 Task: Look for Airbnb properties in Schmallenberg, Germany from 21st December, 2023 to 28th December, 2023 for 2 adults, 1 child. Place can be entire room with 1  bedroom having 1 bed and 1 bathroom. Property type can be hotel.
Action: Mouse moved to (430, 114)
Screenshot: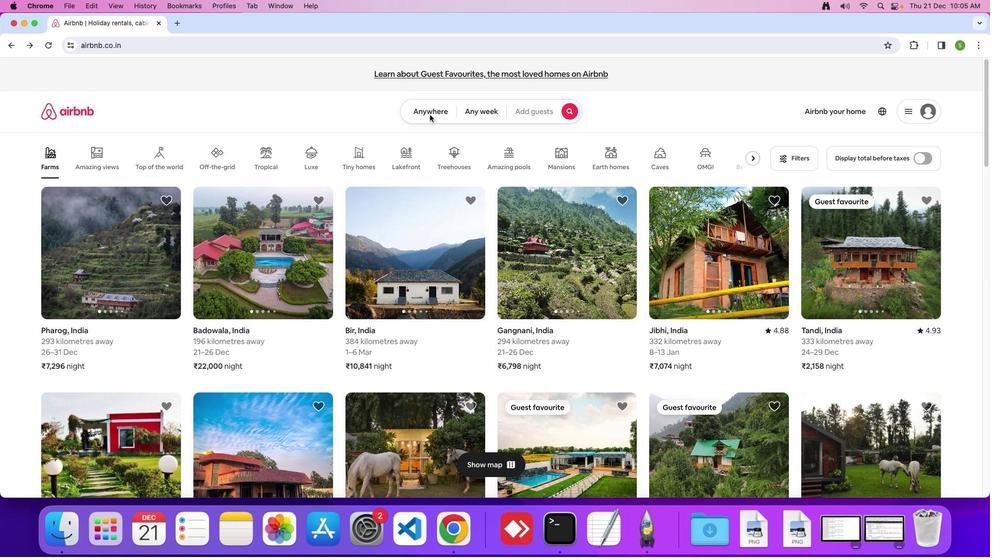 
Action: Mouse pressed left at (430, 114)
Screenshot: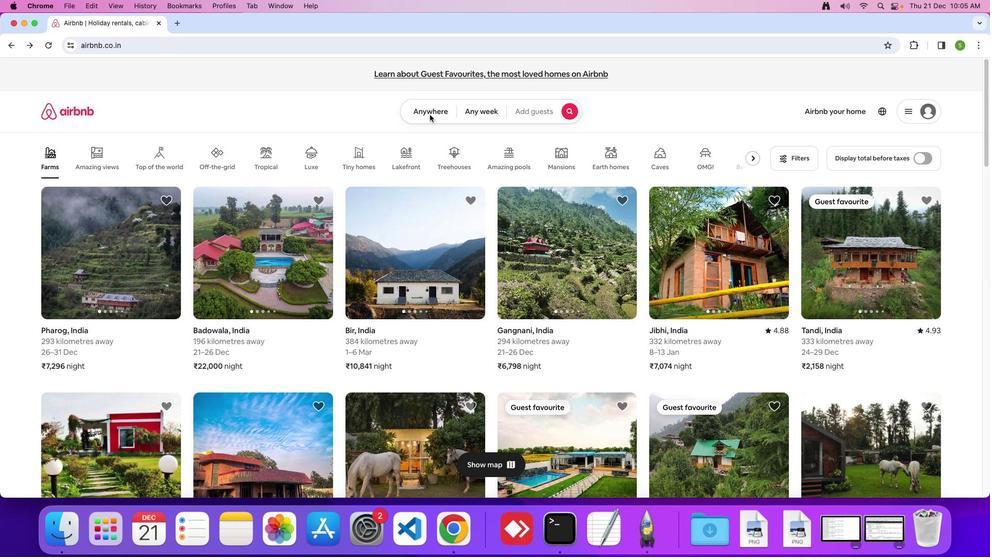 
Action: Mouse moved to (430, 112)
Screenshot: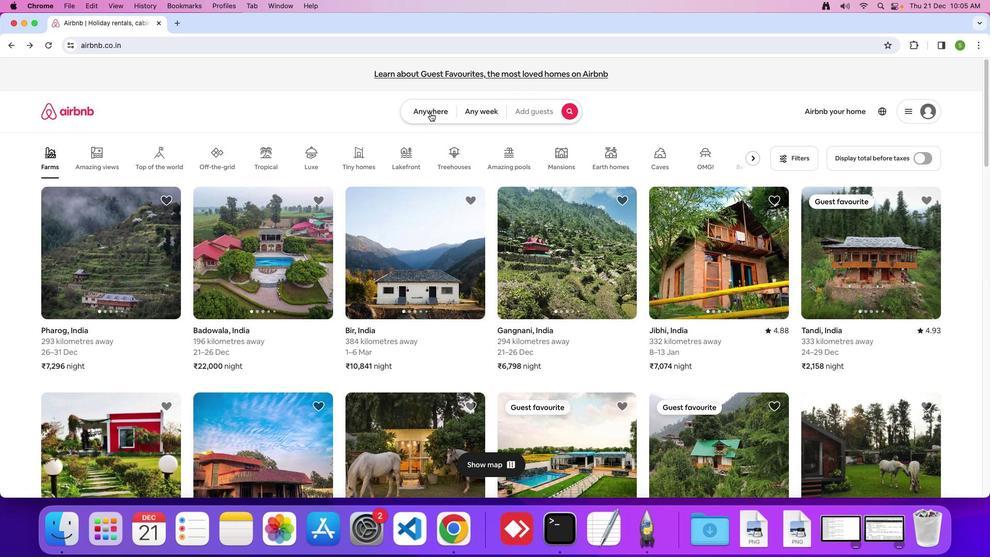 
Action: Mouse pressed left at (430, 112)
Screenshot: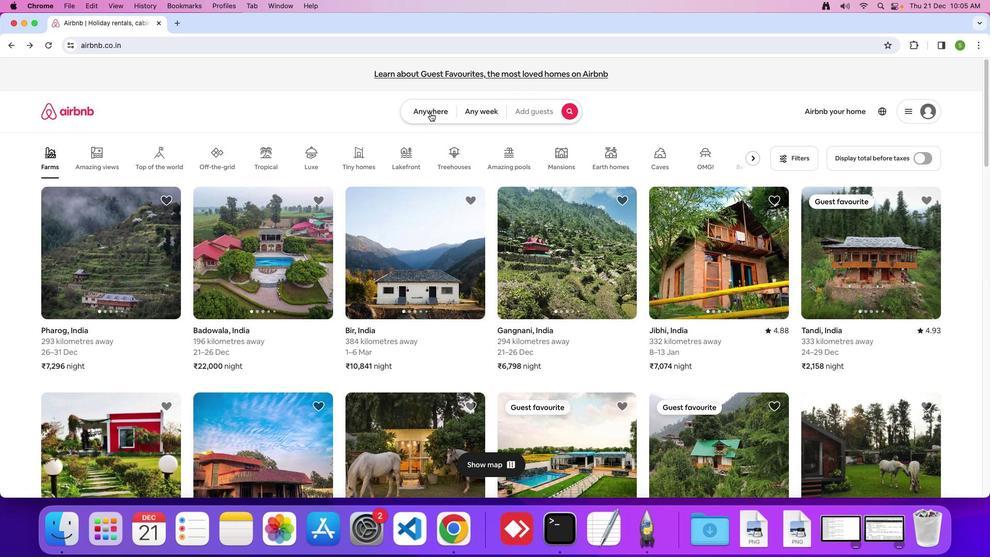 
Action: Mouse moved to (371, 143)
Screenshot: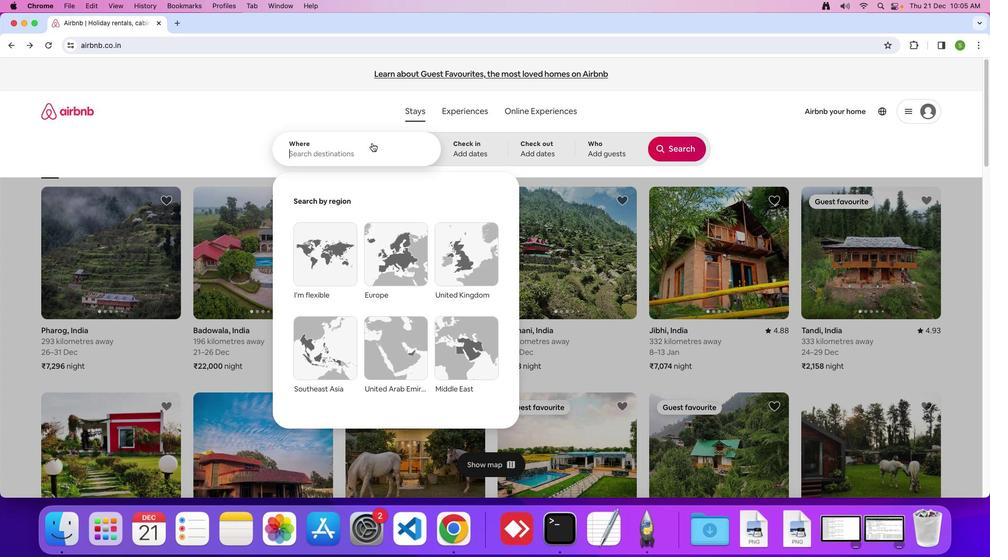 
Action: Mouse pressed left at (371, 143)
Screenshot: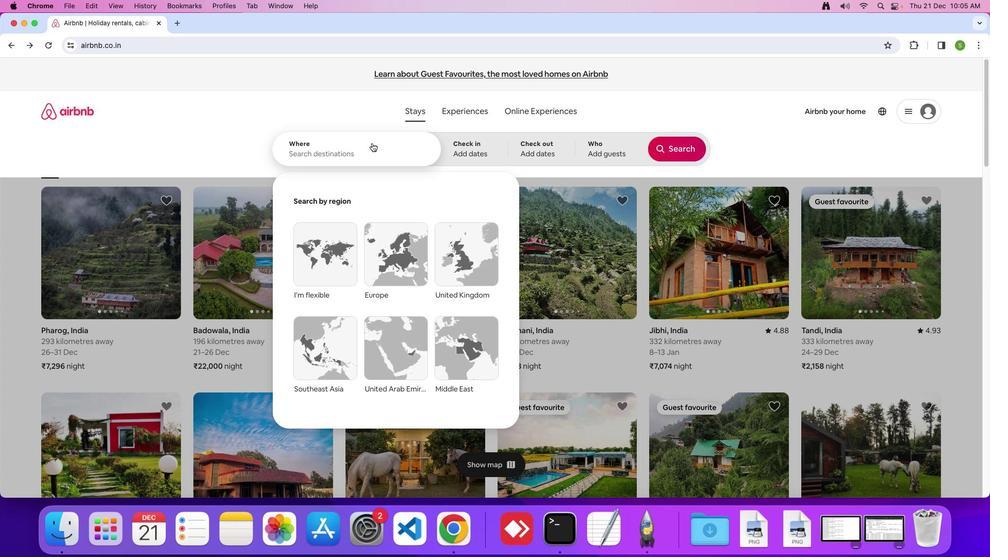 
Action: Mouse moved to (384, 143)
Screenshot: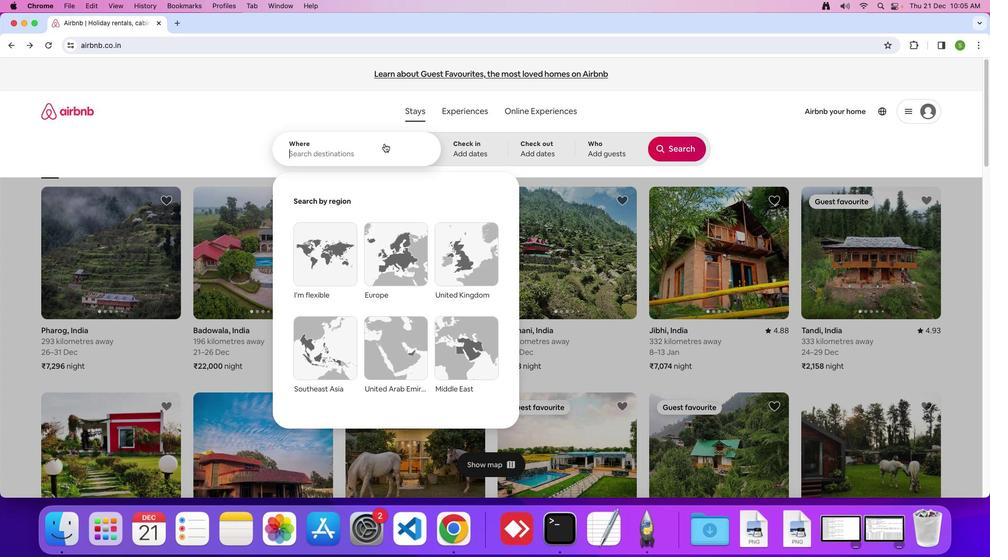 
Action: Key pressed 'S'Key.caps_lock'c''h''m''a''l''l''e''n''b''e''r''g'','Key.spaceKey.shift'G''e''r''m''a''n''y'Key.enter
Screenshot: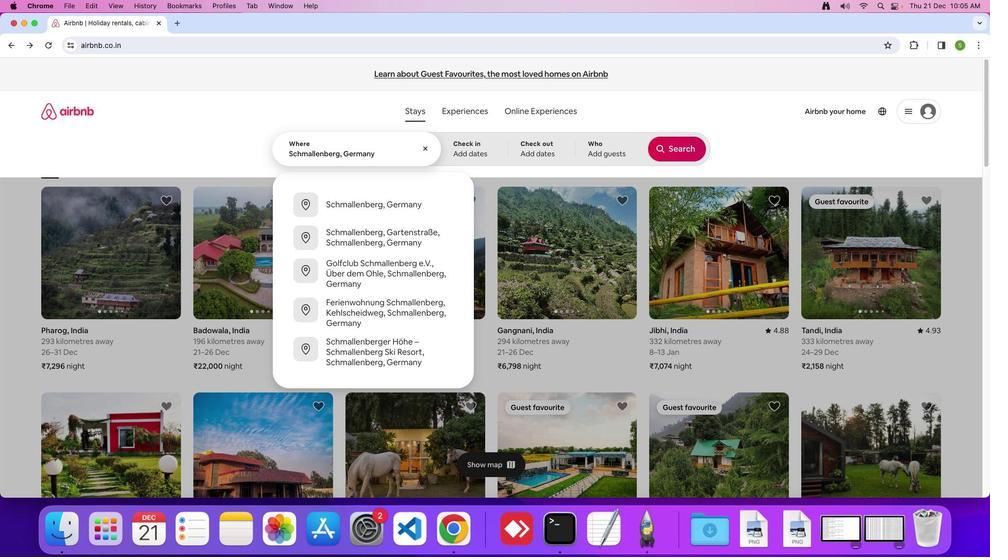 
Action: Mouse moved to (414, 349)
Screenshot: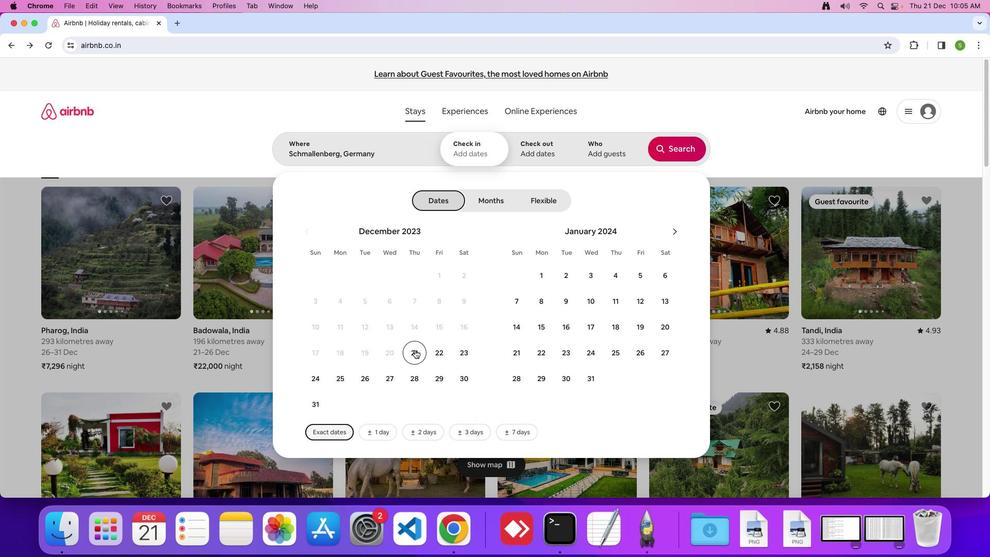 
Action: Mouse pressed left at (414, 349)
Screenshot: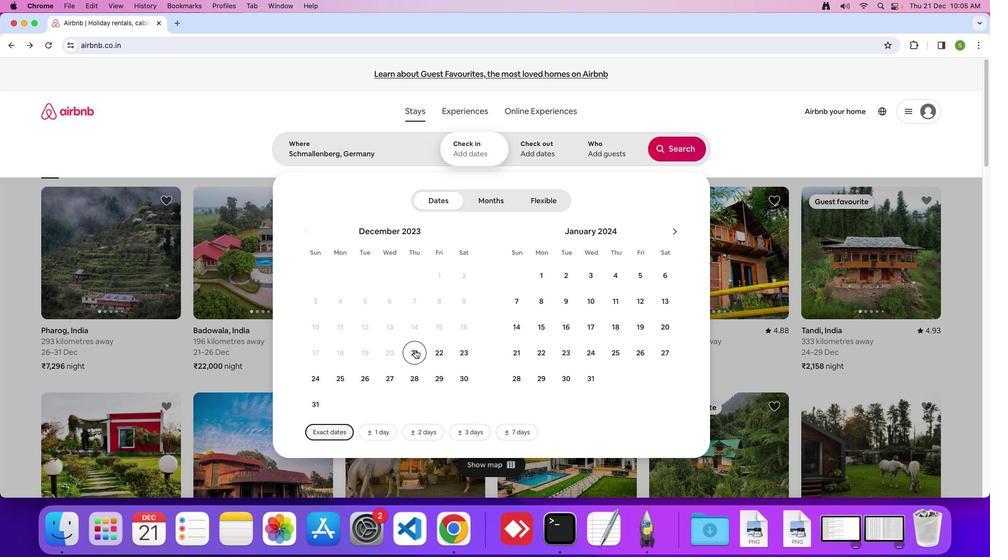 
Action: Mouse moved to (414, 378)
Screenshot: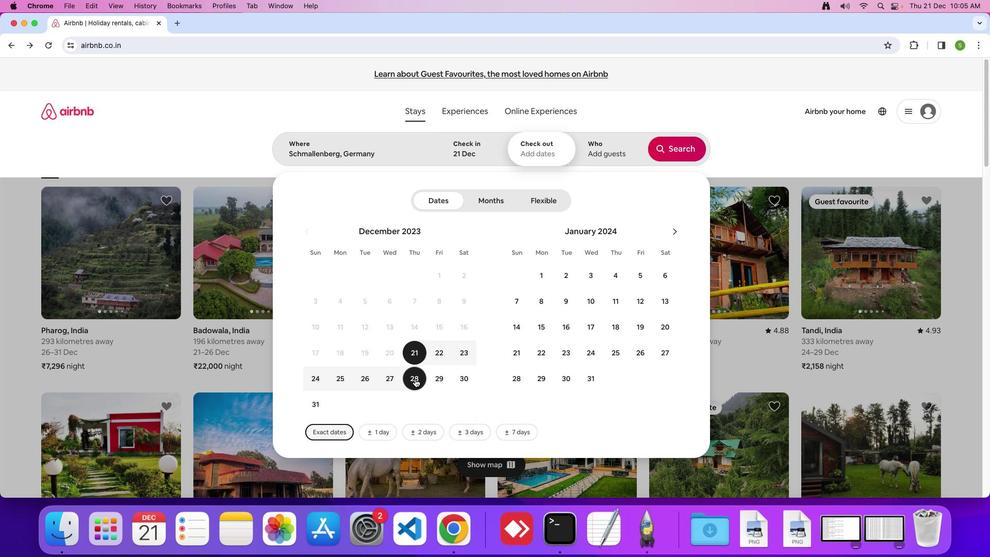 
Action: Mouse pressed left at (414, 378)
Screenshot: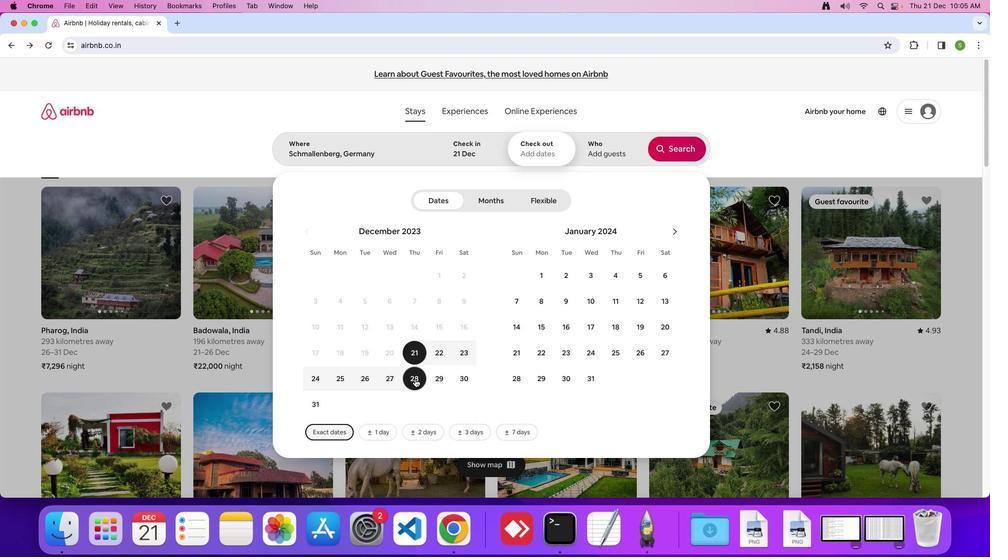 
Action: Mouse moved to (605, 148)
Screenshot: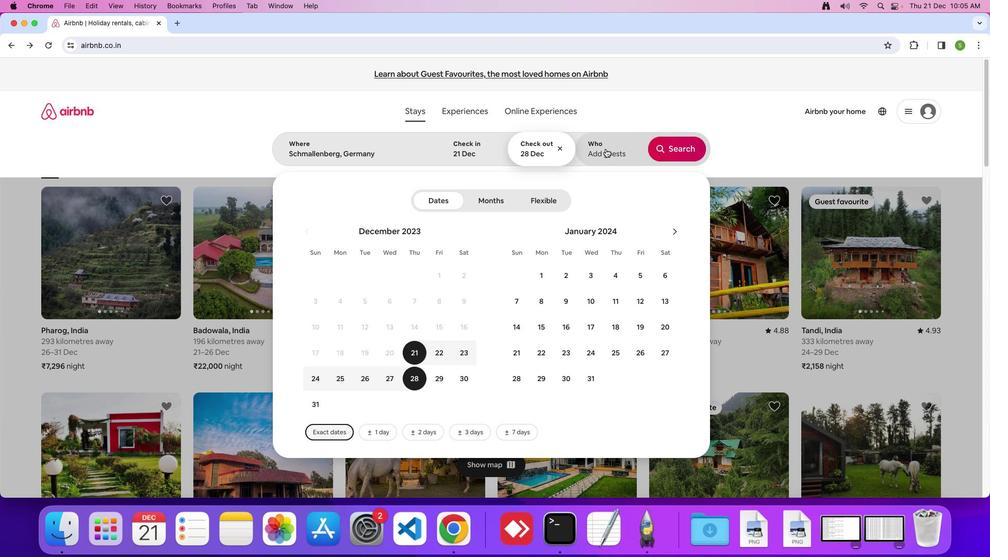 
Action: Mouse pressed left at (605, 148)
Screenshot: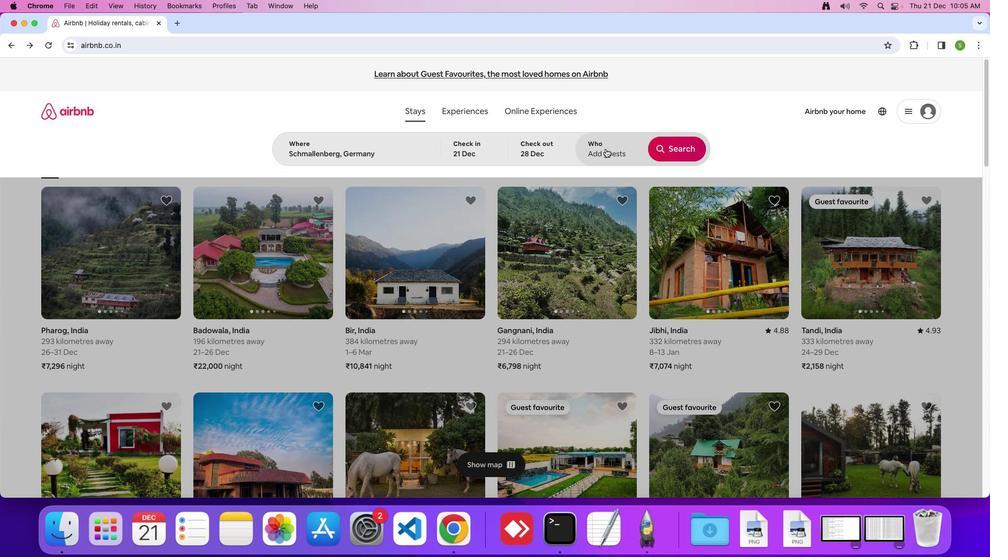 
Action: Mouse moved to (679, 205)
Screenshot: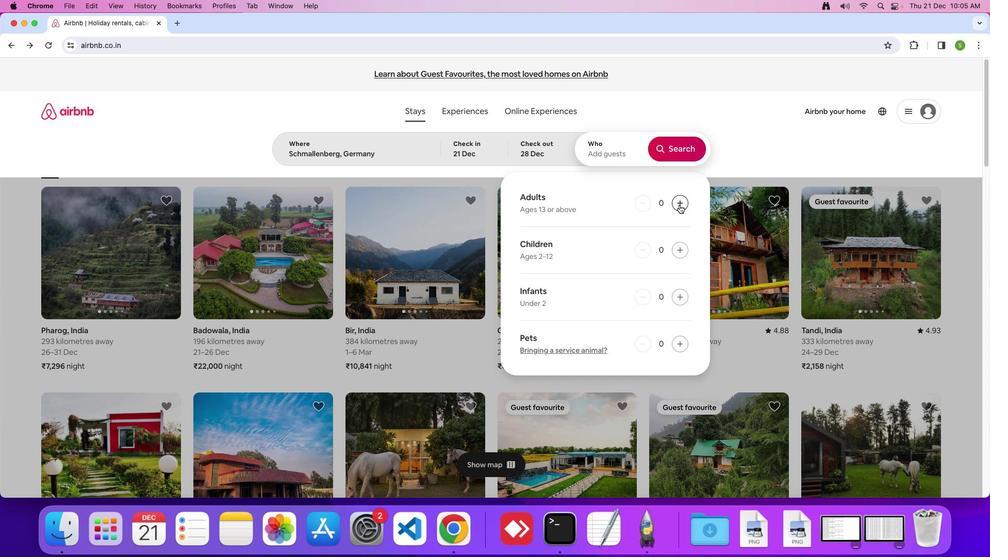 
Action: Mouse pressed left at (679, 205)
Screenshot: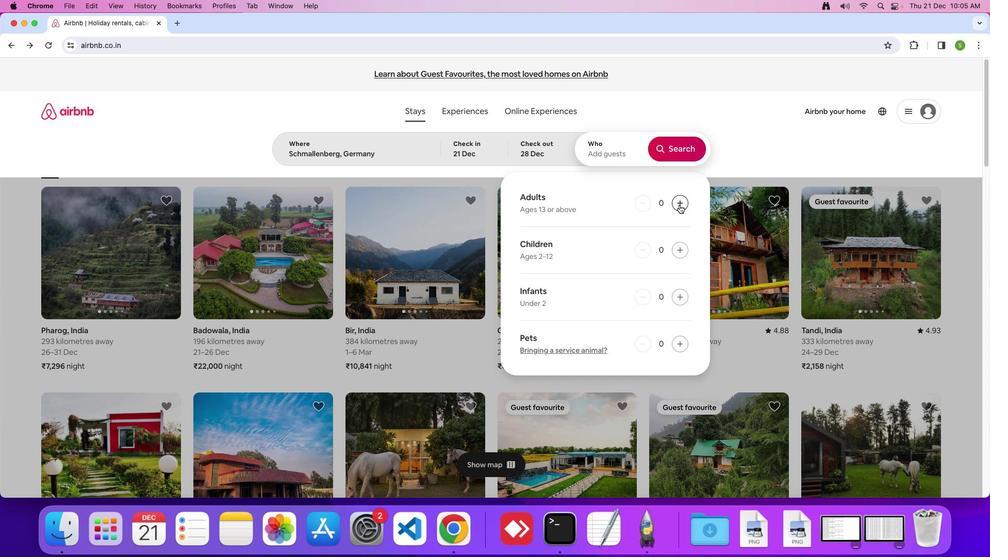 
Action: Mouse moved to (679, 204)
Screenshot: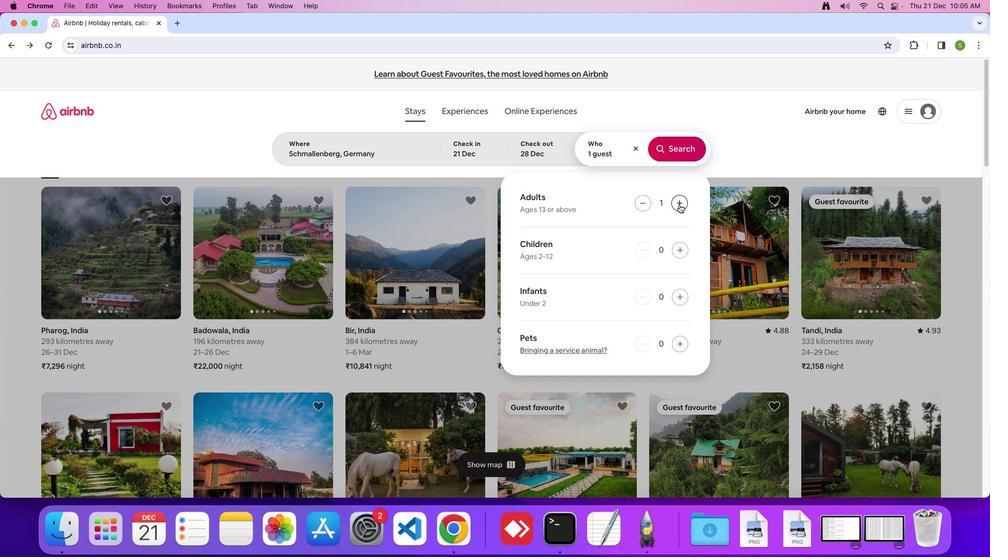 
Action: Mouse pressed left at (679, 204)
Screenshot: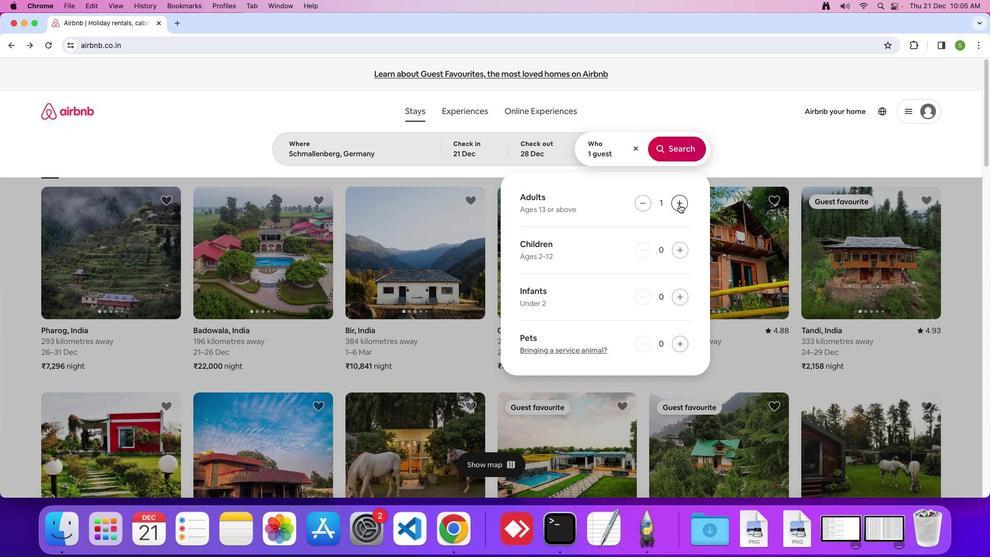 
Action: Mouse moved to (678, 247)
Screenshot: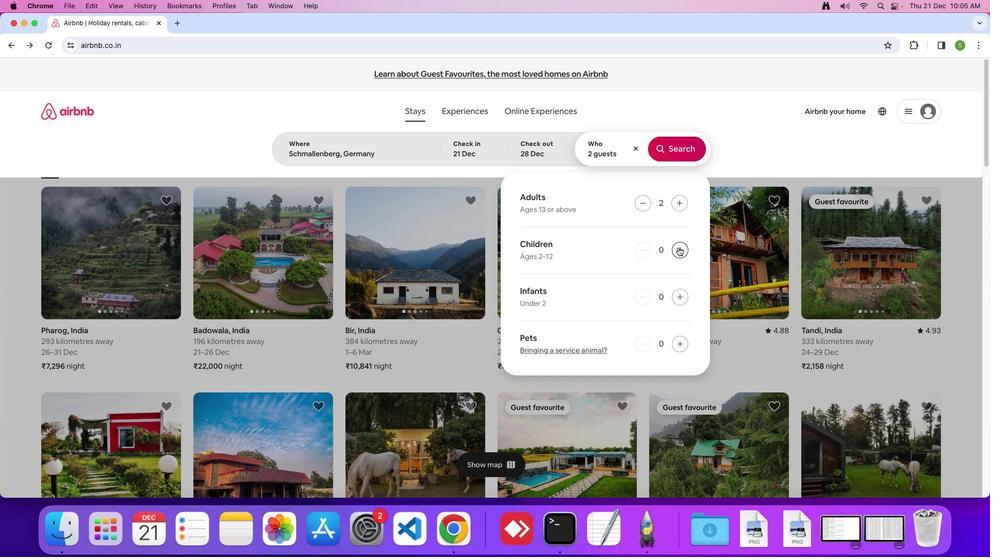 
Action: Mouse pressed left at (678, 247)
Screenshot: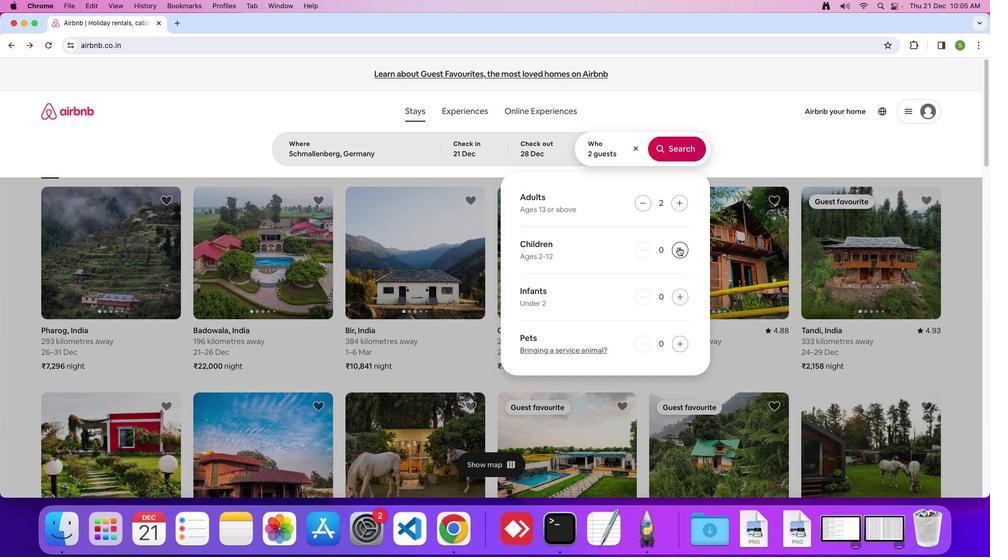 
Action: Mouse moved to (670, 144)
Screenshot: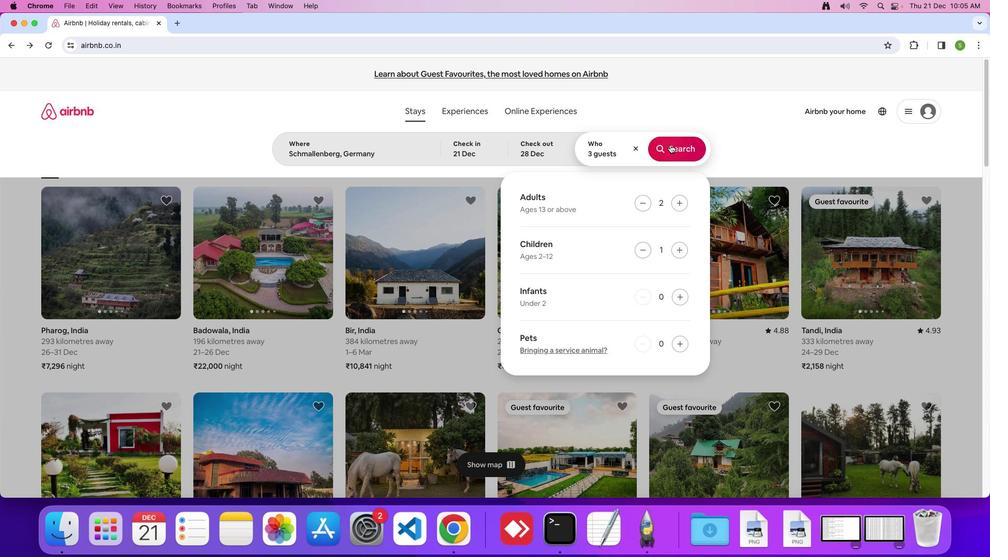 
Action: Mouse pressed left at (670, 144)
Screenshot: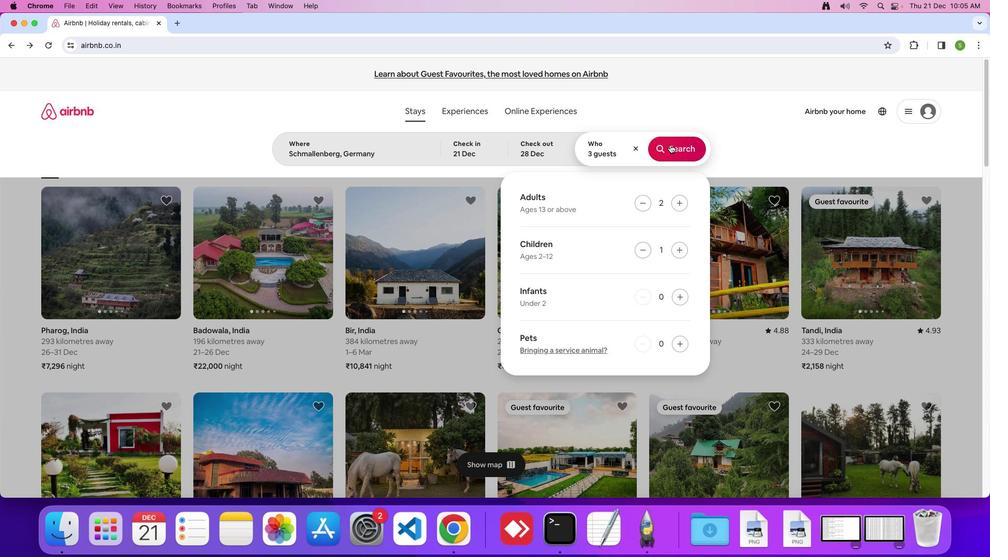 
Action: Mouse moved to (826, 123)
Screenshot: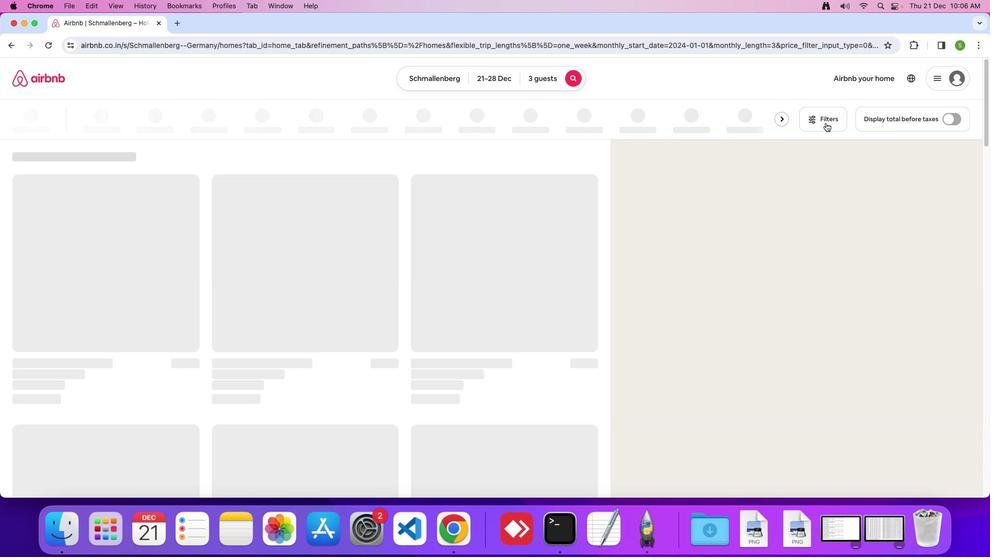 
Action: Mouse pressed left at (826, 123)
Screenshot: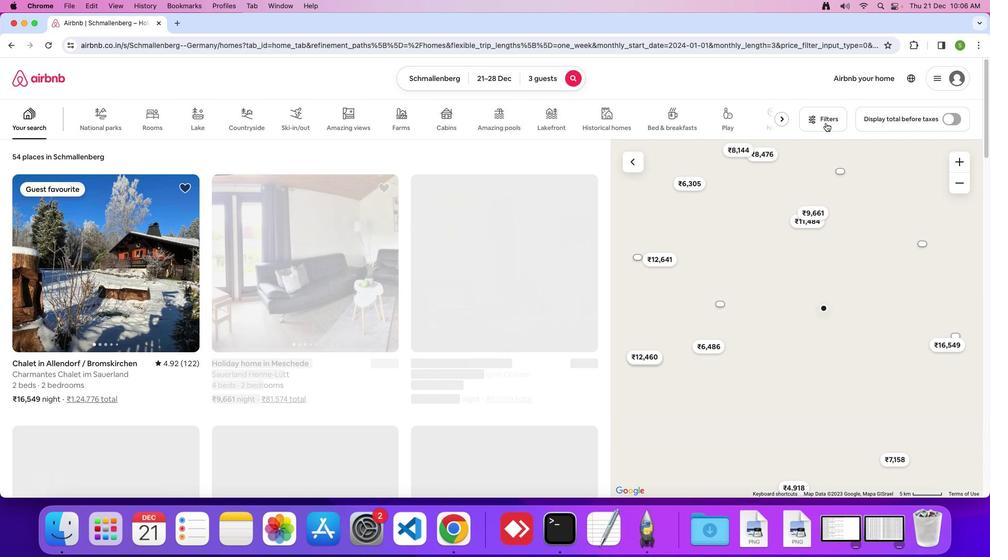 
Action: Mouse moved to (468, 284)
Screenshot: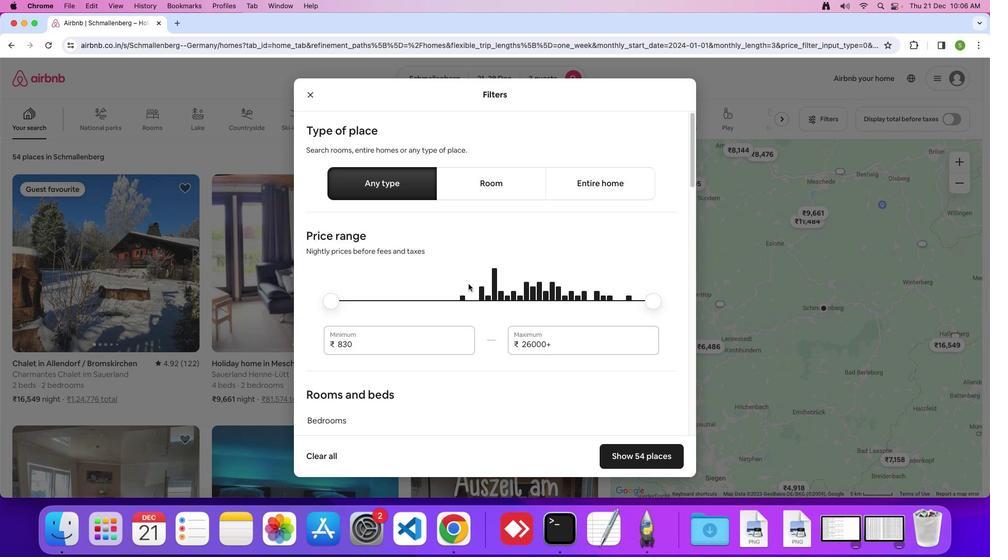 
Action: Mouse scrolled (468, 284) with delta (0, 0)
Screenshot: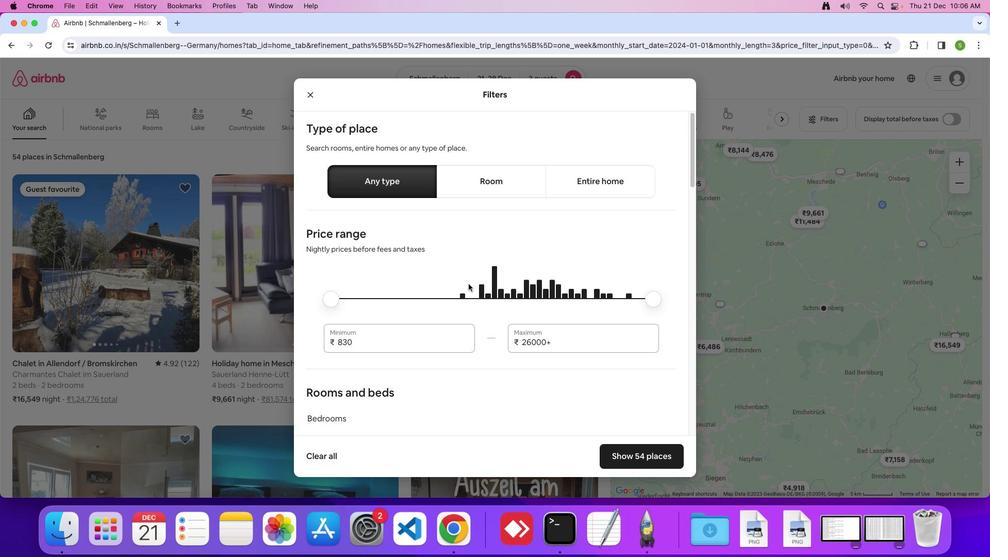 
Action: Mouse scrolled (468, 284) with delta (0, 0)
Screenshot: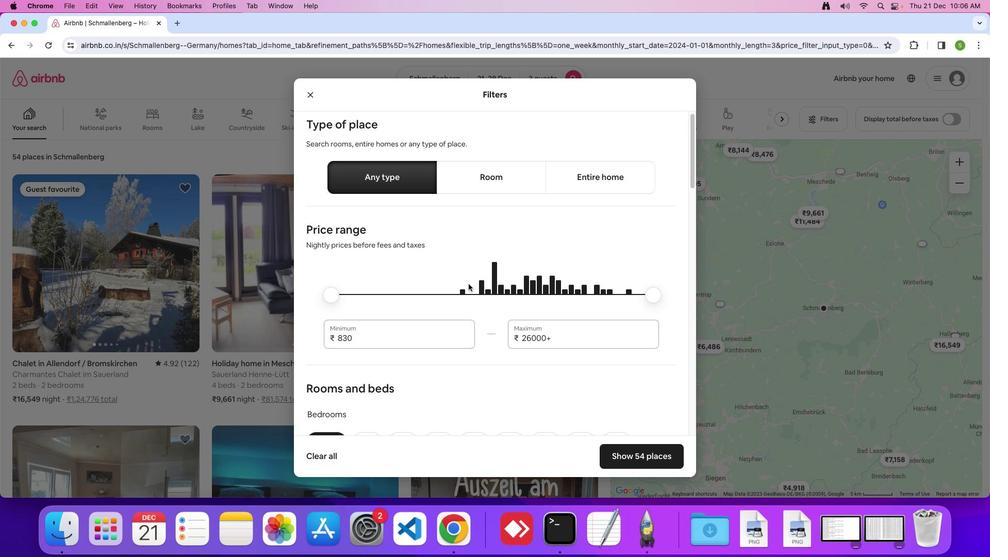 
Action: Mouse scrolled (468, 284) with delta (0, 0)
Screenshot: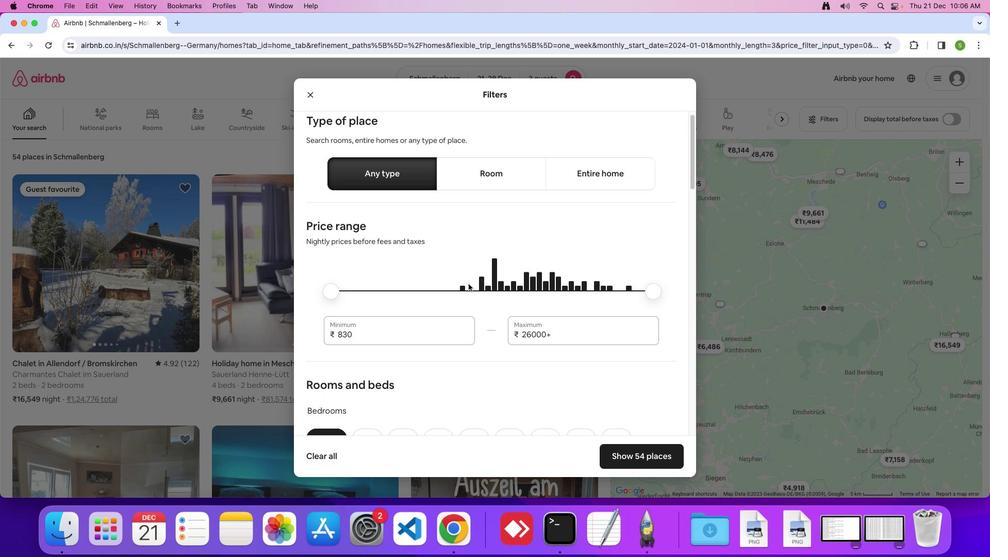 
Action: Mouse scrolled (468, 284) with delta (0, 0)
Screenshot: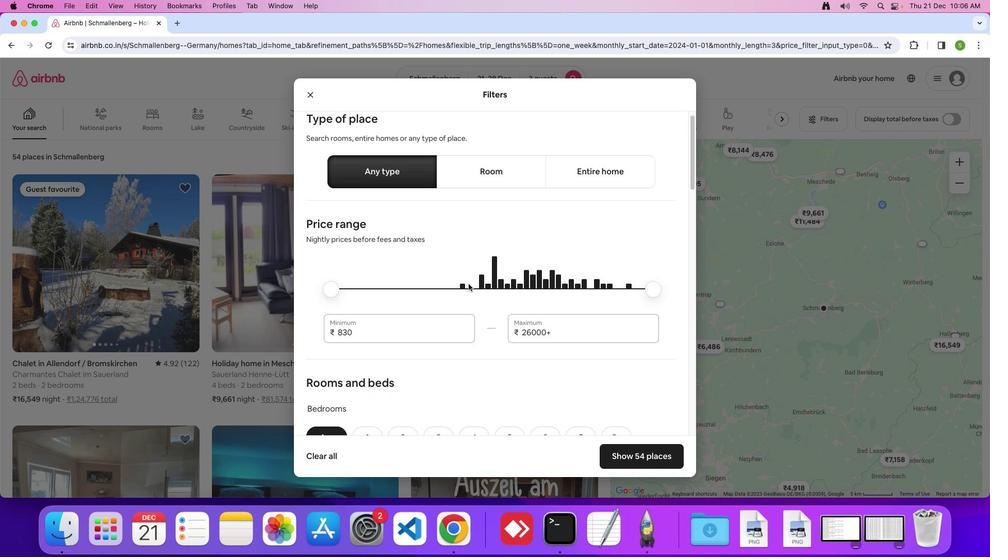 
Action: Mouse scrolled (468, 284) with delta (0, 0)
Screenshot: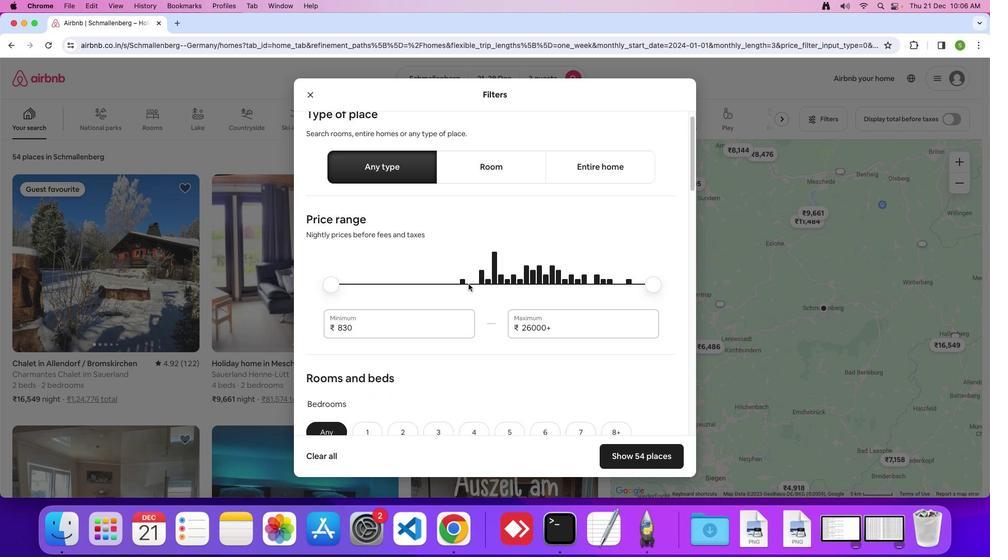 
Action: Mouse scrolled (468, 284) with delta (0, 0)
Screenshot: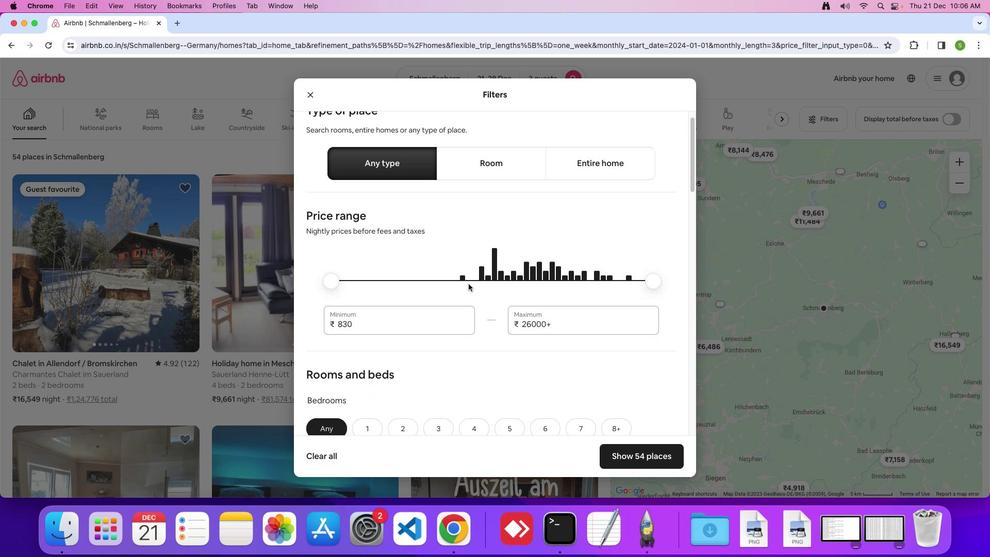 
Action: Mouse scrolled (468, 284) with delta (0, 0)
Screenshot: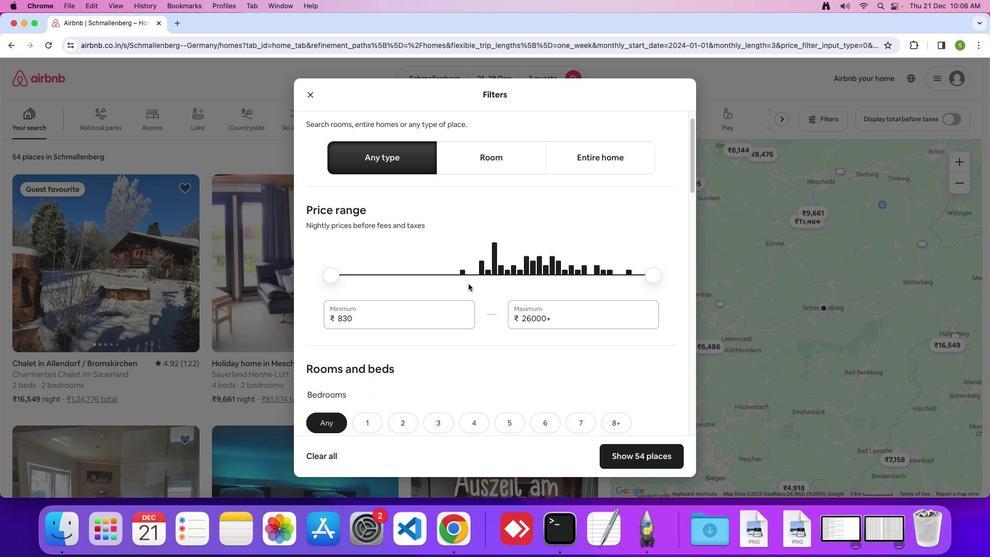 
Action: Mouse moved to (471, 282)
Screenshot: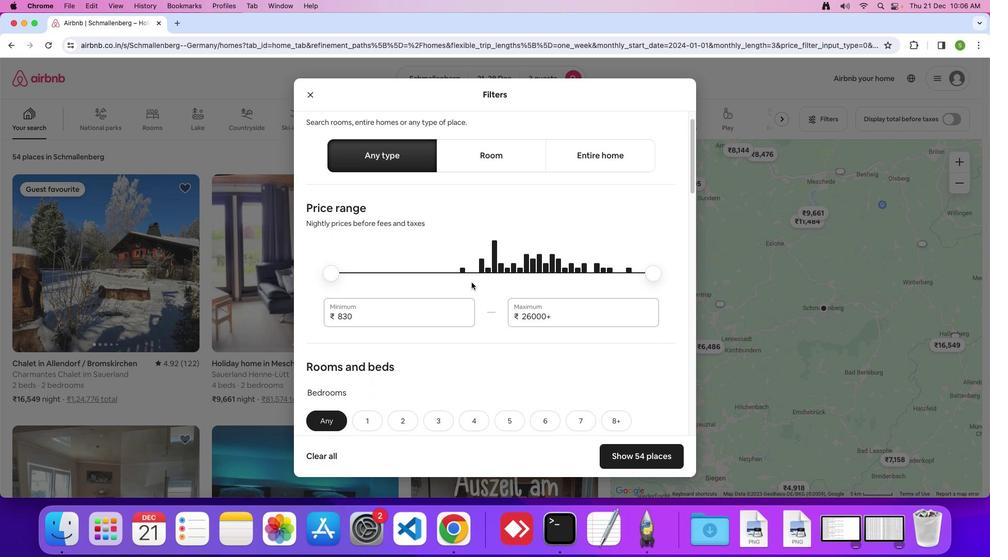 
Action: Mouse scrolled (471, 282) with delta (0, 0)
Screenshot: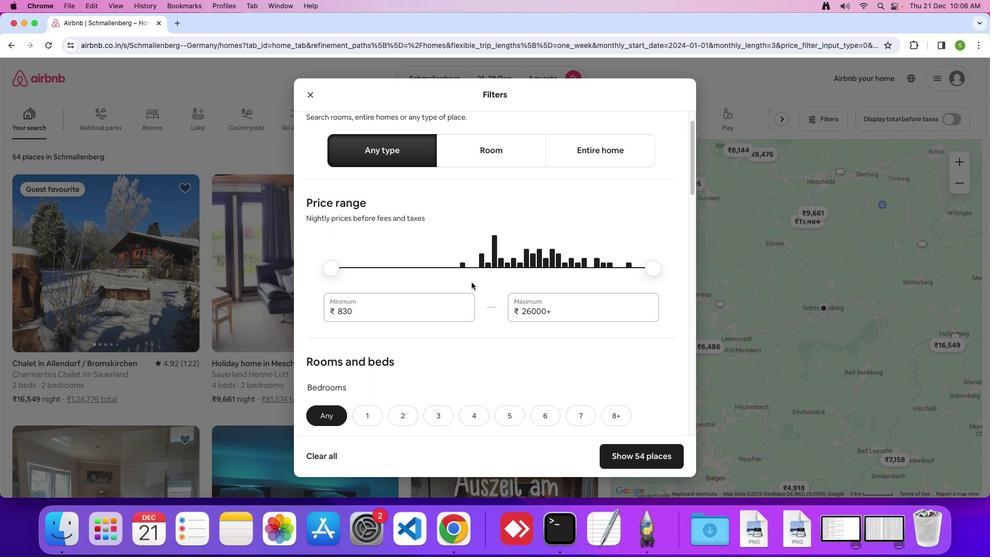 
Action: Mouse scrolled (471, 282) with delta (0, 0)
Screenshot: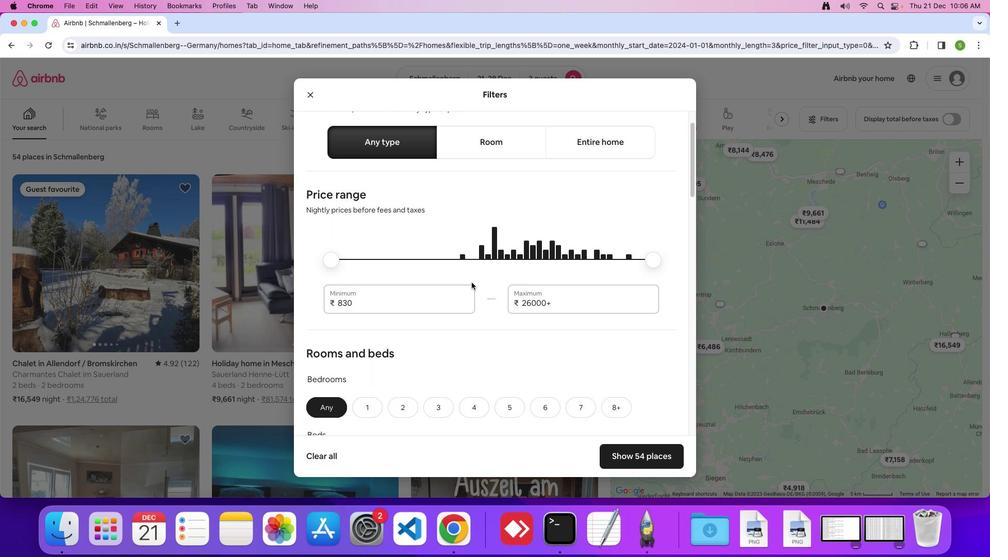 
Action: Mouse scrolled (471, 282) with delta (0, 0)
Screenshot: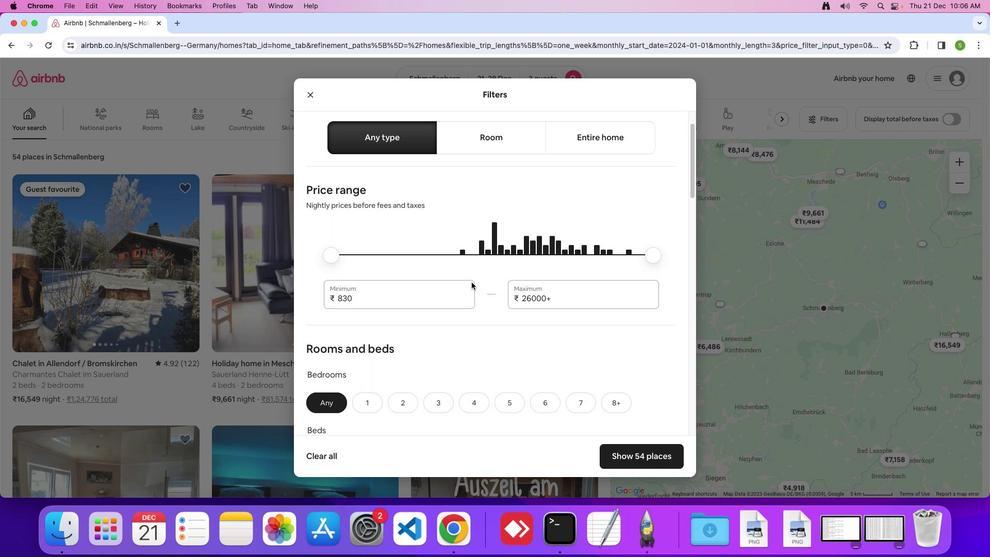 
Action: Mouse scrolled (471, 282) with delta (0, 0)
Screenshot: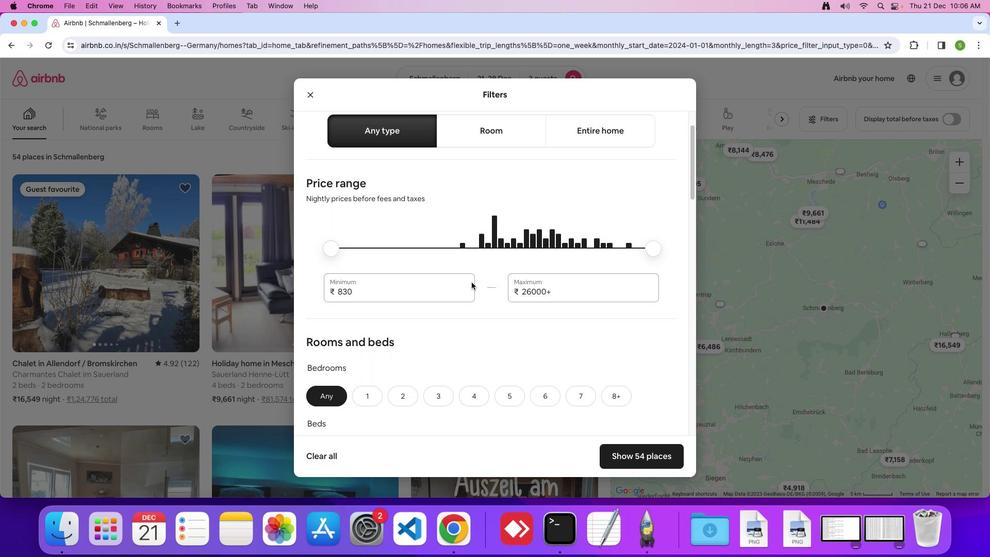 
Action: Mouse moved to (471, 282)
Screenshot: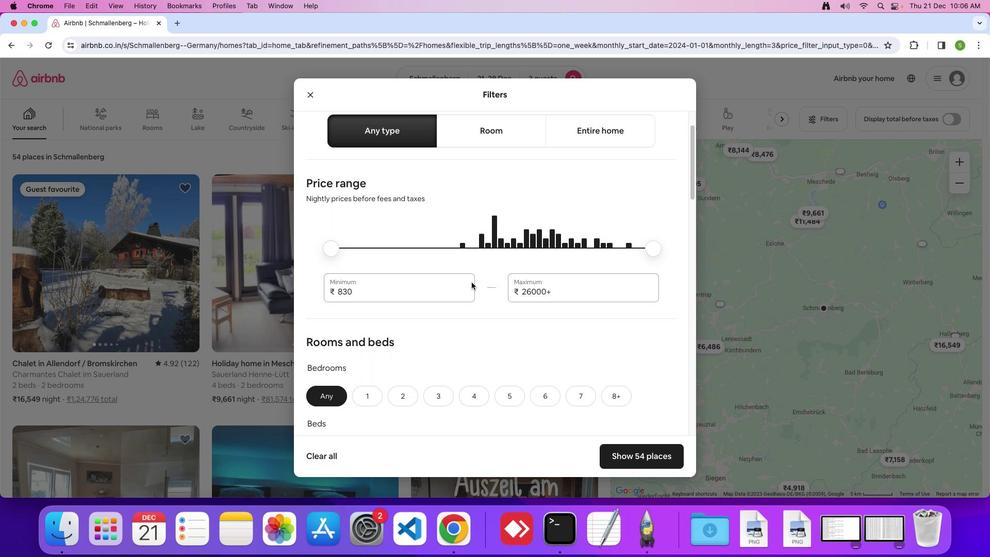 
Action: Mouse scrolled (471, 282) with delta (0, 0)
Screenshot: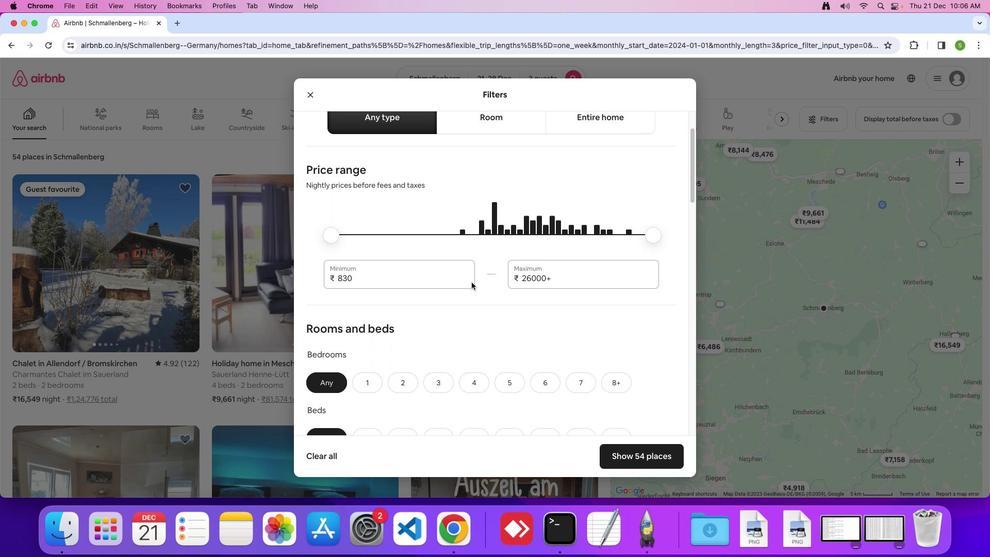 
Action: Mouse scrolled (471, 282) with delta (0, 0)
Screenshot: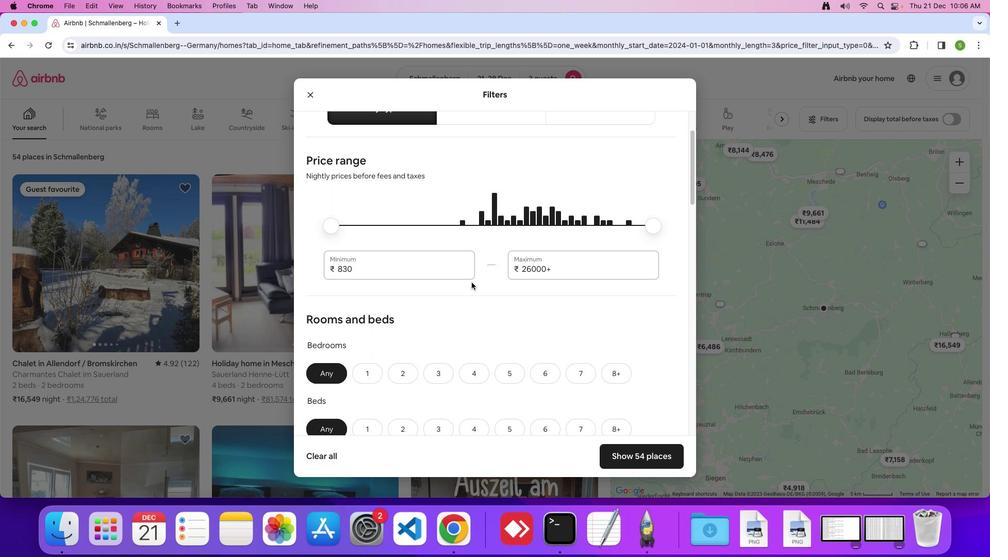 
Action: Mouse scrolled (471, 282) with delta (0, 0)
Screenshot: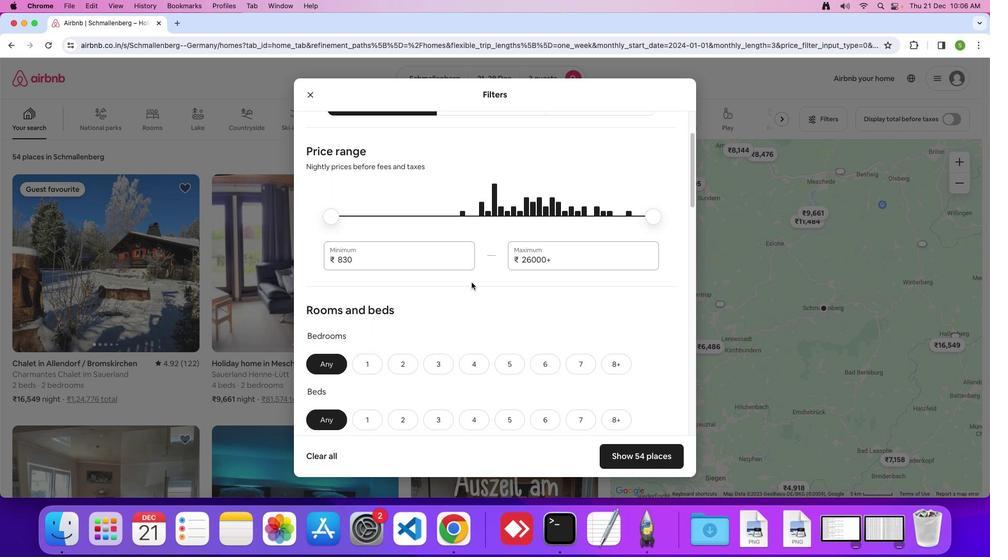 
Action: Mouse scrolled (471, 282) with delta (0, 0)
Screenshot: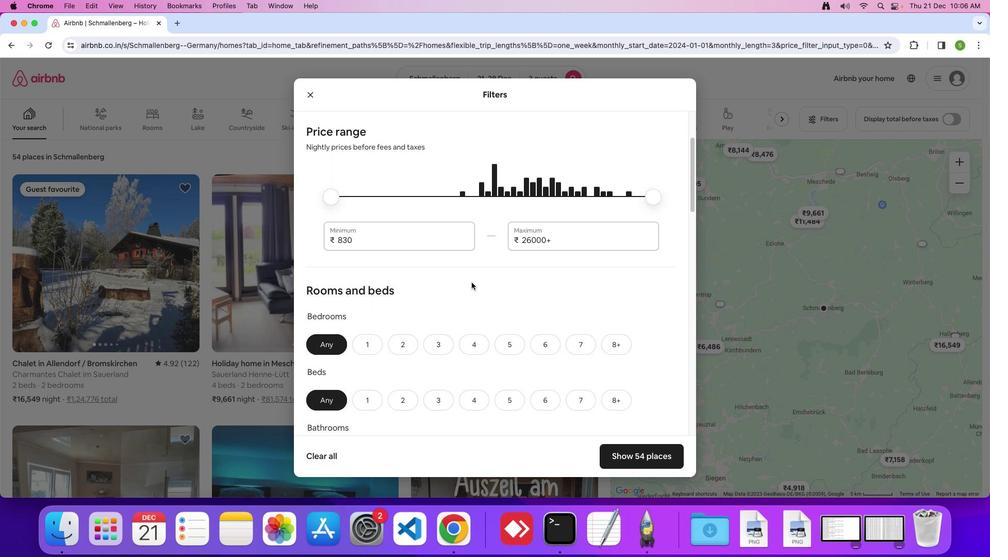 
Action: Mouse moved to (471, 282)
Screenshot: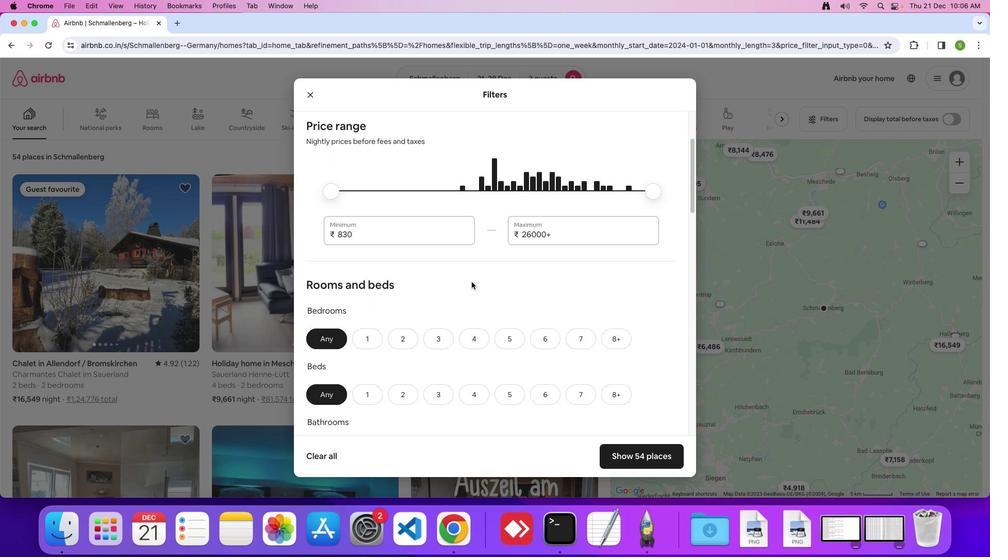 
Action: Mouse scrolled (471, 282) with delta (0, 0)
Screenshot: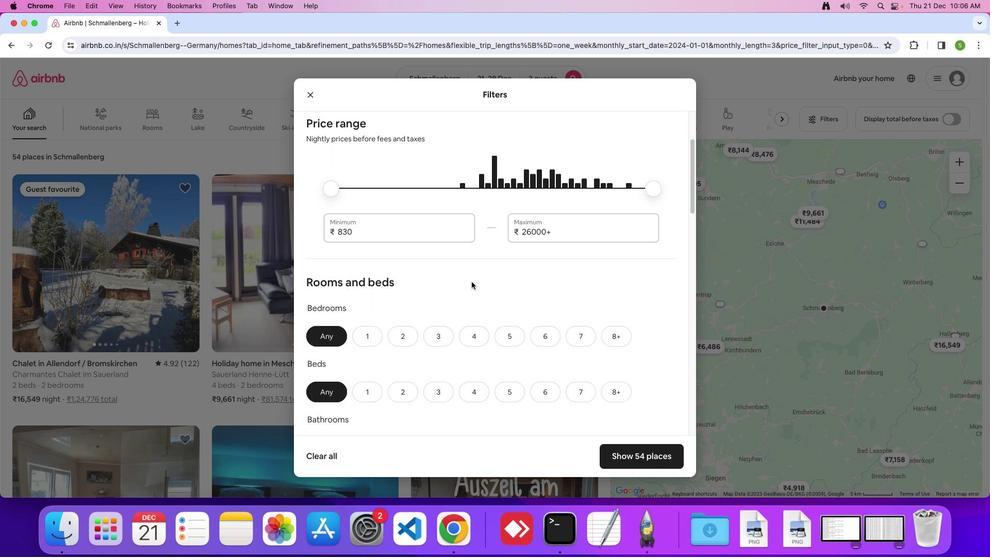 
Action: Mouse scrolled (471, 282) with delta (0, 0)
Screenshot: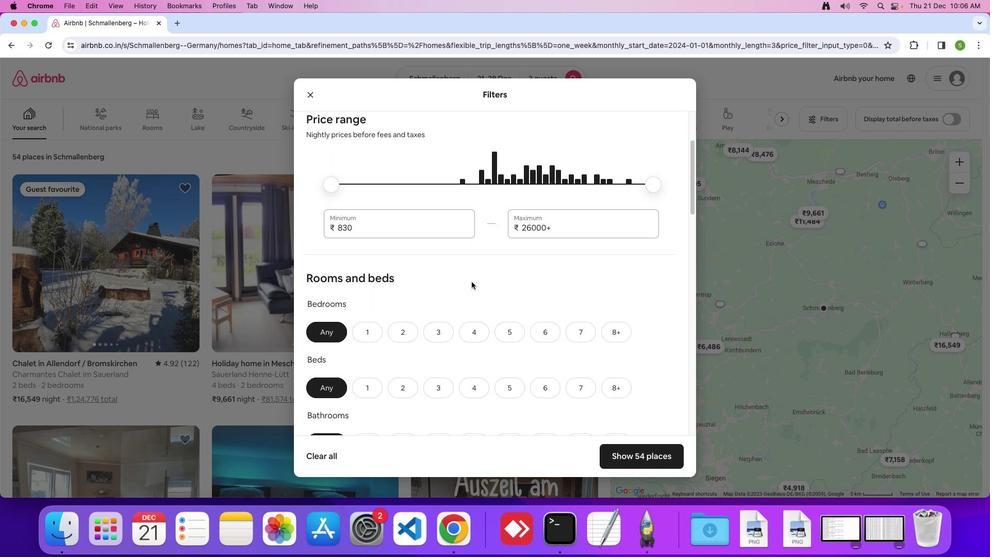 
Action: Mouse moved to (471, 281)
Screenshot: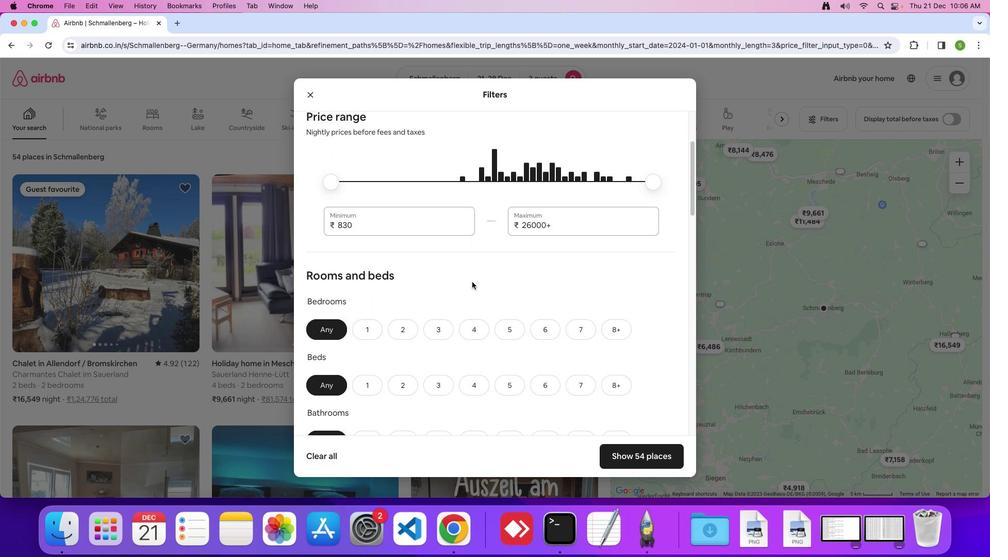 
Action: Mouse scrolled (471, 281) with delta (0, 0)
Screenshot: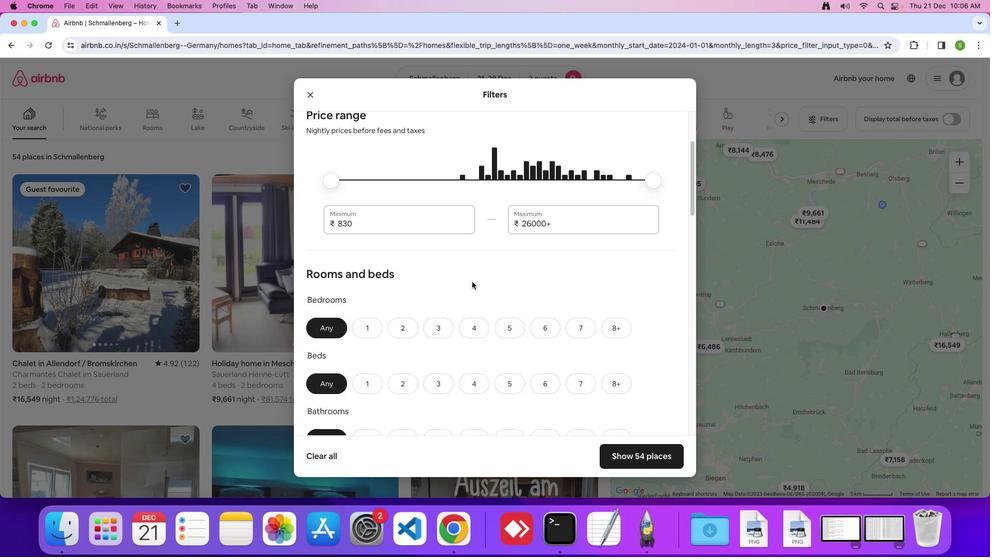 
Action: Mouse scrolled (471, 281) with delta (0, 0)
Screenshot: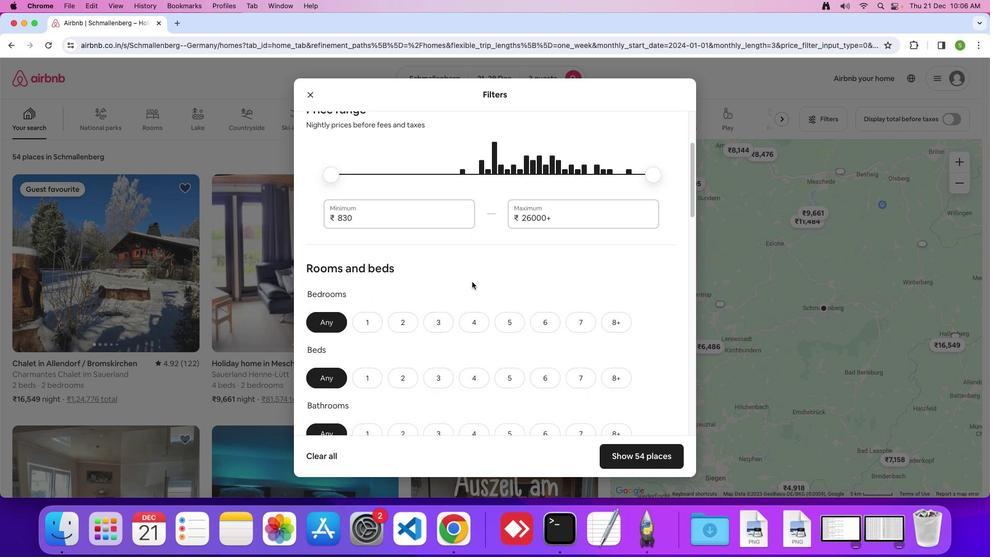 
Action: Mouse scrolled (471, 281) with delta (0, 0)
Screenshot: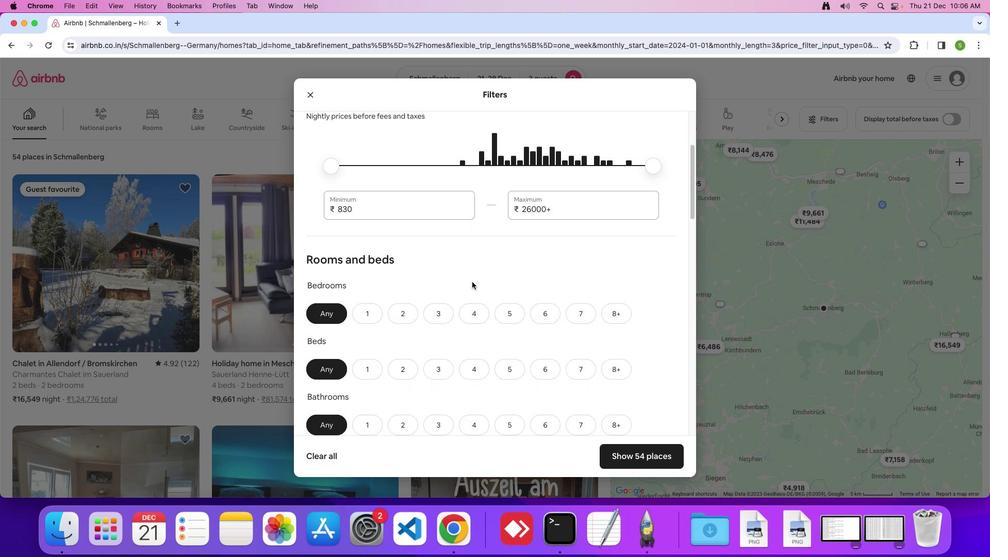 
Action: Mouse scrolled (471, 281) with delta (0, 0)
Screenshot: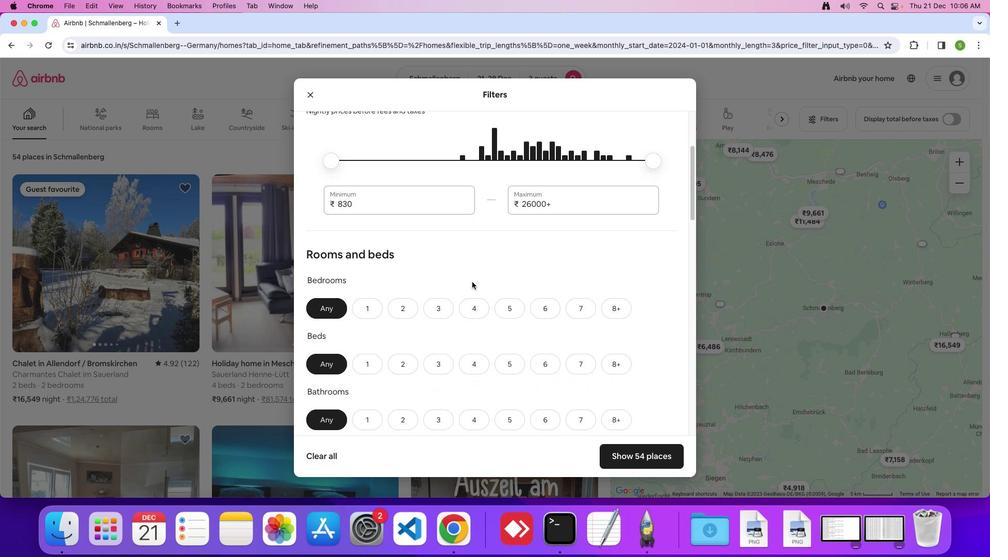
Action: Mouse scrolled (471, 281) with delta (0, 0)
Screenshot: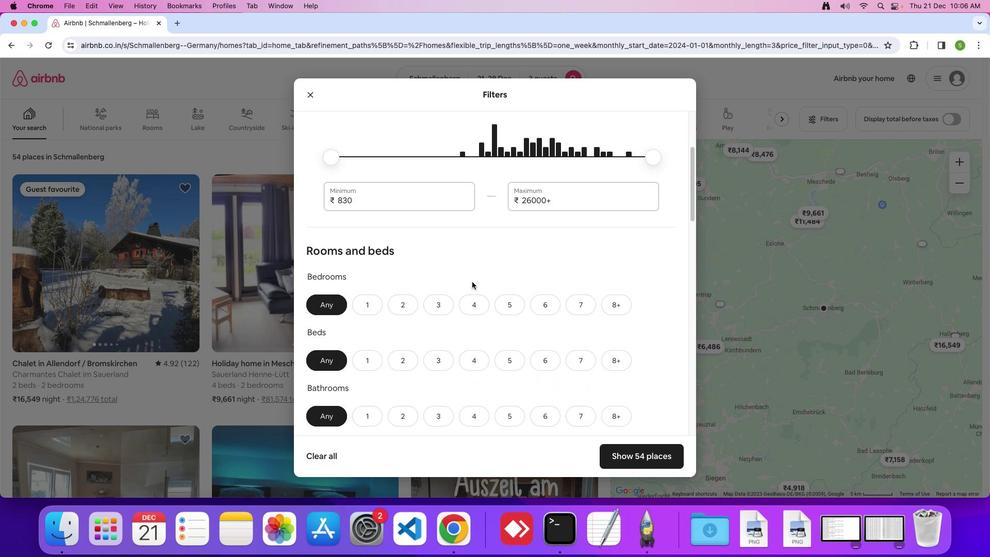 
Action: Mouse scrolled (471, 281) with delta (0, 0)
Screenshot: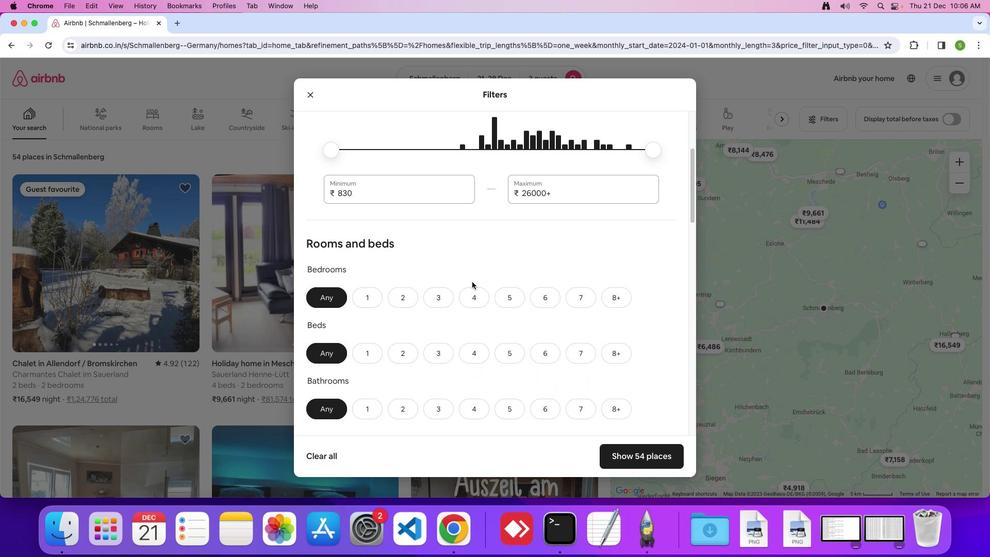 
Action: Mouse scrolled (471, 281) with delta (0, 0)
Screenshot: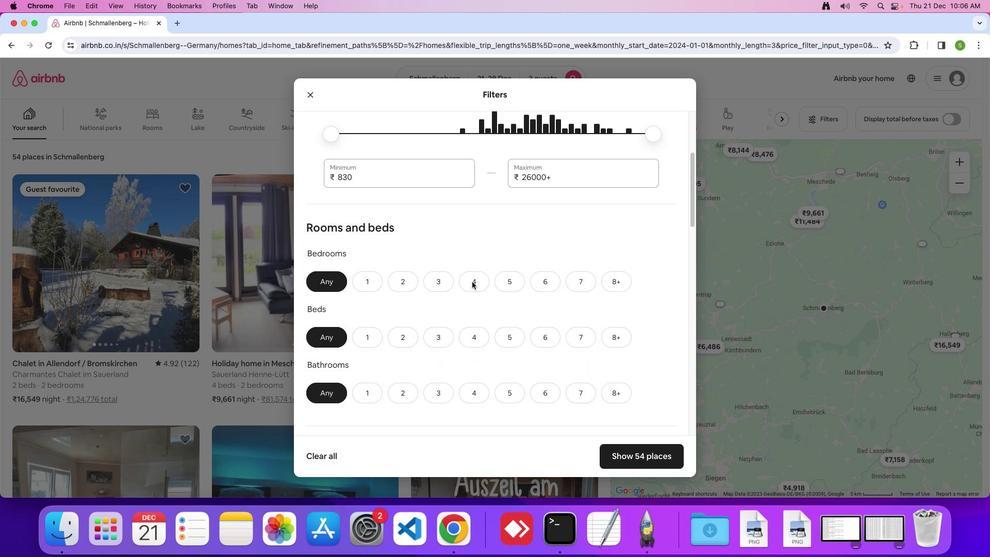 
Action: Mouse scrolled (471, 281) with delta (0, -1)
Screenshot: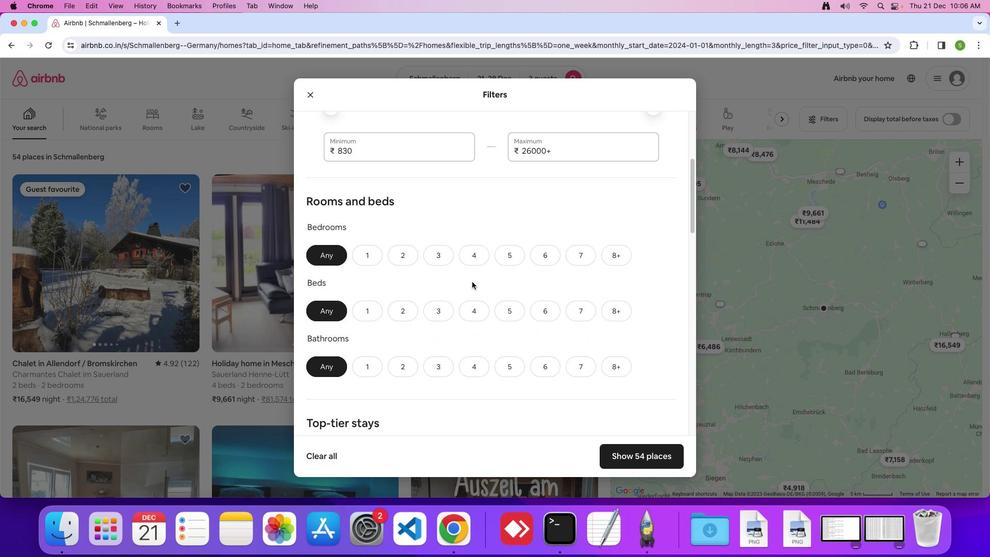 
Action: Mouse scrolled (471, 281) with delta (0, 0)
Screenshot: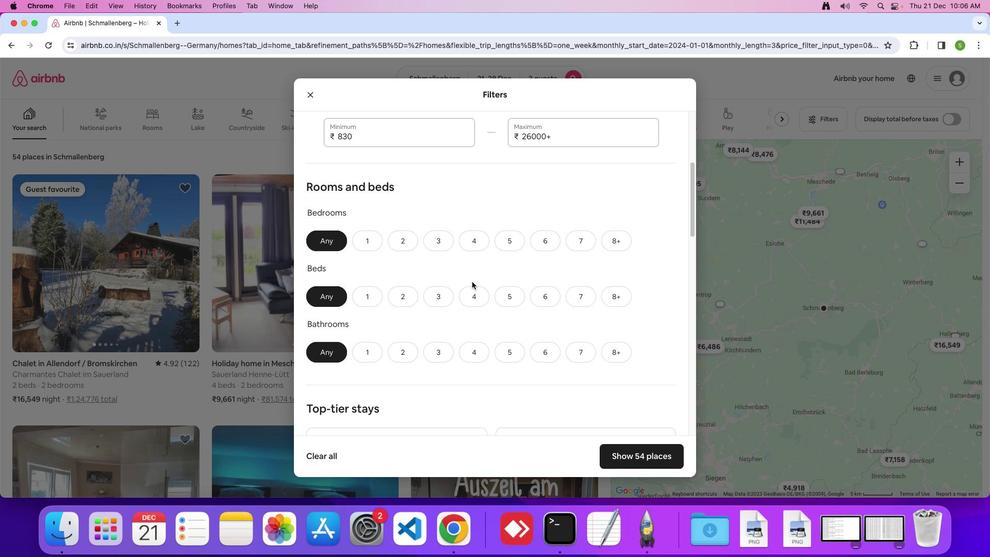 
Action: Mouse scrolled (471, 281) with delta (0, 0)
Screenshot: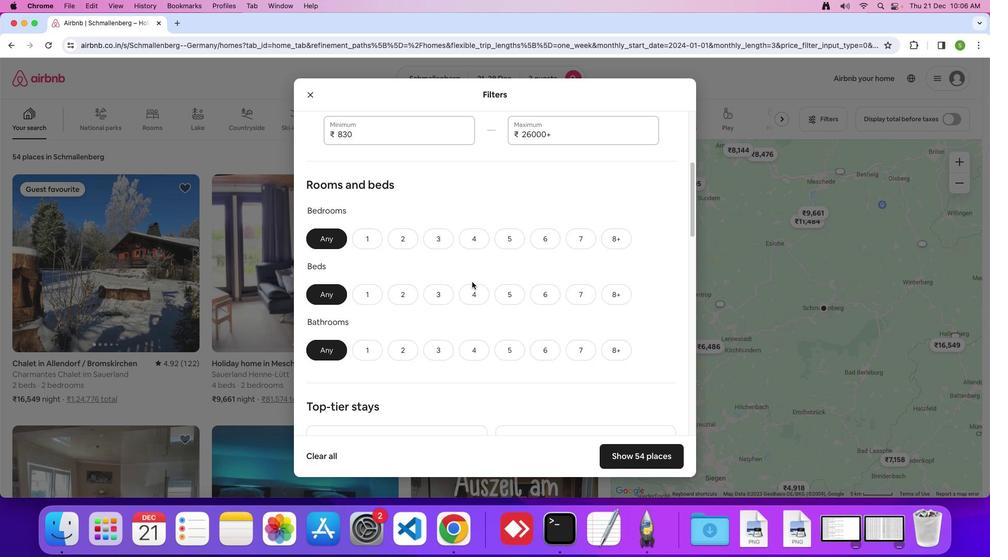 
Action: Mouse moved to (359, 238)
Screenshot: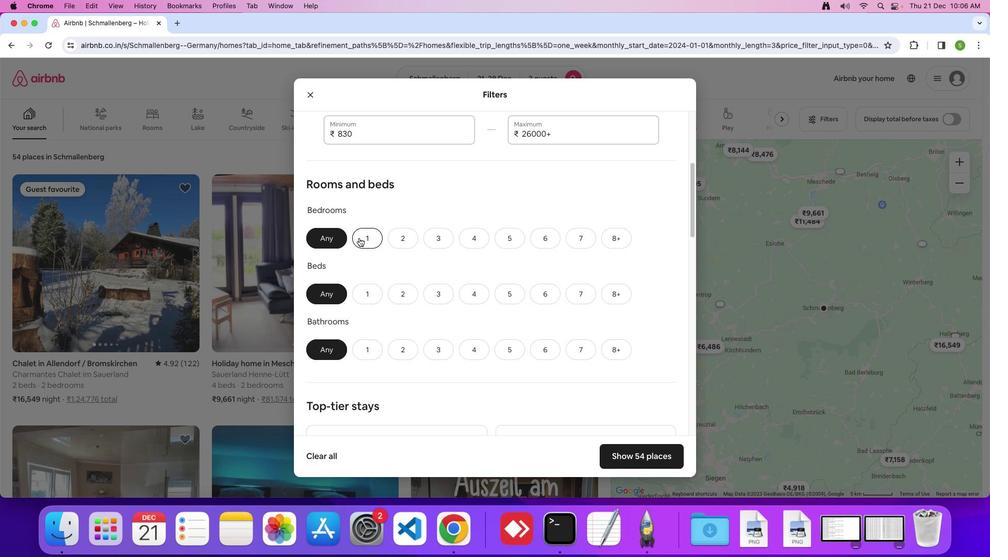 
Action: Mouse pressed left at (359, 238)
Screenshot: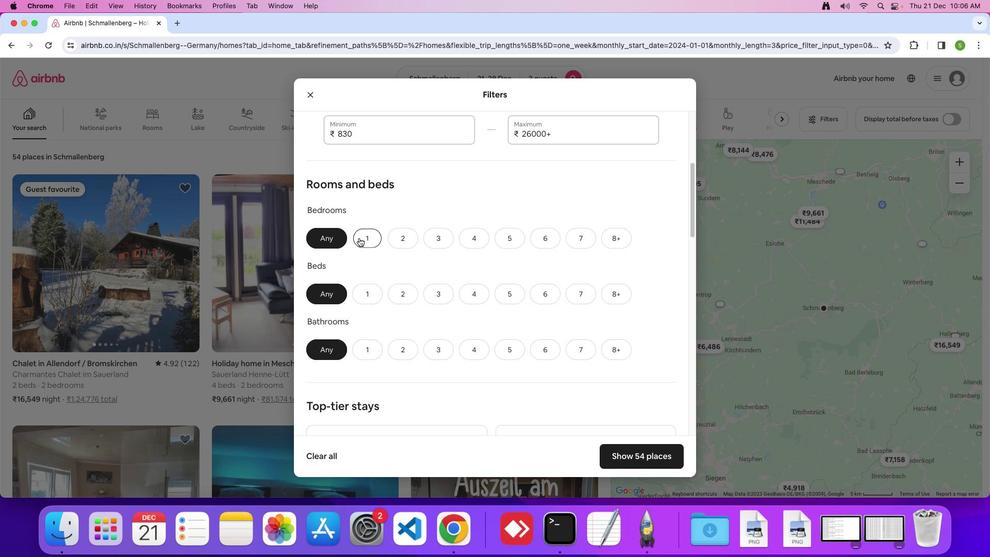 
Action: Mouse moved to (363, 289)
Screenshot: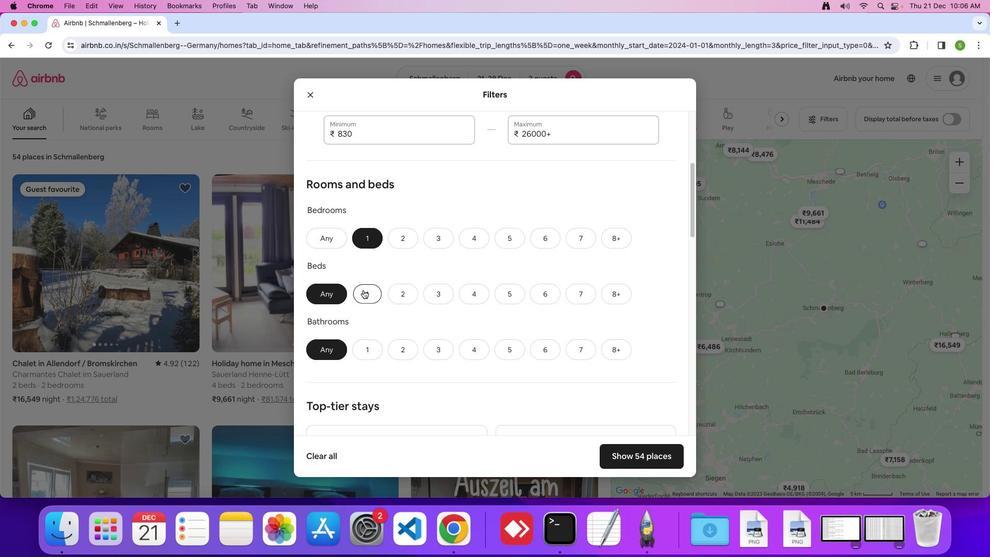 
Action: Mouse pressed left at (363, 289)
Screenshot: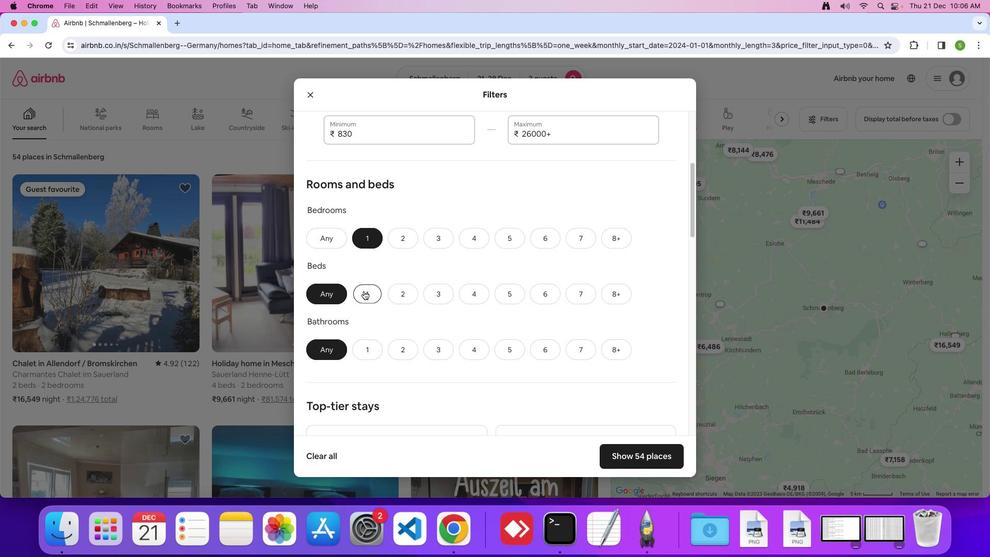 
Action: Mouse moved to (374, 345)
Screenshot: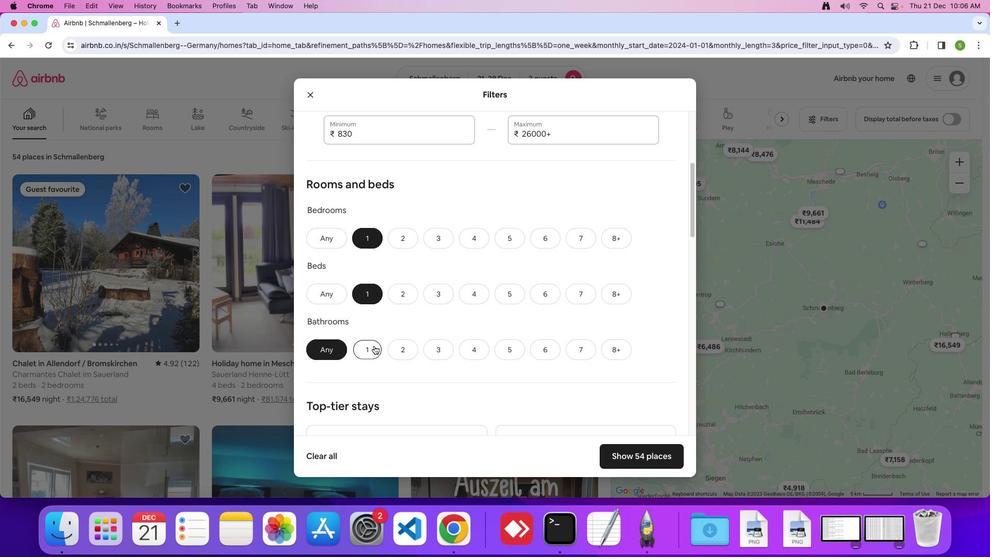 
Action: Mouse pressed left at (374, 345)
Screenshot: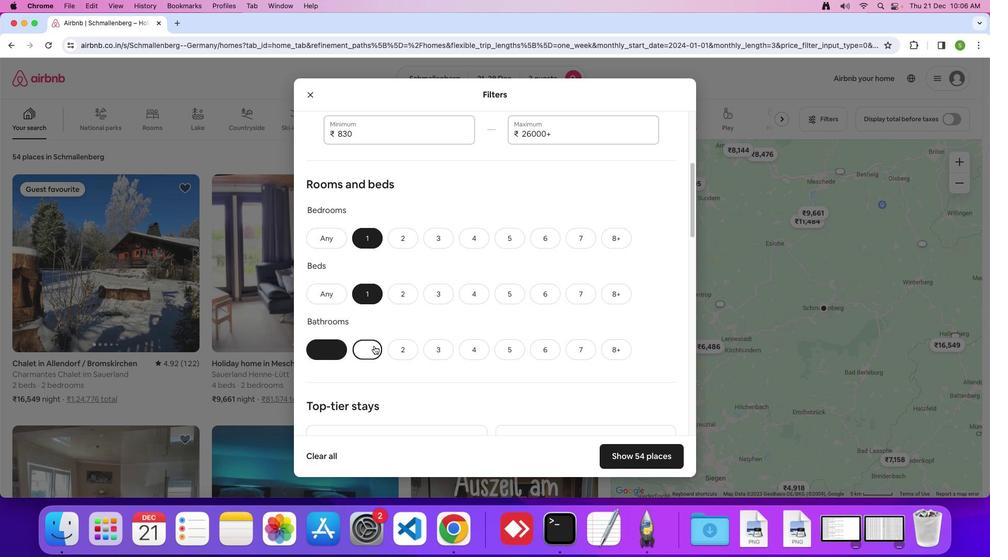 
Action: Mouse moved to (473, 296)
Screenshot: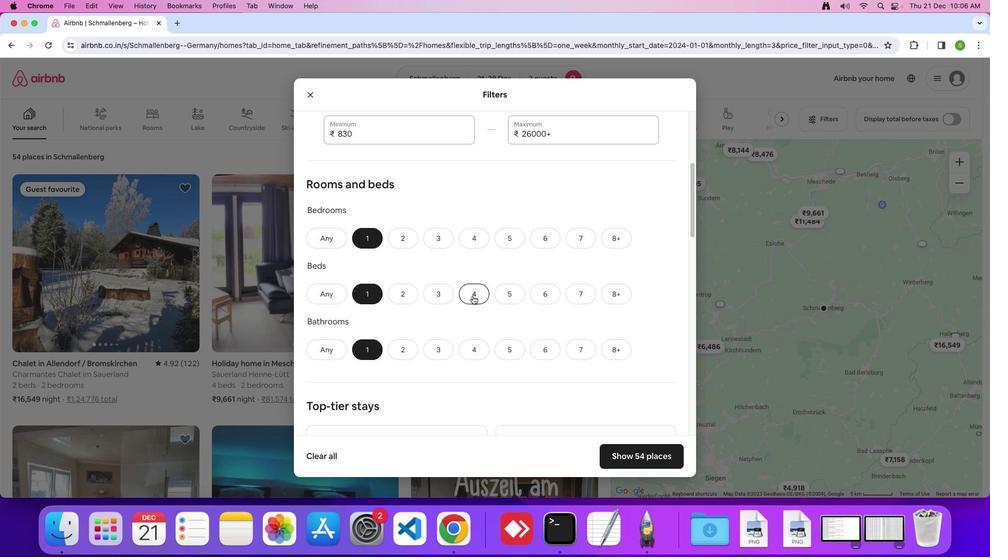 
Action: Mouse scrolled (473, 296) with delta (0, 0)
Screenshot: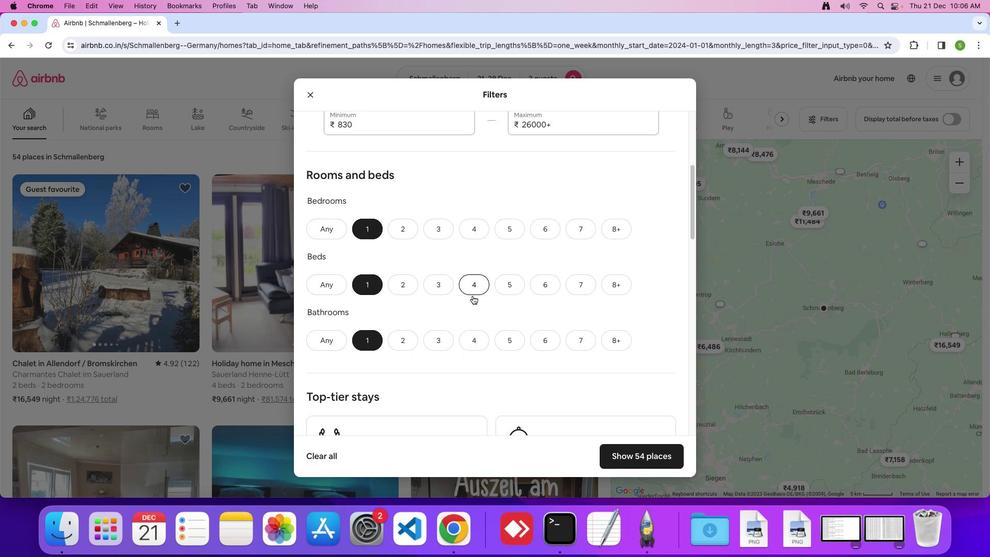 
Action: Mouse scrolled (473, 296) with delta (0, 0)
Screenshot: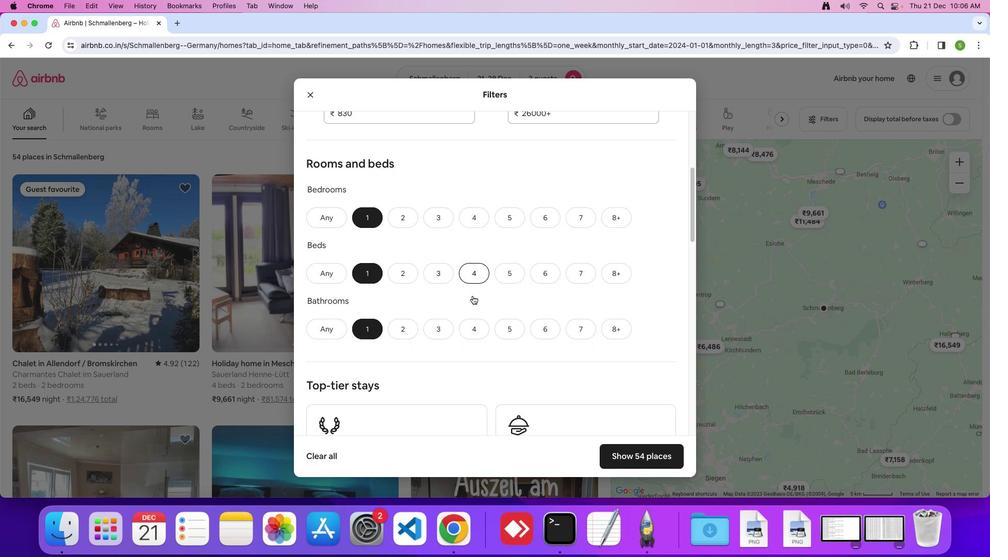 
Action: Mouse scrolled (473, 296) with delta (0, 0)
Screenshot: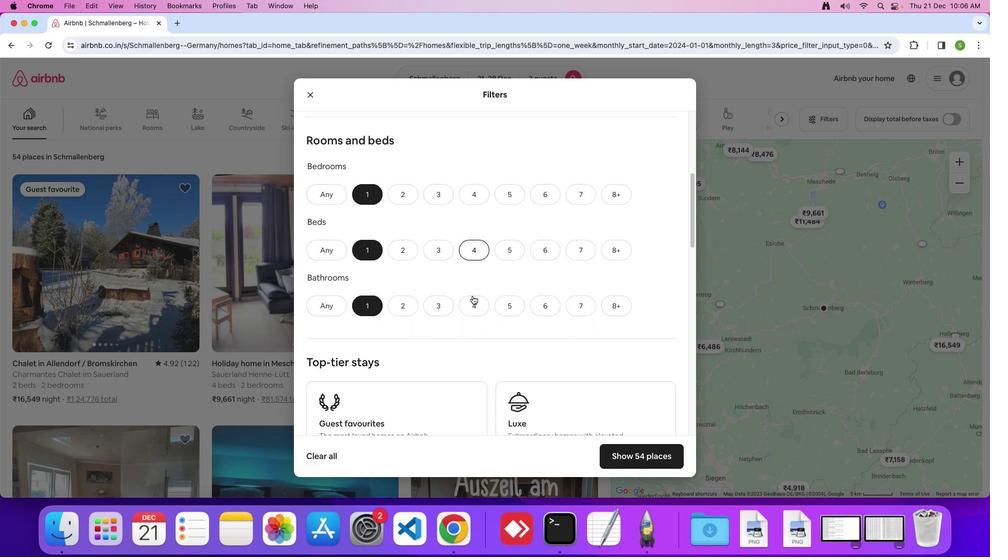 
Action: Mouse scrolled (473, 296) with delta (0, 0)
Screenshot: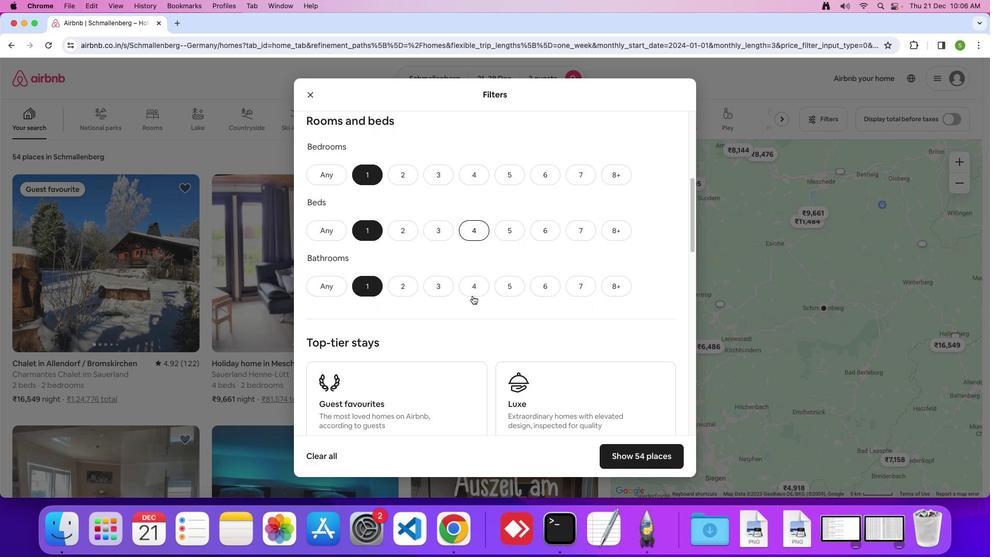 
Action: Mouse scrolled (473, 296) with delta (0, 0)
Screenshot: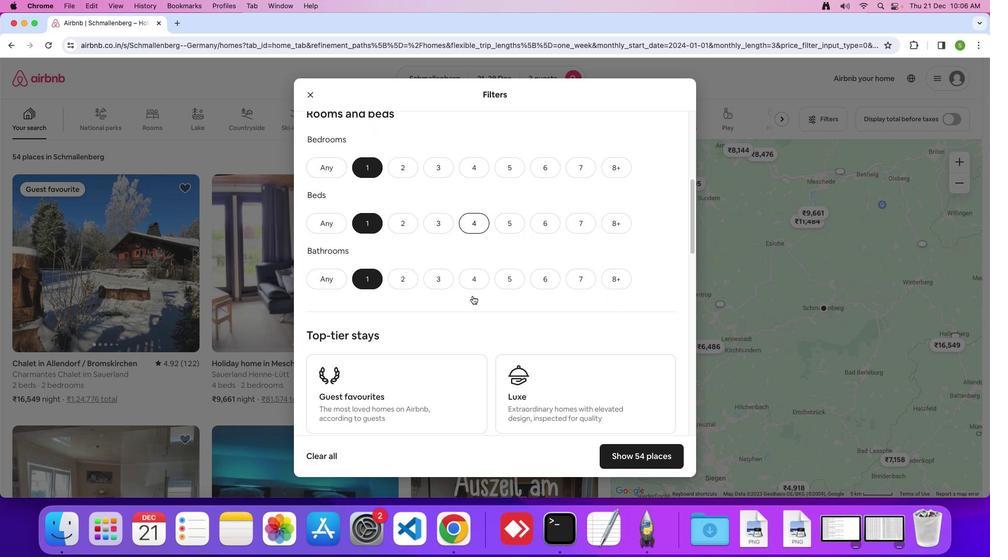 
Action: Mouse moved to (473, 295)
Screenshot: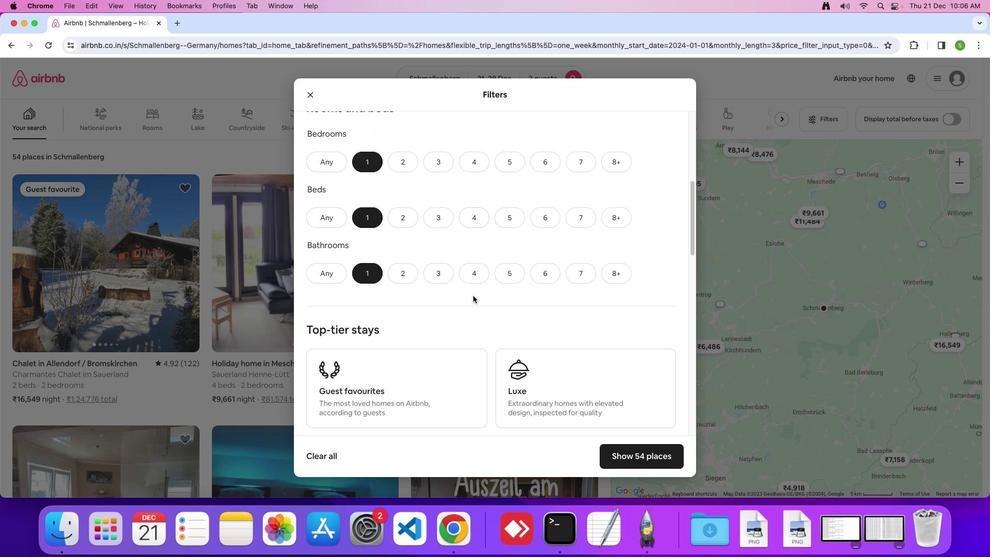
Action: Mouse scrolled (473, 295) with delta (0, 0)
Screenshot: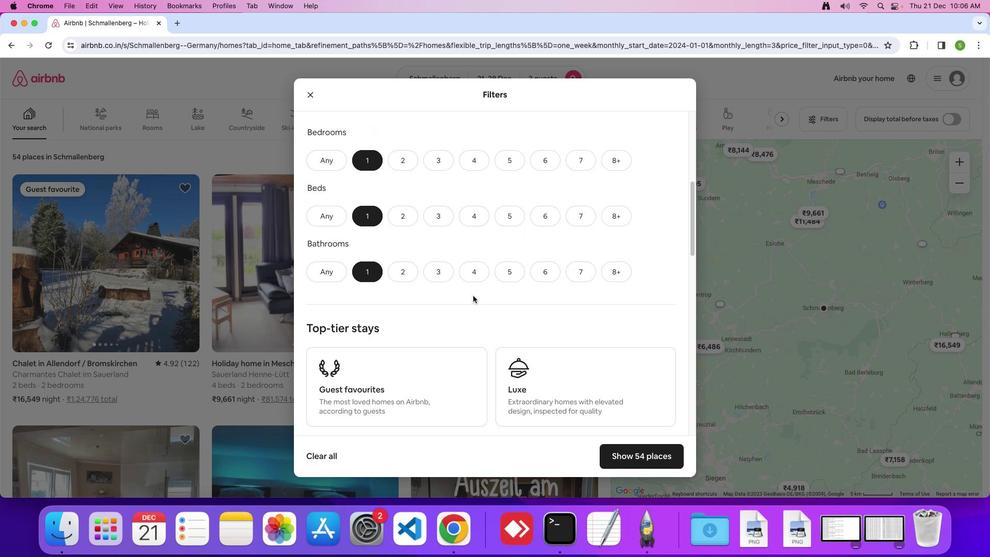 
Action: Mouse scrolled (473, 295) with delta (0, 0)
Screenshot: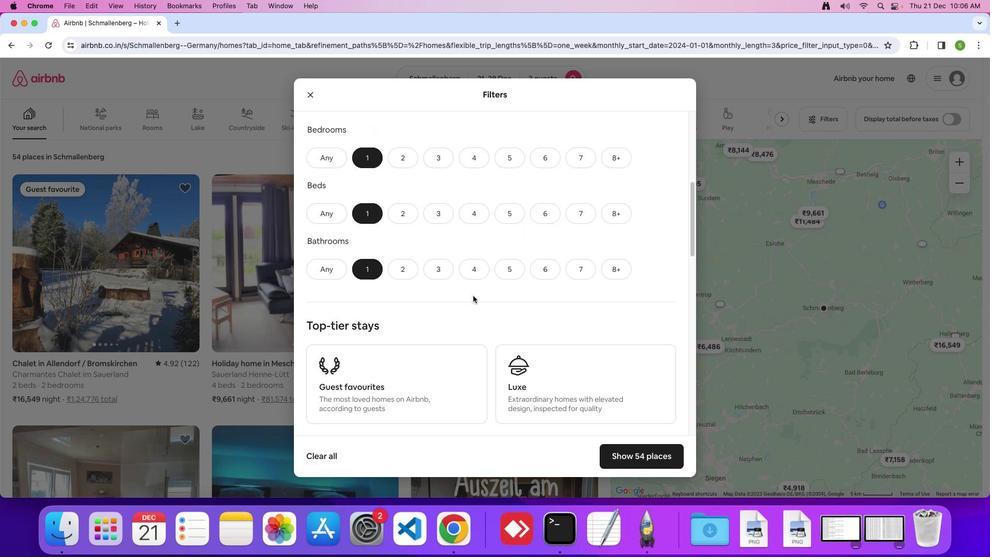 
Action: Mouse scrolled (473, 295) with delta (0, 0)
Screenshot: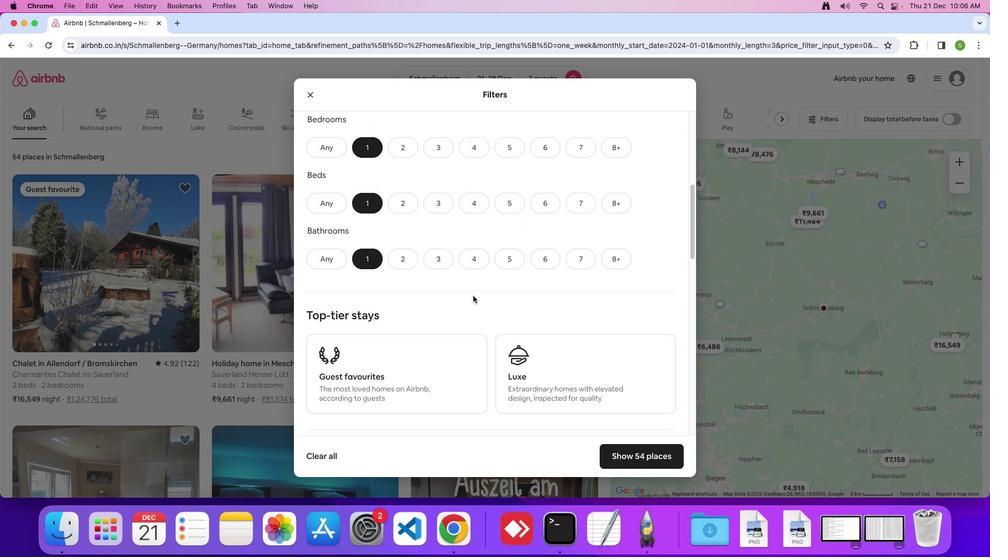
Action: Mouse scrolled (473, 295) with delta (0, 0)
Screenshot: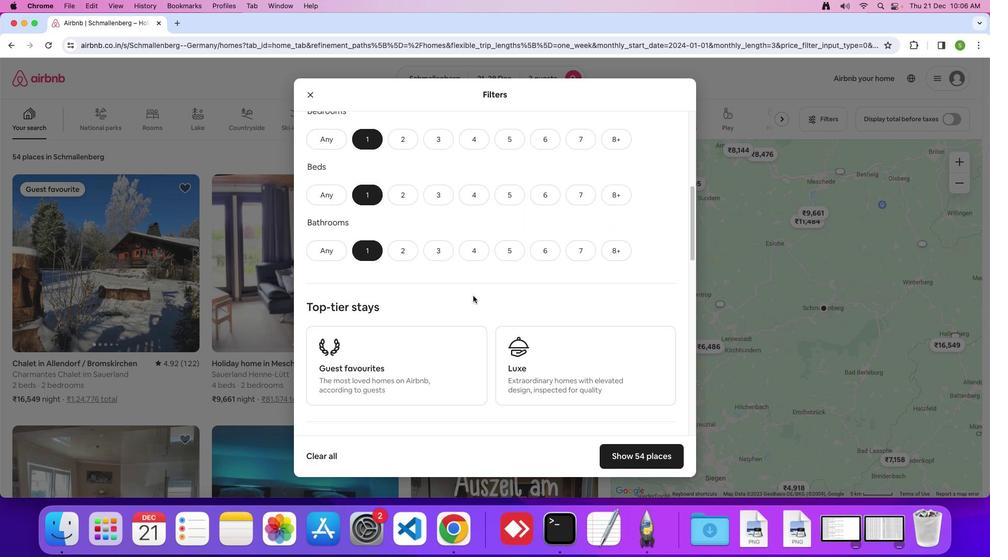 
Action: Mouse scrolled (473, 295) with delta (0, 0)
Screenshot: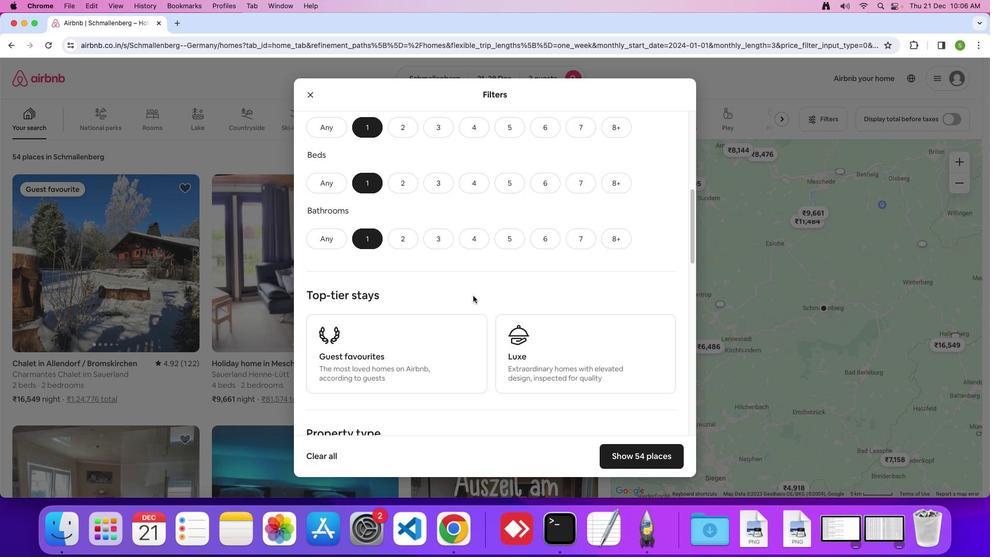 
Action: Mouse scrolled (473, 295) with delta (0, 0)
Screenshot: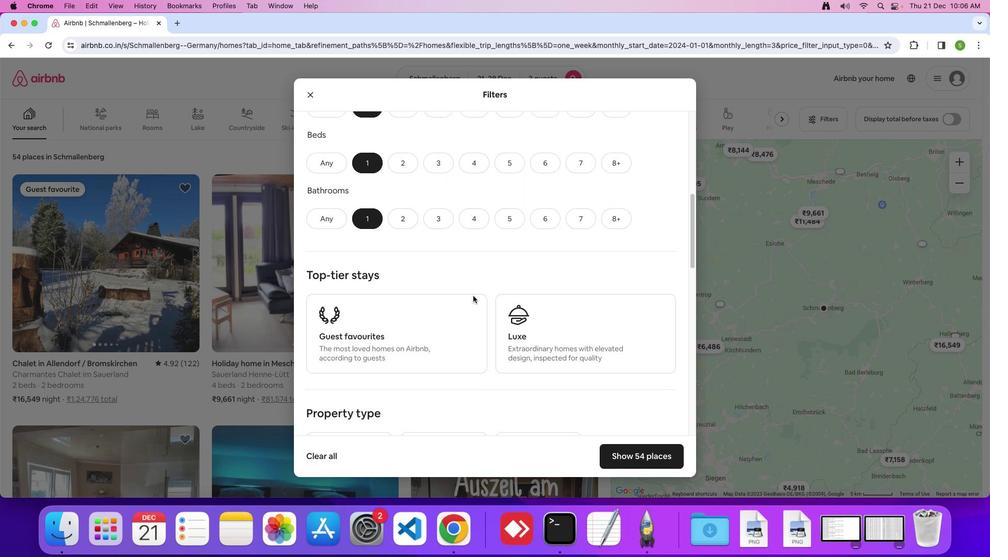 
Action: Mouse moved to (473, 294)
Screenshot: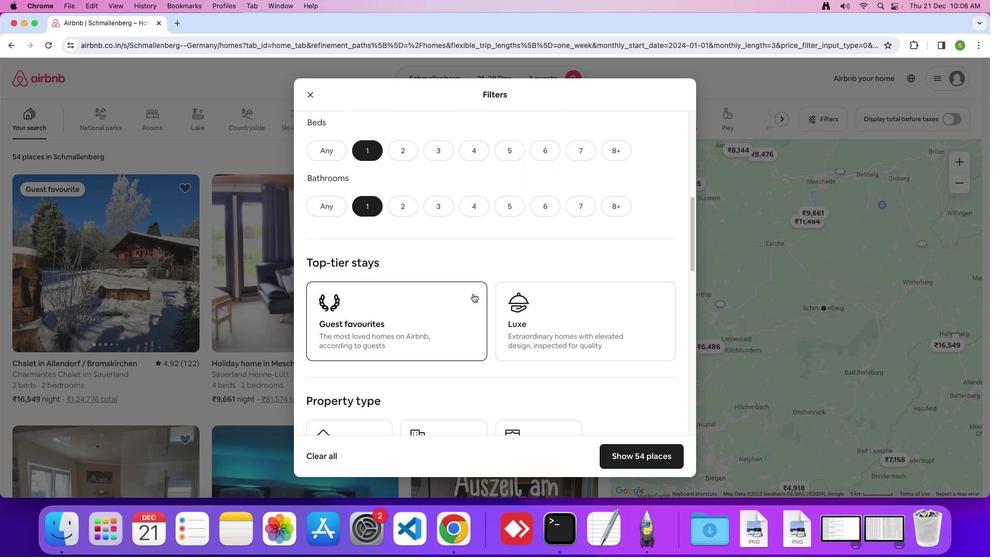 
Action: Mouse scrolled (473, 294) with delta (0, 0)
Screenshot: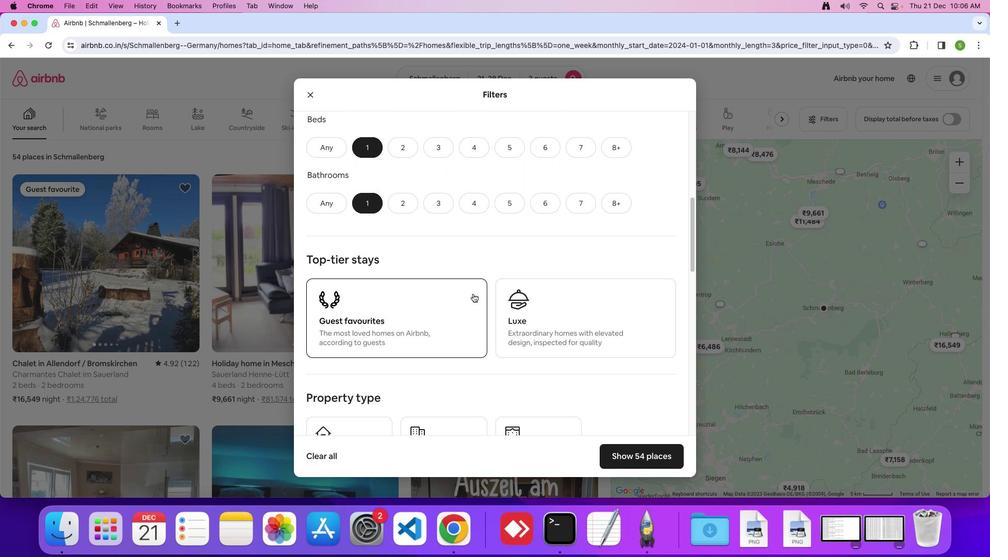 
Action: Mouse moved to (473, 294)
Screenshot: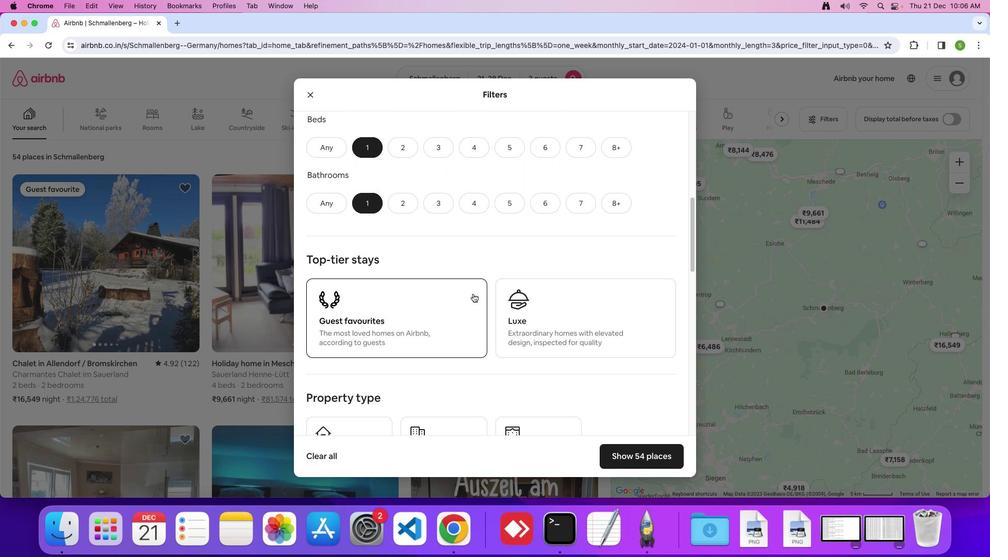 
Action: Mouse scrolled (473, 294) with delta (0, 0)
Screenshot: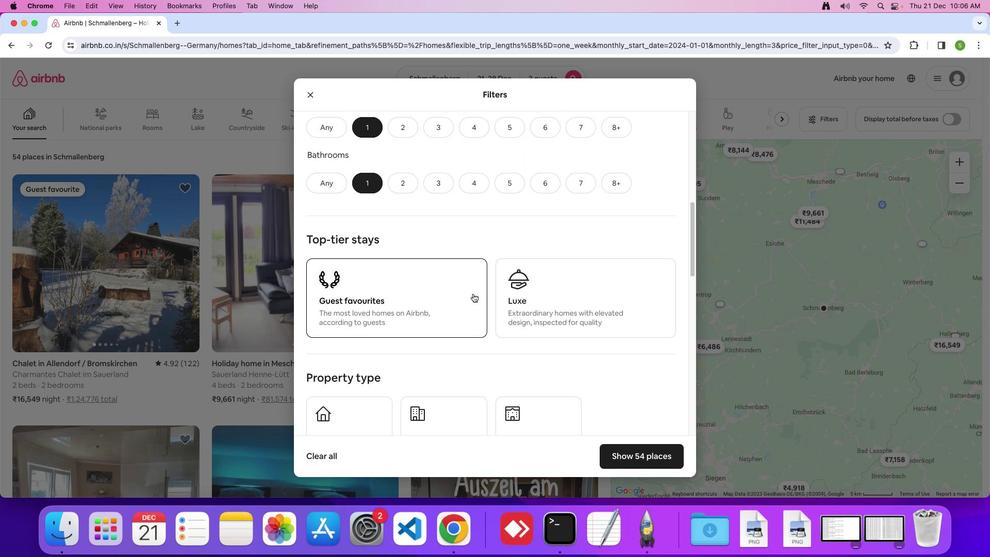 
Action: Mouse scrolled (473, 294) with delta (0, -1)
Screenshot: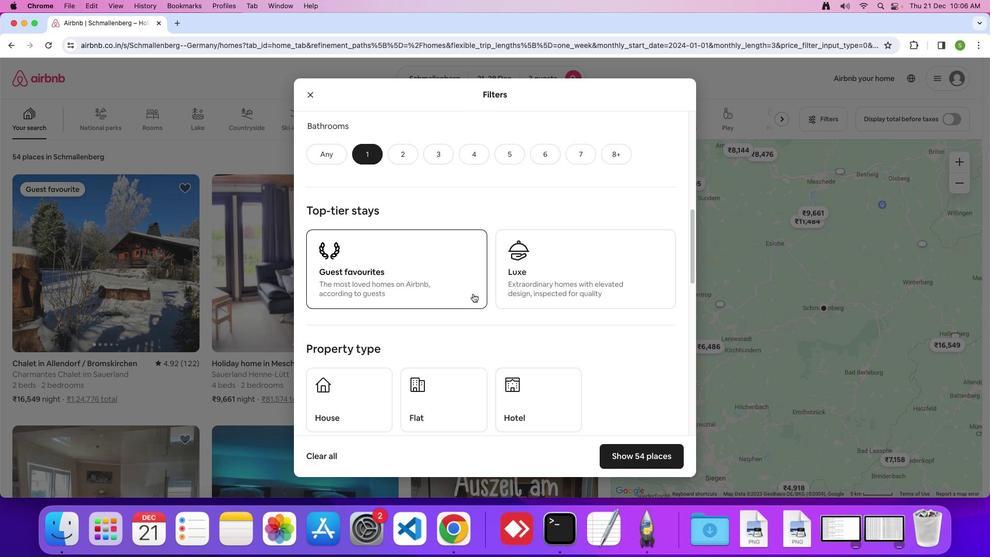 
Action: Mouse scrolled (473, 294) with delta (0, 0)
Screenshot: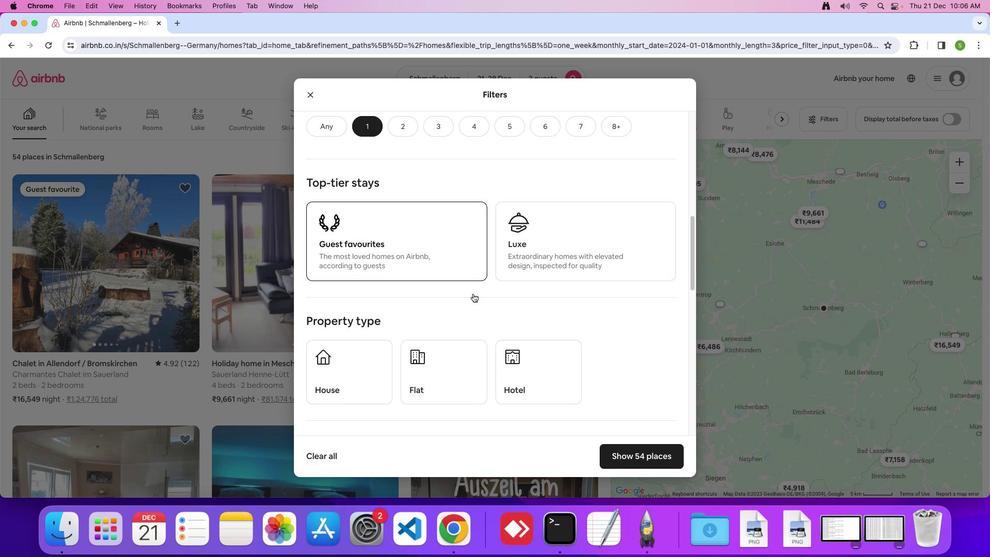 
Action: Mouse scrolled (473, 294) with delta (0, 0)
Screenshot: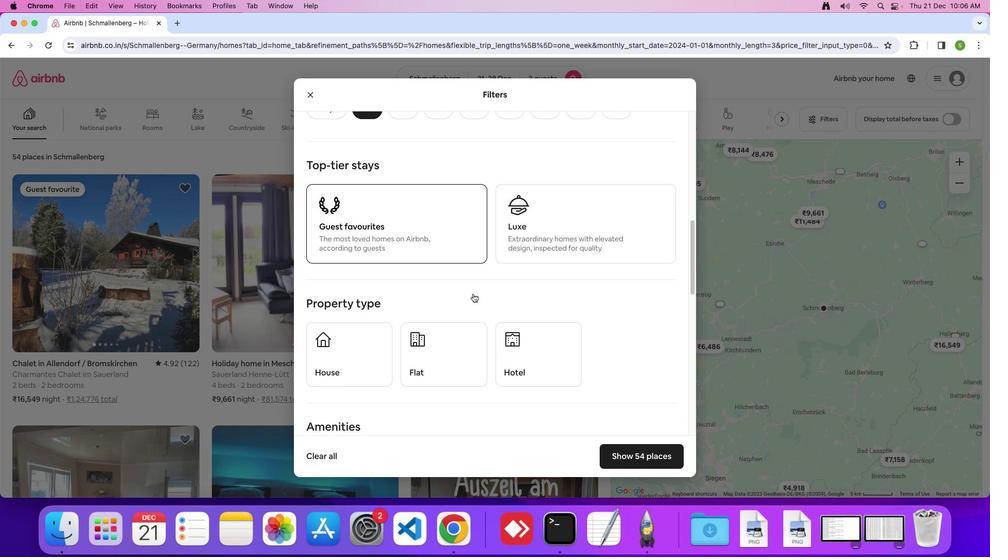 
Action: Mouse scrolled (473, 294) with delta (0, -1)
Screenshot: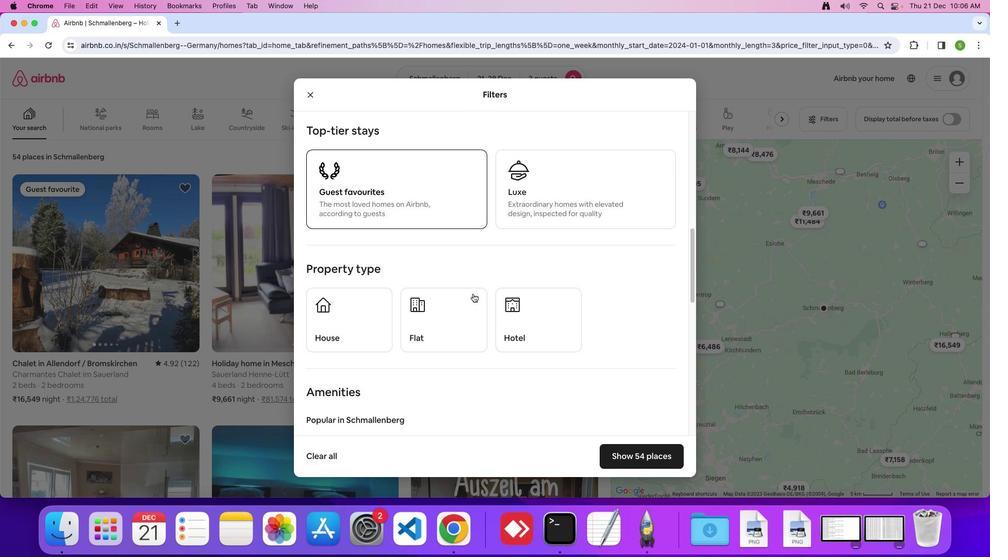 
Action: Mouse moved to (533, 314)
Screenshot: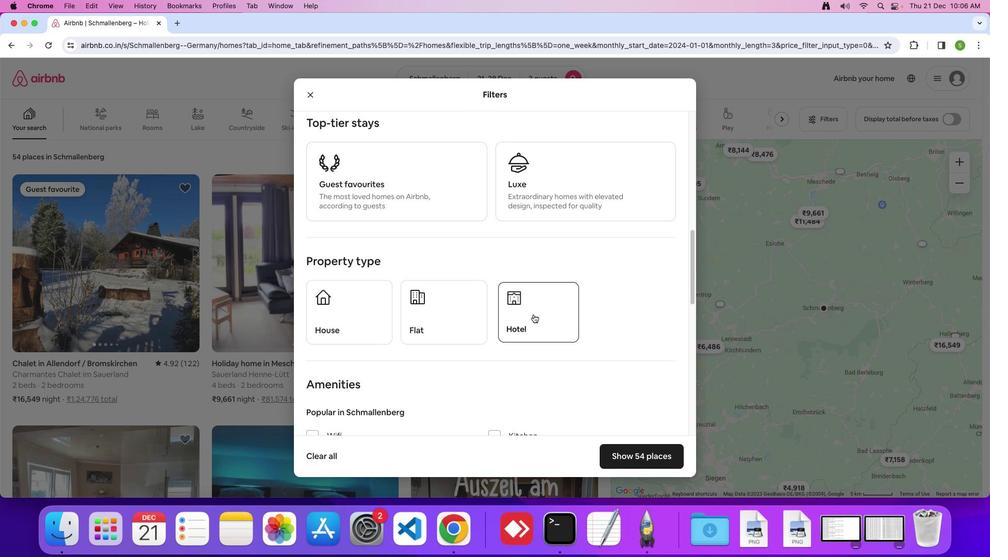 
Action: Mouse pressed left at (533, 314)
Screenshot: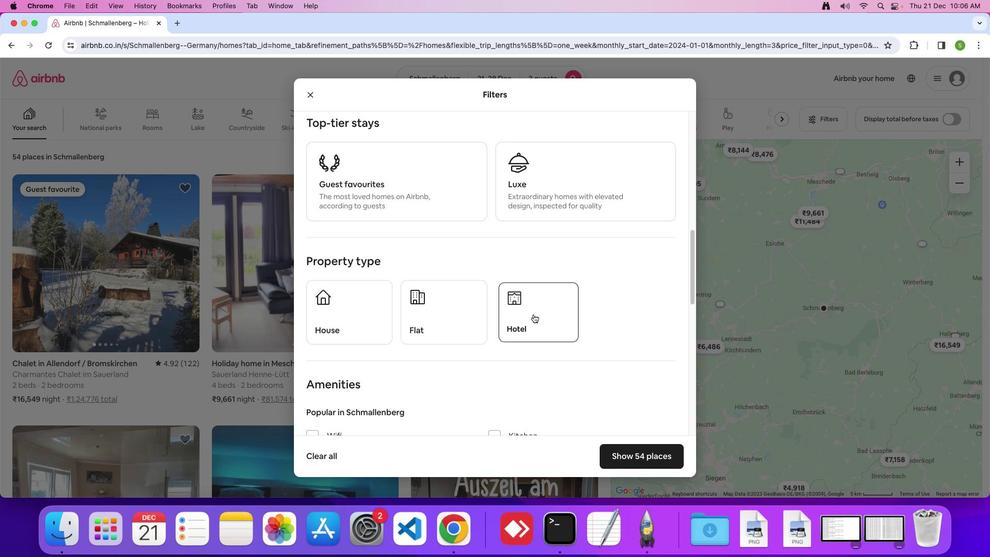 
Action: Mouse moved to (603, 308)
Screenshot: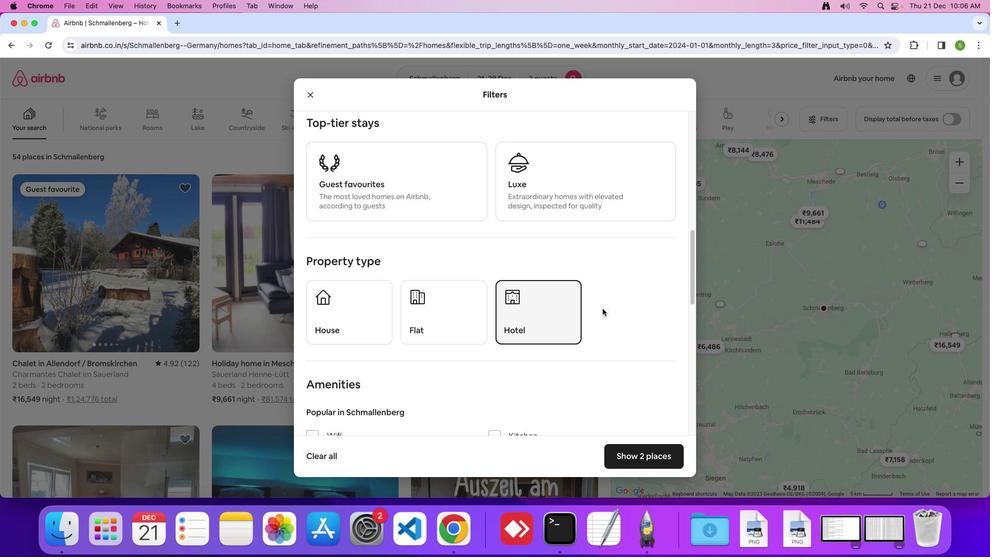 
Action: Mouse scrolled (603, 308) with delta (0, 0)
Screenshot: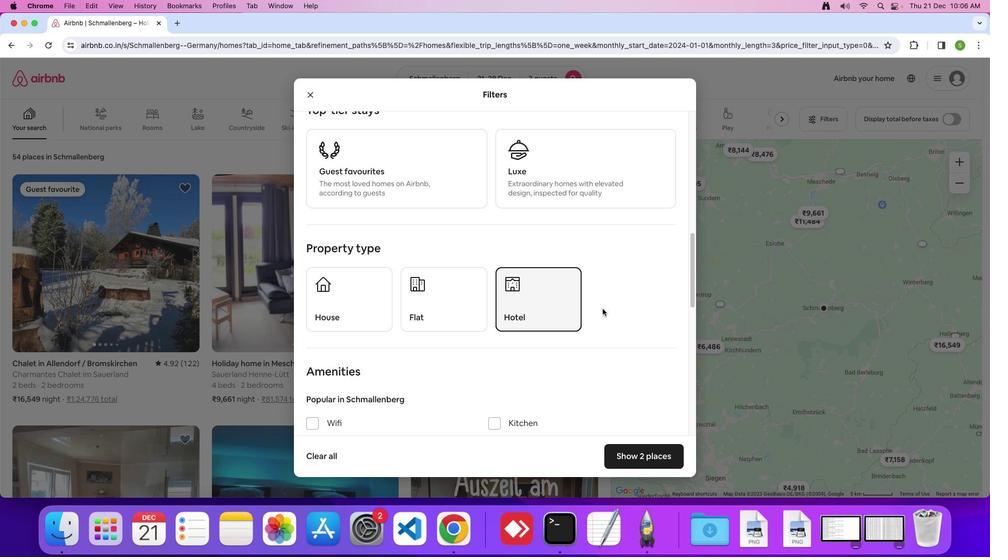 
Action: Mouse scrolled (603, 308) with delta (0, 0)
Screenshot: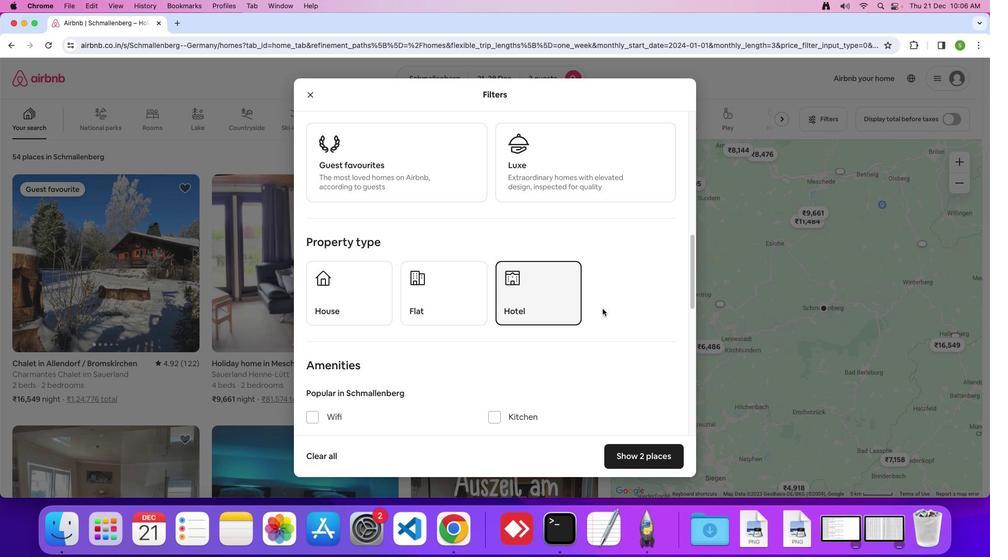 
Action: Mouse scrolled (603, 308) with delta (0, 0)
Screenshot: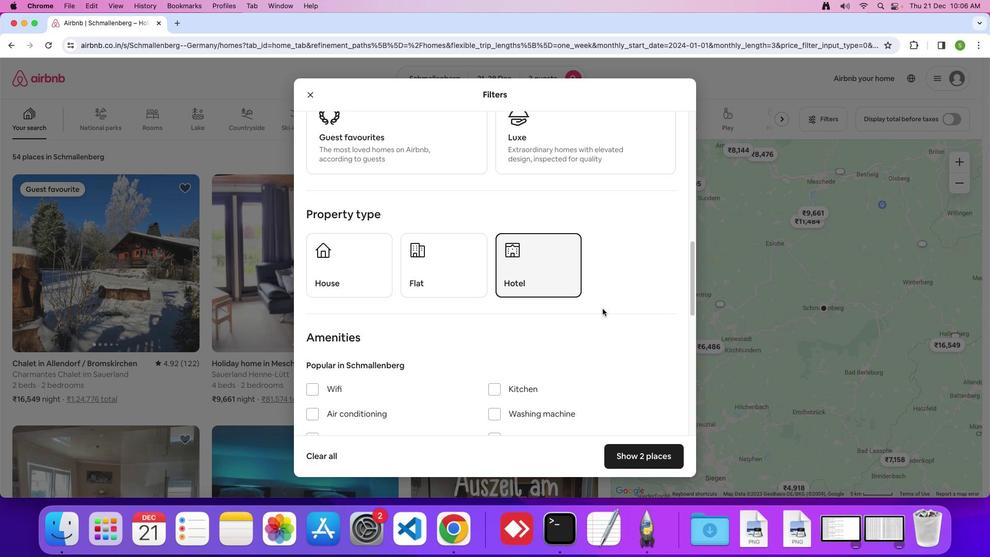 
Action: Mouse moved to (602, 308)
Screenshot: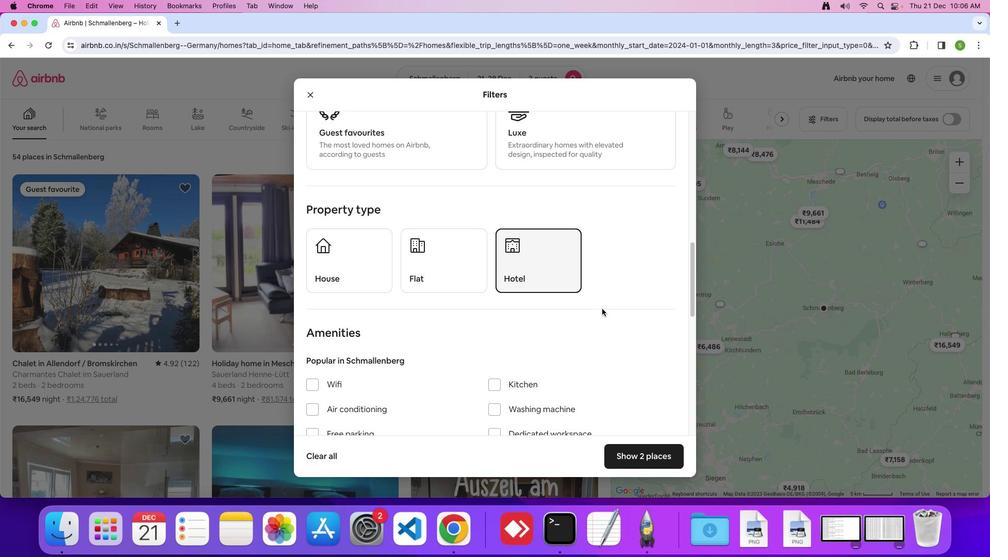 
Action: Mouse scrolled (602, 308) with delta (0, 0)
Screenshot: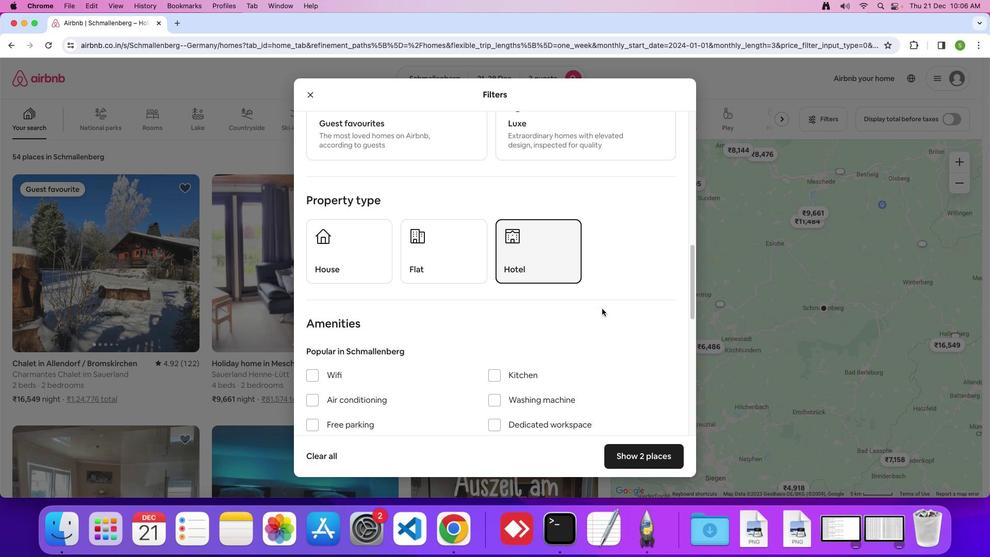 
Action: Mouse scrolled (602, 308) with delta (0, 0)
Screenshot: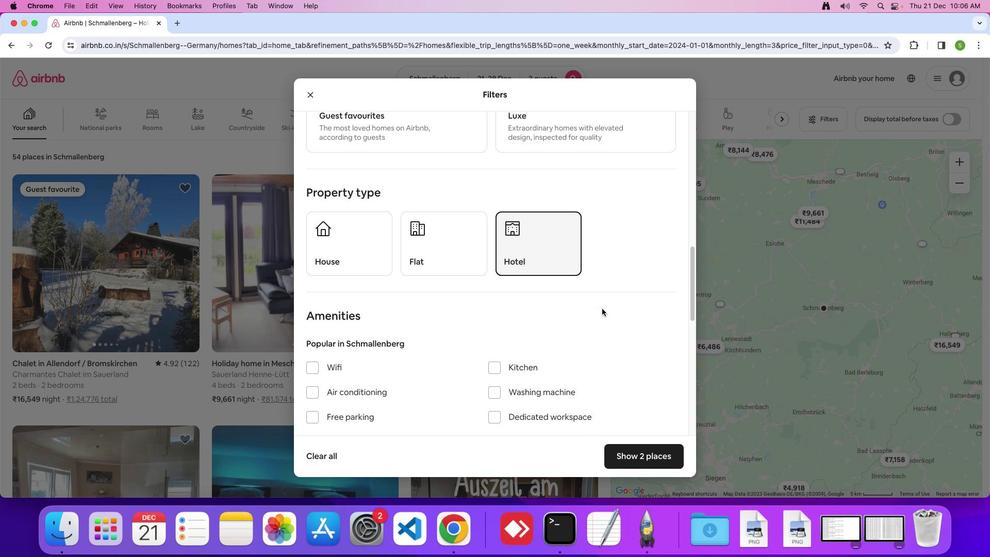 
Action: Mouse scrolled (602, 308) with delta (0, -1)
Screenshot: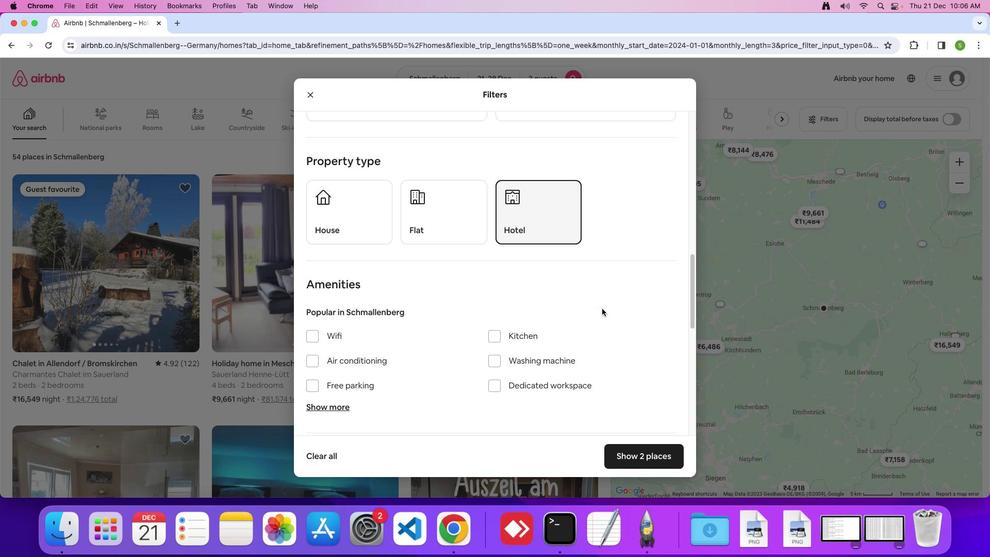 
Action: Mouse moved to (614, 287)
Screenshot: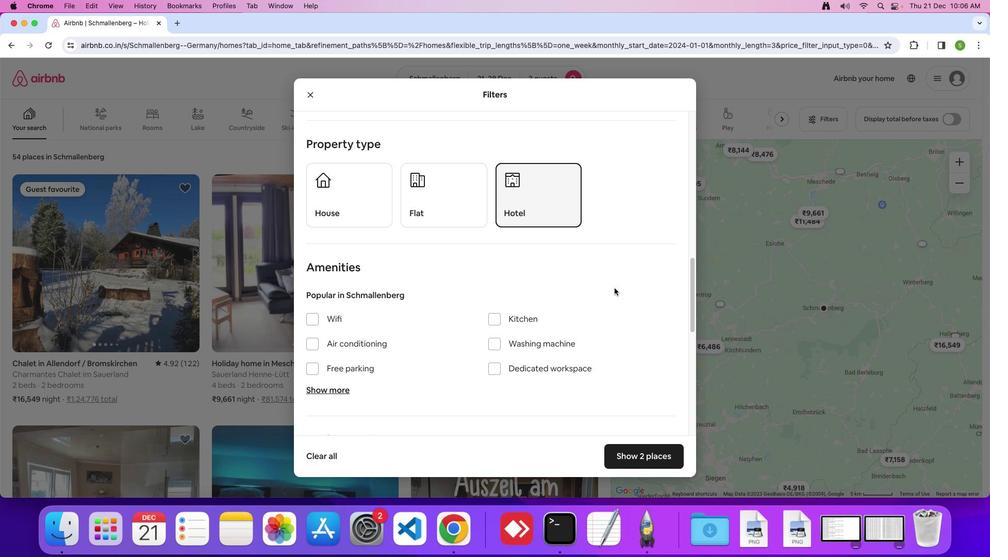 
Action: Mouse scrolled (614, 287) with delta (0, 0)
Screenshot: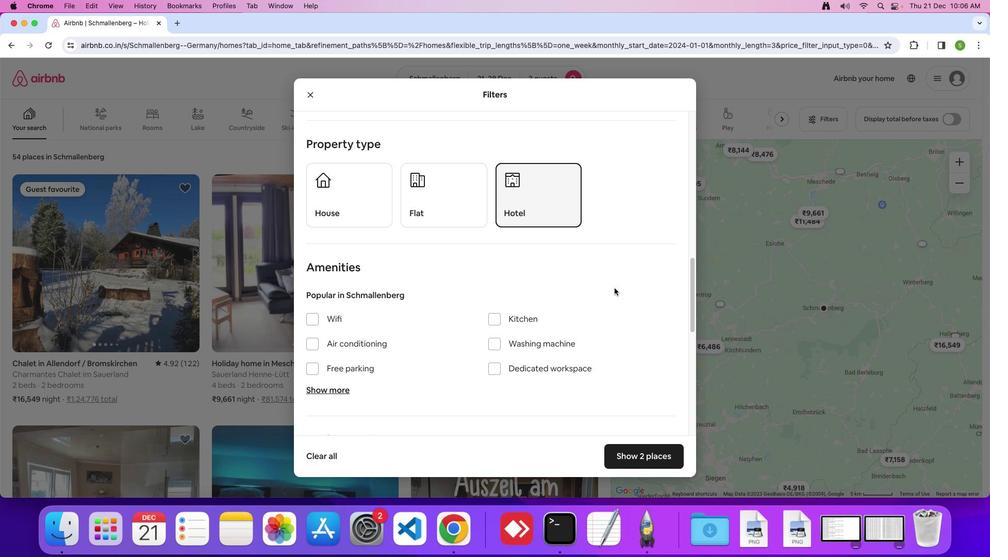 
Action: Mouse scrolled (614, 287) with delta (0, 0)
Screenshot: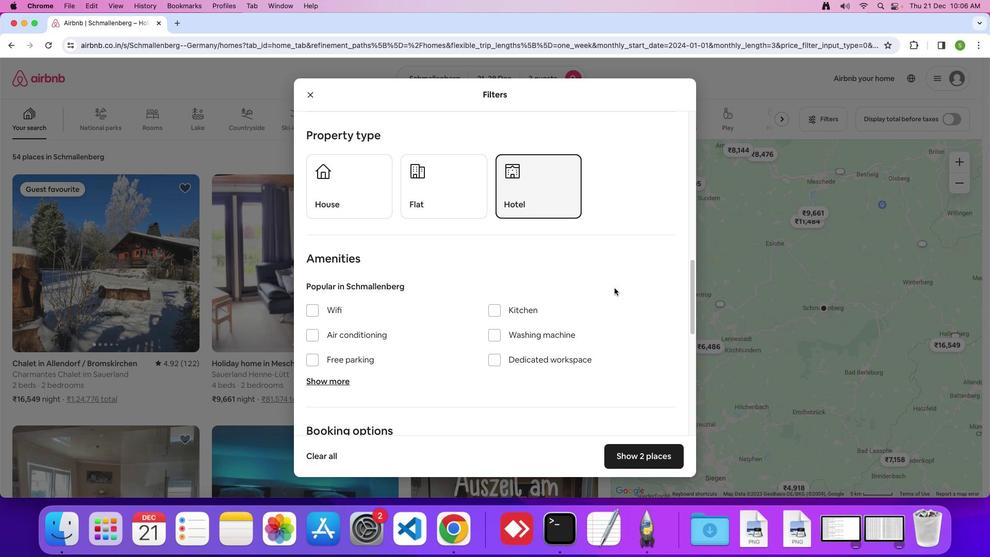 
Action: Mouse scrolled (614, 287) with delta (0, 0)
Screenshot: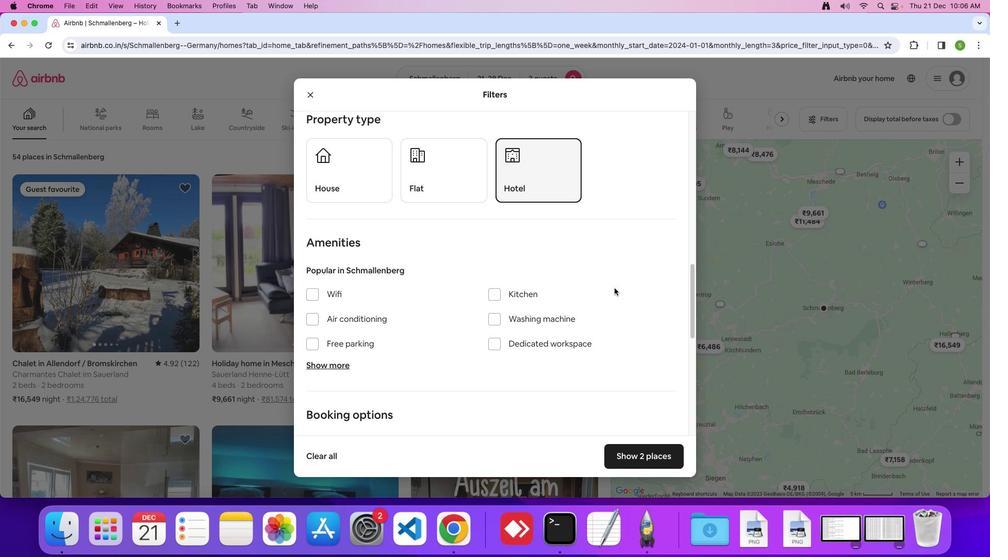 
Action: Mouse scrolled (614, 287) with delta (0, 0)
Screenshot: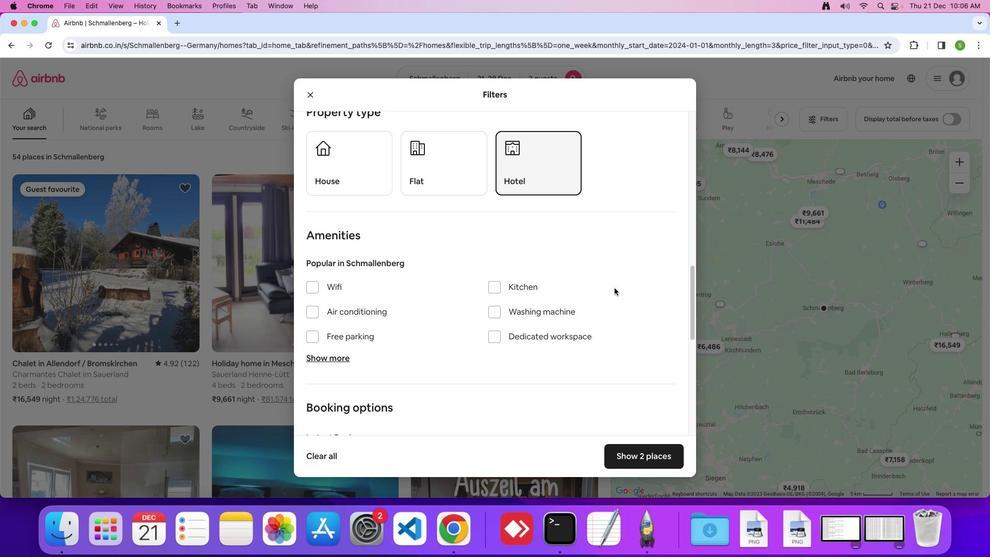 
Action: Mouse scrolled (614, 287) with delta (0, 0)
Screenshot: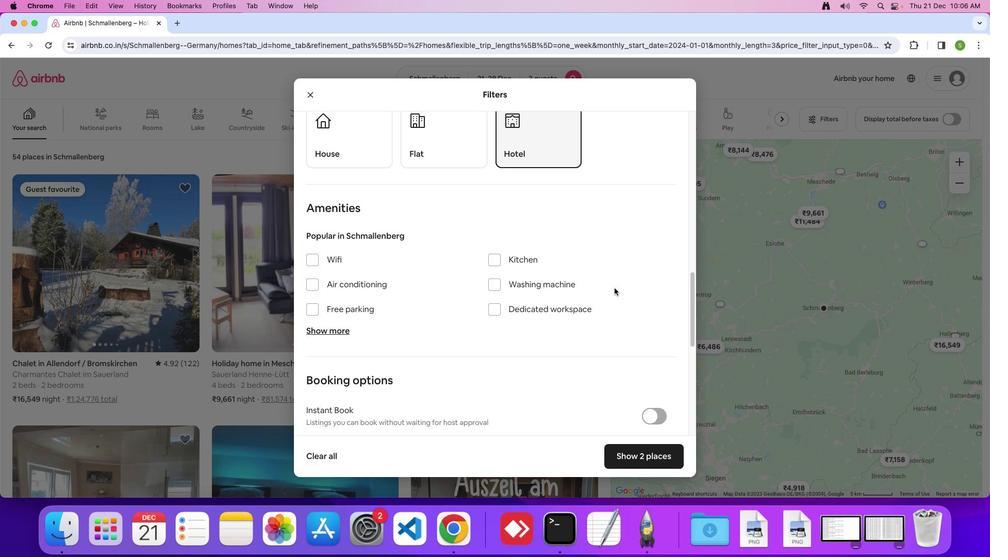 
Action: Mouse scrolled (614, 287) with delta (0, 0)
Screenshot: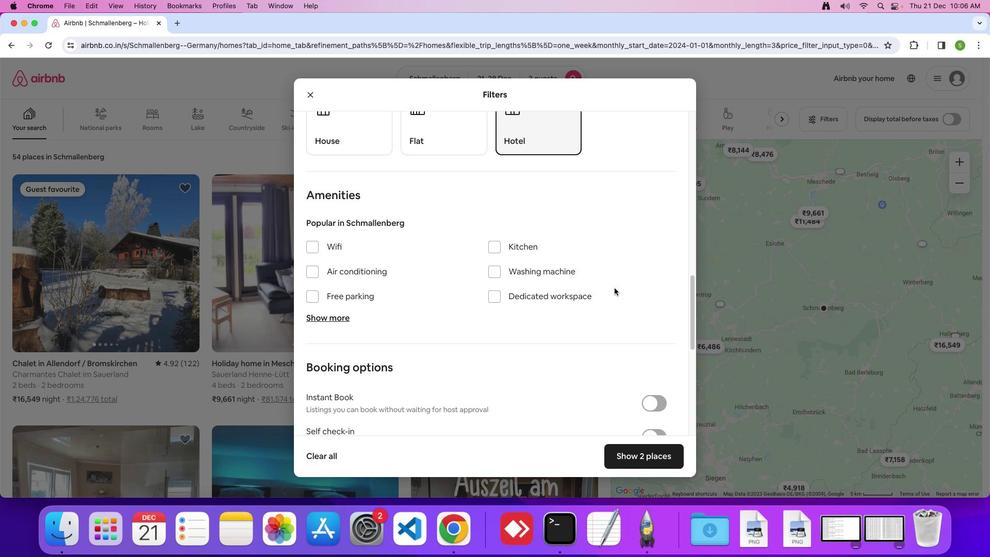 
Action: Mouse scrolled (614, 287) with delta (0, 0)
Screenshot: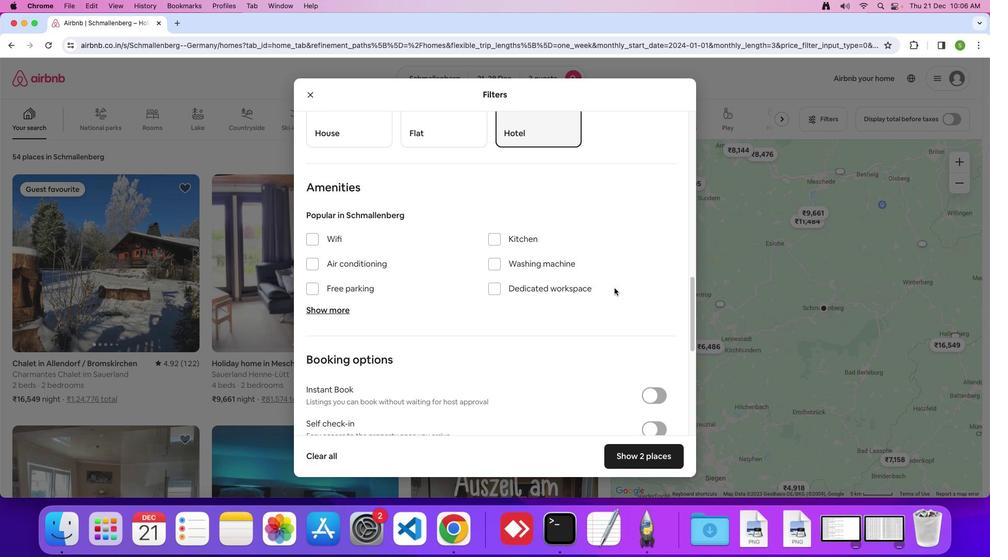 
Action: Mouse scrolled (614, 287) with delta (0, 0)
Screenshot: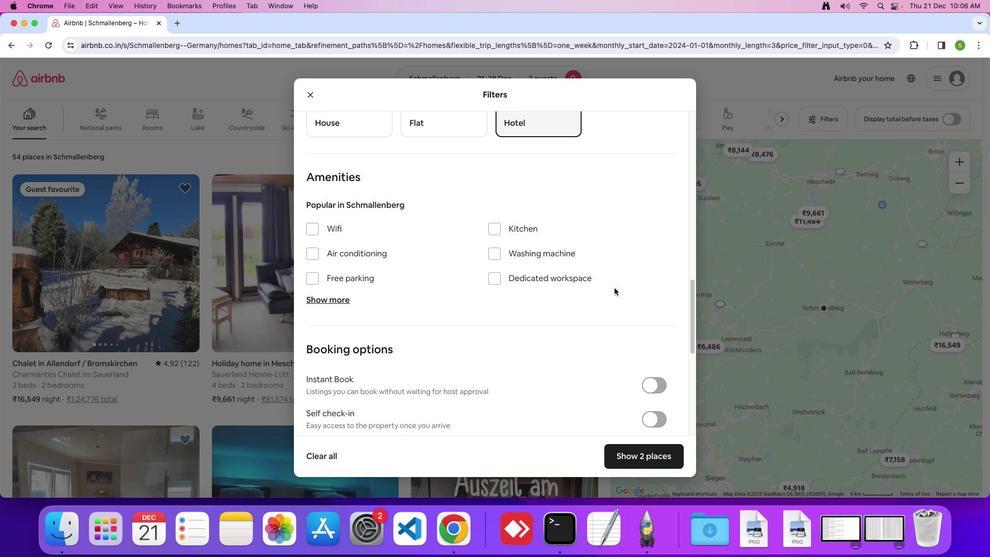 
Action: Mouse scrolled (614, 287) with delta (0, 0)
Screenshot: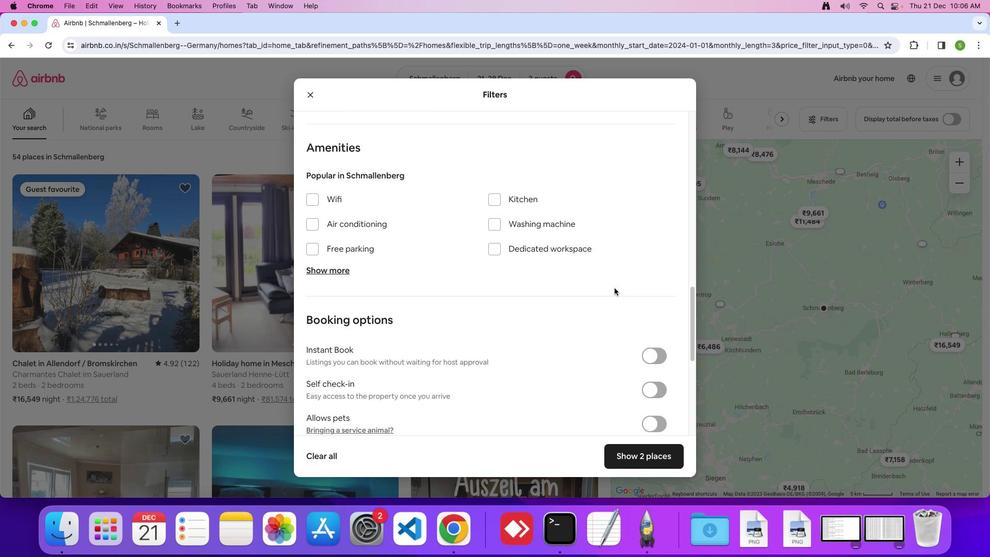 
Action: Mouse scrolled (614, 287) with delta (0, -1)
Screenshot: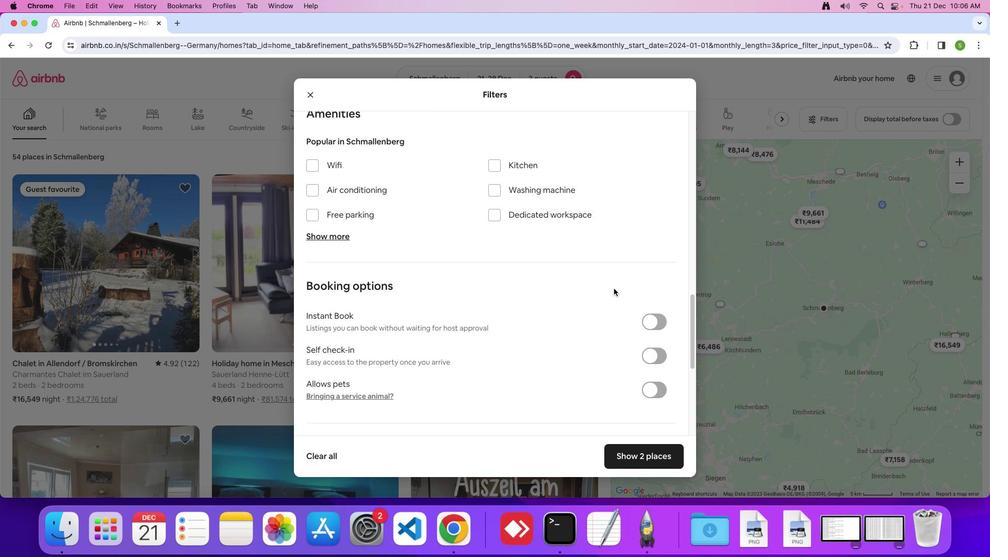 
Action: Mouse moved to (612, 289)
Screenshot: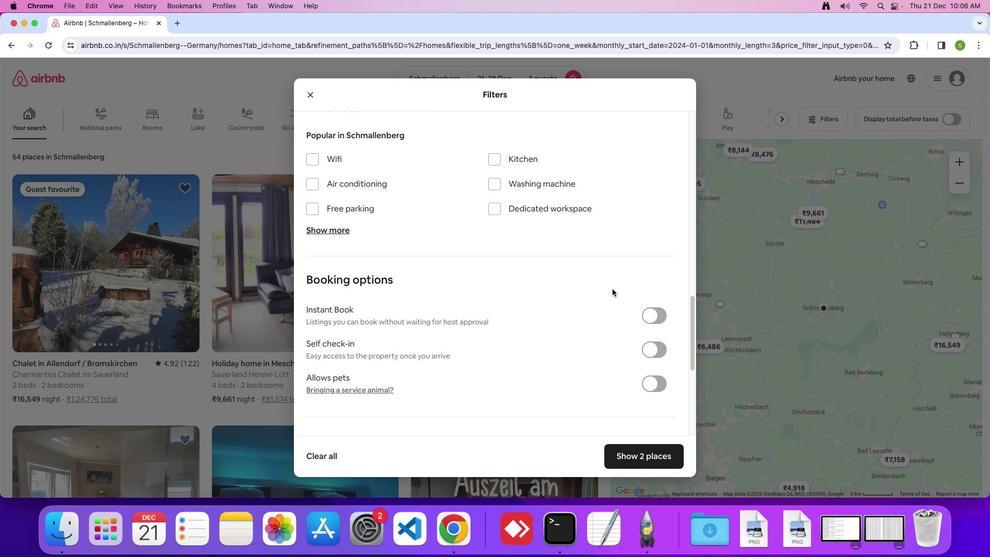 
Action: Mouse scrolled (612, 289) with delta (0, 0)
Screenshot: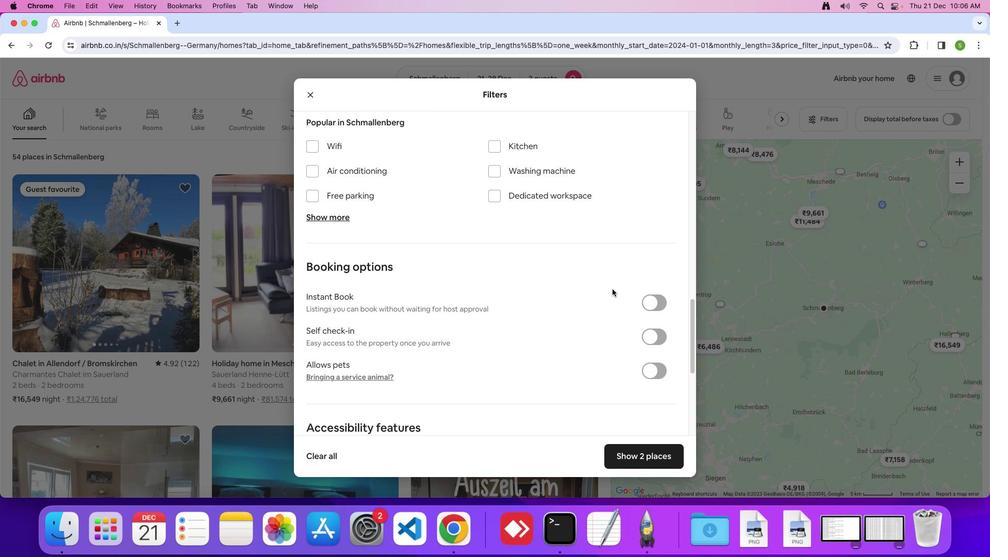 
Action: Mouse scrolled (612, 289) with delta (0, 0)
Screenshot: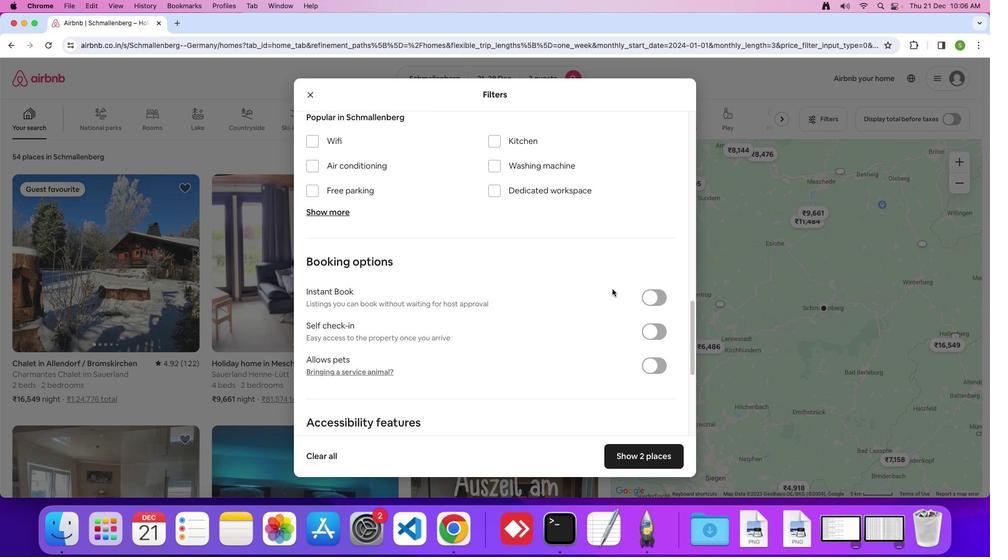 
Action: Mouse scrolled (612, 289) with delta (0, 0)
Screenshot: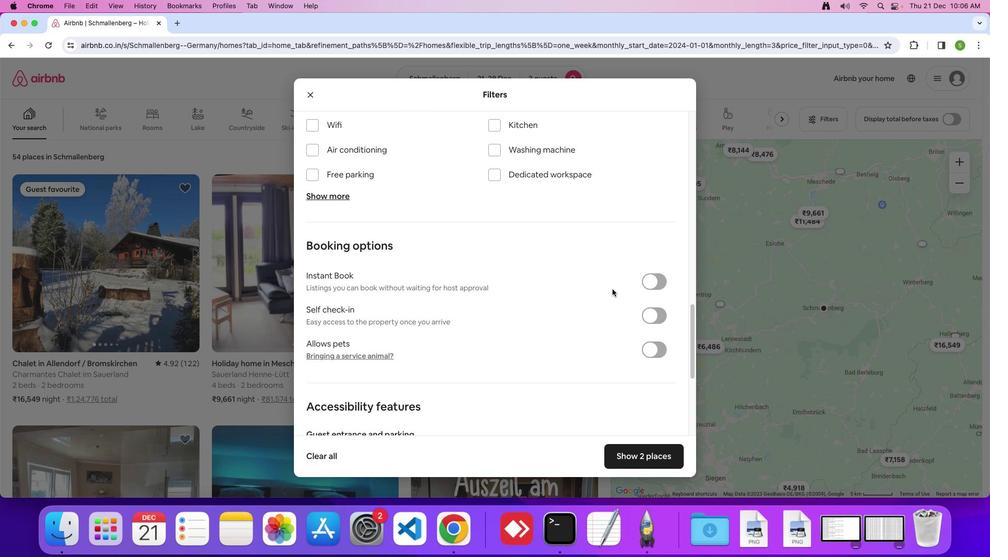 
Action: Mouse scrolled (612, 289) with delta (0, 0)
Screenshot: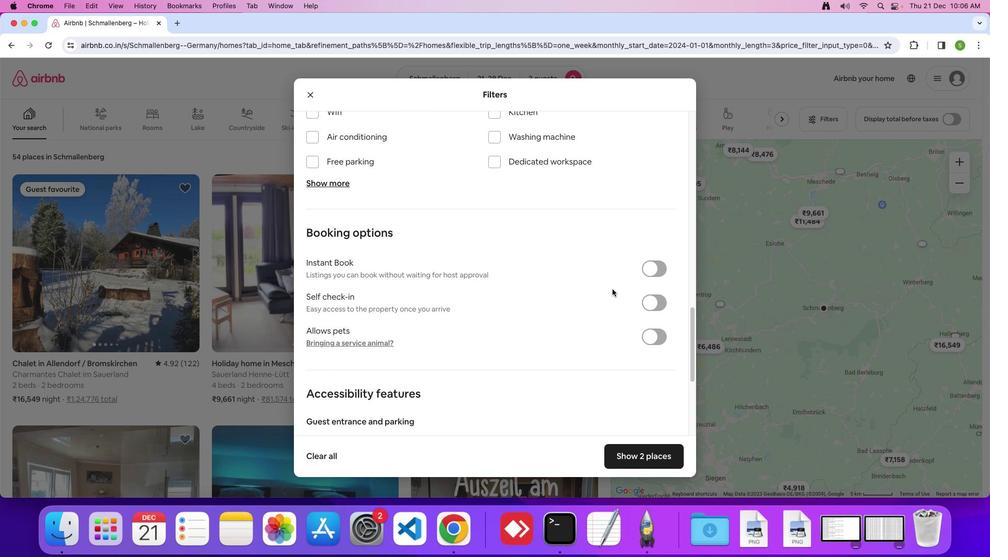 
Action: Mouse scrolled (612, 289) with delta (0, -1)
Screenshot: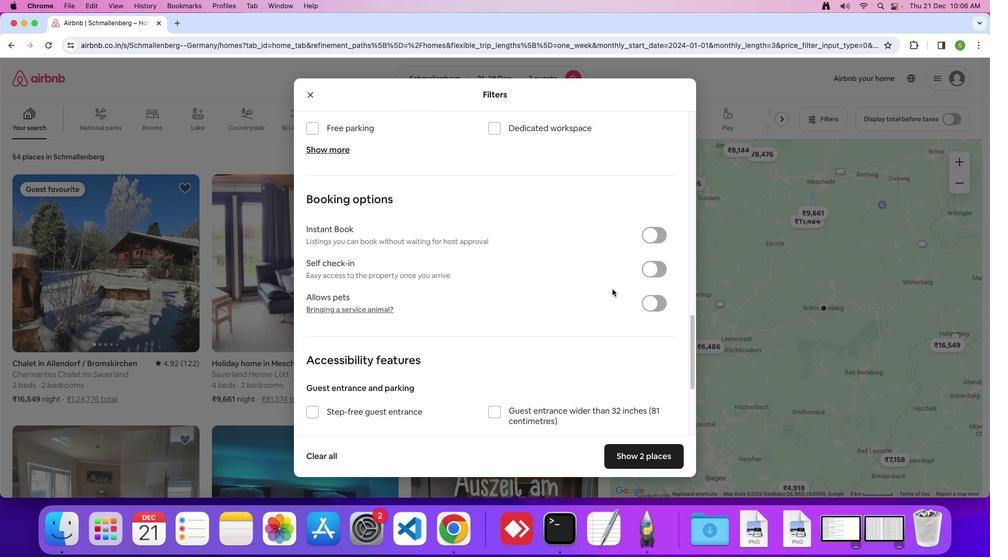 
Action: Mouse scrolled (612, 289) with delta (0, 0)
Screenshot: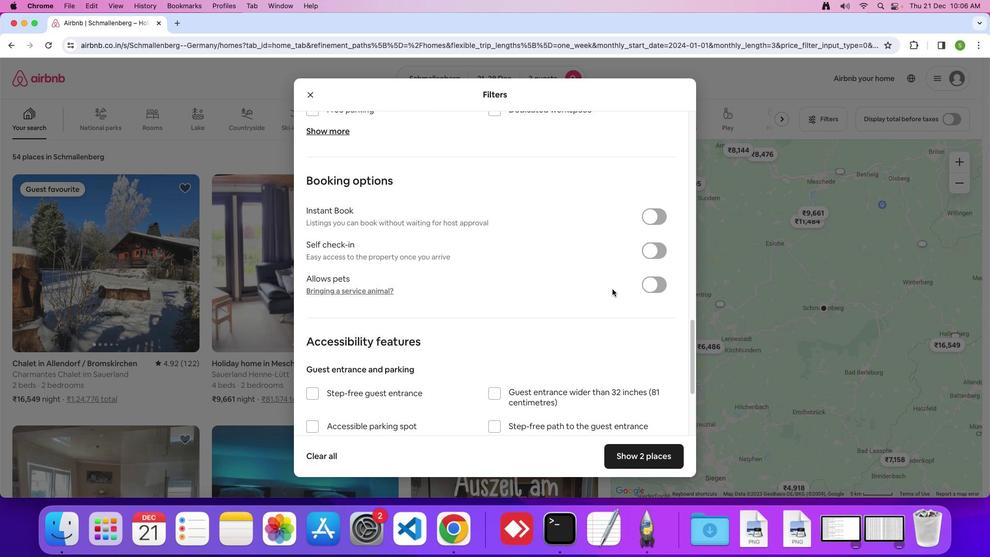 
Action: Mouse scrolled (612, 289) with delta (0, 0)
Screenshot: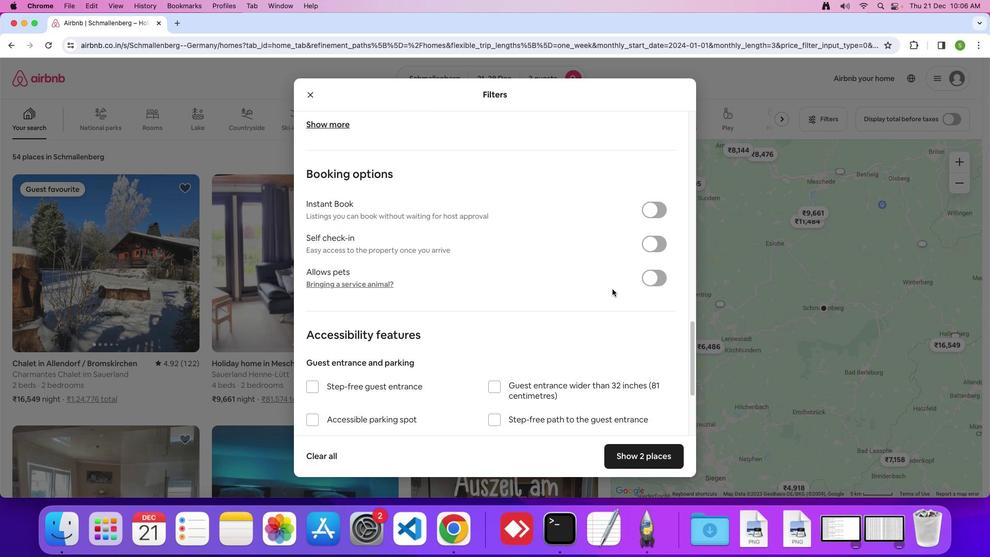 
Action: Mouse scrolled (612, 289) with delta (0, -1)
Screenshot: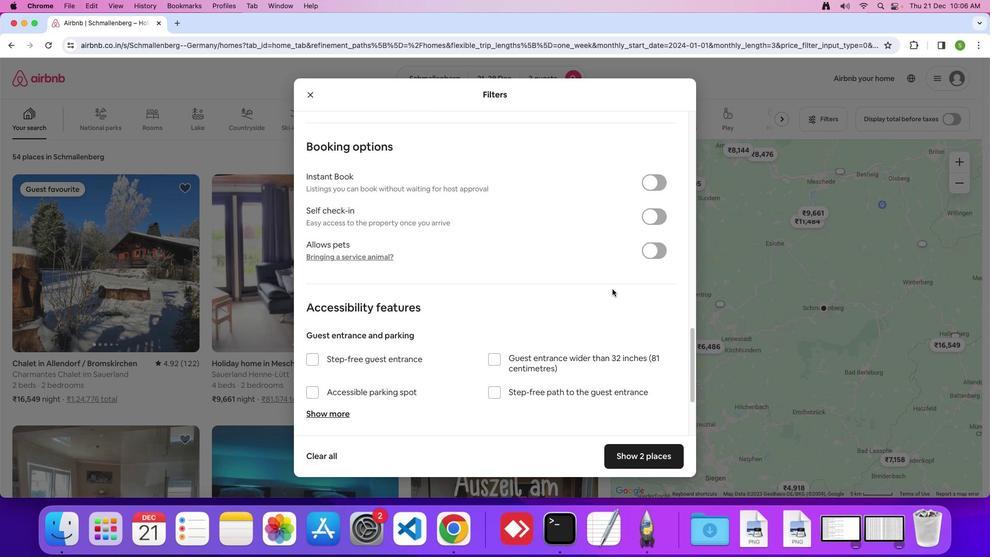 
Action: Mouse moved to (611, 289)
Screenshot: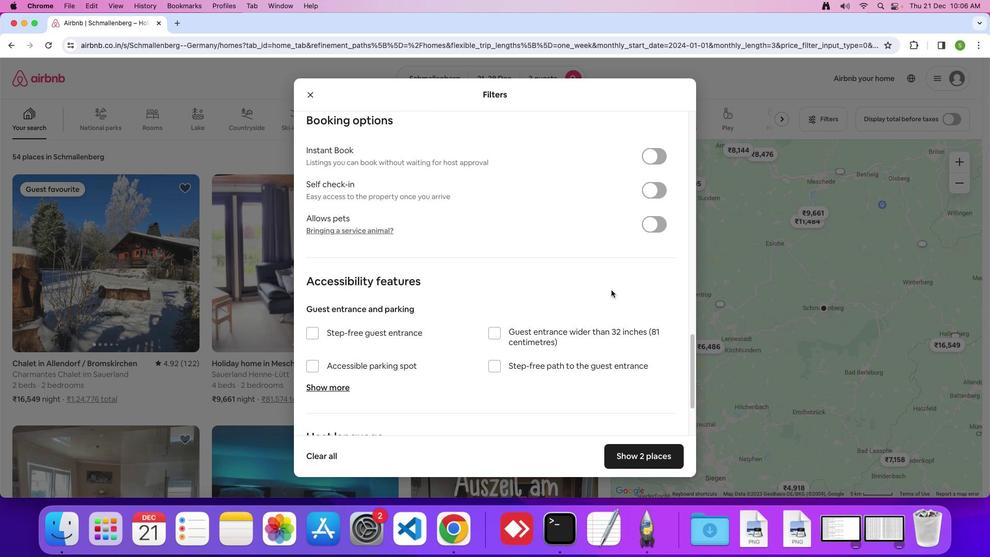 
Action: Mouse scrolled (611, 289) with delta (0, 0)
Screenshot: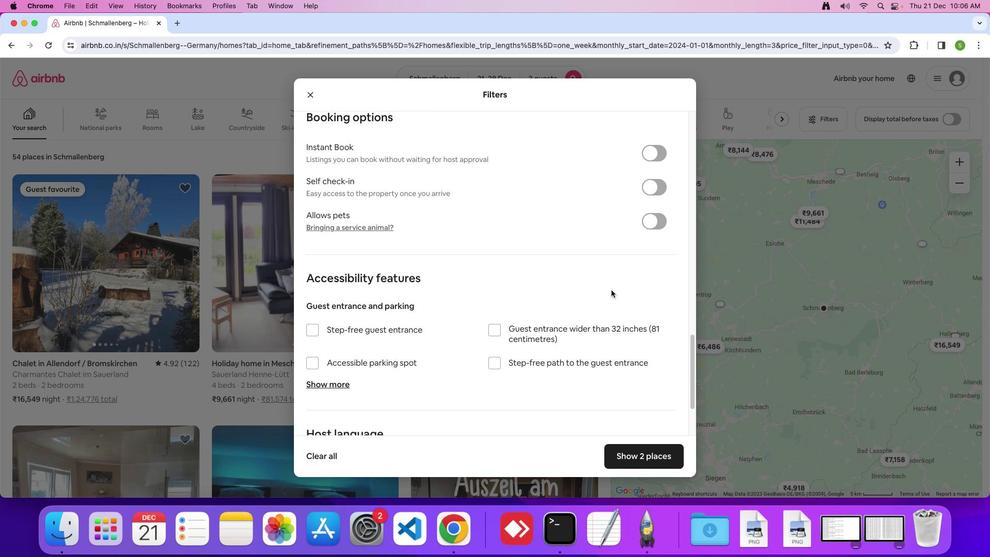 
Action: Mouse scrolled (611, 289) with delta (0, 0)
Screenshot: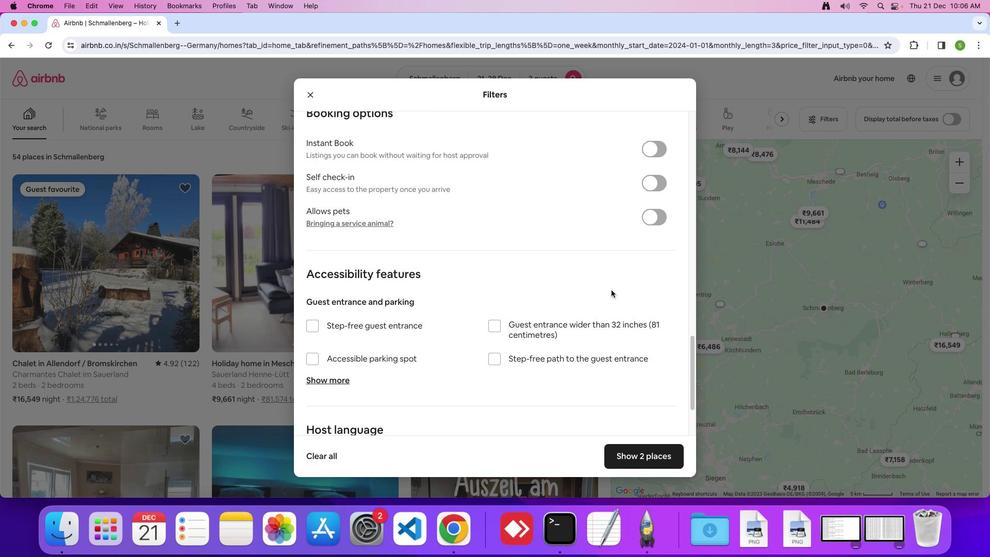 
Action: Mouse scrolled (611, 289) with delta (0, 0)
Screenshot: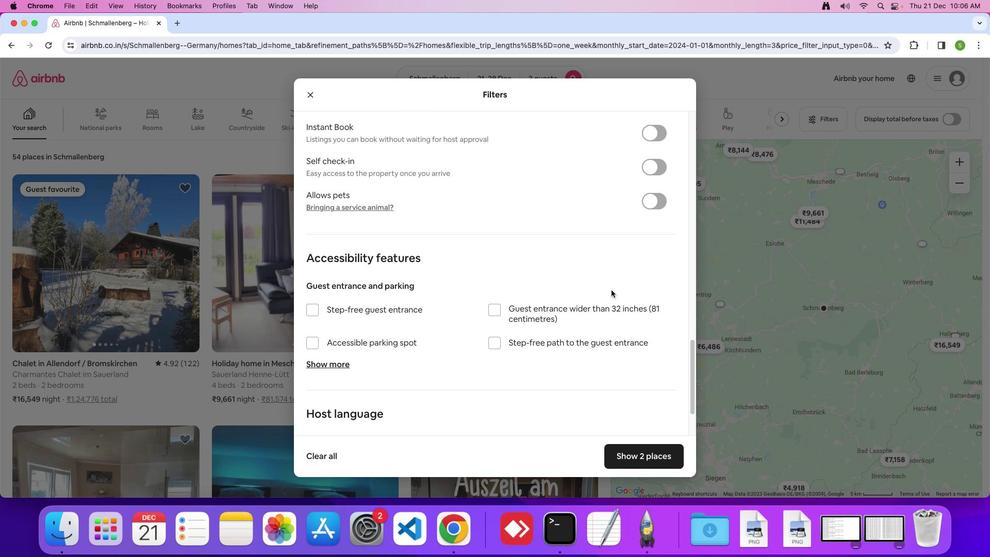 
Action: Mouse scrolled (611, 289) with delta (0, 0)
Screenshot: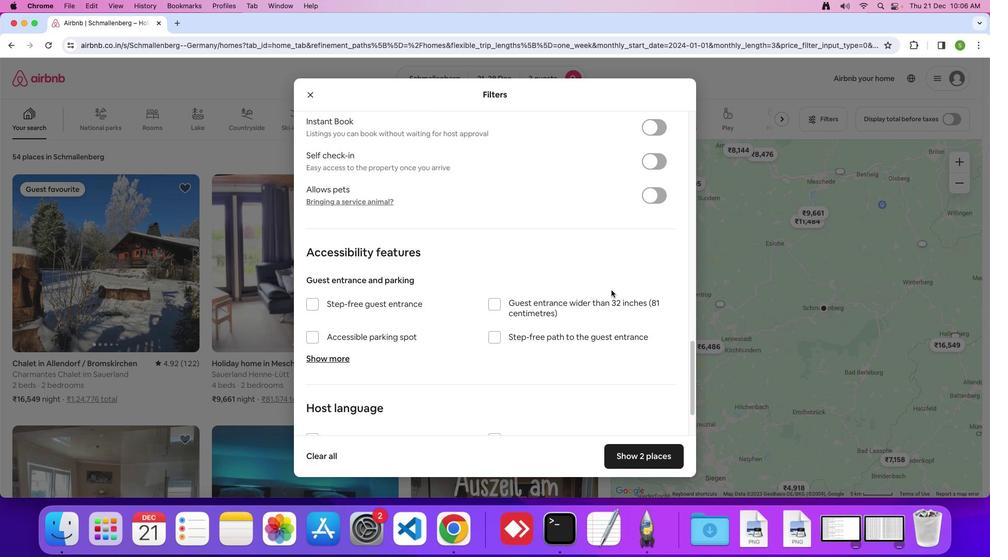 
Action: Mouse scrolled (611, 289) with delta (0, -1)
Screenshot: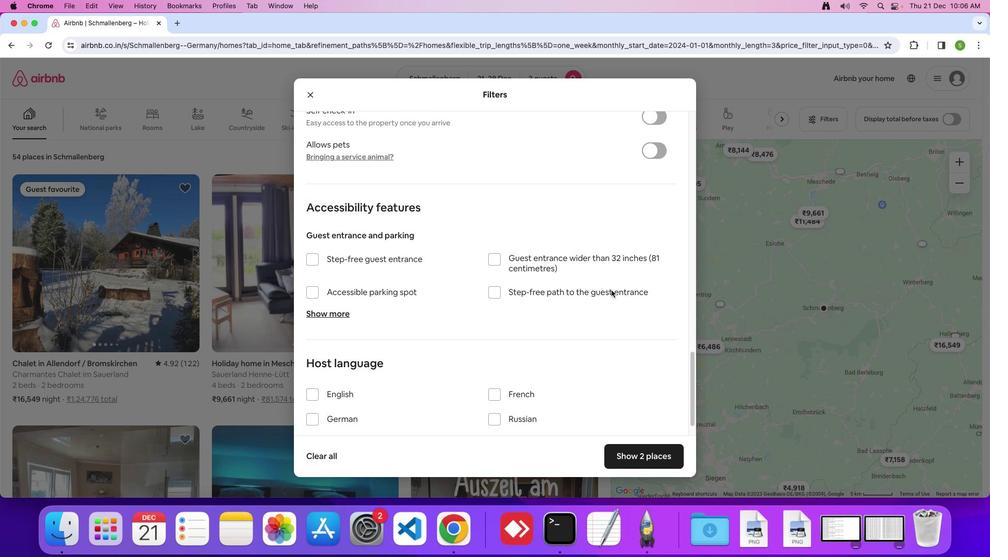 
Action: Mouse scrolled (611, 289) with delta (0, 0)
Screenshot: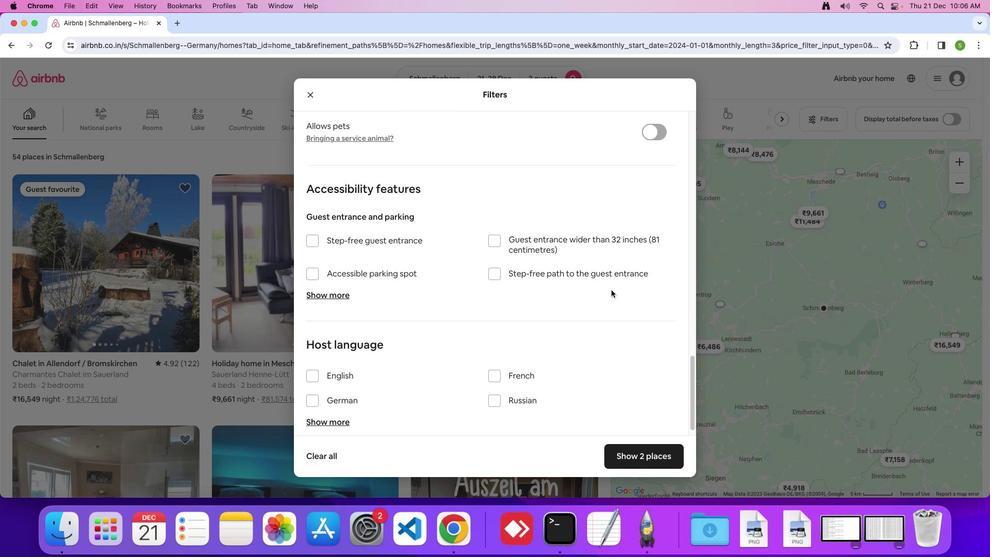 
Action: Mouse scrolled (611, 289) with delta (0, 0)
Screenshot: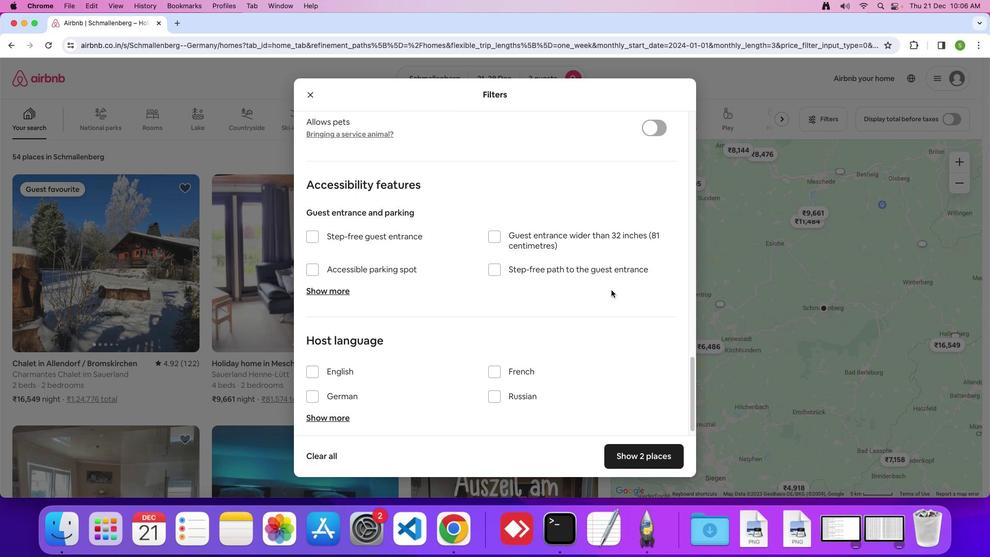 
Action: Mouse scrolled (611, 289) with delta (0, 0)
Screenshot: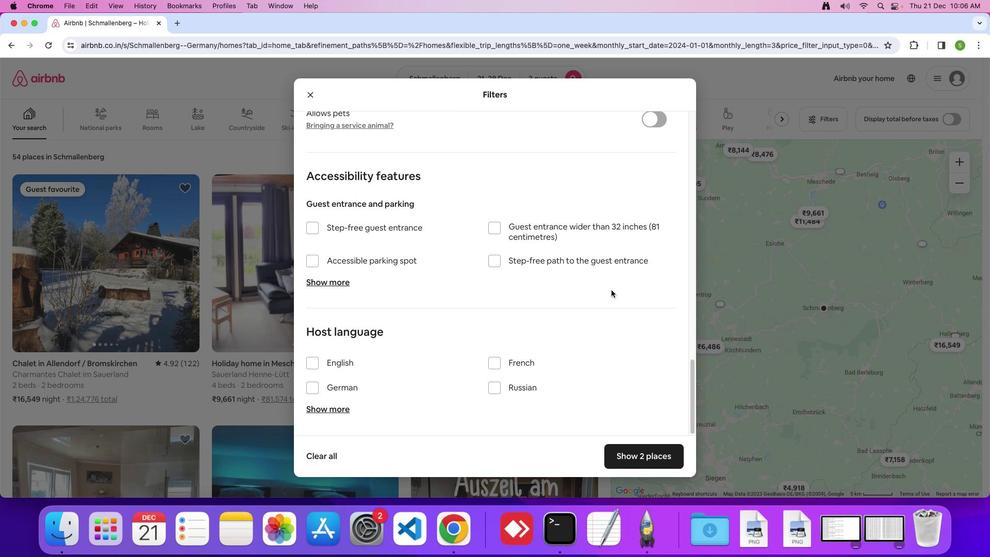 
Action: Mouse moved to (611, 289)
Screenshot: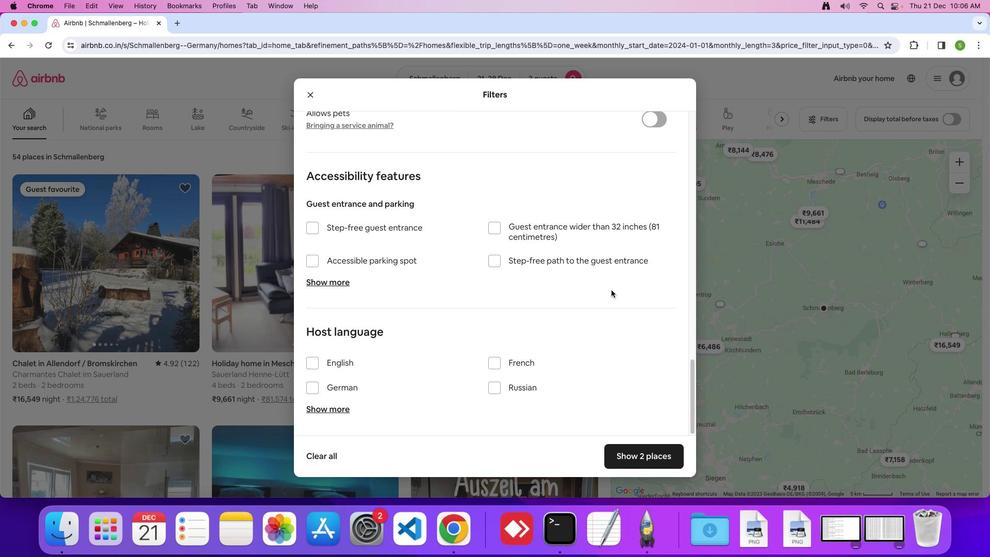 
Action: Mouse scrolled (611, 289) with delta (0, 0)
Screenshot: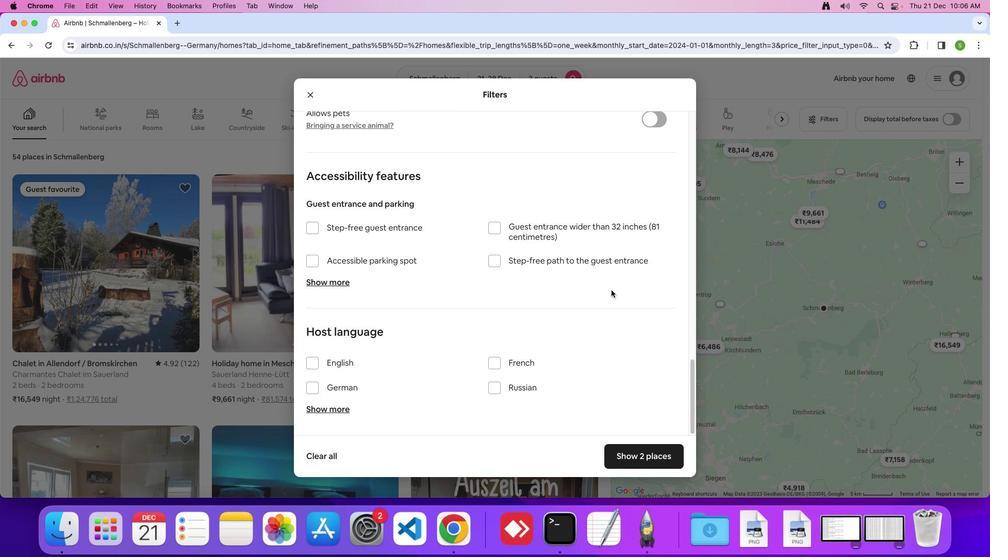 
Action: Mouse scrolled (611, 289) with delta (0, 0)
Screenshot: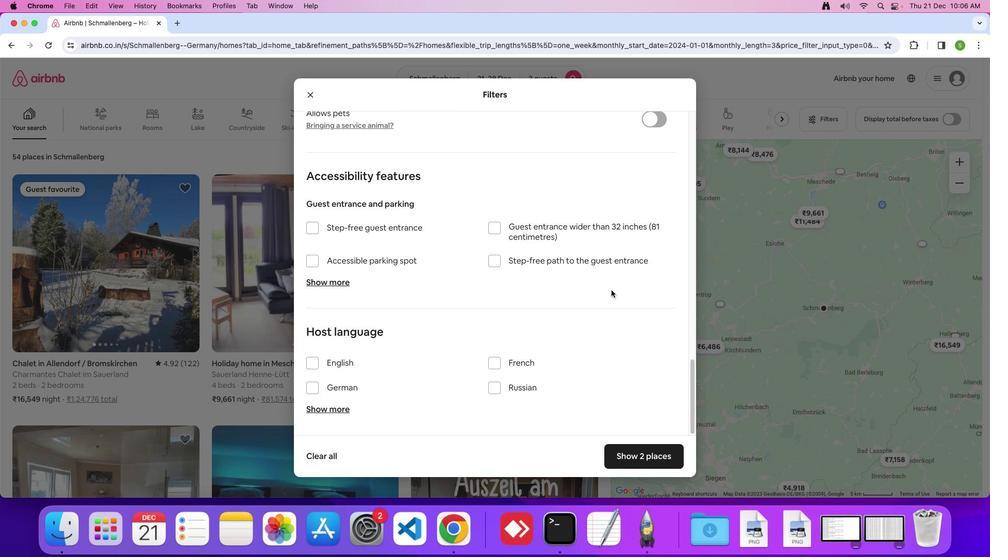 
Action: Mouse scrolled (611, 289) with delta (0, 0)
Screenshot: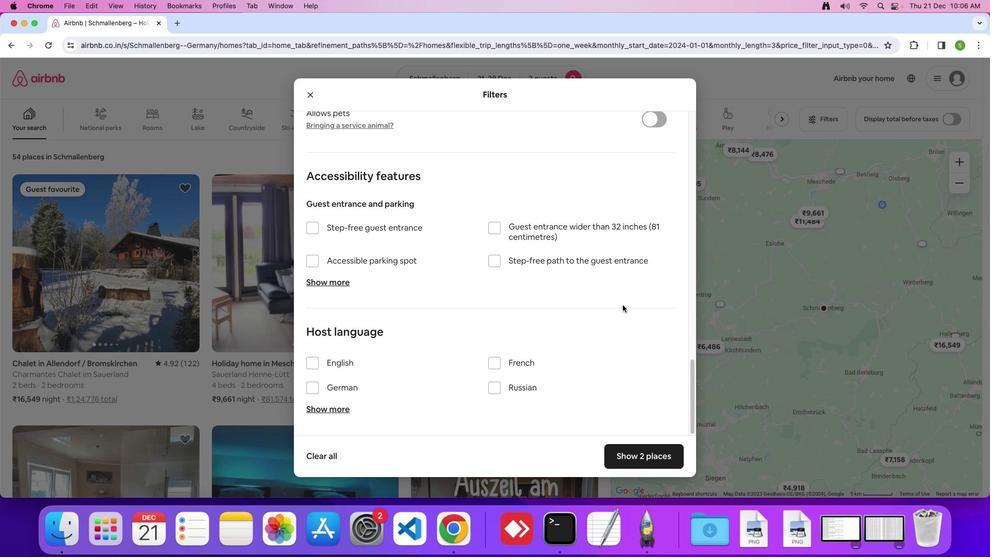 
Action: Mouse moved to (628, 457)
Screenshot: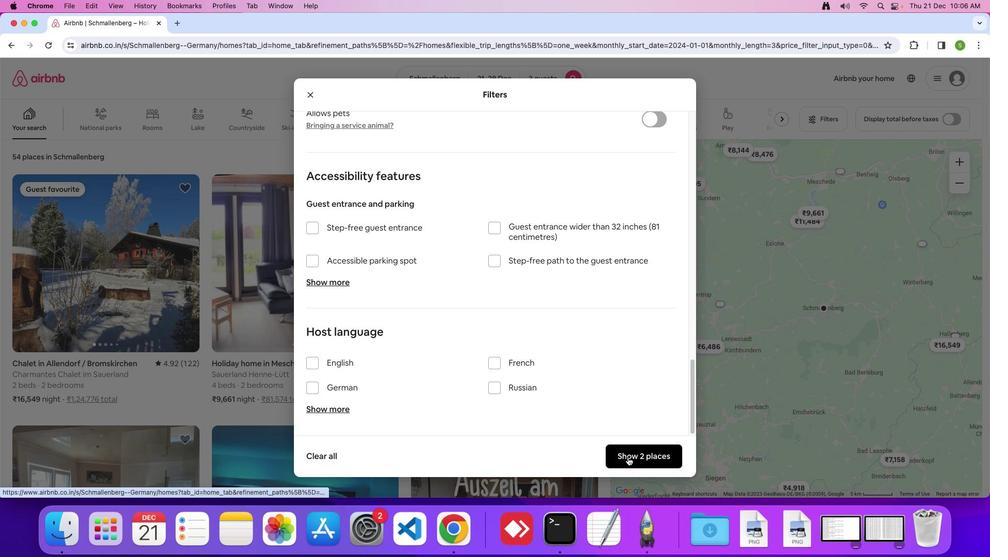 
Action: Mouse pressed left at (628, 457)
Screenshot: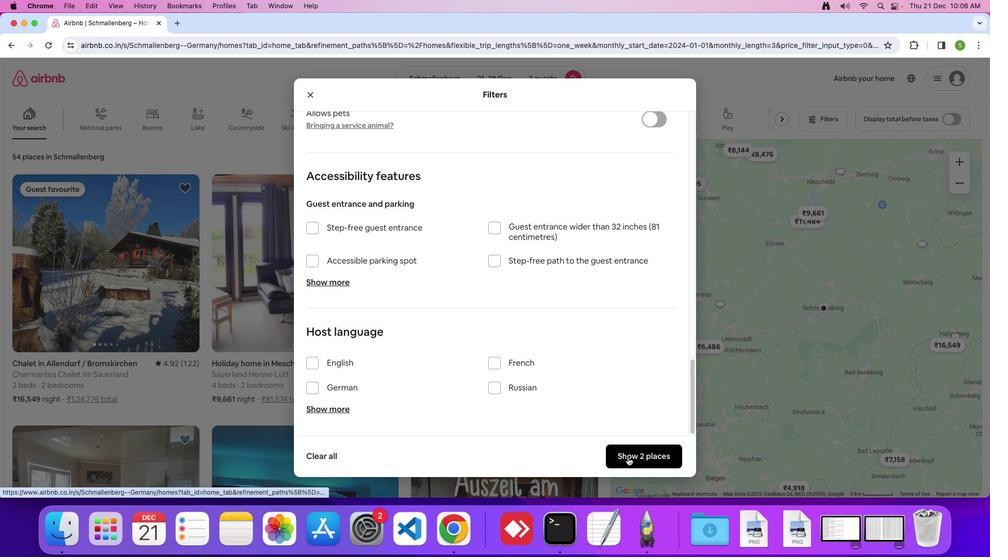 
Action: Mouse moved to (131, 276)
Screenshot: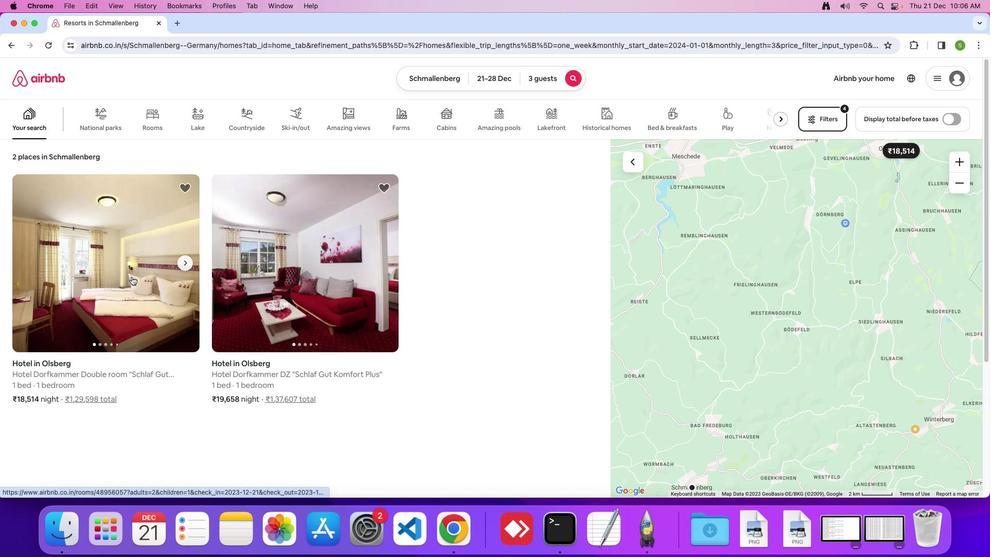 
Action: Mouse pressed left at (131, 276)
Screenshot: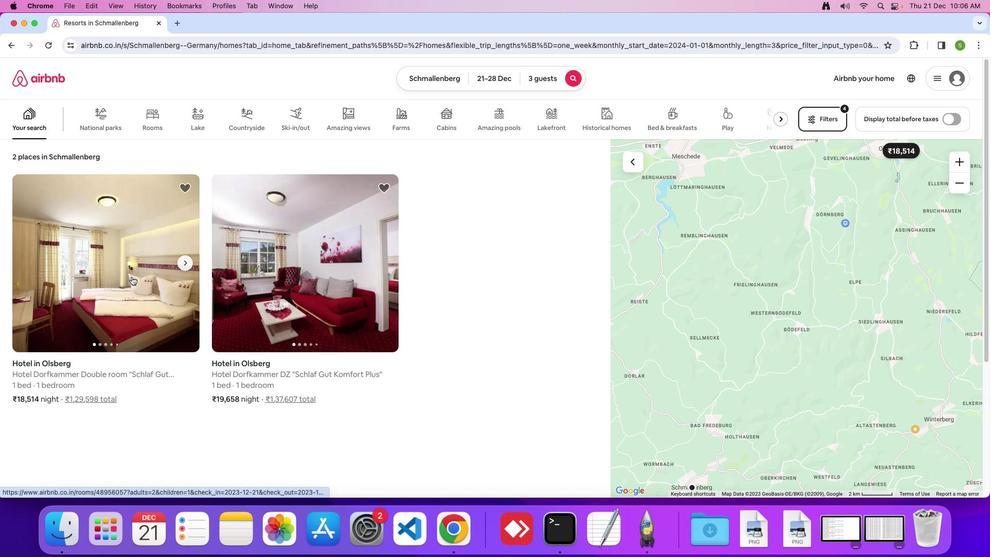 
Action: Mouse moved to (730, 350)
Screenshot: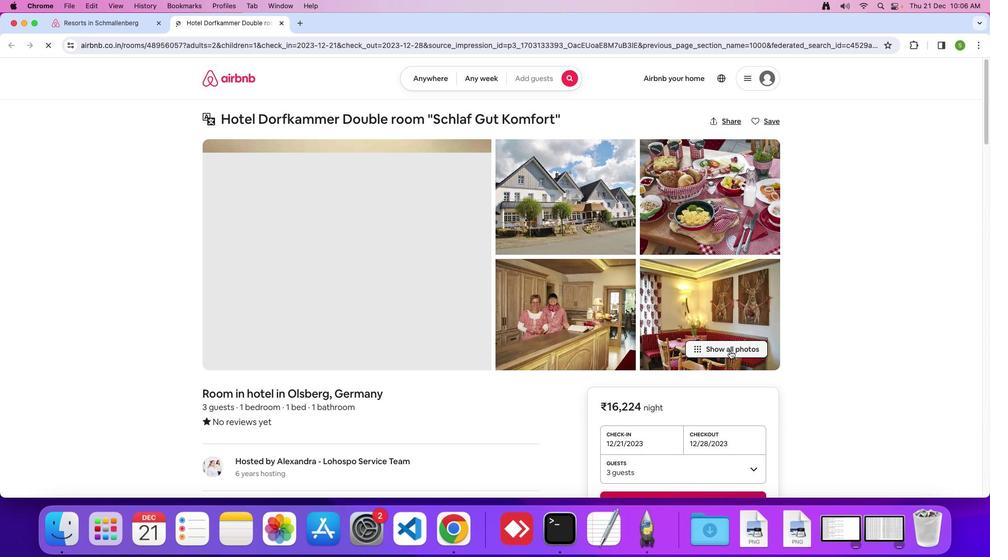 
Action: Mouse pressed left at (730, 350)
Screenshot: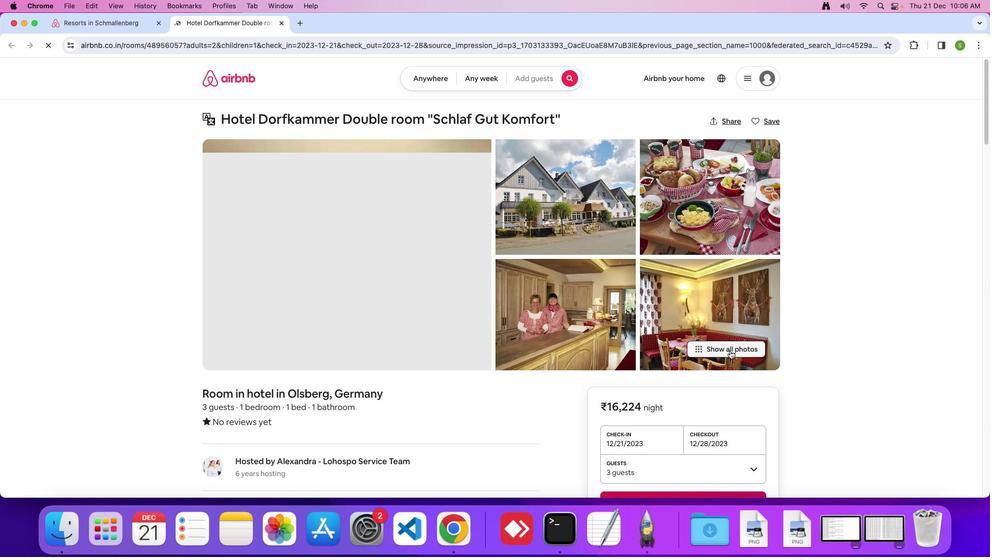 
Action: Mouse moved to (478, 284)
Screenshot: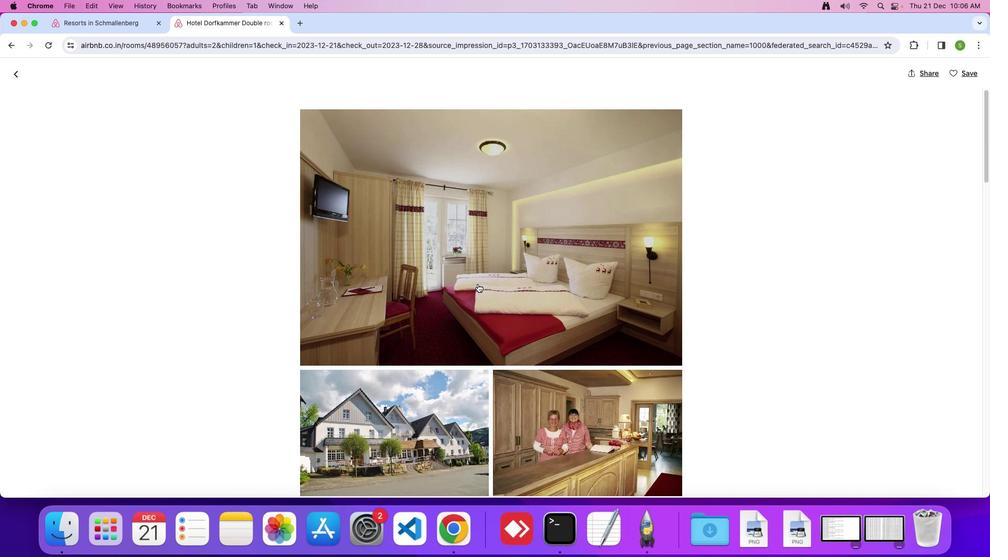 
Action: Mouse scrolled (478, 284) with delta (0, 0)
Screenshot: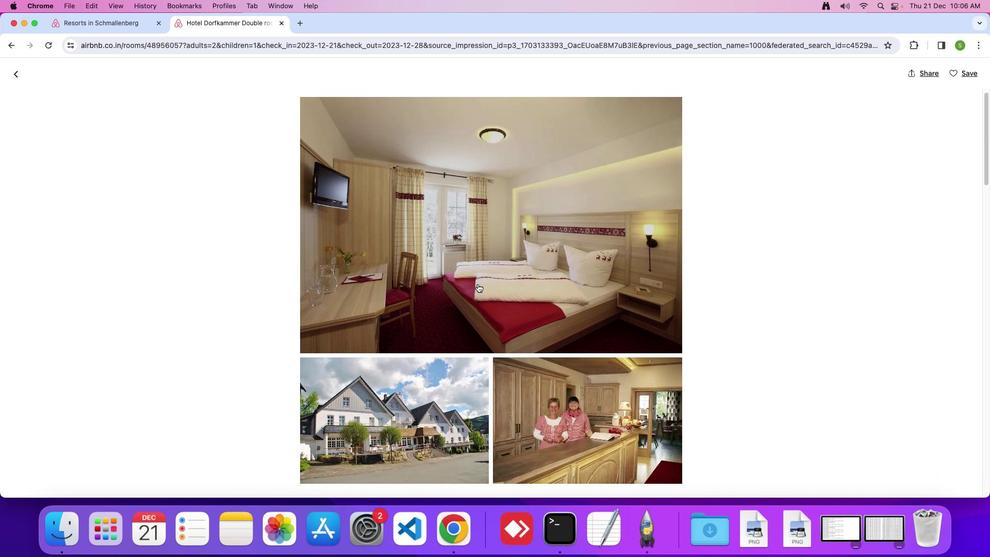 
Action: Mouse scrolled (478, 284) with delta (0, 0)
Screenshot: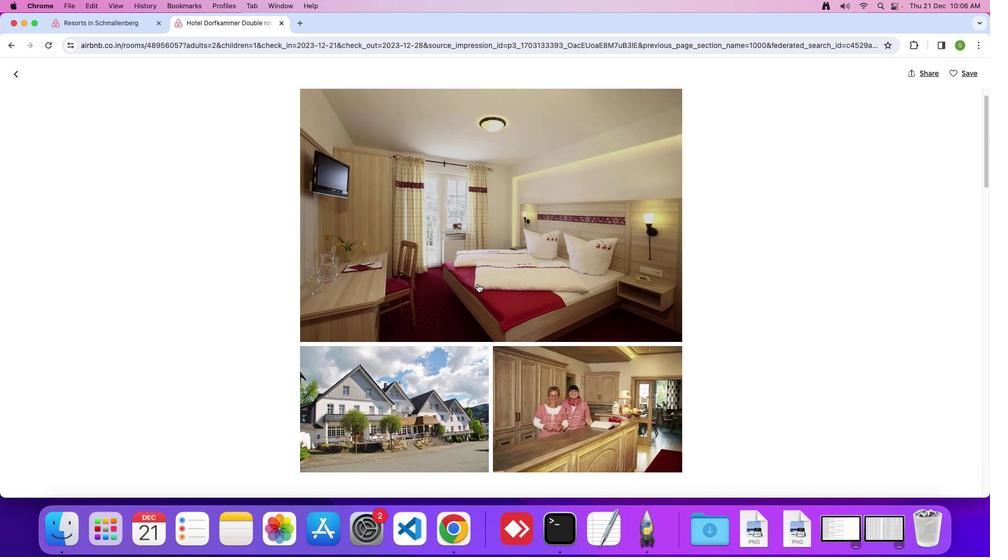 
Action: Mouse scrolled (478, 284) with delta (0, -1)
Screenshot: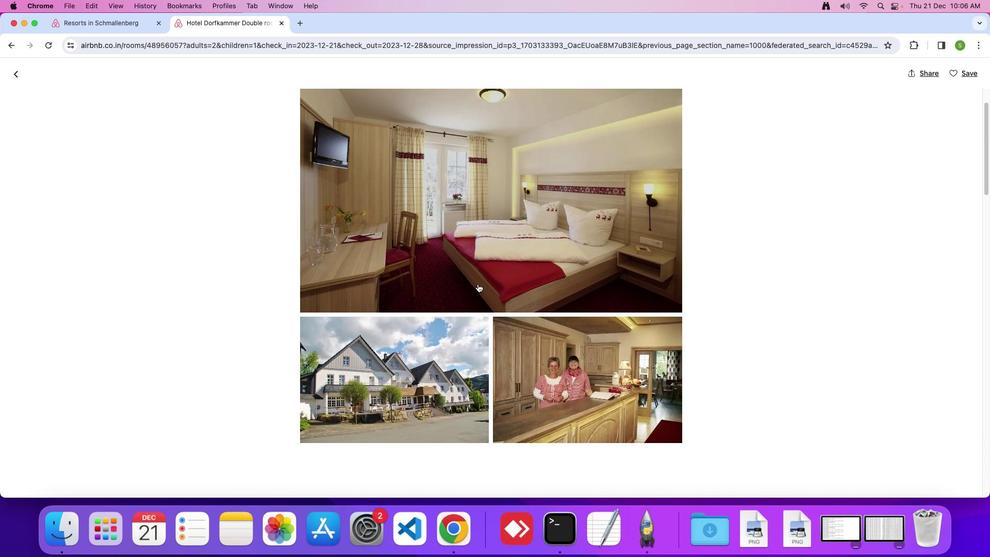 
Action: Mouse scrolled (478, 284) with delta (0, 0)
Screenshot: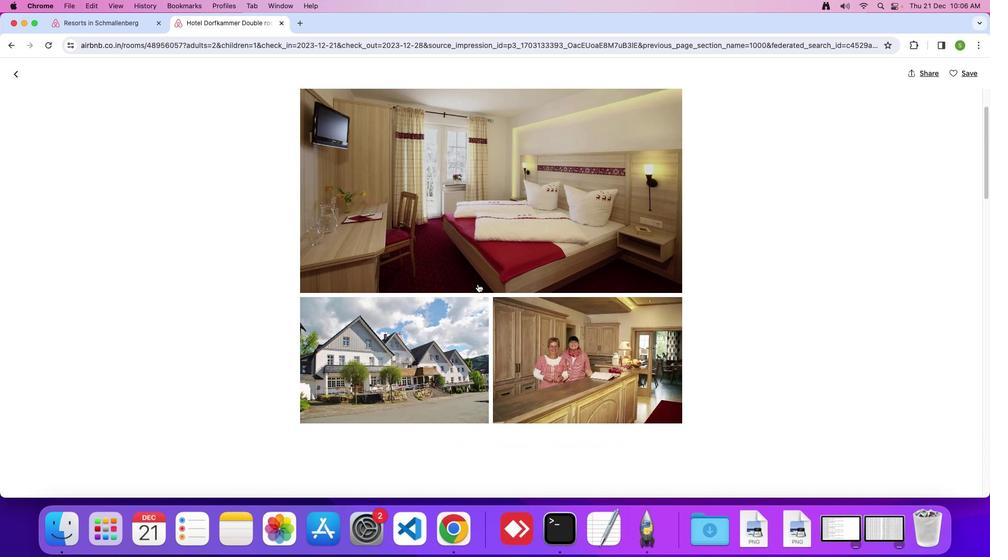 
Action: Mouse scrolled (478, 284) with delta (0, 0)
Screenshot: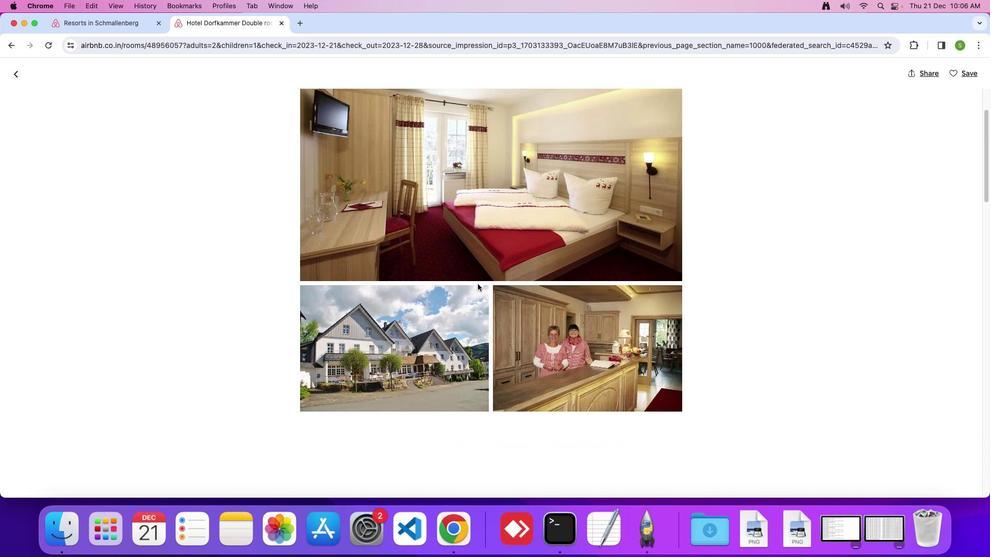 
Action: Mouse scrolled (478, 284) with delta (0, 0)
Screenshot: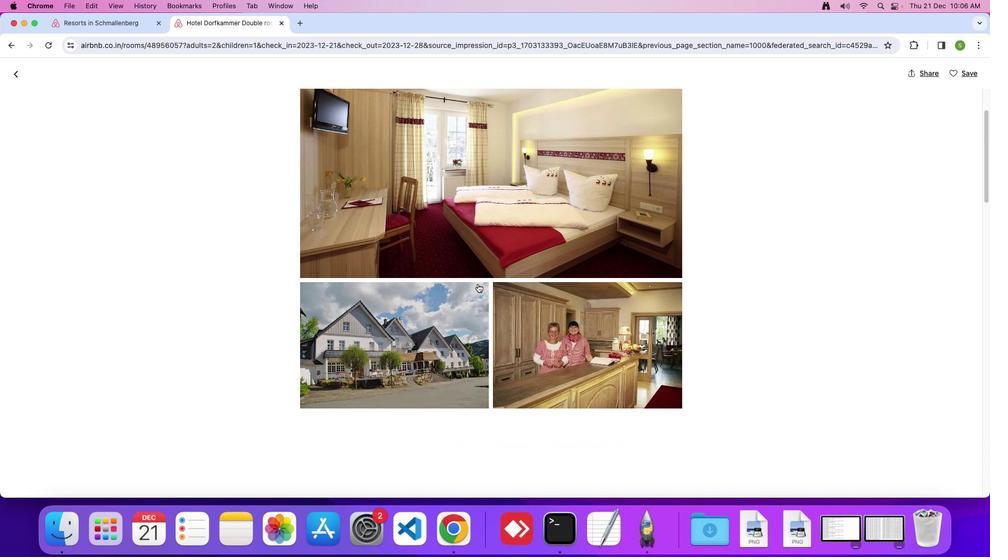 
Action: Mouse scrolled (478, 284) with delta (0, 0)
Screenshot: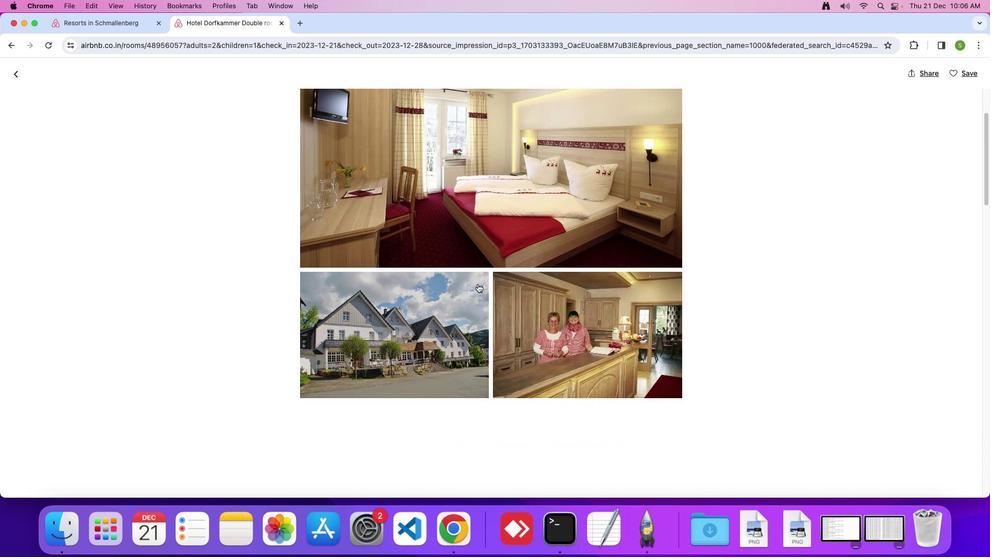 
Action: Mouse scrolled (478, 284) with delta (0, -1)
Screenshot: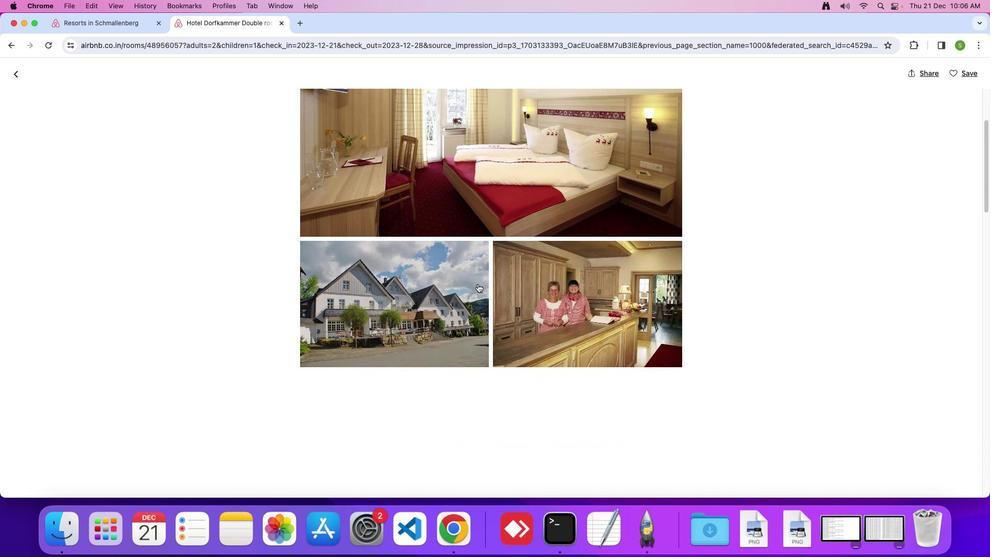 
Action: Mouse scrolled (478, 284) with delta (0, -1)
Screenshot: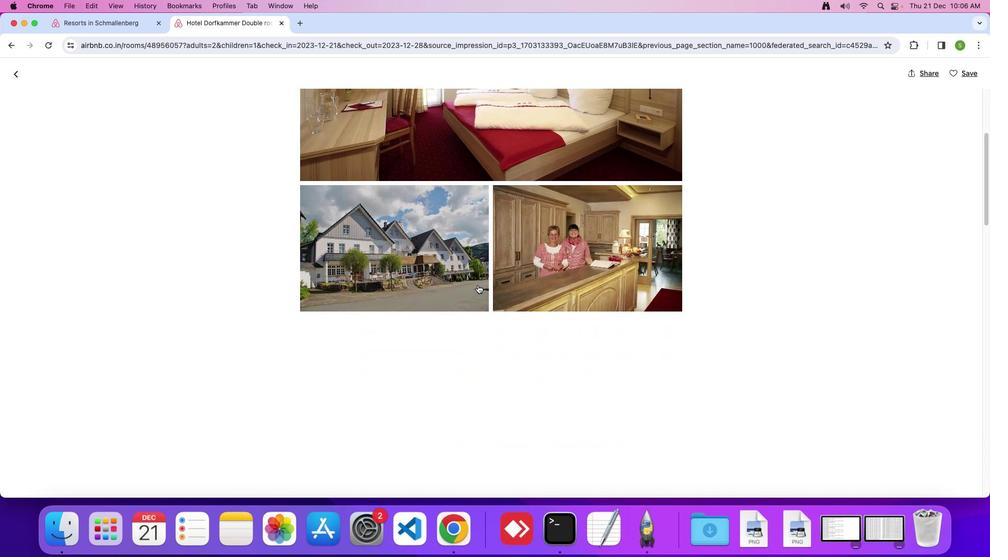 
Action: Mouse moved to (491, 306)
Screenshot: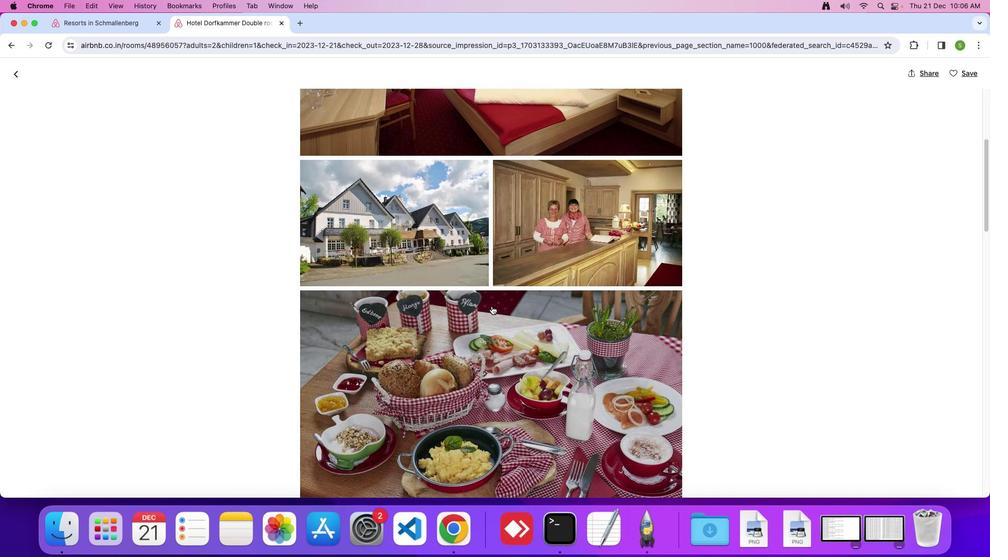
Action: Mouse scrolled (491, 306) with delta (0, 0)
Screenshot: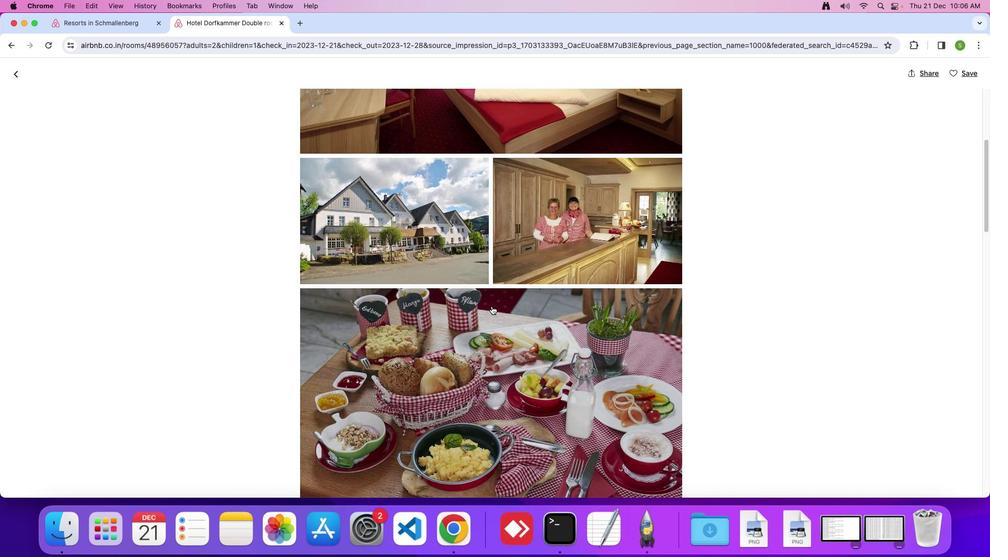 
Action: Mouse scrolled (491, 306) with delta (0, 0)
Screenshot: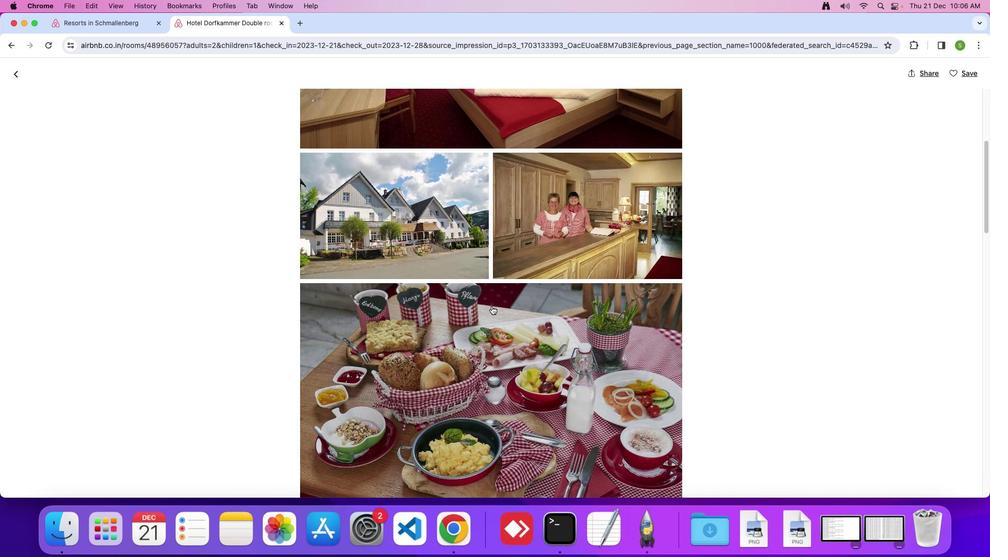 
Action: Mouse scrolled (491, 306) with delta (0, 0)
Screenshot: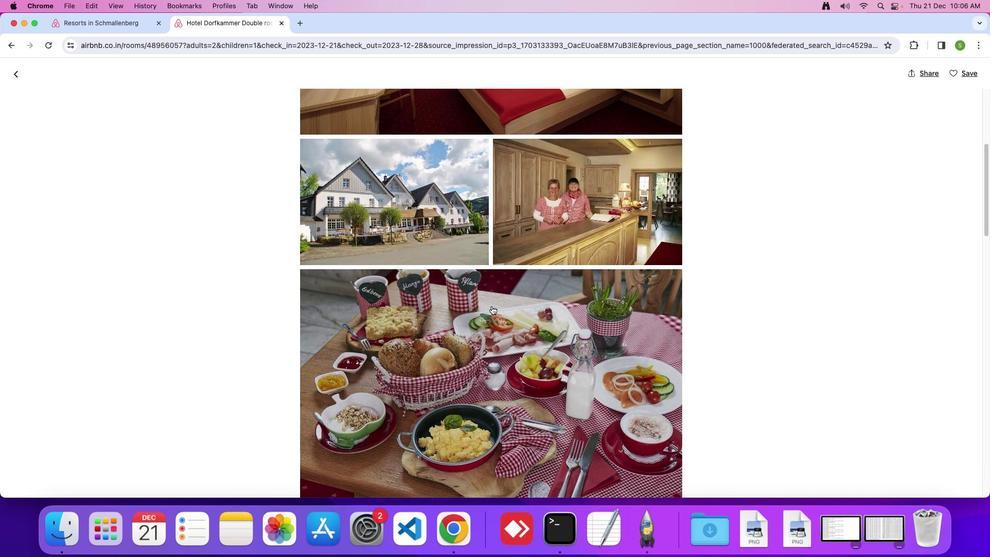 
Action: Mouse scrolled (491, 306) with delta (0, 0)
Screenshot: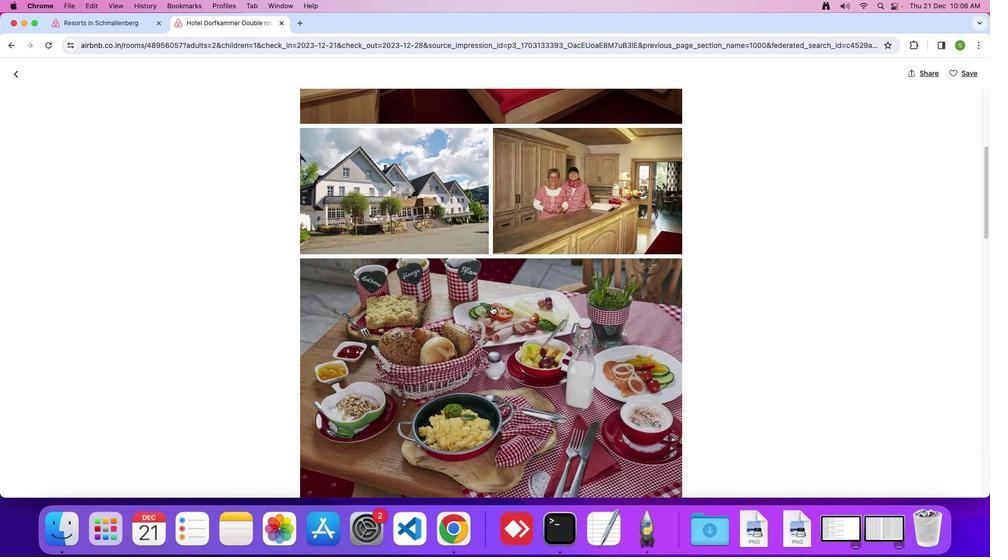 
Action: Mouse scrolled (491, 306) with delta (0, -1)
Screenshot: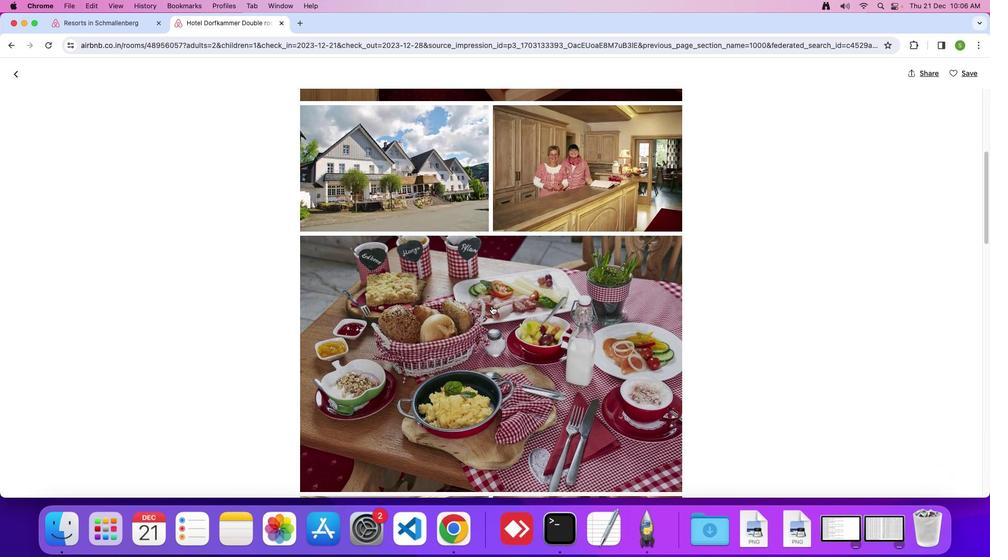 
Action: Mouse scrolled (491, 306) with delta (0, 0)
Screenshot: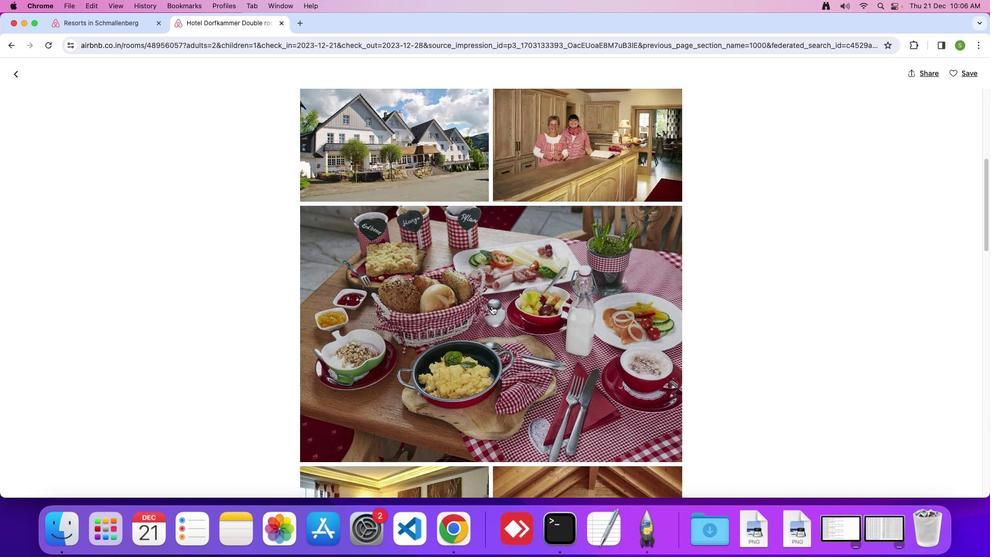 
Action: Mouse scrolled (491, 306) with delta (0, 0)
Screenshot: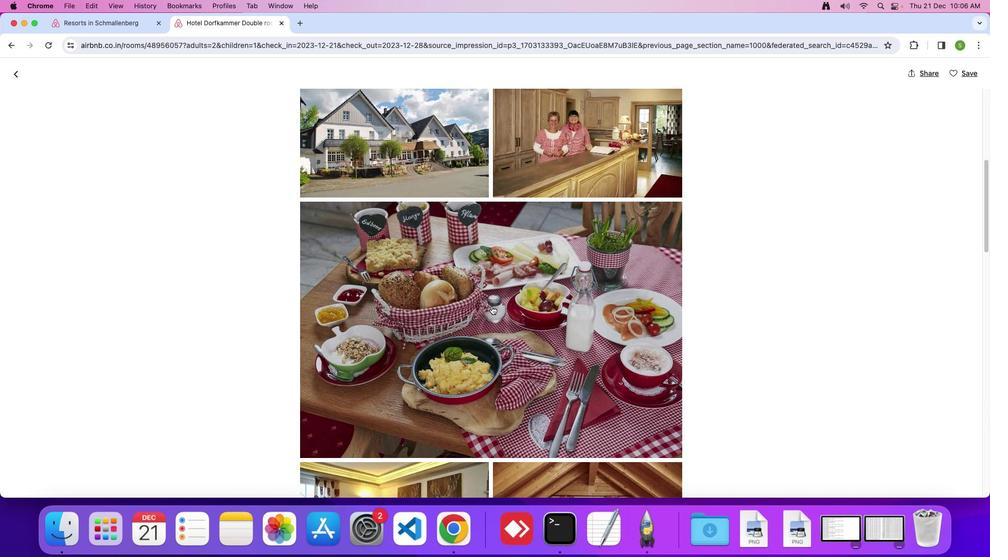 
Action: Mouse scrolled (491, 306) with delta (0, 0)
Screenshot: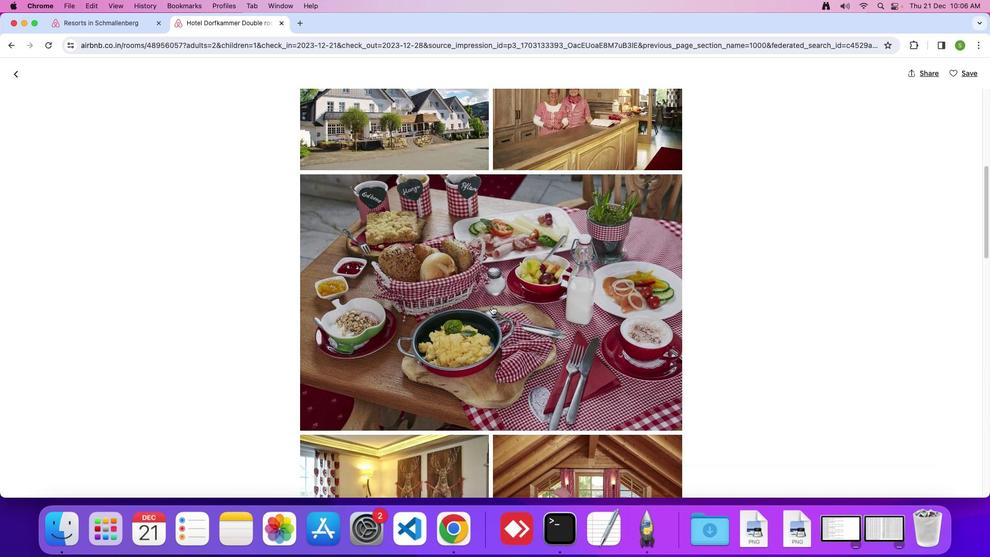 
Action: Mouse scrolled (491, 306) with delta (0, 0)
Screenshot: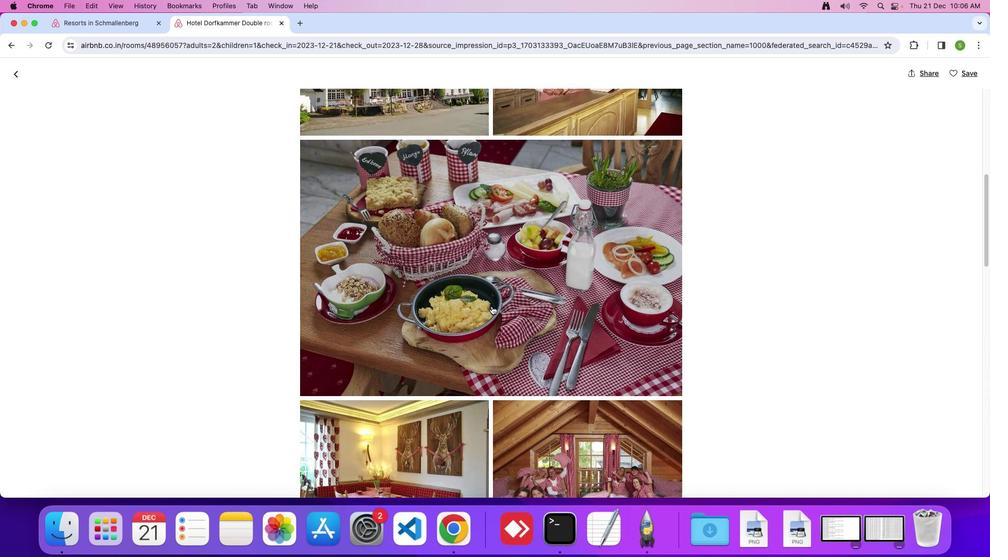 
Action: Mouse scrolled (491, 306) with delta (0, -2)
Screenshot: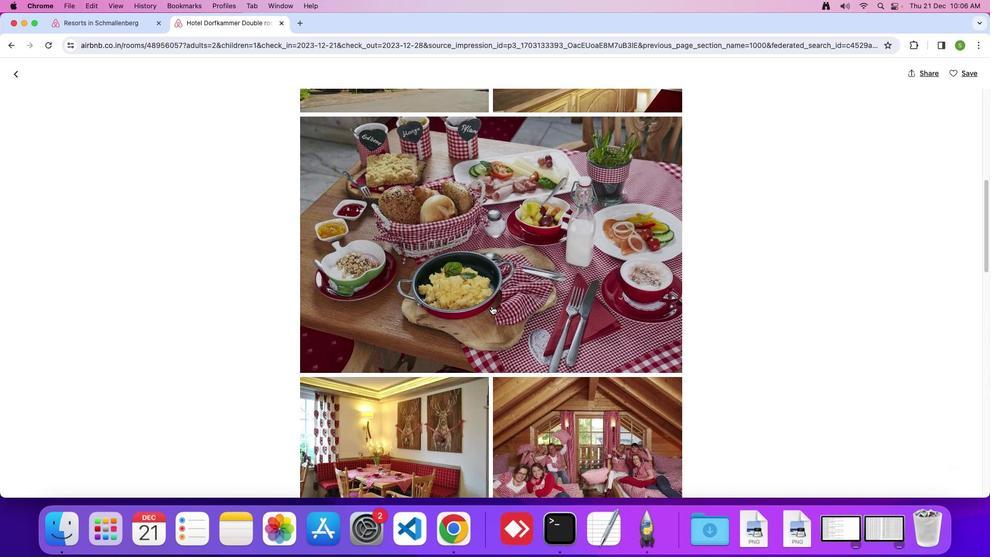
Action: Mouse scrolled (491, 306) with delta (0, 0)
Screenshot: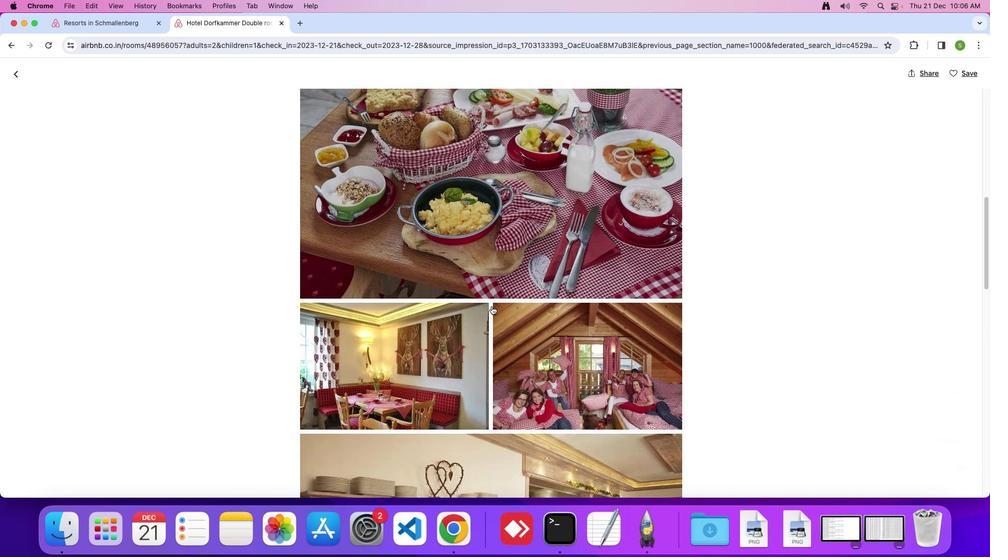 
Action: Mouse scrolled (491, 306) with delta (0, 0)
Screenshot: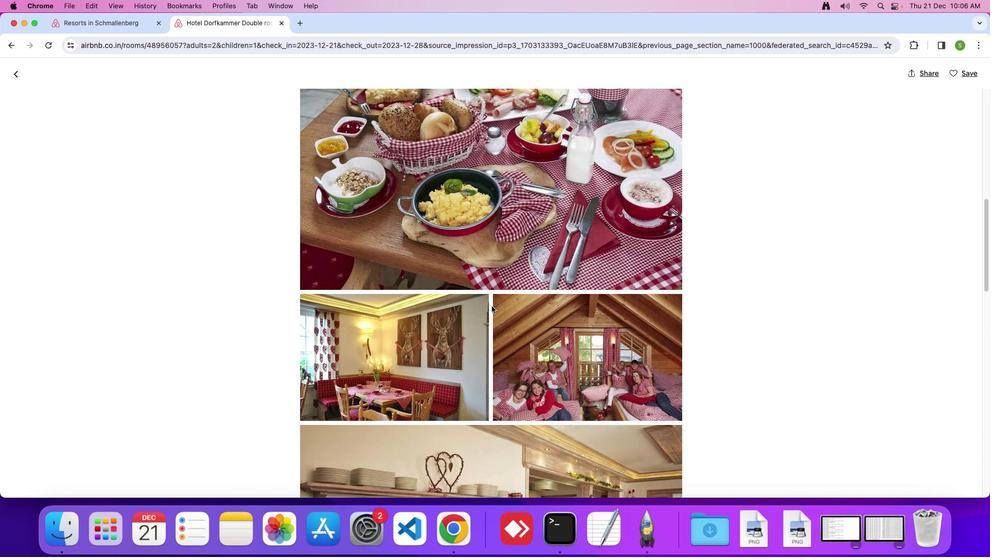 
Action: Mouse scrolled (491, 306) with delta (0, 0)
Screenshot: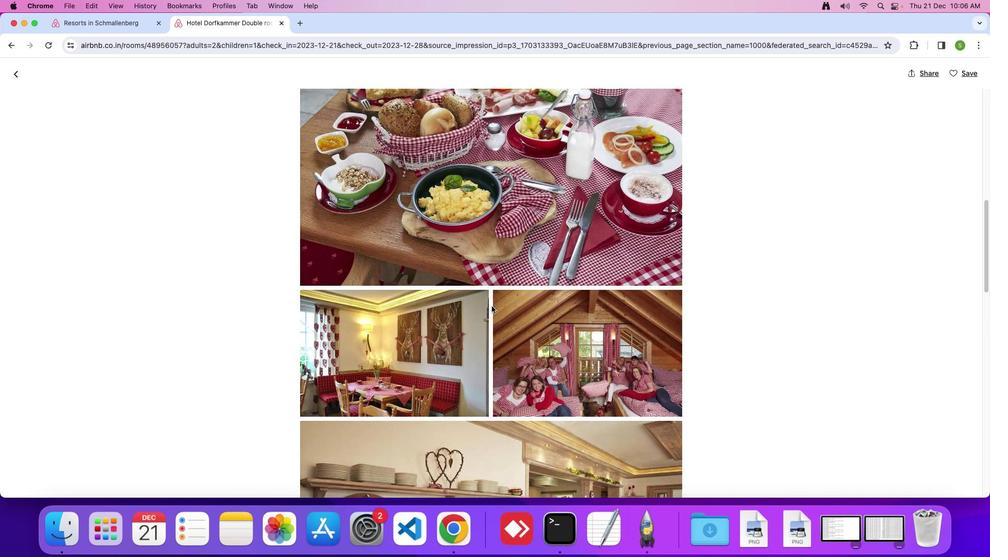 
Action: Mouse scrolled (491, 306) with delta (0, 0)
Screenshot: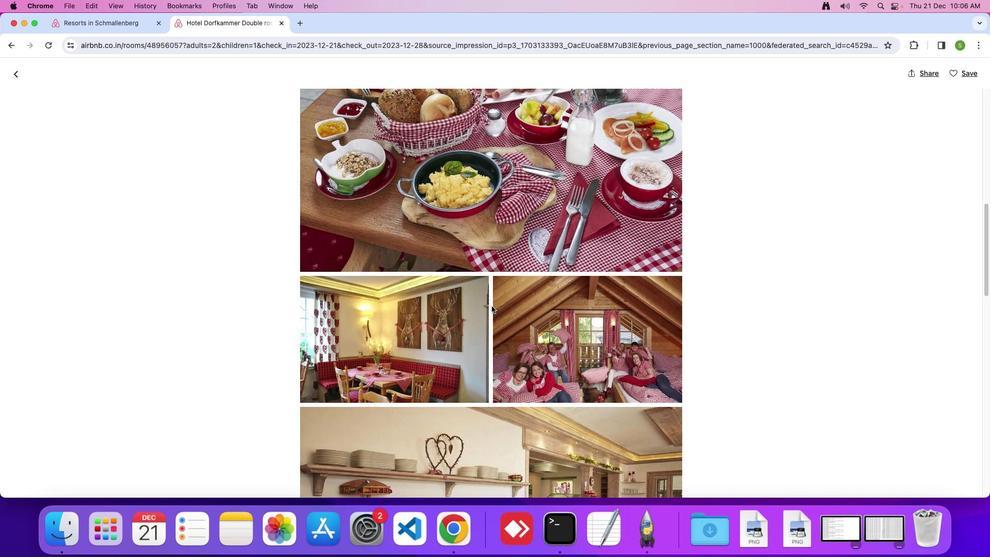 
Action: Mouse scrolled (491, 306) with delta (0, 0)
Screenshot: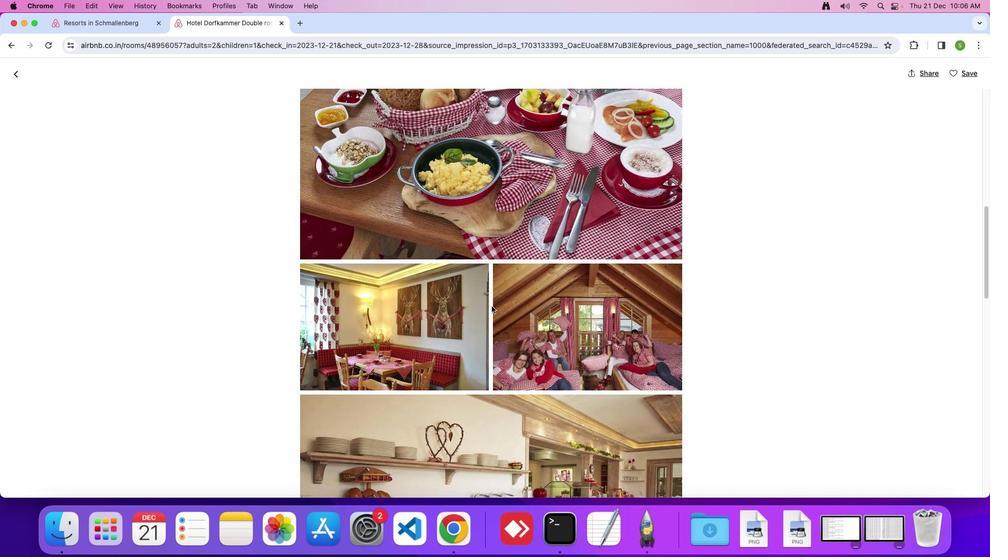 
Action: Mouse scrolled (491, 306) with delta (0, -1)
Screenshot: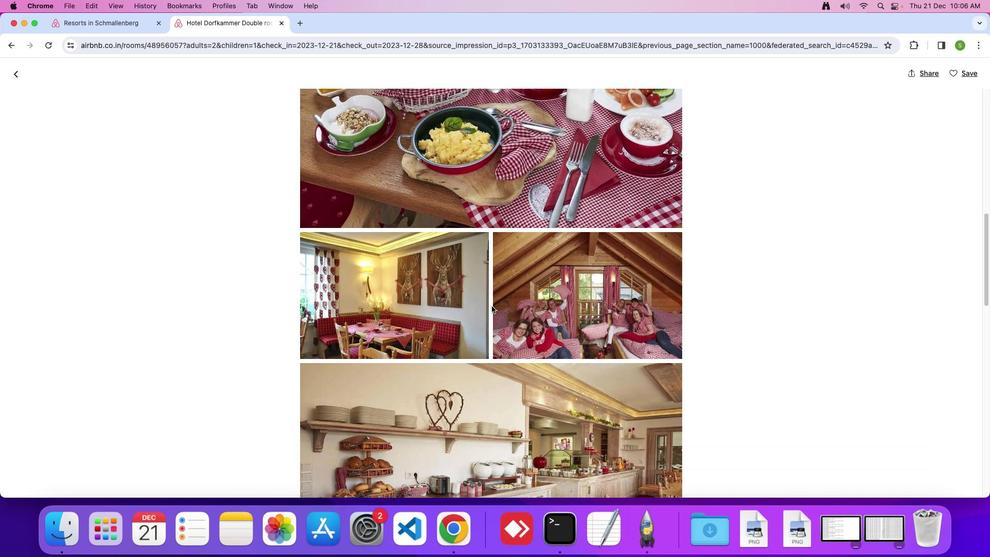 
Action: Mouse scrolled (491, 306) with delta (0, 0)
Screenshot: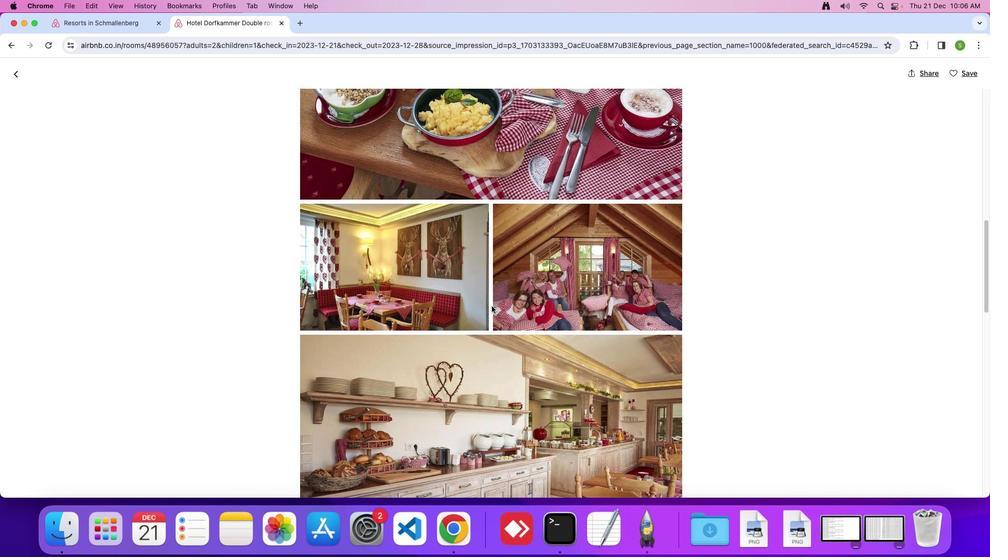 
Action: Mouse scrolled (491, 306) with delta (0, 0)
Screenshot: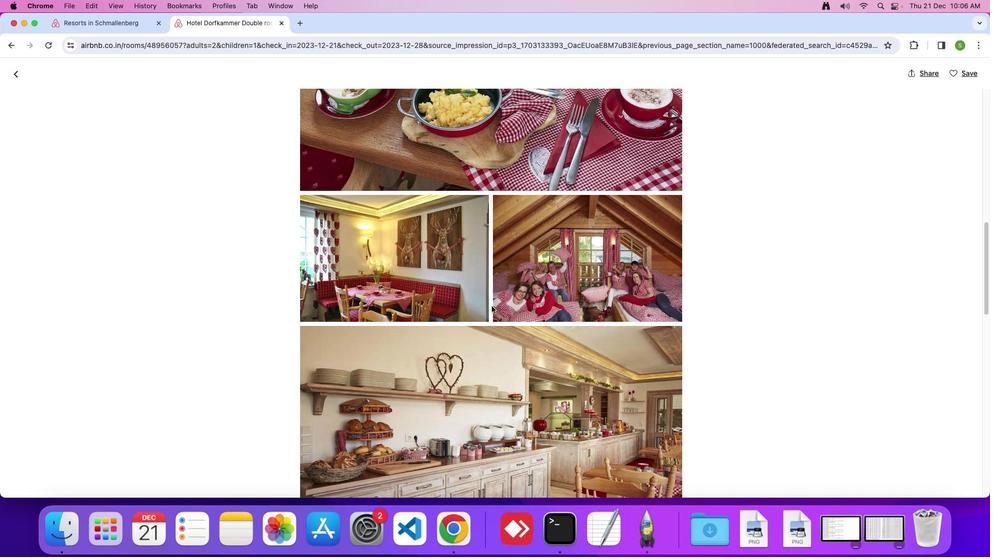 
Action: Mouse scrolled (491, 306) with delta (0, 0)
Screenshot: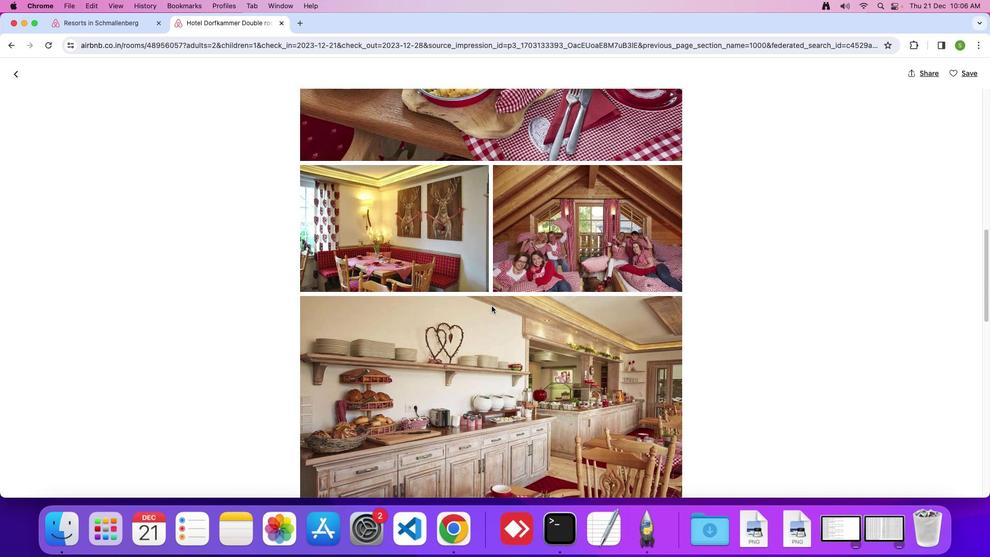 
Action: Mouse scrolled (491, 306) with delta (0, 0)
Screenshot: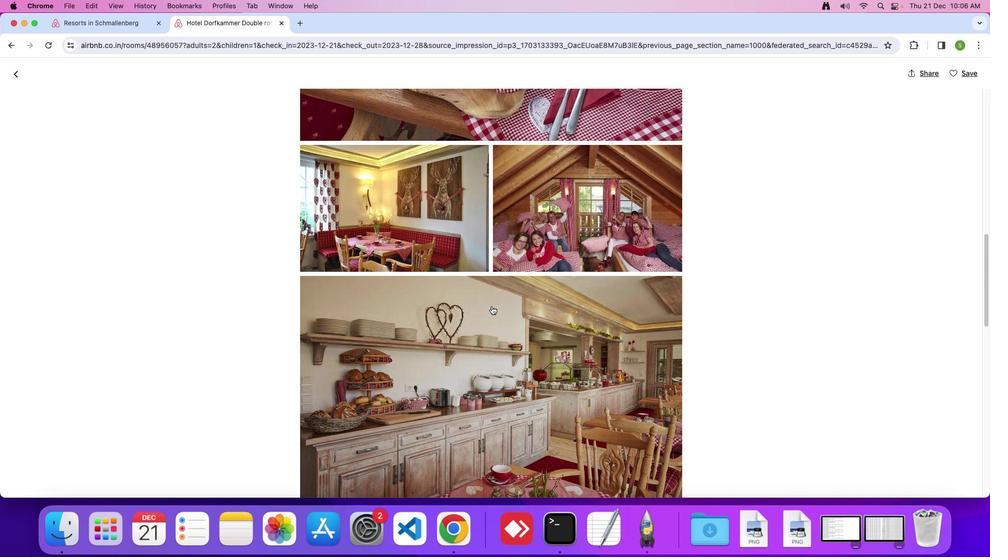 
Action: Mouse scrolled (491, 306) with delta (0, 0)
Screenshot: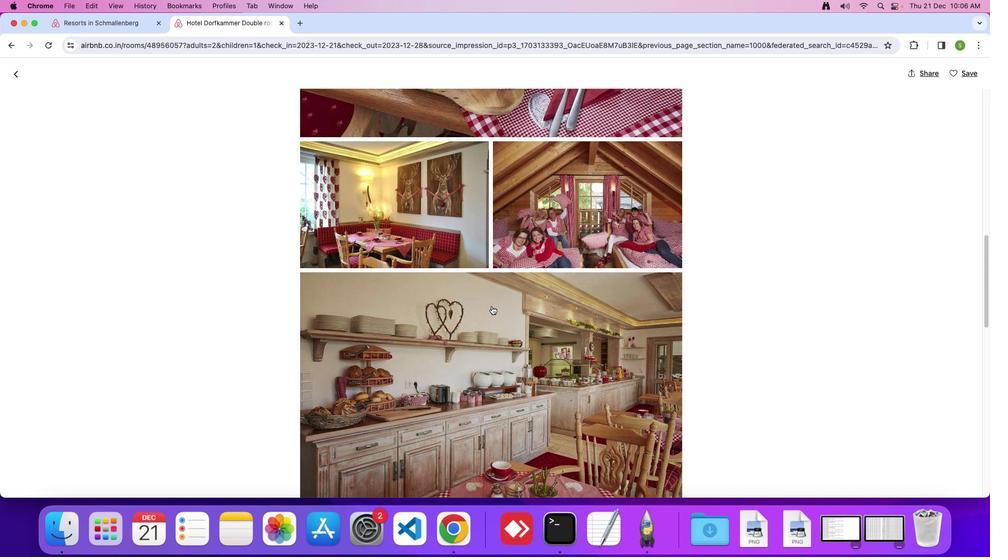 
Action: Mouse scrolled (491, 306) with delta (0, 0)
Screenshot: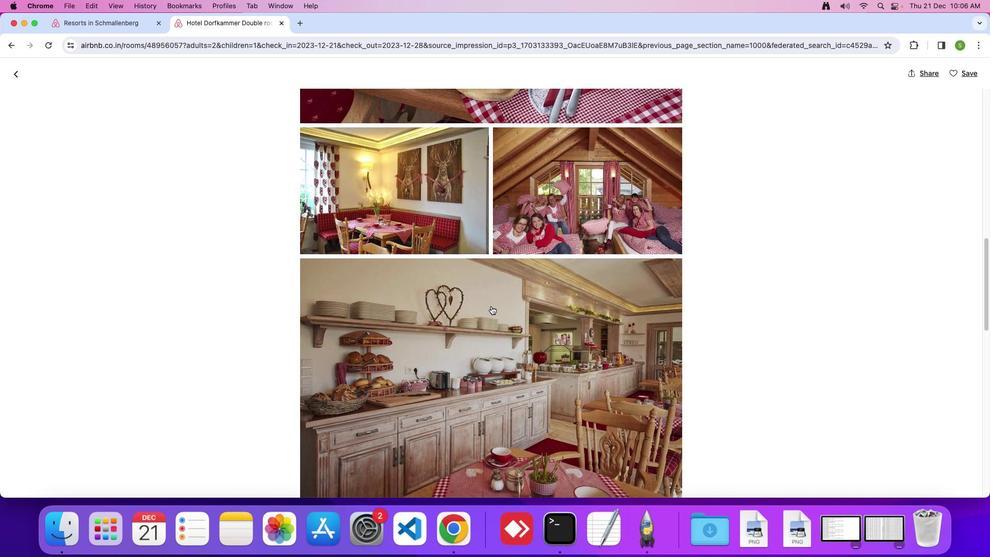 
Action: Mouse scrolled (491, 306) with delta (0, 0)
Screenshot: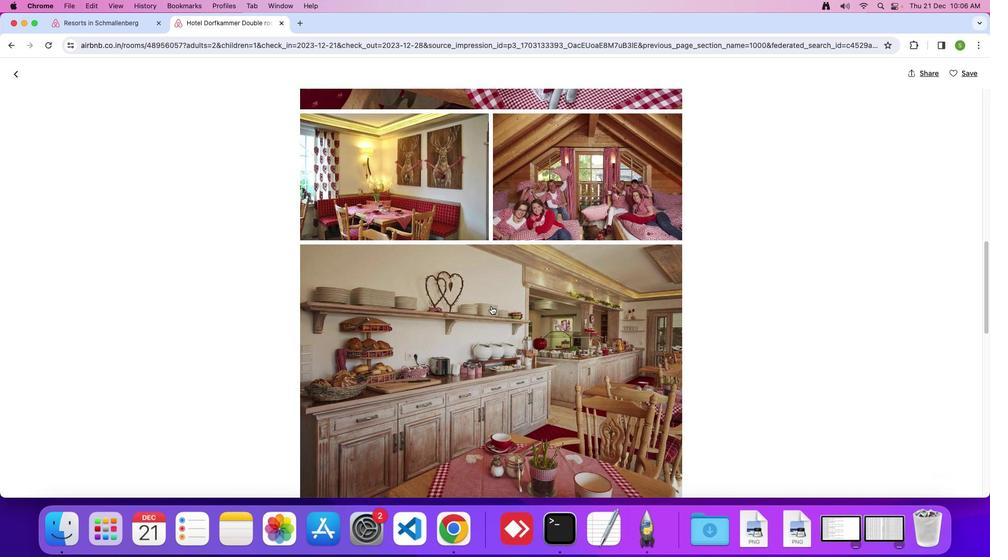
Action: Mouse moved to (491, 306)
Screenshot: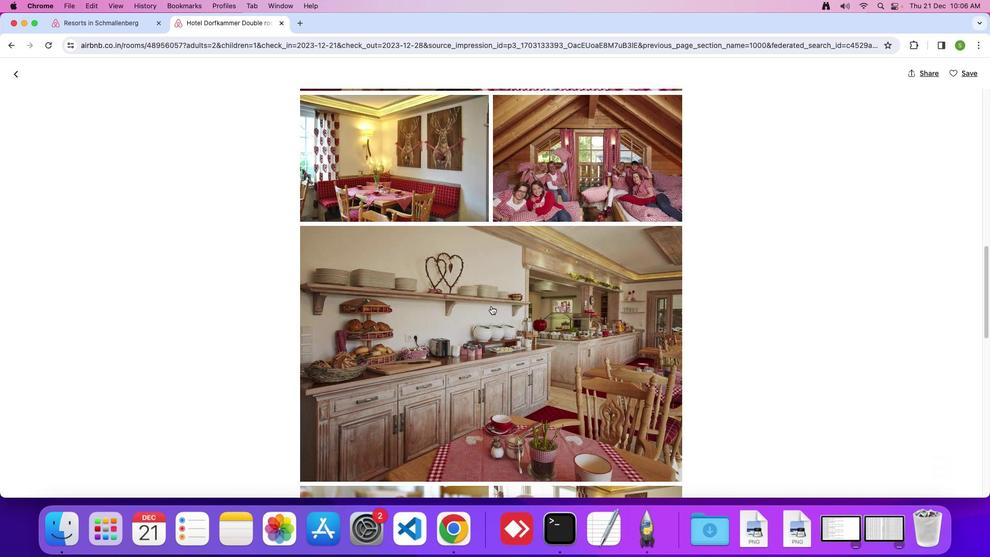 
Action: Mouse scrolled (491, 306) with delta (0, -1)
Screenshot: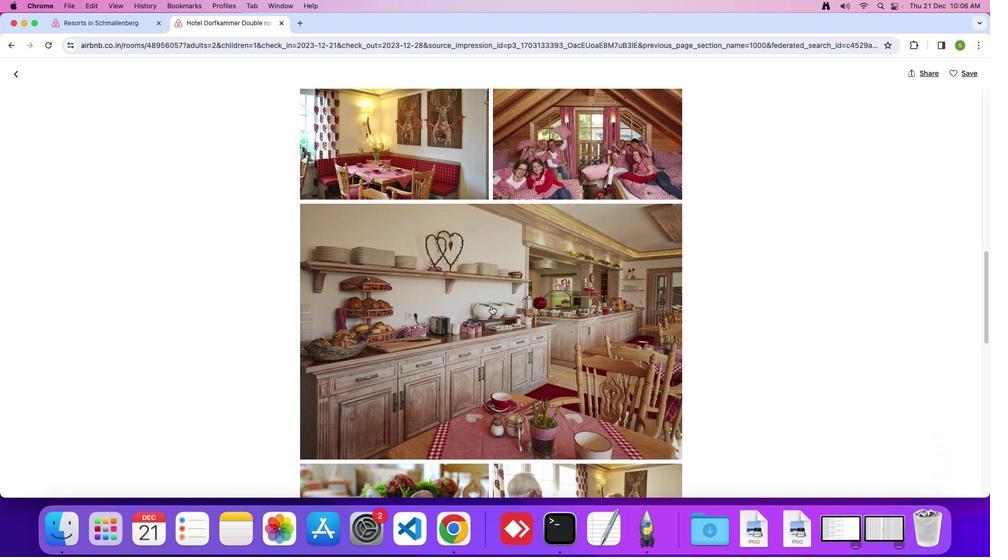 
Action: Mouse scrolled (491, 306) with delta (0, 0)
Screenshot: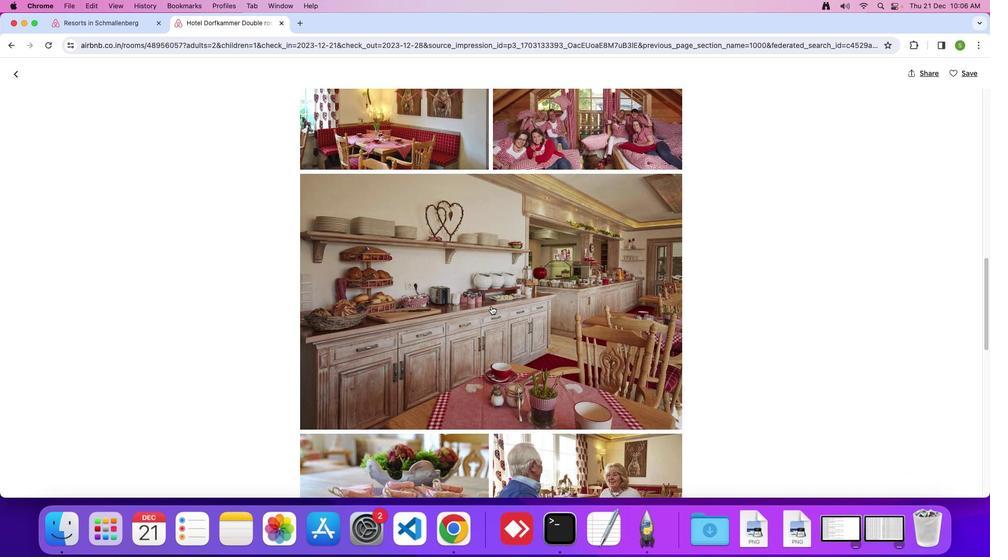 
Action: Mouse scrolled (491, 306) with delta (0, 0)
Screenshot: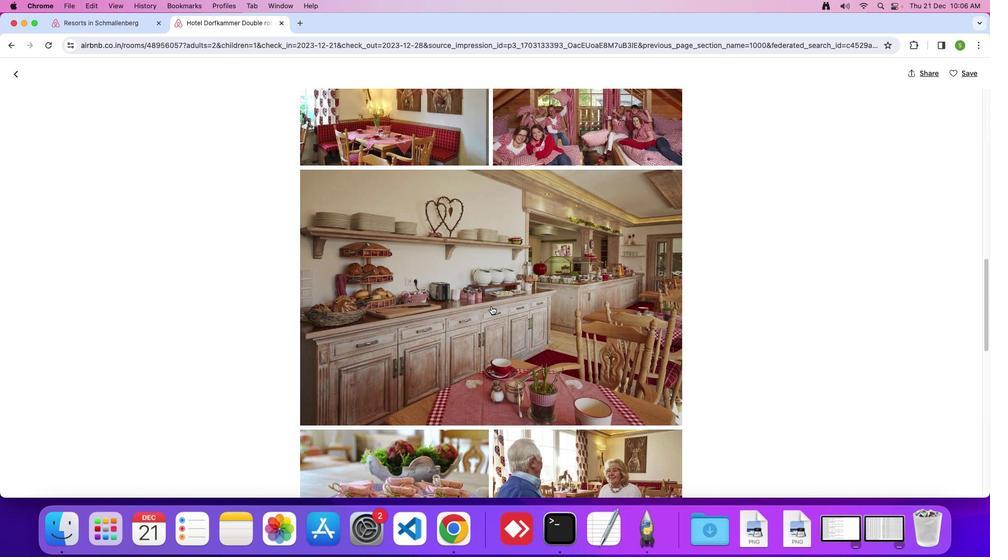 
Action: Mouse scrolled (491, 306) with delta (0, 0)
Screenshot: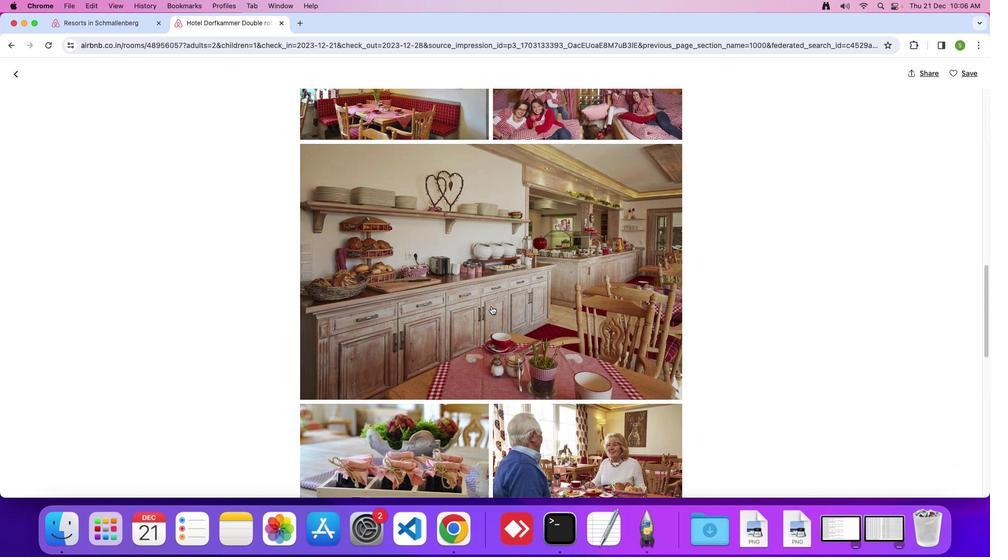 
Action: Mouse scrolled (491, 306) with delta (0, 0)
Screenshot: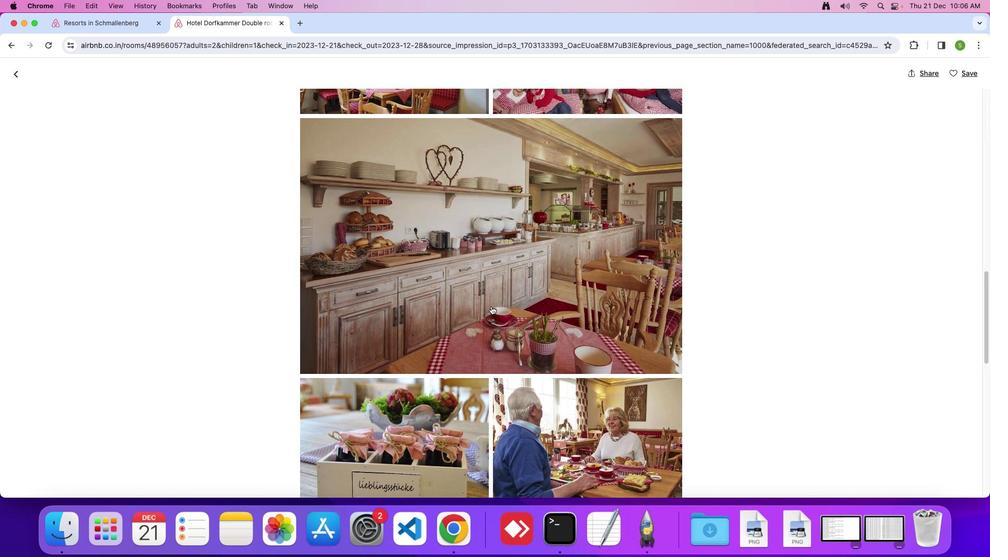 
Action: Mouse scrolled (491, 306) with delta (0, 0)
Screenshot: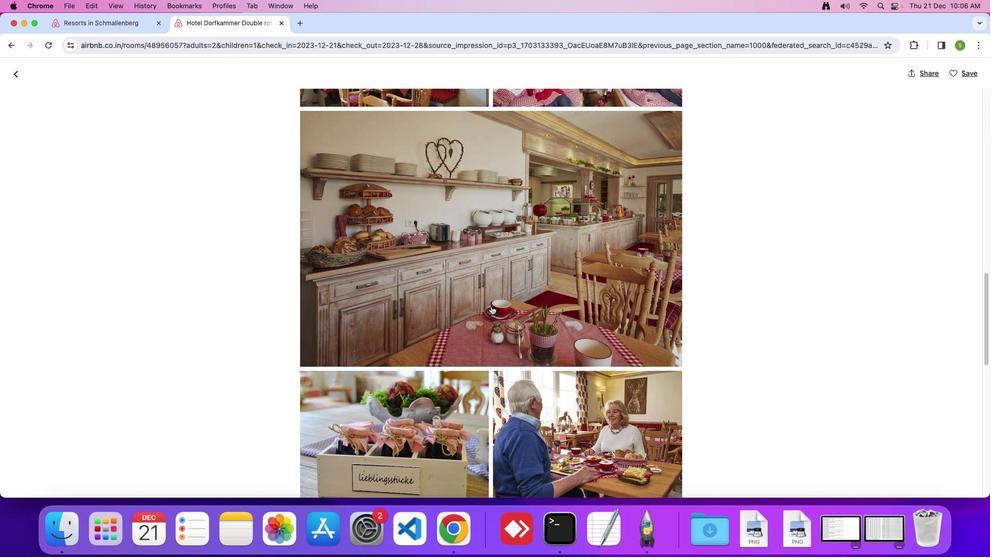 
Action: Mouse scrolled (491, 306) with delta (0, -1)
Screenshot: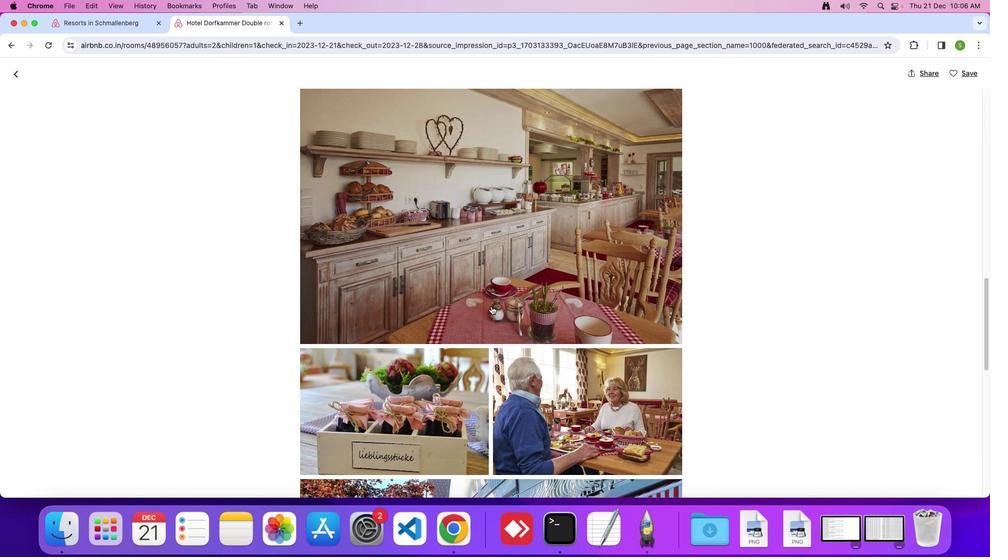 
Action: Mouse scrolled (491, 306) with delta (0, 0)
Screenshot: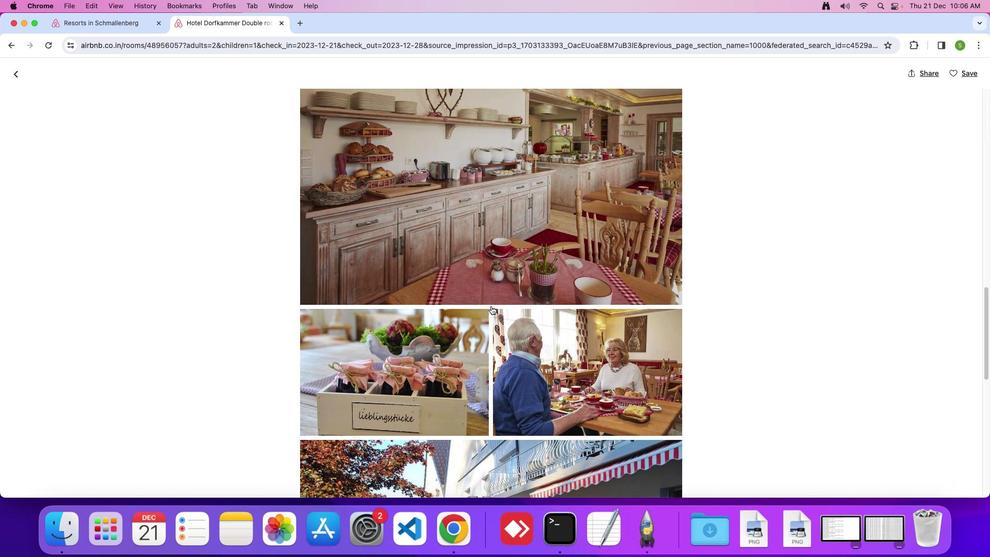 
Action: Mouse scrolled (491, 306) with delta (0, 0)
Screenshot: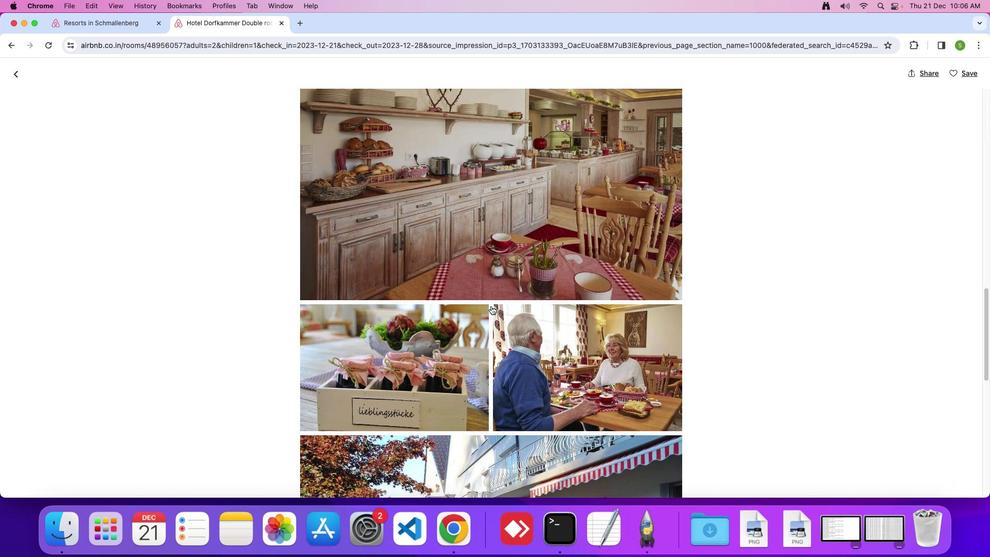 
Action: Mouse scrolled (491, 306) with delta (0, 0)
Screenshot: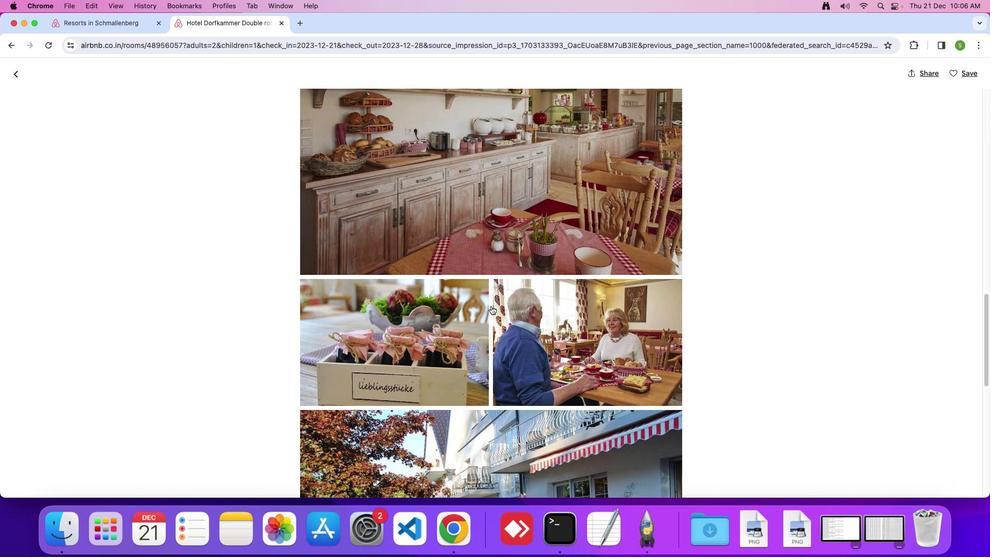
Action: Mouse scrolled (491, 306) with delta (0, 0)
Screenshot: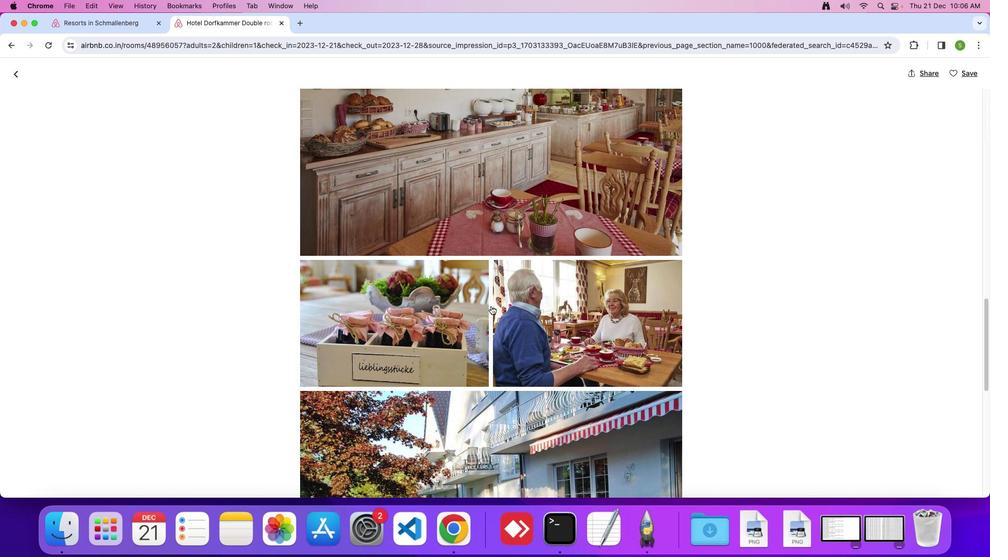 
Action: Mouse scrolled (491, 306) with delta (0, 0)
Screenshot: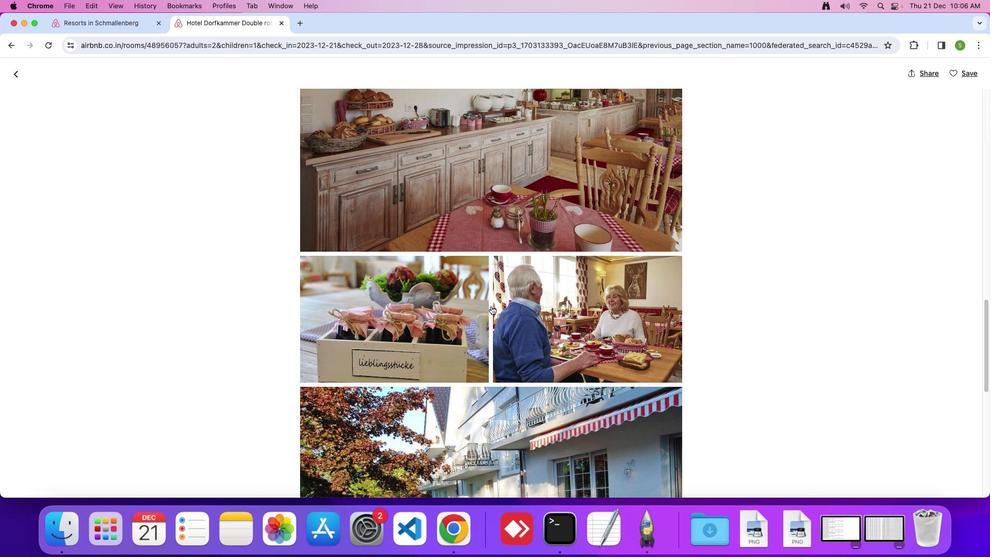 
Action: Mouse scrolled (491, 306) with delta (0, -1)
Screenshot: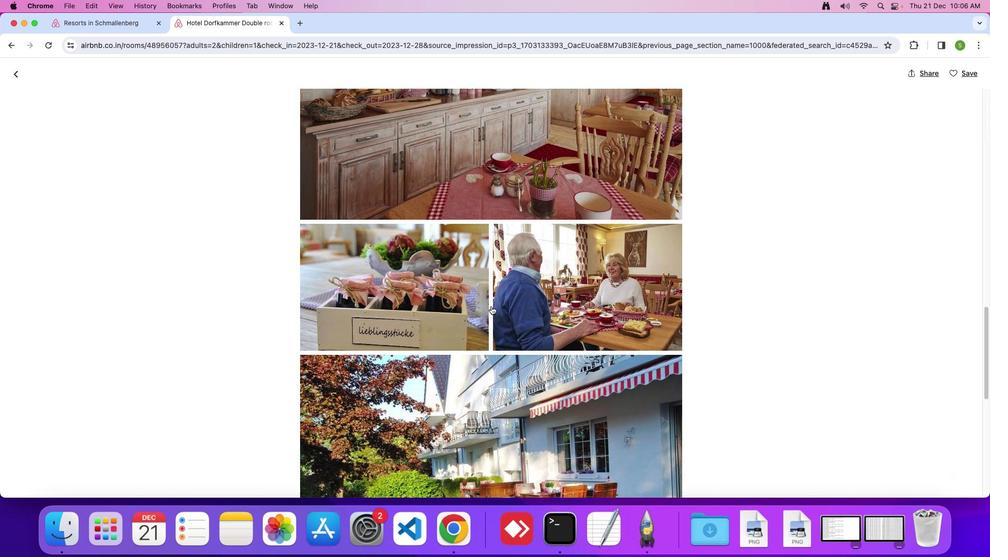 
Action: Mouse scrolled (491, 306) with delta (0, 0)
Screenshot: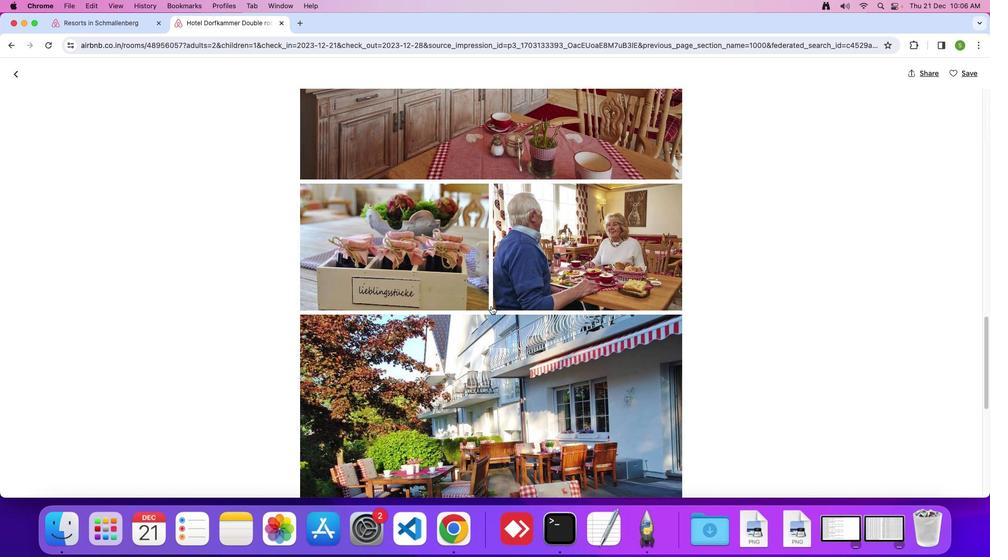 
Action: Mouse scrolled (491, 306) with delta (0, 0)
Screenshot: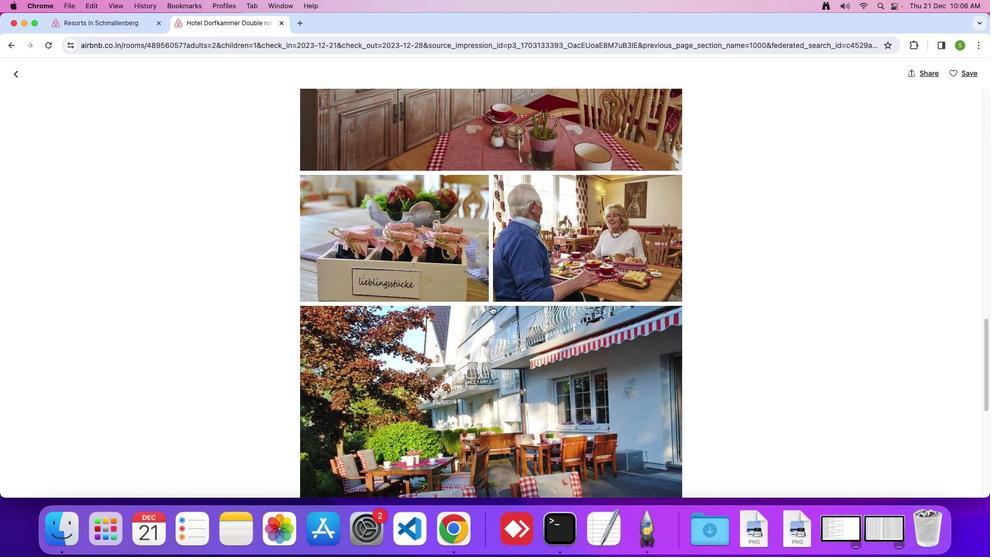 
Action: Mouse scrolled (491, 306) with delta (0, -1)
Screenshot: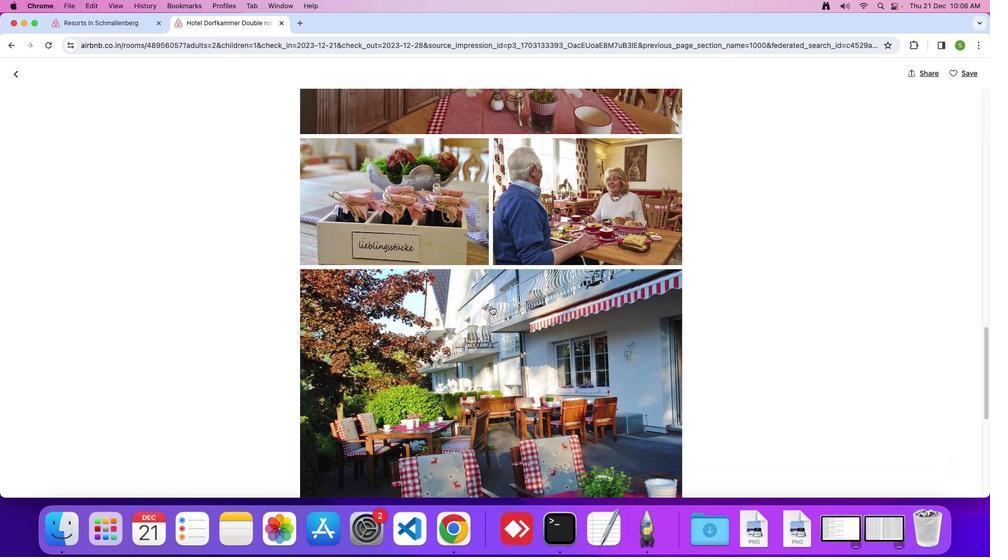 
Action: Mouse scrolled (491, 306) with delta (0, 0)
Screenshot: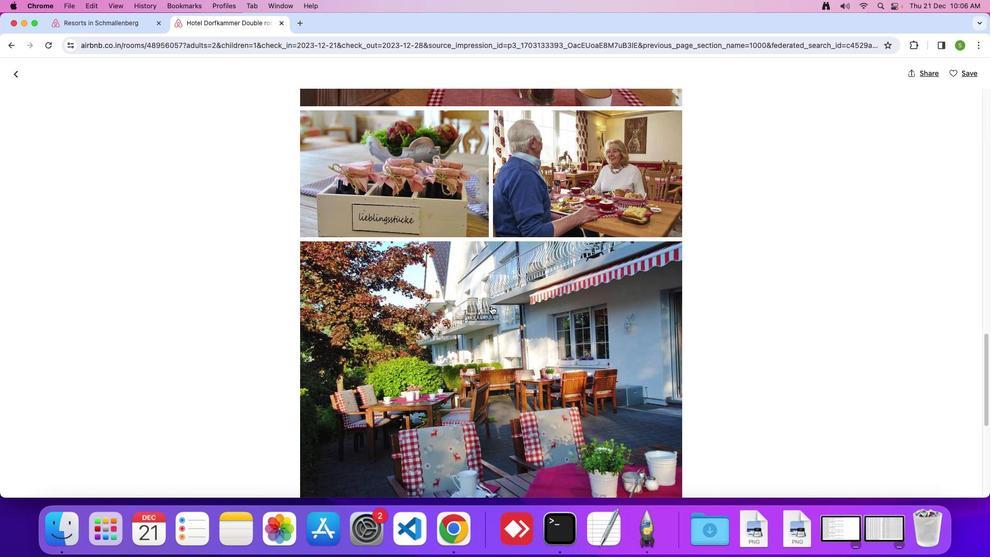 
Action: Mouse scrolled (491, 306) with delta (0, 0)
Screenshot: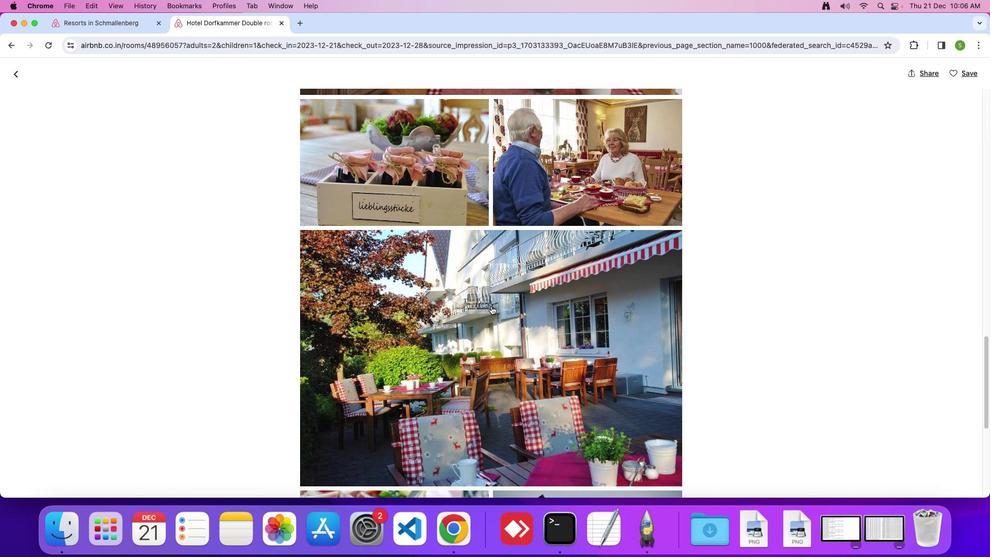 
Action: Mouse scrolled (491, 306) with delta (0, -1)
Screenshot: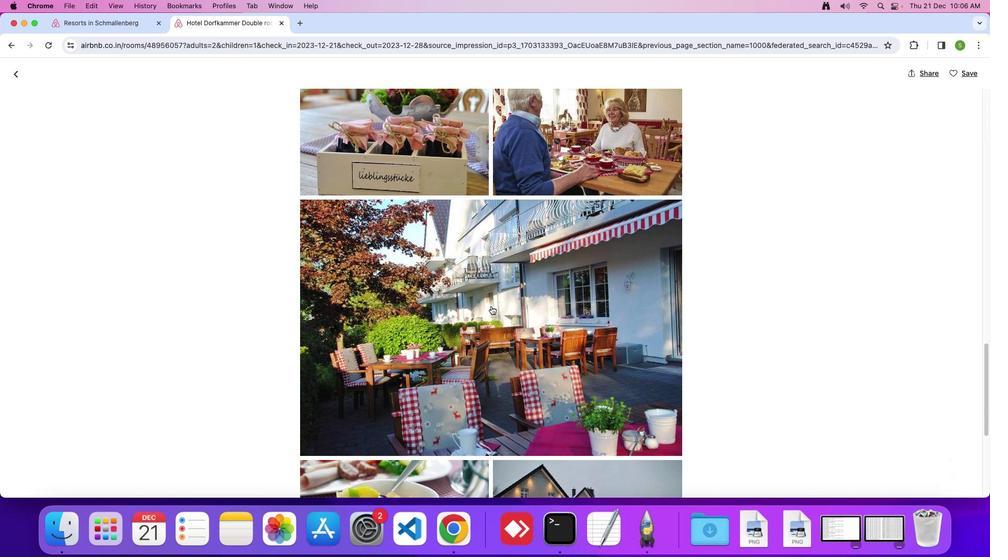 
Action: Mouse scrolled (491, 306) with delta (0, 0)
Screenshot: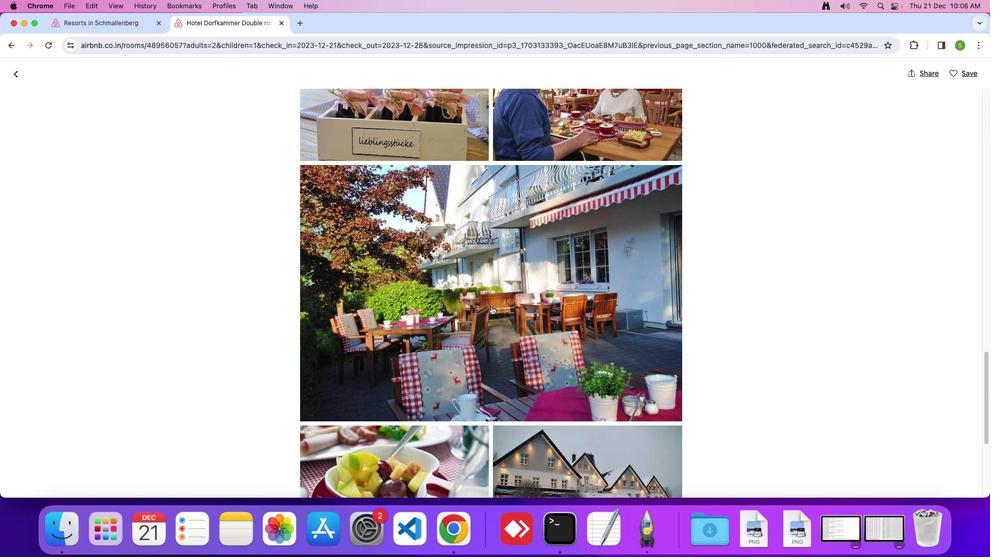 
Action: Mouse scrolled (491, 306) with delta (0, 0)
Screenshot: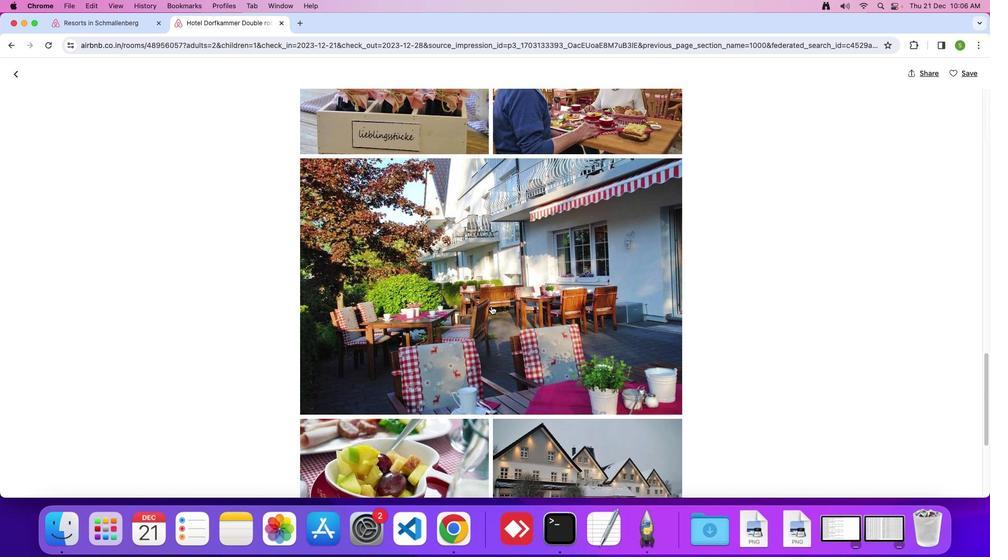 
Action: Mouse scrolled (491, 306) with delta (0, -1)
Screenshot: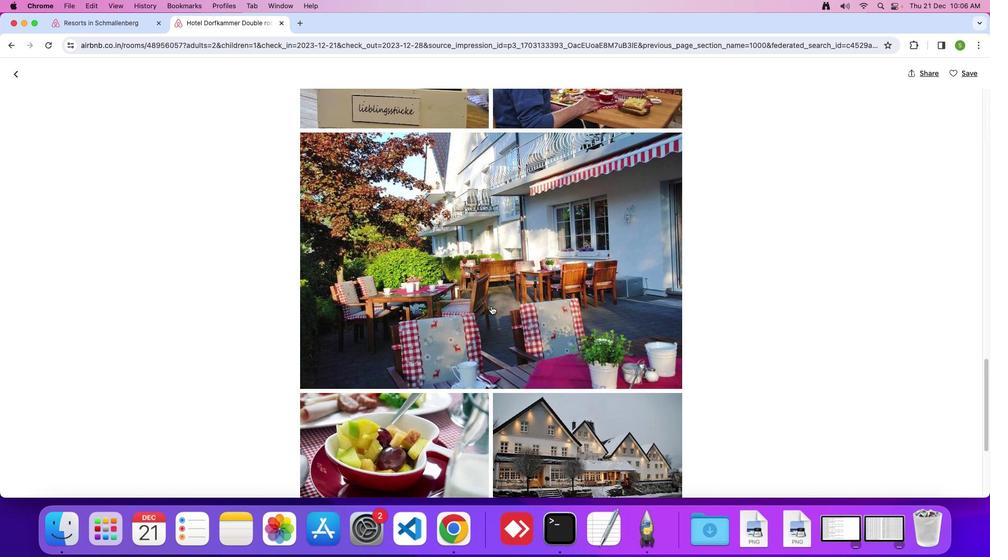 
Action: Mouse scrolled (491, 306) with delta (0, 0)
Screenshot: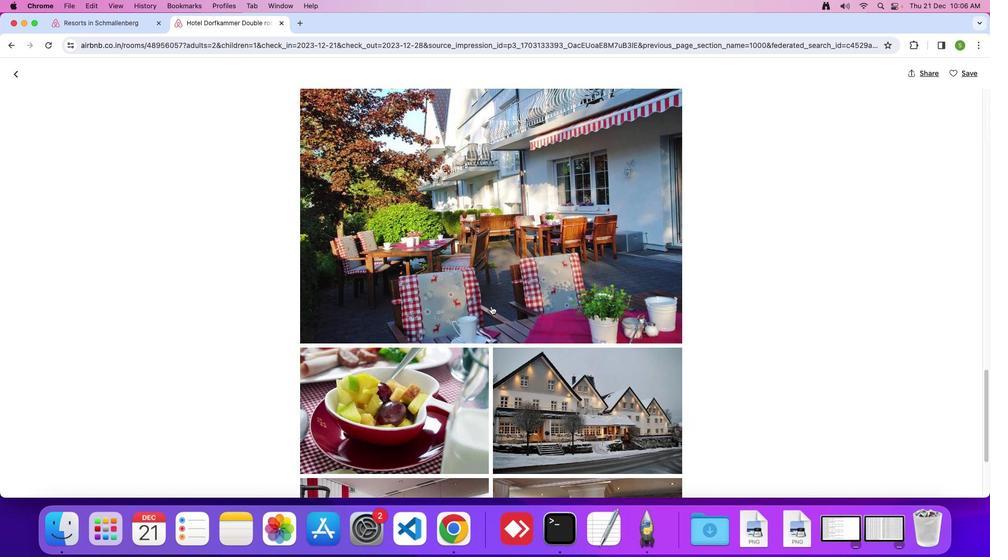 
Action: Mouse scrolled (491, 306) with delta (0, 0)
Screenshot: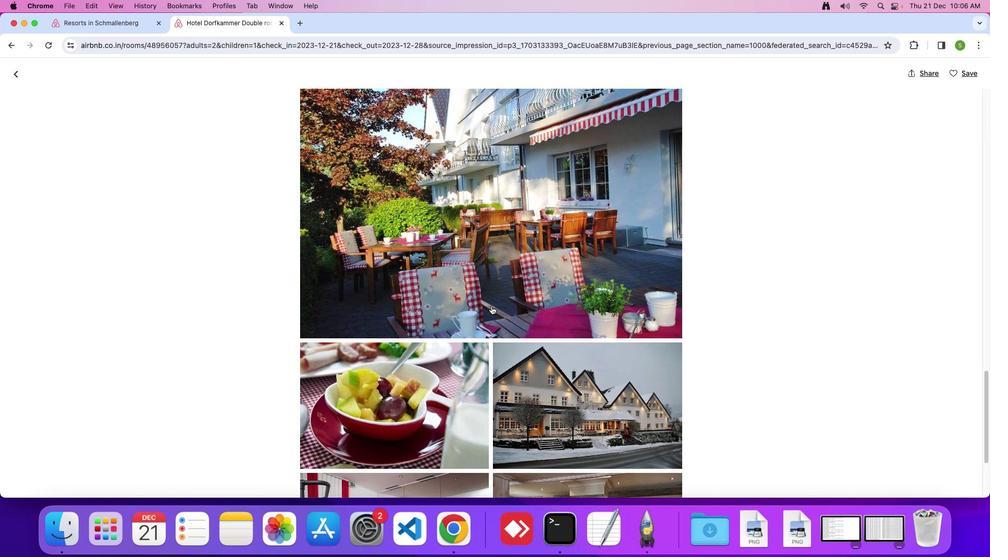 
Action: Mouse scrolled (491, 306) with delta (0, -1)
Screenshot: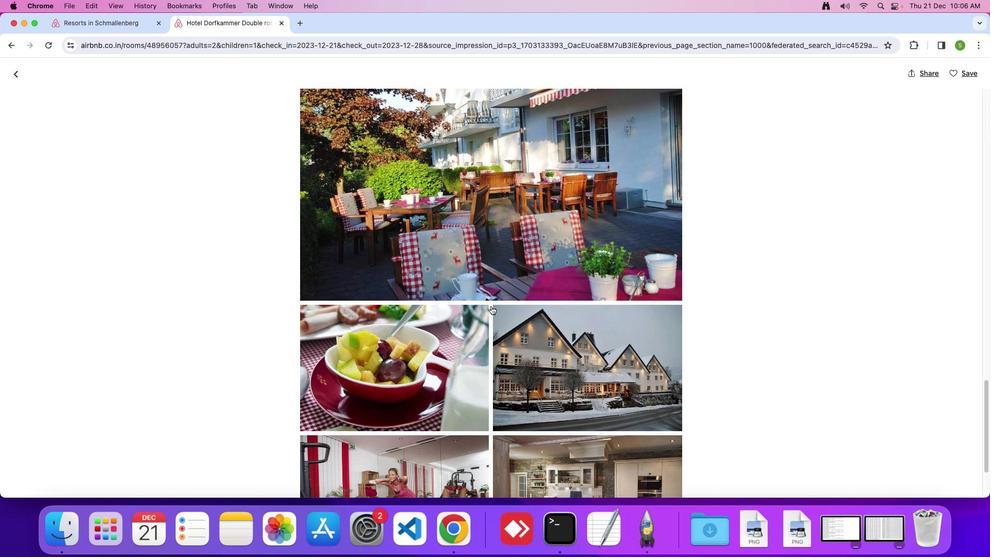 
Action: Mouse scrolled (491, 306) with delta (0, 0)
Screenshot: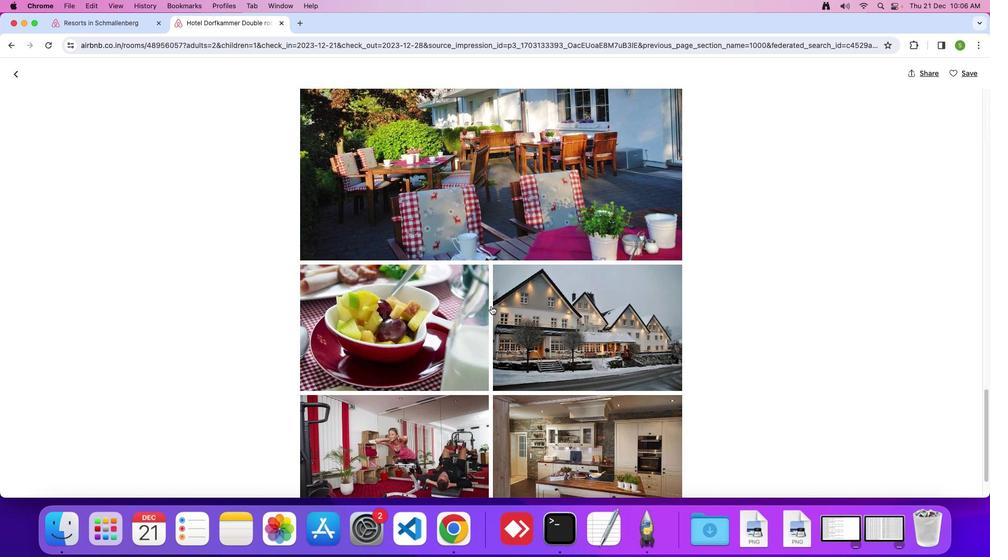 
Action: Mouse scrolled (491, 306) with delta (0, 0)
Screenshot: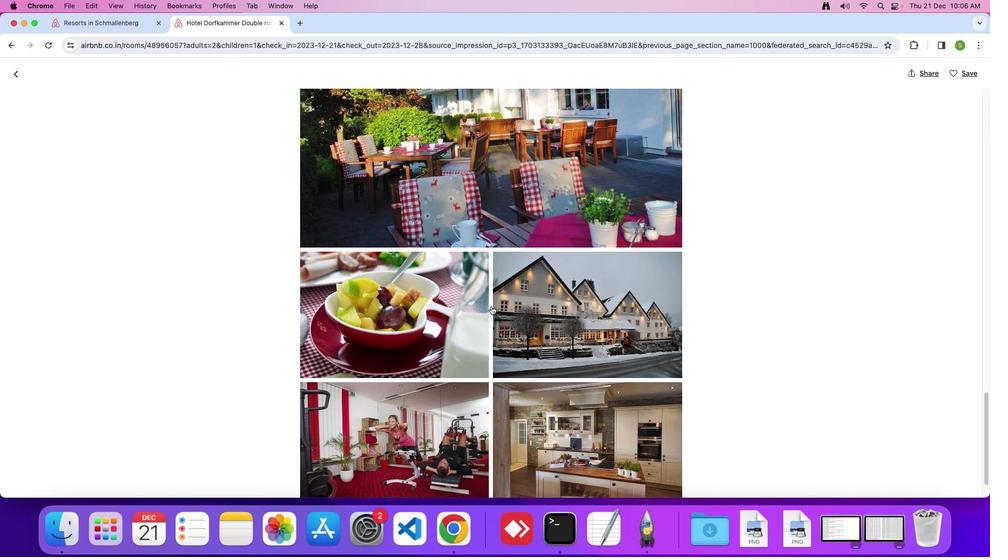 
Action: Mouse scrolled (491, 306) with delta (0, -1)
Screenshot: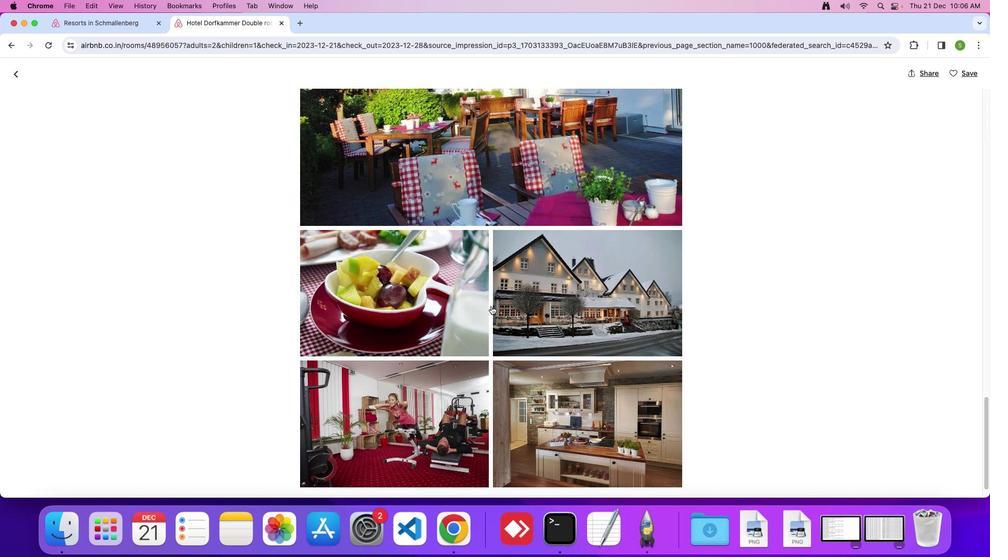 
Action: Mouse scrolled (491, 306) with delta (0, 0)
Screenshot: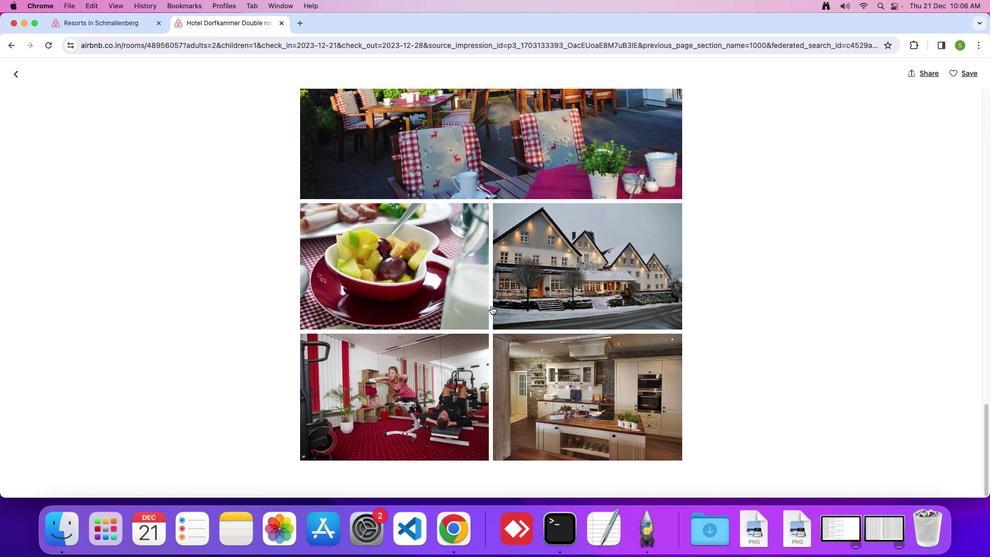
Action: Mouse scrolled (491, 306) with delta (0, 0)
Screenshot: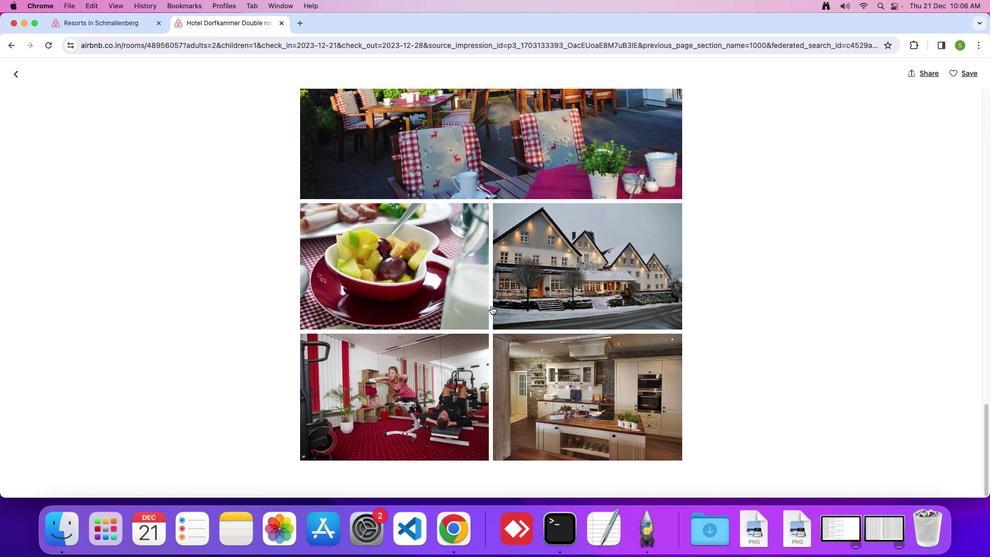 
Action: Mouse scrolled (491, 306) with delta (0, -1)
Screenshot: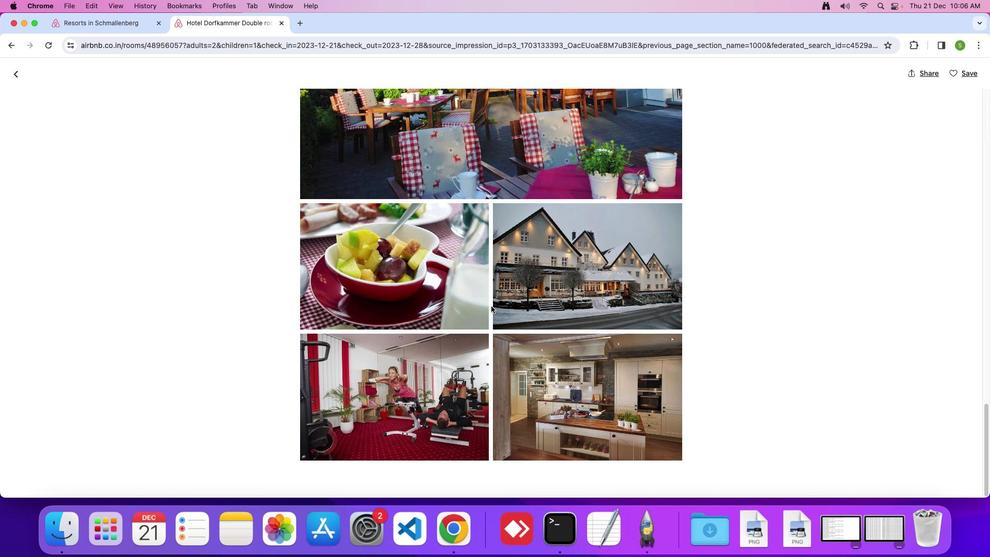 
Action: Mouse moved to (13, 74)
Screenshot: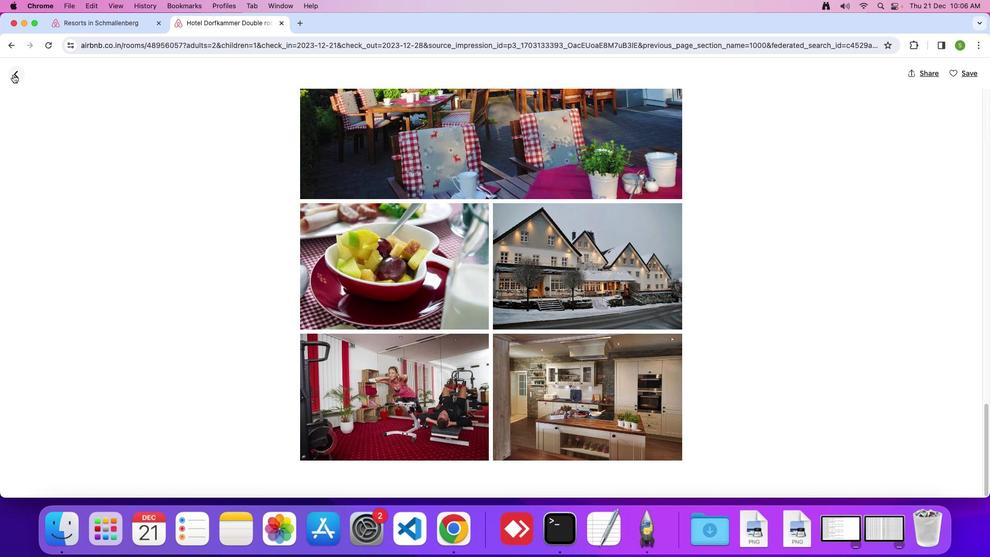 
Action: Mouse pressed left at (13, 74)
Screenshot: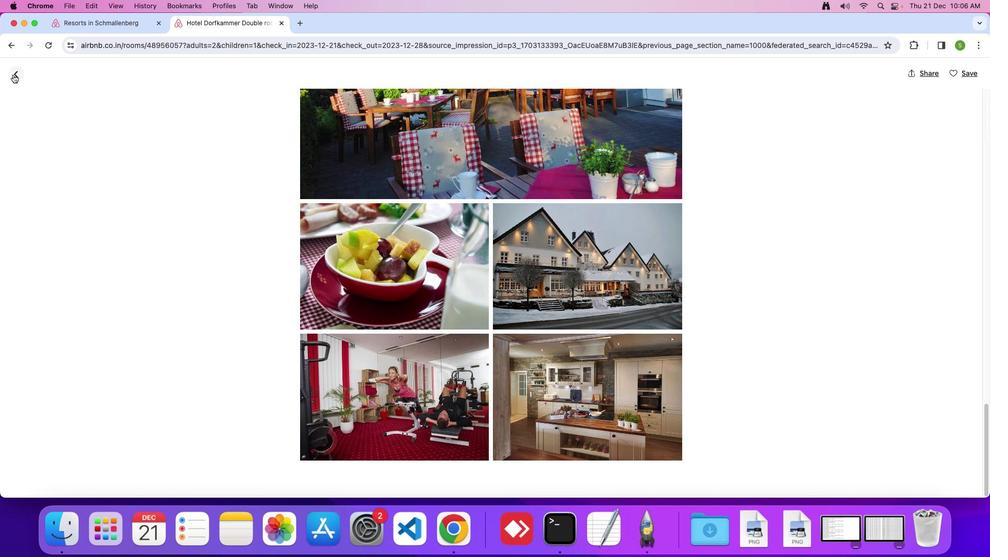 
Action: Mouse moved to (419, 300)
Screenshot: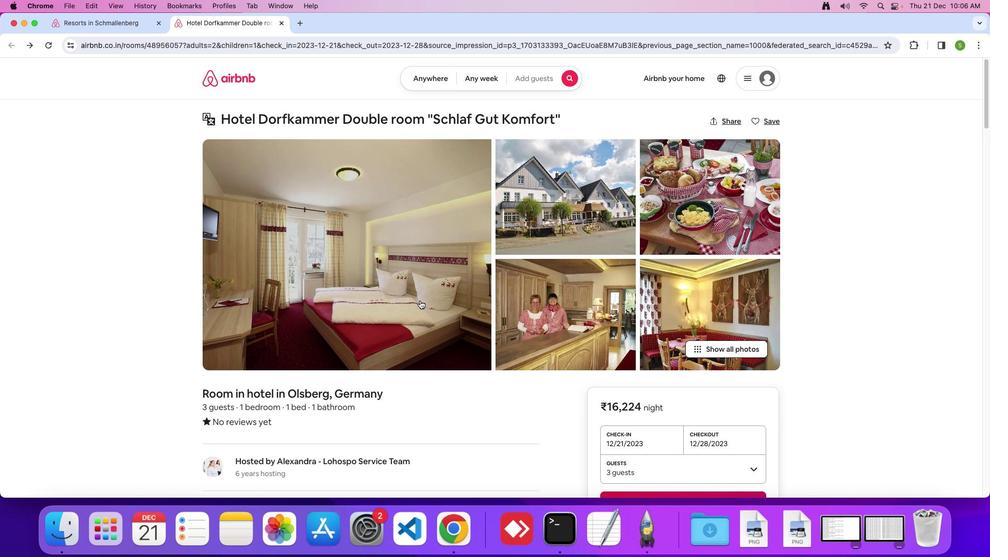 
Action: Mouse scrolled (419, 300) with delta (0, 0)
Screenshot: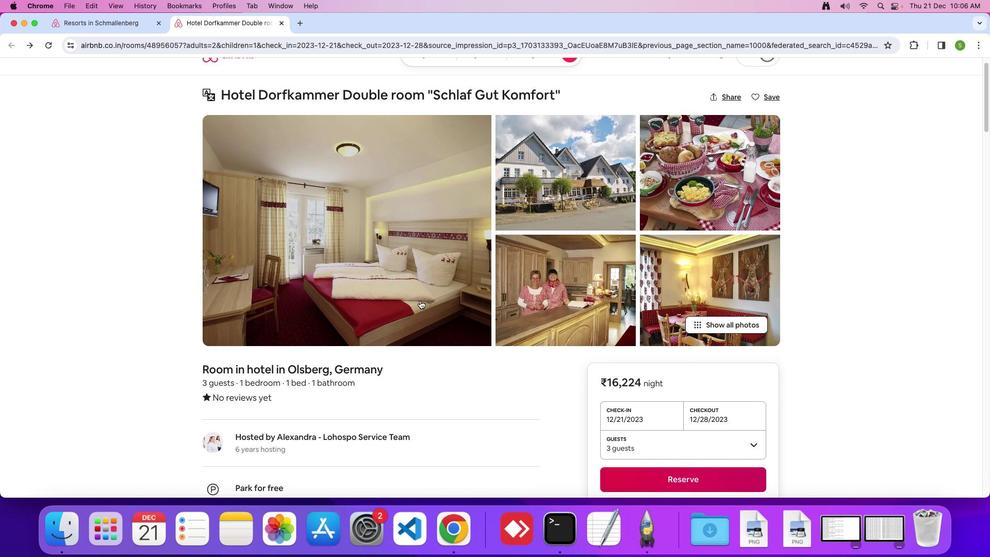 
Action: Mouse scrolled (419, 300) with delta (0, 0)
Screenshot: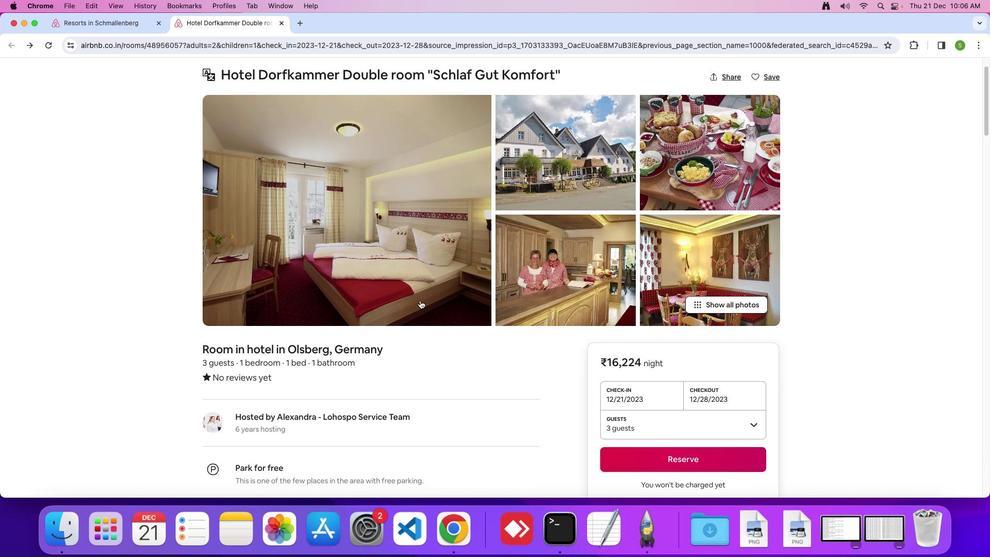 
Action: Mouse scrolled (419, 300) with delta (0, -1)
Screenshot: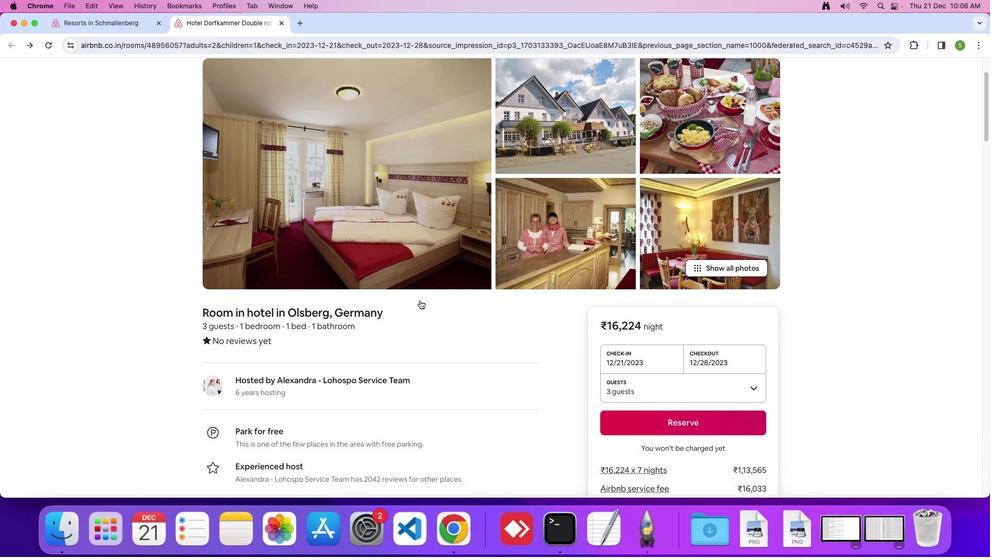 
Action: Mouse scrolled (419, 300) with delta (0, 0)
Screenshot: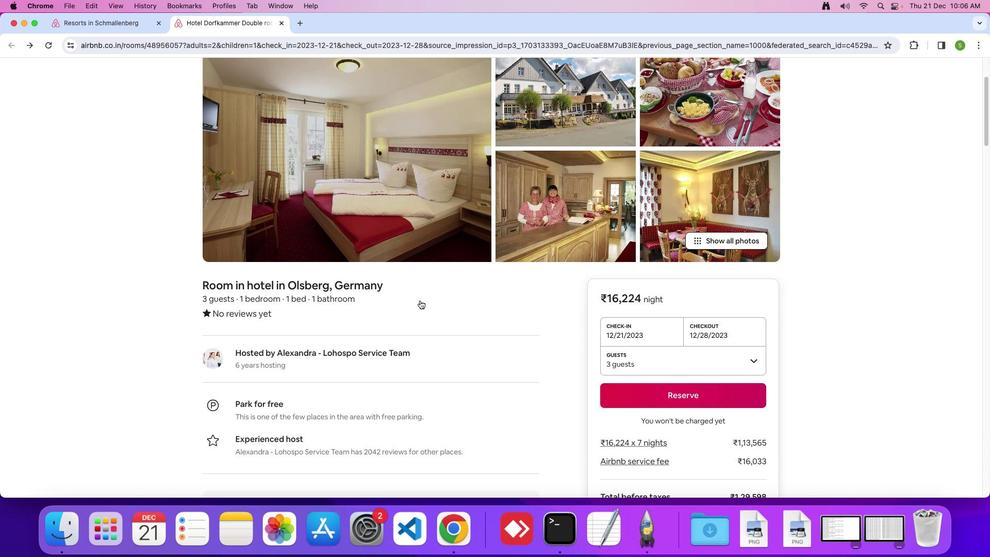 
Action: Mouse scrolled (419, 300) with delta (0, 0)
Screenshot: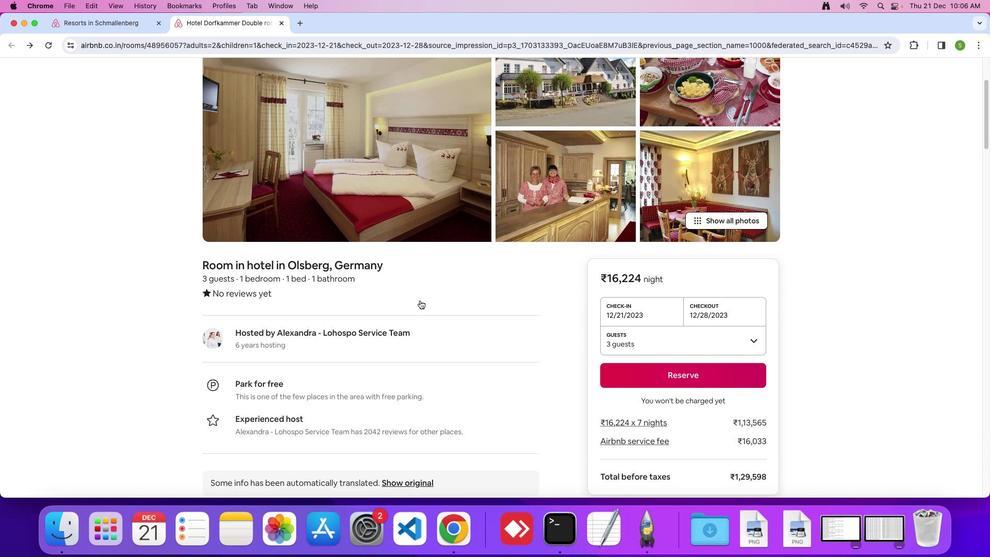 
Action: Mouse scrolled (419, 300) with delta (0, -1)
Screenshot: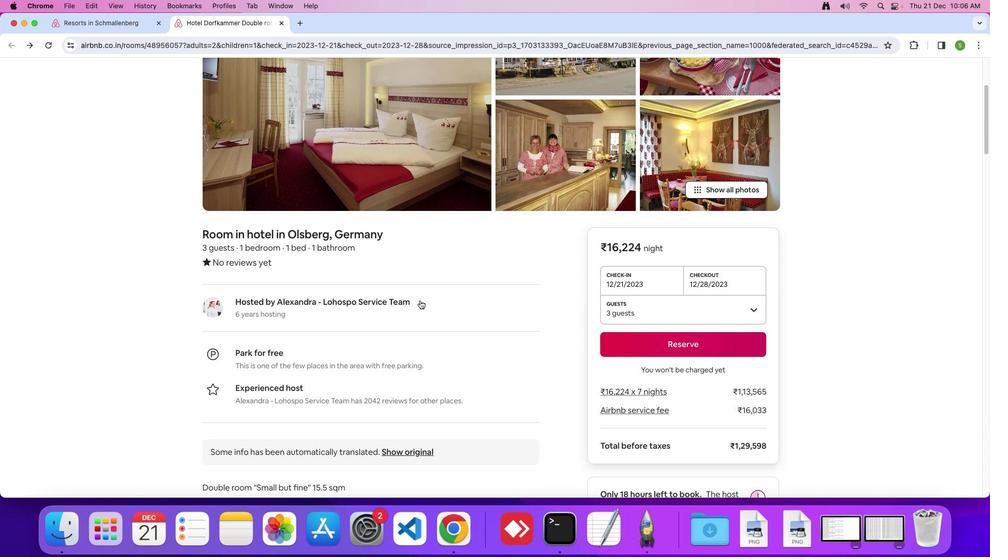 
Action: Mouse scrolled (419, 300) with delta (0, 0)
Screenshot: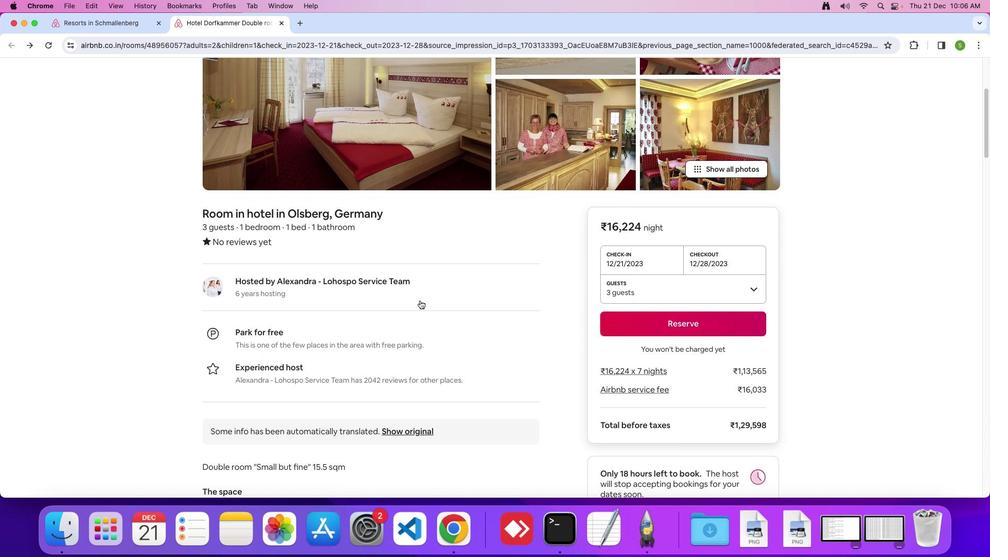 
Action: Mouse scrolled (419, 300) with delta (0, 0)
Screenshot: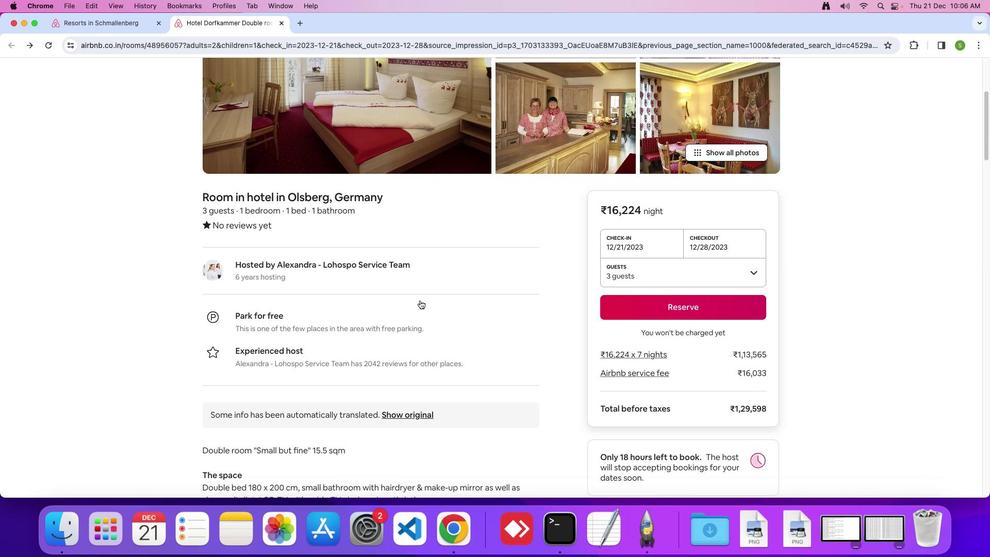 
Action: Mouse scrolled (419, 300) with delta (0, 0)
Screenshot: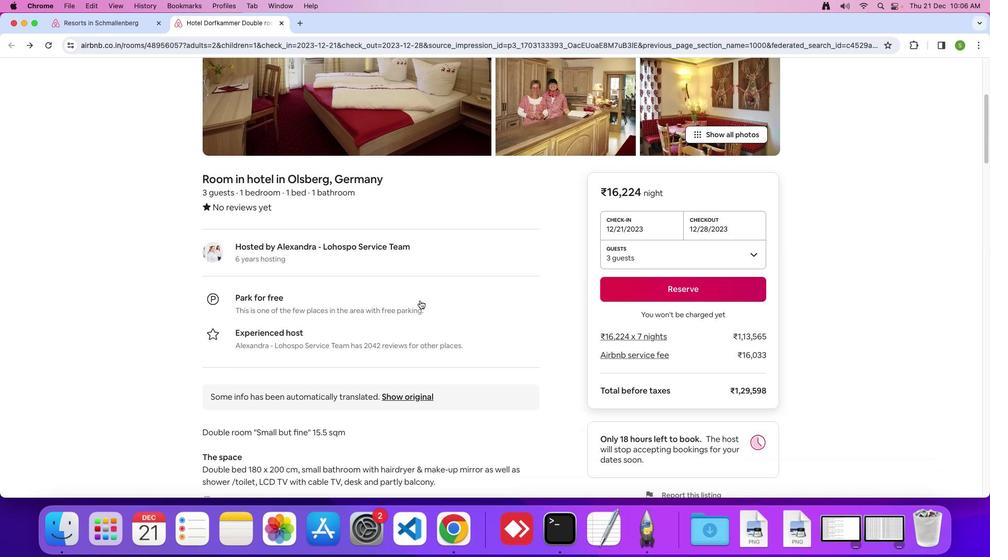 
Action: Mouse scrolled (419, 300) with delta (0, 0)
Screenshot: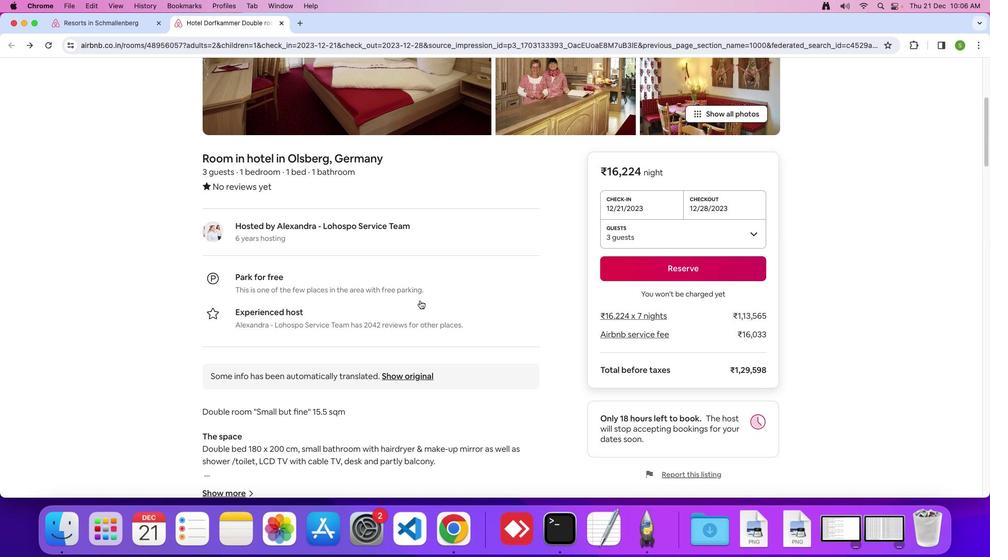 
Action: Mouse scrolled (419, 300) with delta (0, 0)
Screenshot: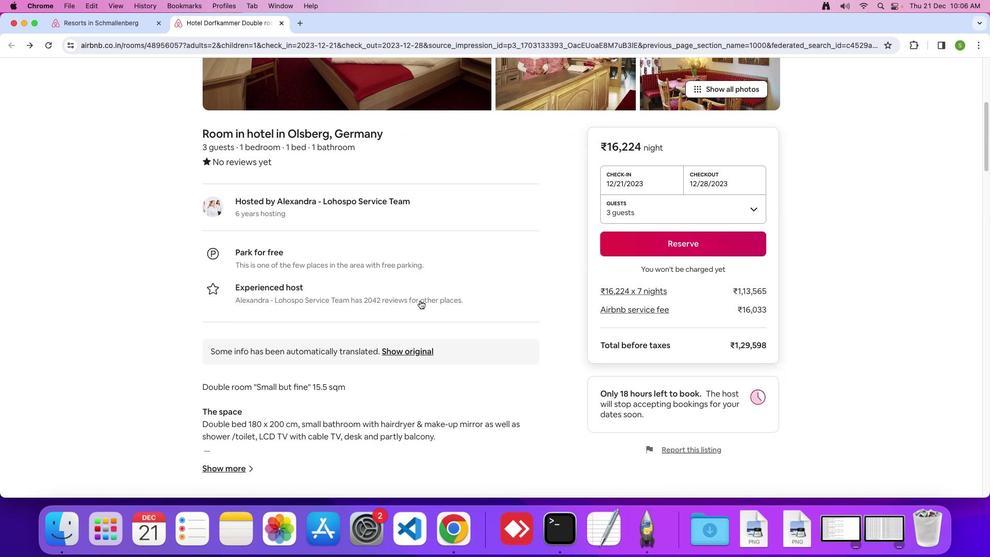 
Action: Mouse scrolled (419, 300) with delta (0, -1)
Screenshot: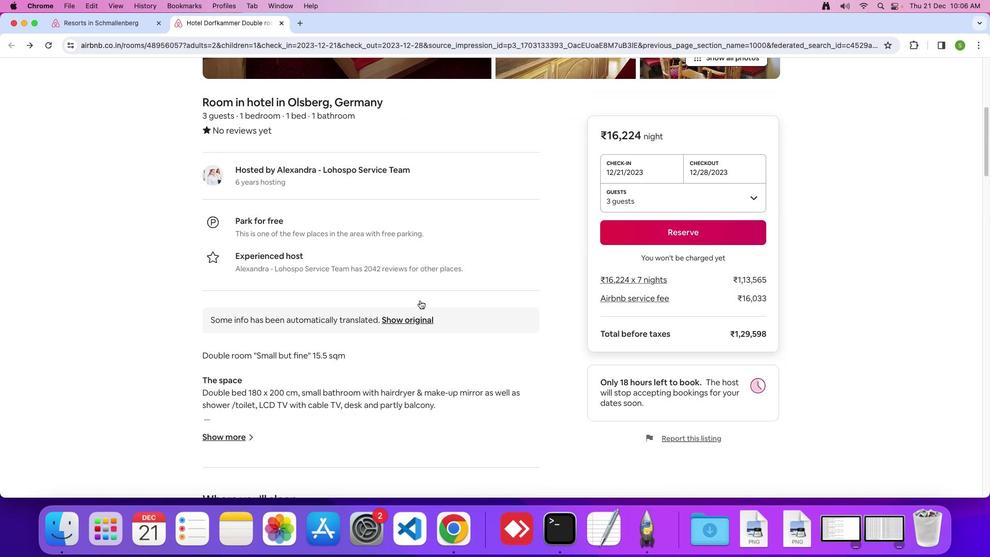 
Action: Mouse scrolled (419, 300) with delta (0, 0)
Screenshot: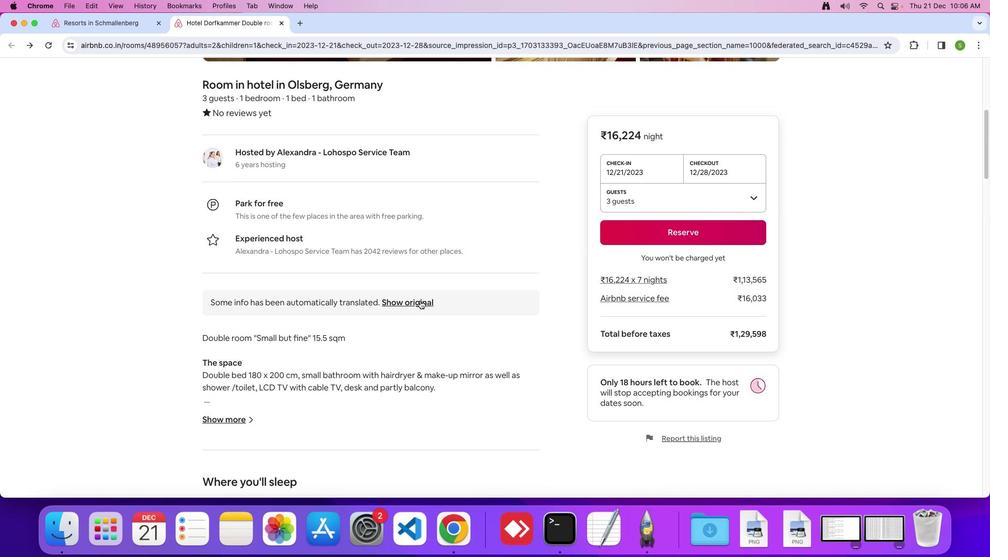 
Action: Mouse scrolled (419, 300) with delta (0, 0)
Screenshot: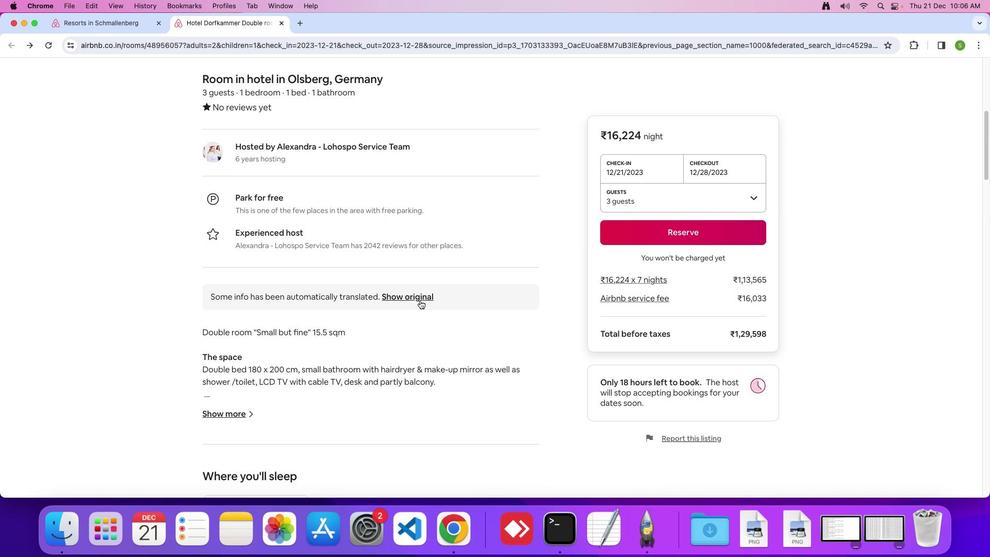 
Action: Mouse scrolled (419, 300) with delta (0, 0)
Screenshot: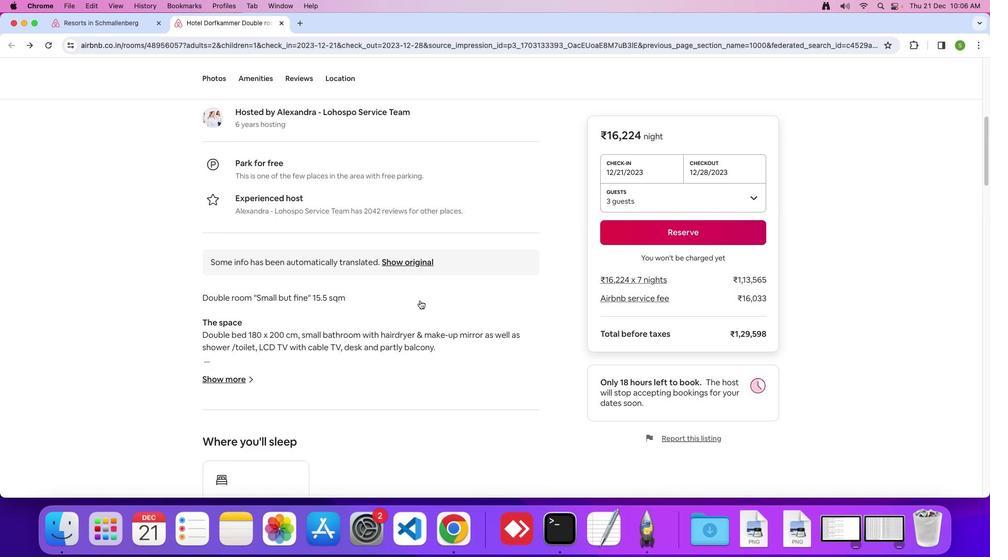 
Action: Mouse scrolled (419, 300) with delta (0, 0)
Screenshot: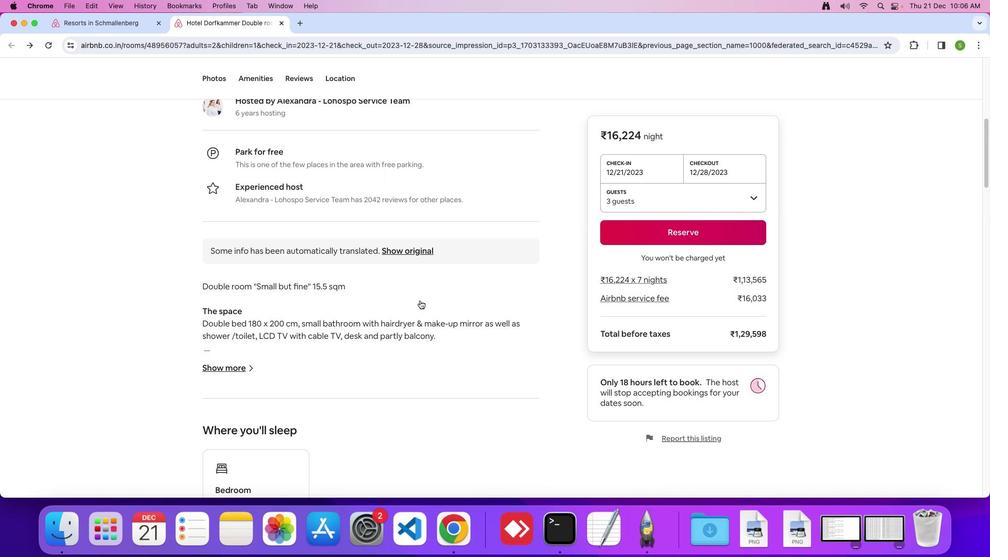 
Action: Mouse scrolled (419, 300) with delta (0, 0)
Screenshot: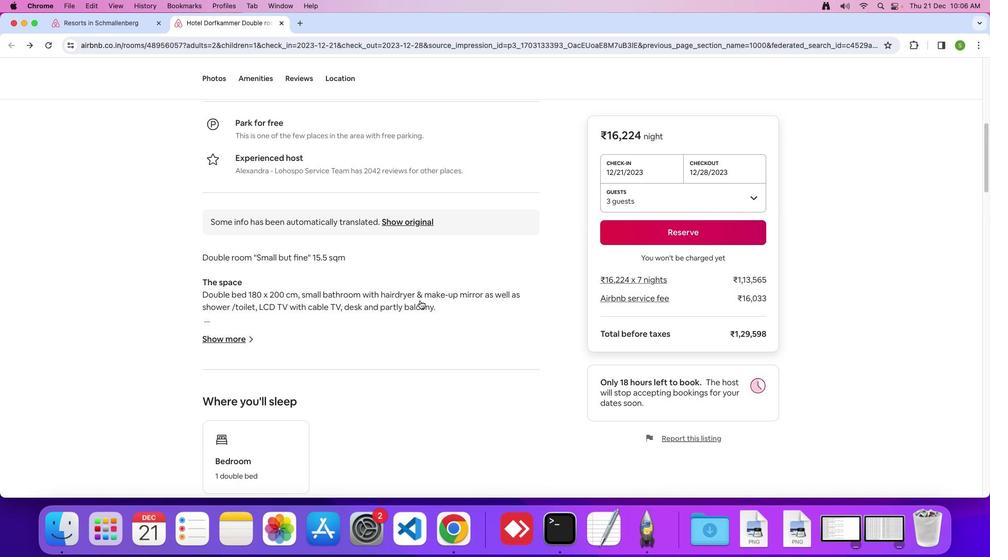 
Action: Mouse scrolled (419, 300) with delta (0, -1)
Screenshot: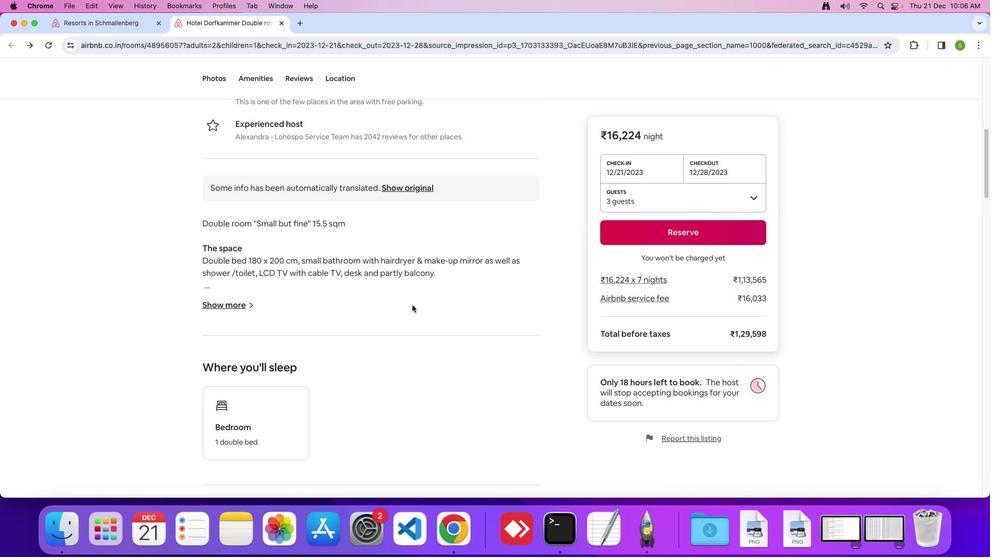 
Action: Mouse moved to (237, 298)
Screenshot: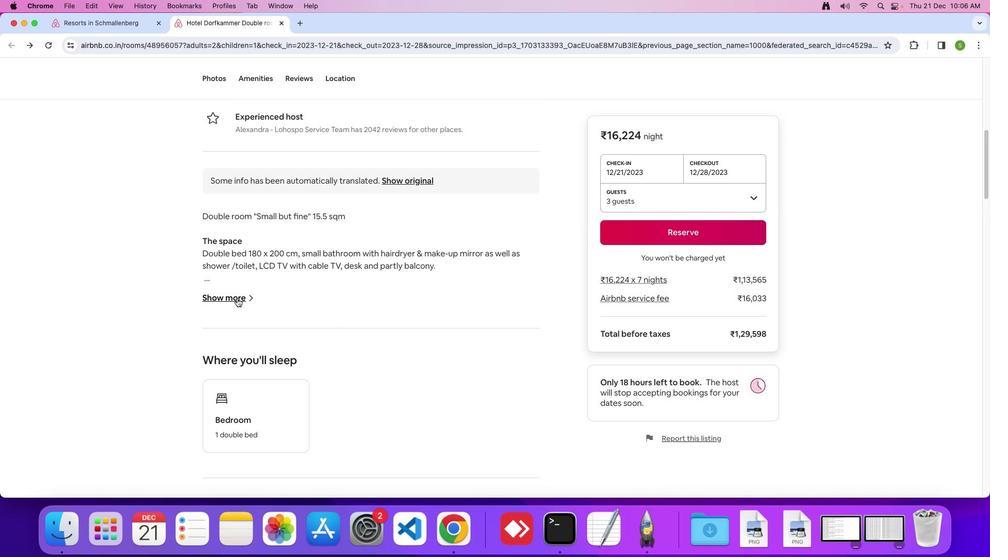 
Action: Mouse pressed left at (237, 298)
Screenshot: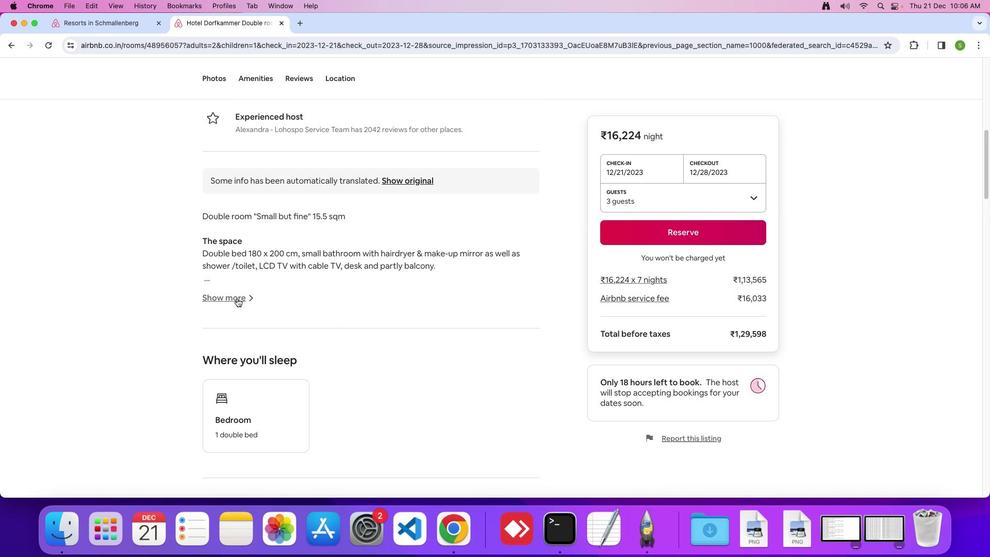 
Action: Mouse moved to (460, 296)
Screenshot: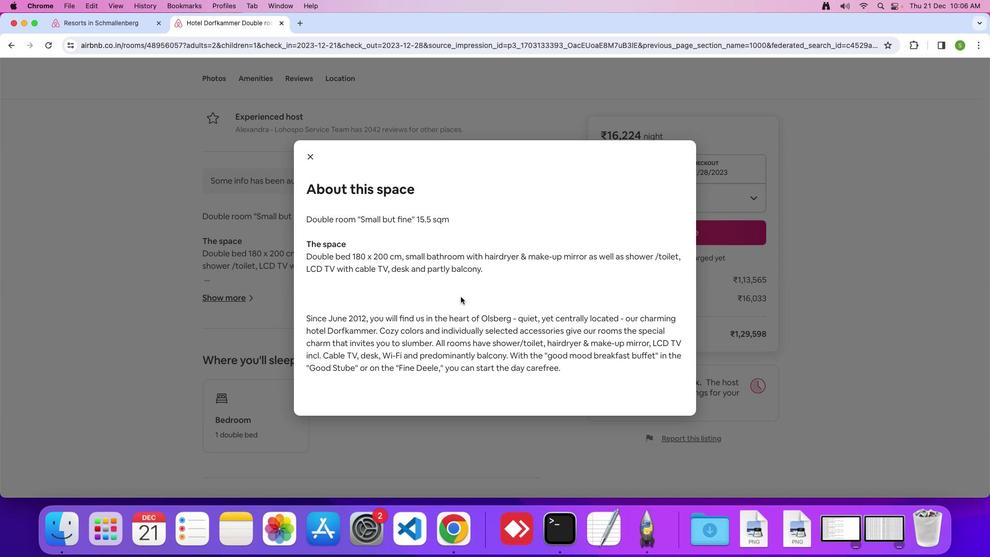 
Action: Mouse scrolled (460, 296) with delta (0, 0)
Screenshot: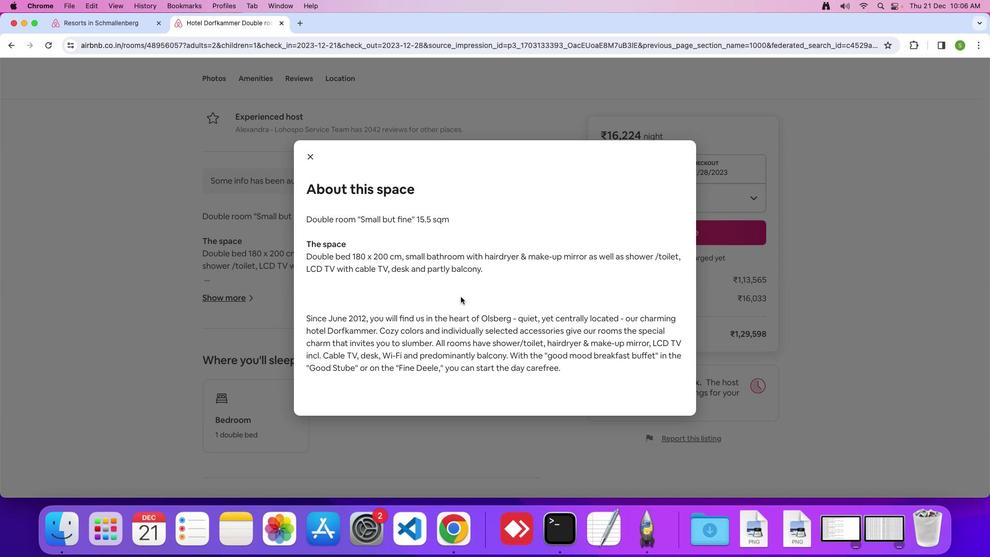 
Action: Mouse scrolled (460, 296) with delta (0, 0)
Screenshot: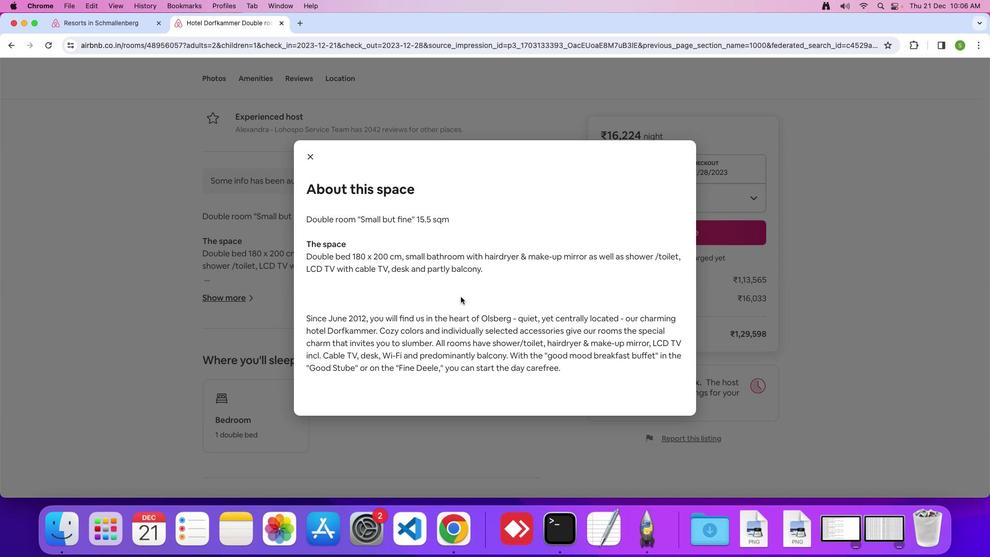 
Action: Mouse moved to (307, 155)
Screenshot: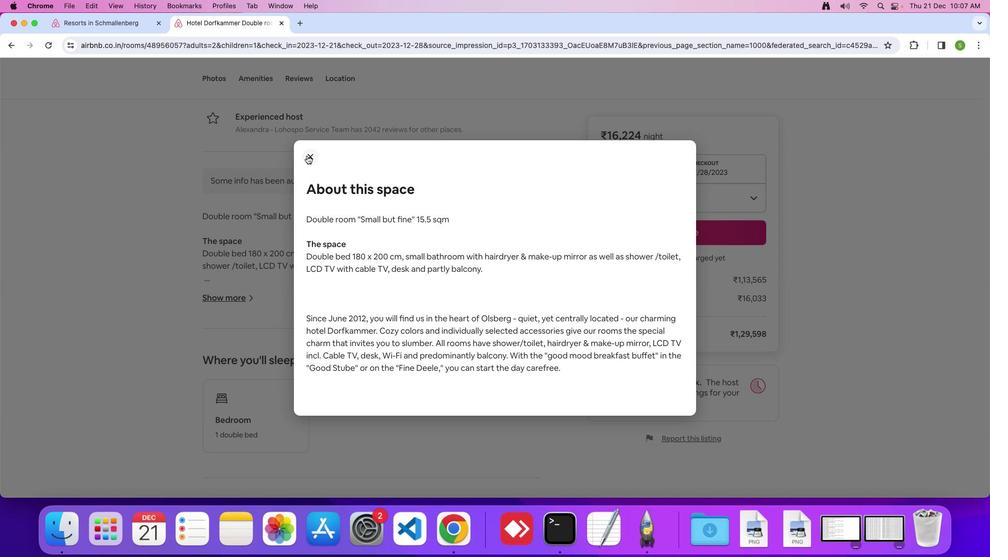 
Action: Mouse pressed left at (307, 155)
Screenshot: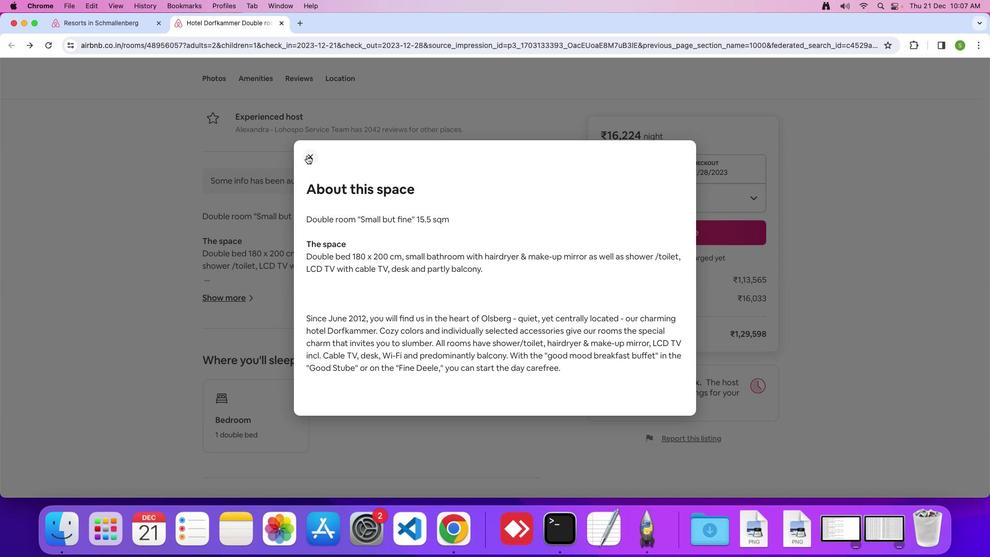 
Action: Mouse moved to (428, 333)
Screenshot: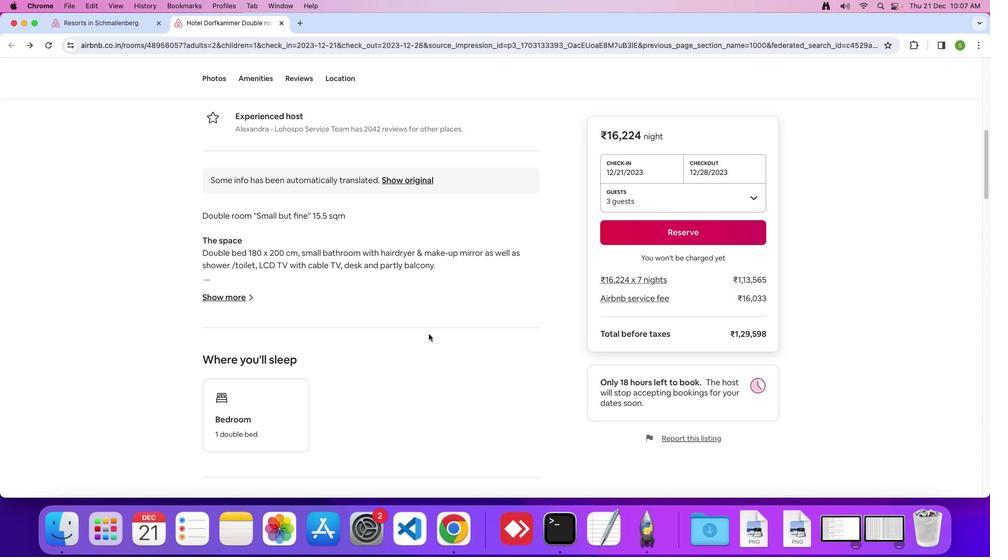 
Action: Mouse scrolled (428, 333) with delta (0, 0)
Screenshot: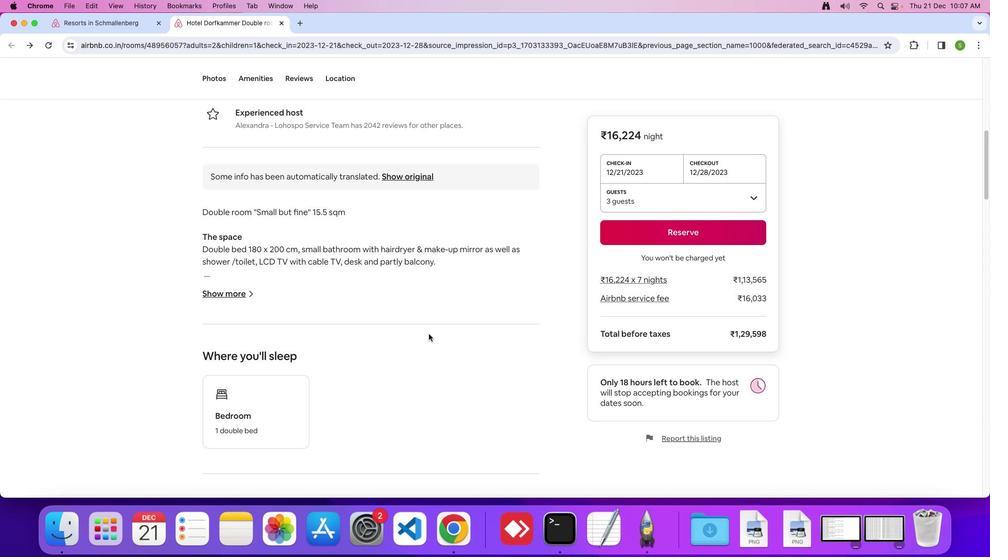 
Action: Mouse moved to (428, 333)
Screenshot: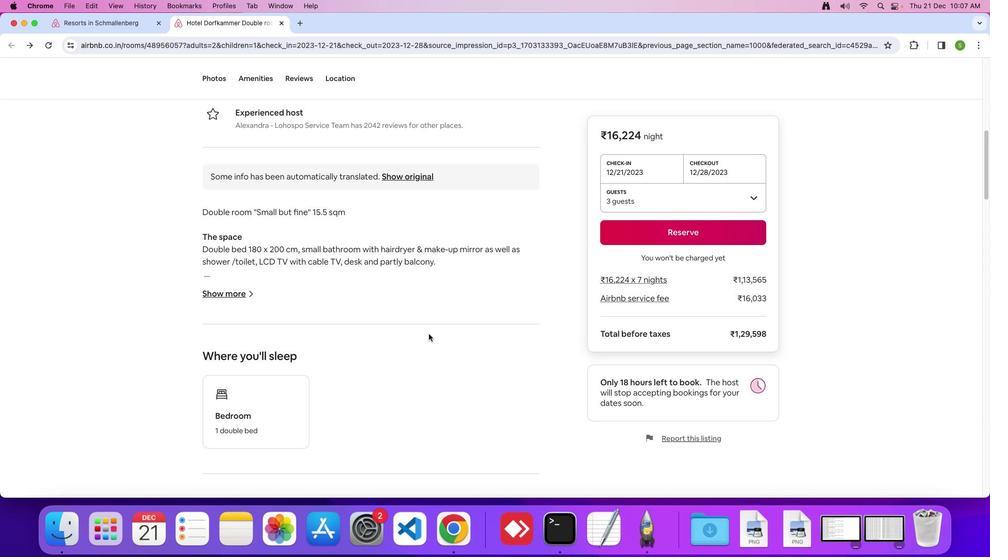 
Action: Mouse scrolled (428, 333) with delta (0, 0)
Screenshot: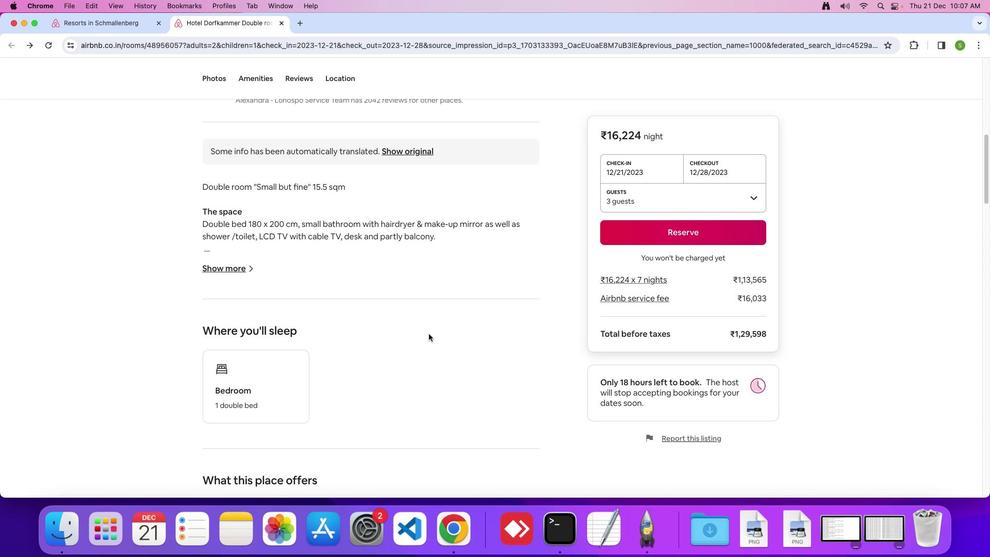 
Action: Mouse scrolled (428, 333) with delta (0, -1)
Screenshot: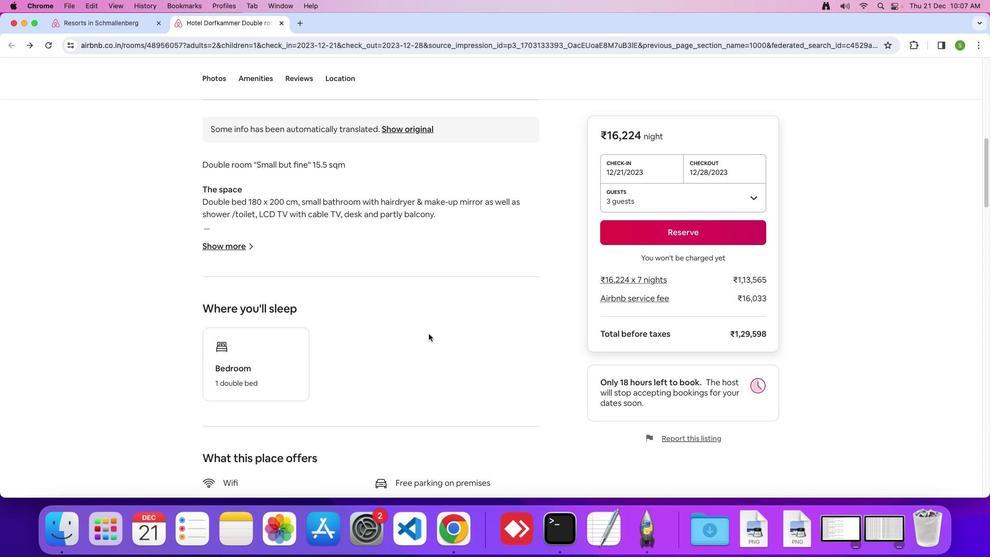 
Action: Mouse scrolled (428, 333) with delta (0, 0)
Screenshot: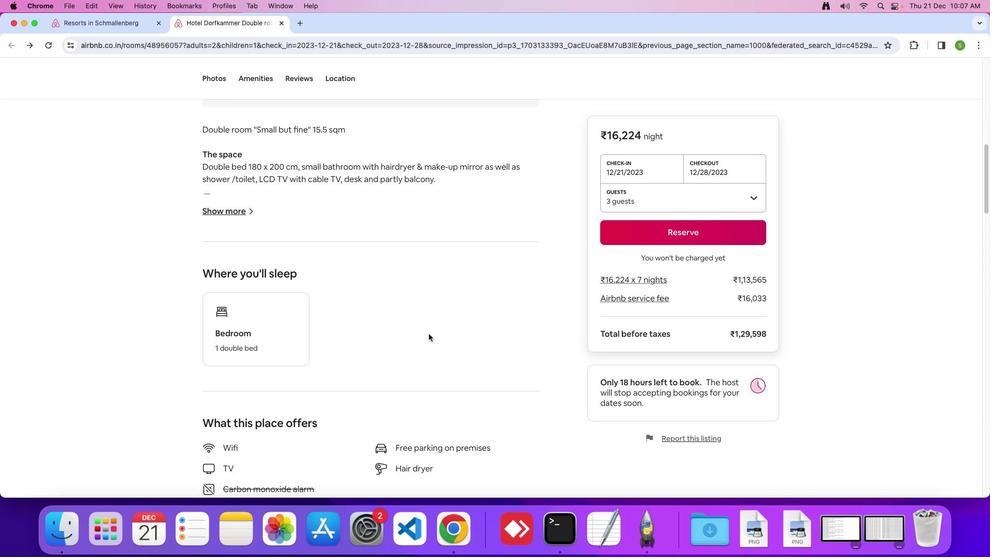 
Action: Mouse scrolled (428, 333) with delta (0, 0)
Screenshot: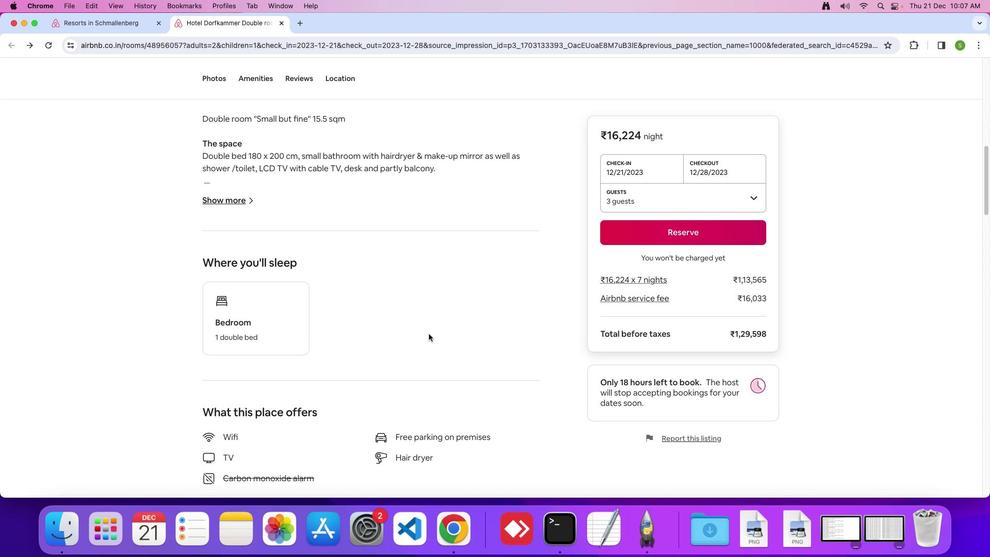 
Action: Mouse scrolled (428, 333) with delta (0, -1)
Screenshot: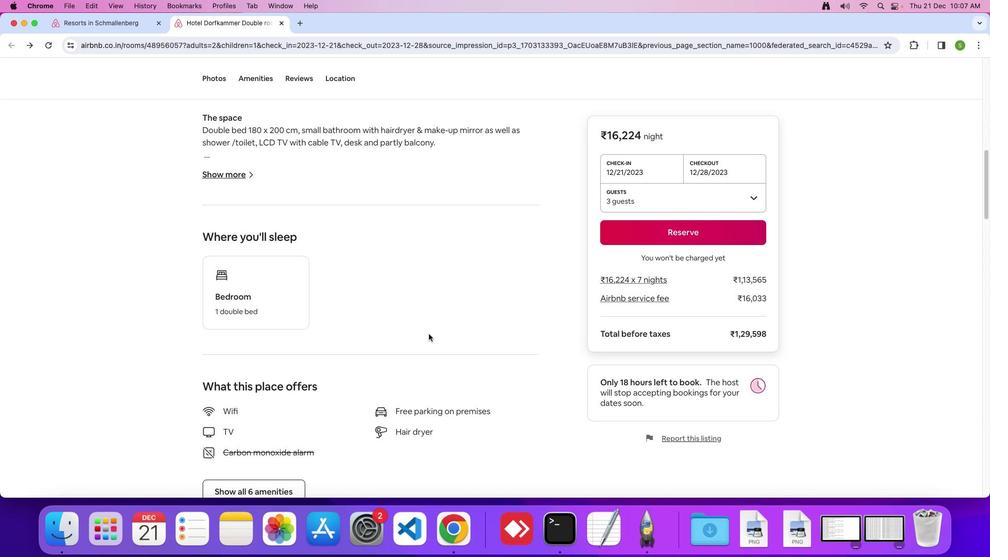 
Action: Mouse scrolled (428, 333) with delta (0, 0)
Screenshot: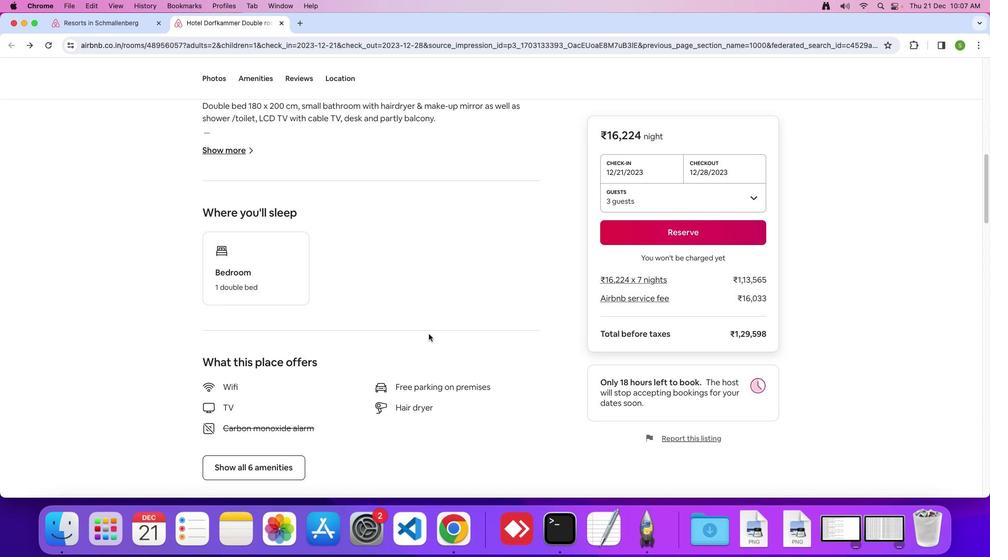 
Action: Mouse scrolled (428, 333) with delta (0, 0)
Screenshot: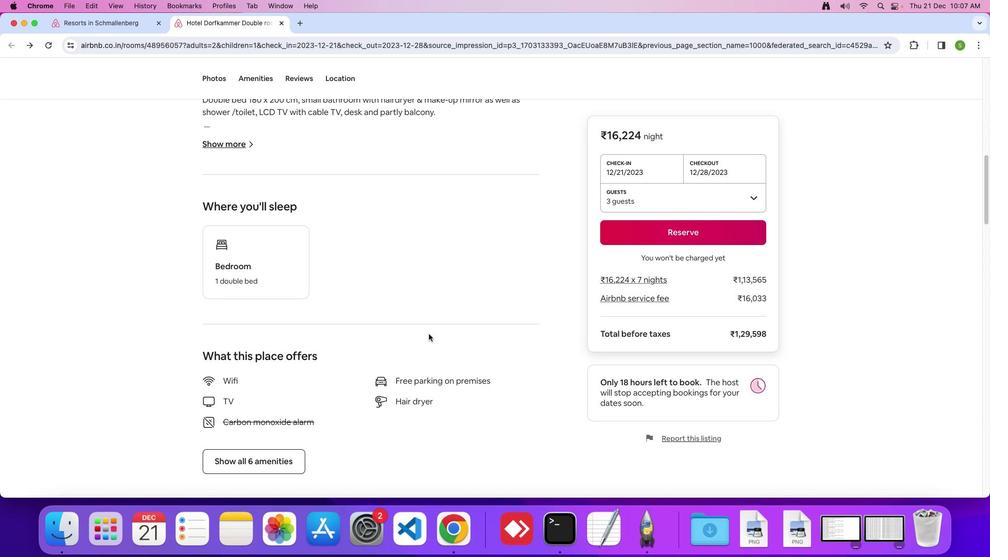 
Action: Mouse scrolled (428, 333) with delta (0, -1)
Screenshot: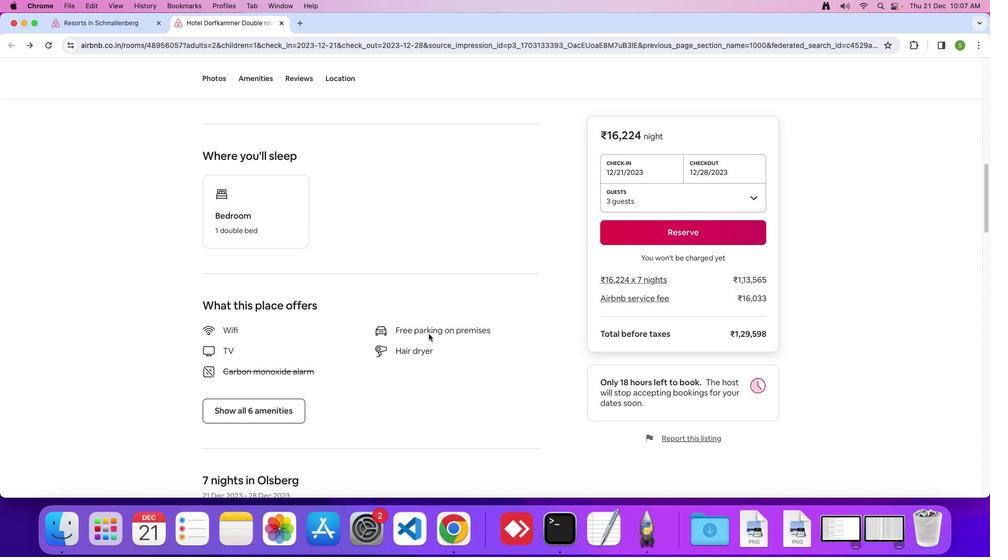 
Action: Mouse scrolled (428, 333) with delta (0, 0)
Screenshot: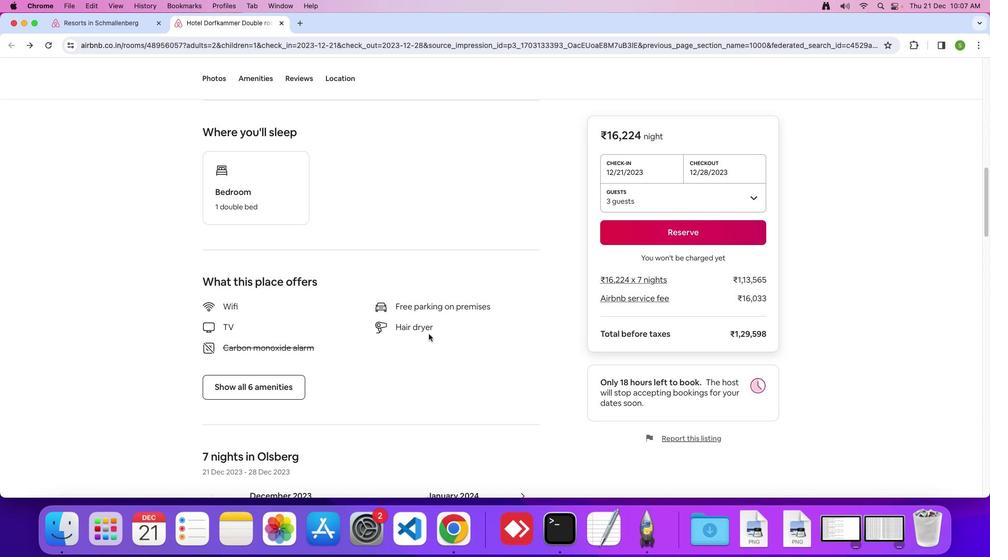 
Action: Mouse scrolled (428, 333) with delta (0, 0)
Screenshot: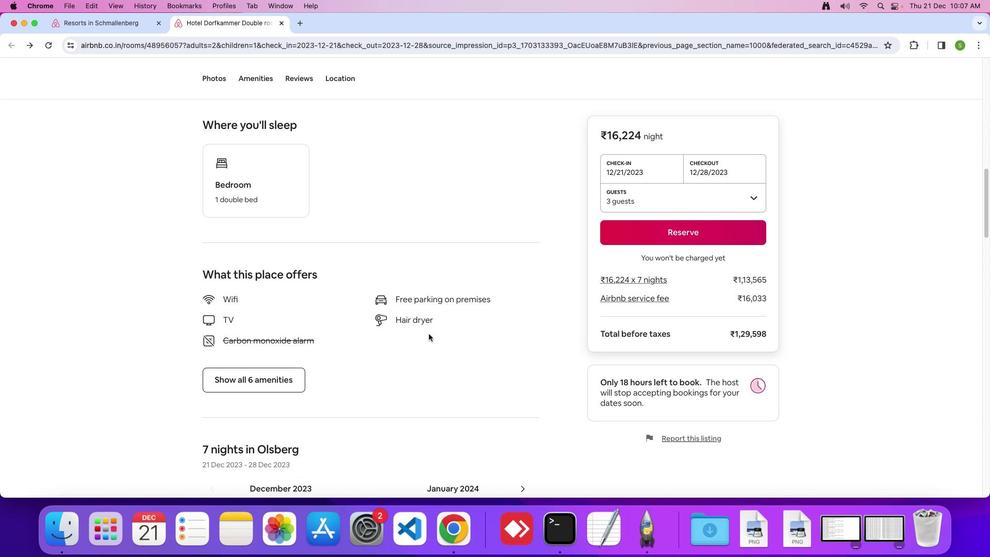 
Action: Mouse scrolled (428, 333) with delta (0, -1)
Screenshot: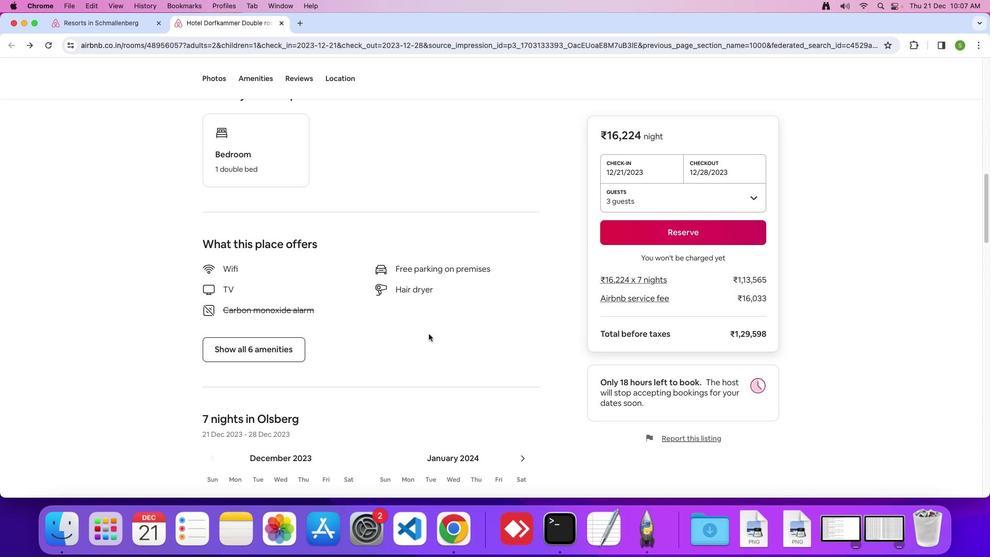 
Action: Mouse scrolled (428, 333) with delta (0, 0)
Screenshot: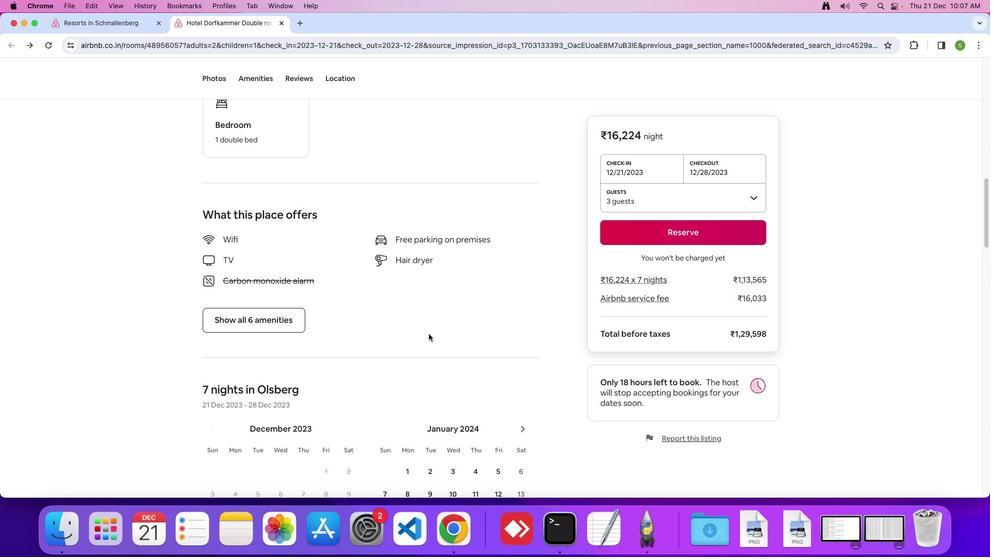 
Action: Mouse scrolled (428, 333) with delta (0, 0)
Screenshot: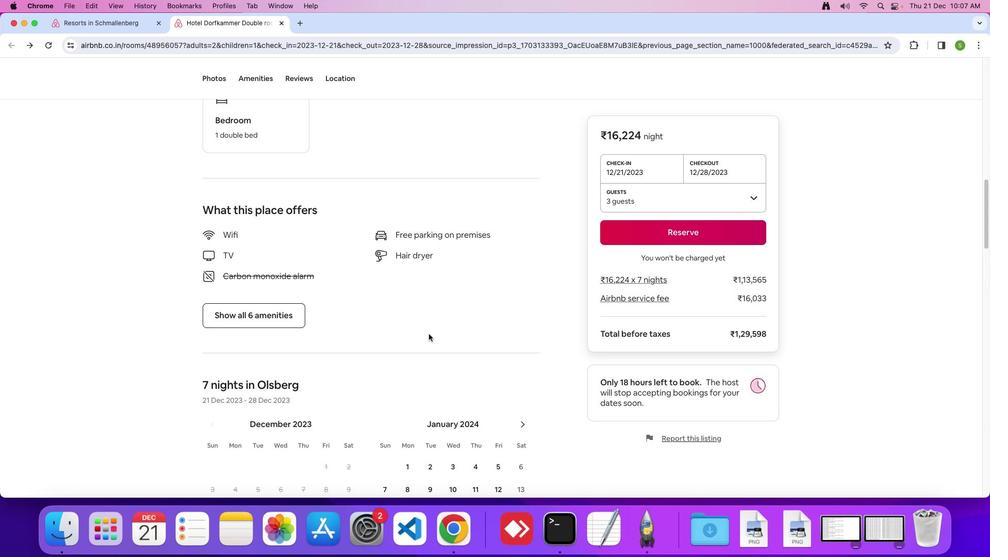 
Action: Mouse scrolled (428, 333) with delta (0, 0)
Screenshot: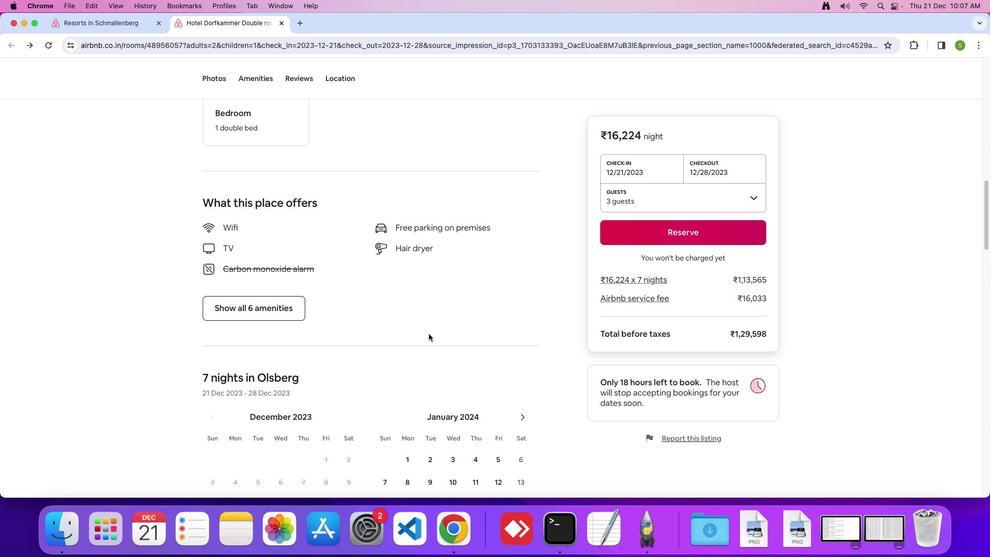 
Action: Mouse scrolled (428, 333) with delta (0, 0)
Screenshot: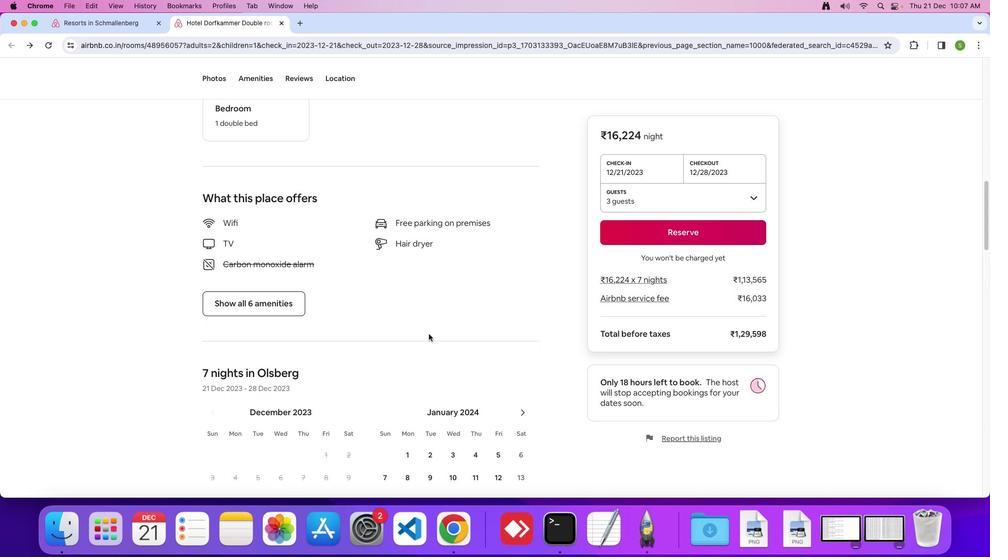 
Action: Mouse moved to (294, 300)
Screenshot: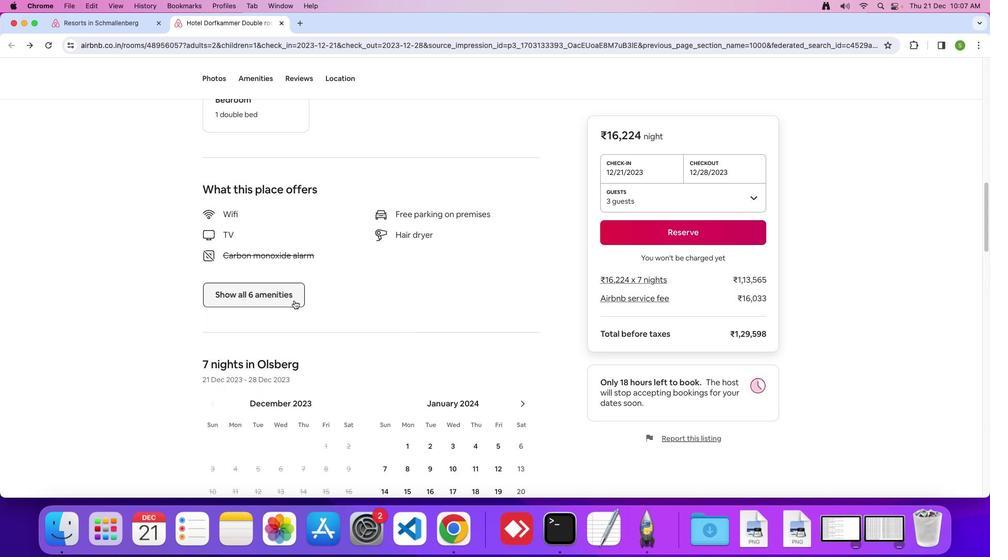 
Action: Mouse pressed left at (294, 300)
Screenshot: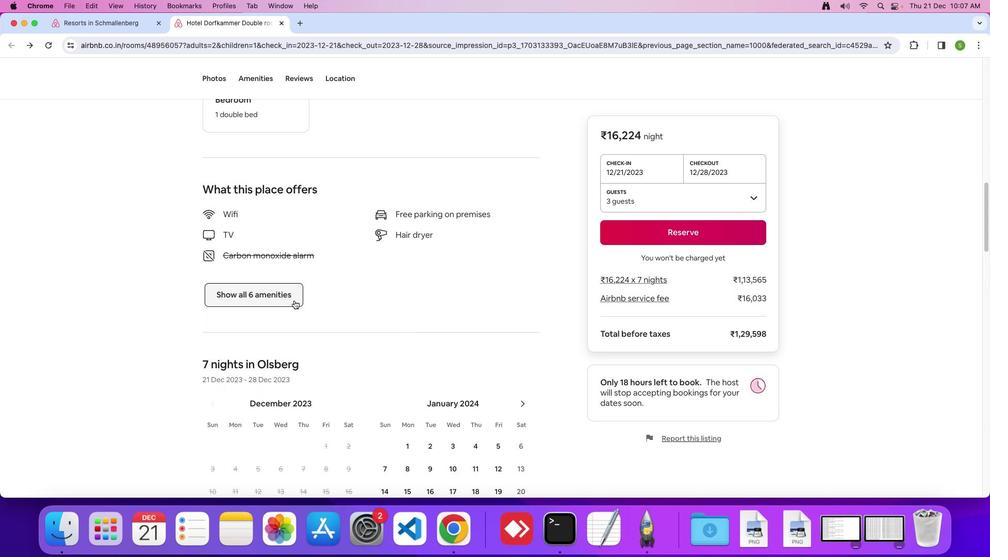 
Action: Mouse moved to (518, 294)
Screenshot: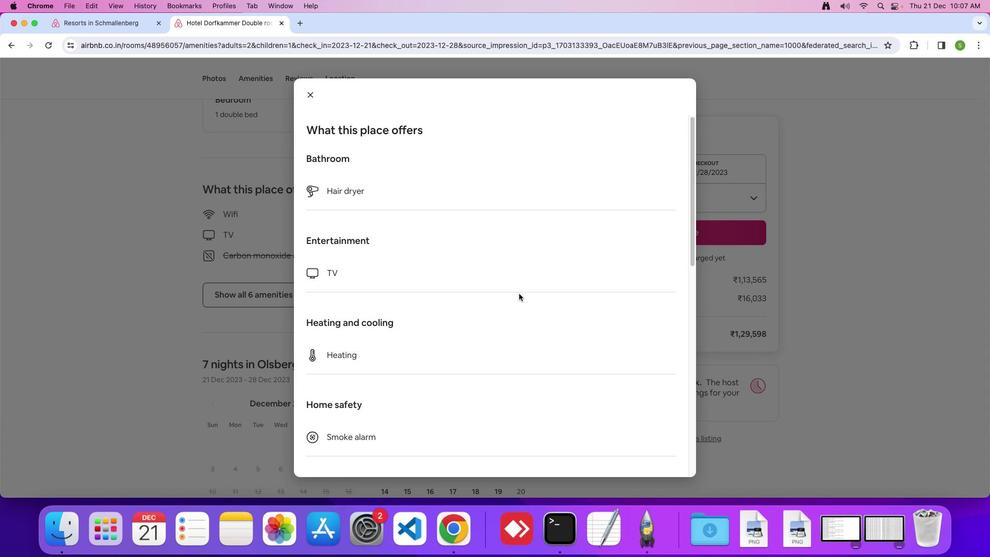 
Action: Mouse scrolled (518, 294) with delta (0, 0)
Screenshot: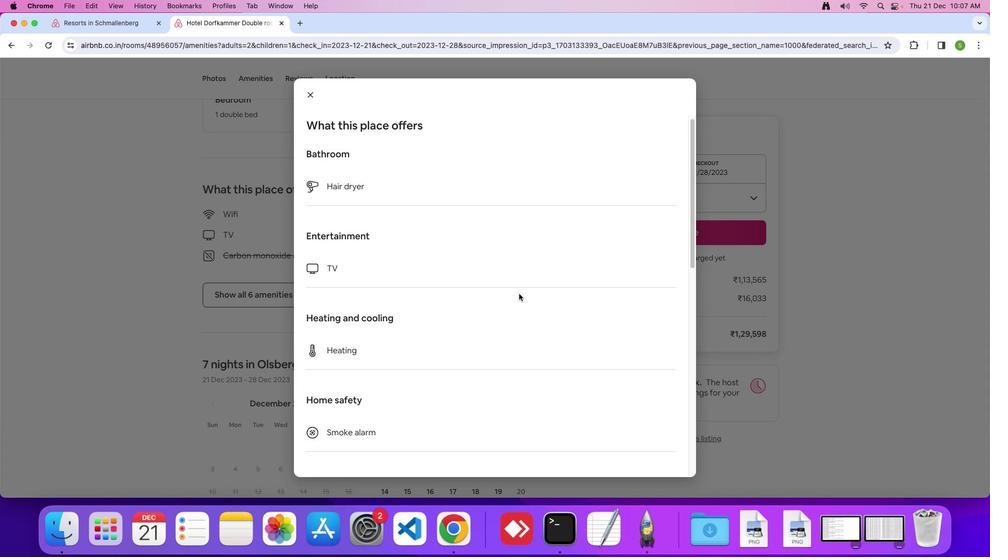 
Action: Mouse scrolled (518, 294) with delta (0, 0)
Screenshot: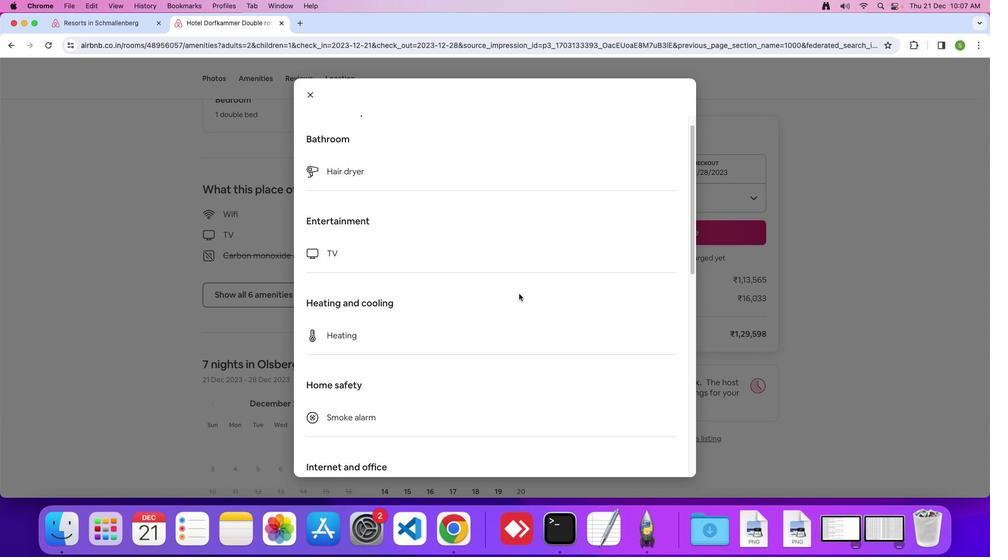
Action: Mouse scrolled (518, 294) with delta (0, -1)
